 Task: Open a blank sheet, save the file as Poverty.doc and add heading 'Poverty'Poverty ,with the parapraph,with the parapraph Poverty is a global social issue that deprives individuals of basic necessities and opportunities. Poverty alleviation efforts involve providing access to education, healthcare, social support, and economic opportunities. By addressing systemic inequalities and promoting inclusive policies, societies can work towards reducing poverty and building a more equitable future.Apply Font Style Arial Black And font size 12. Apply font style in  Heading Alef and font size 14 Change heading alignment to  Center
Action: Mouse moved to (225, 237)
Screenshot: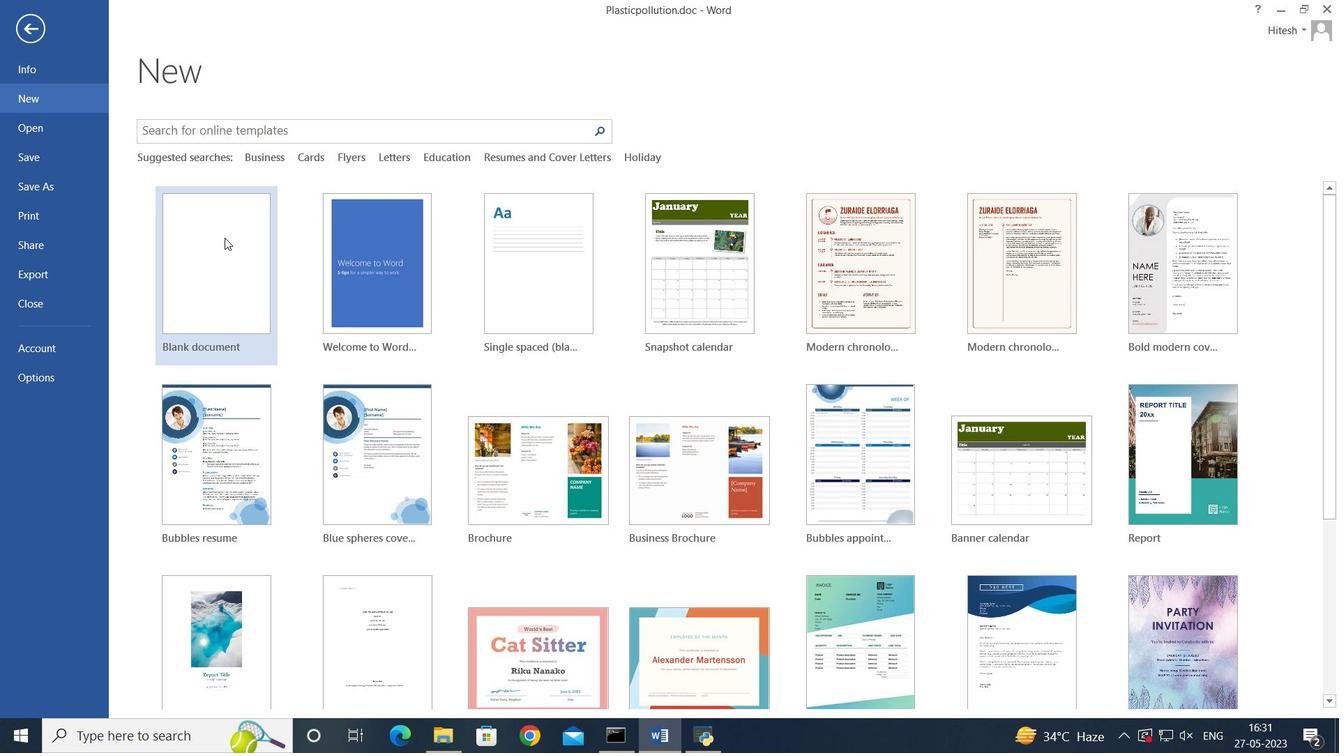 
Action: Mouse pressed left at (225, 237)
Screenshot: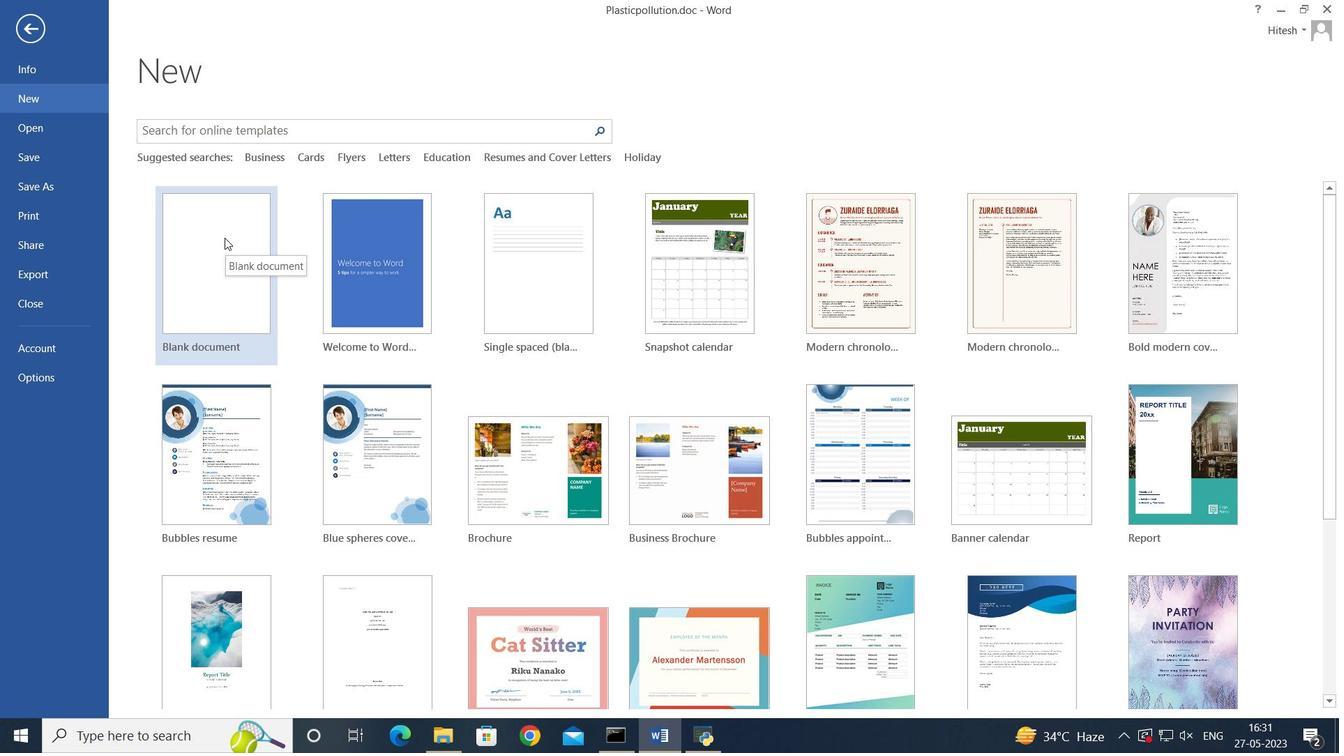 
Action: Mouse moved to (34, 33)
Screenshot: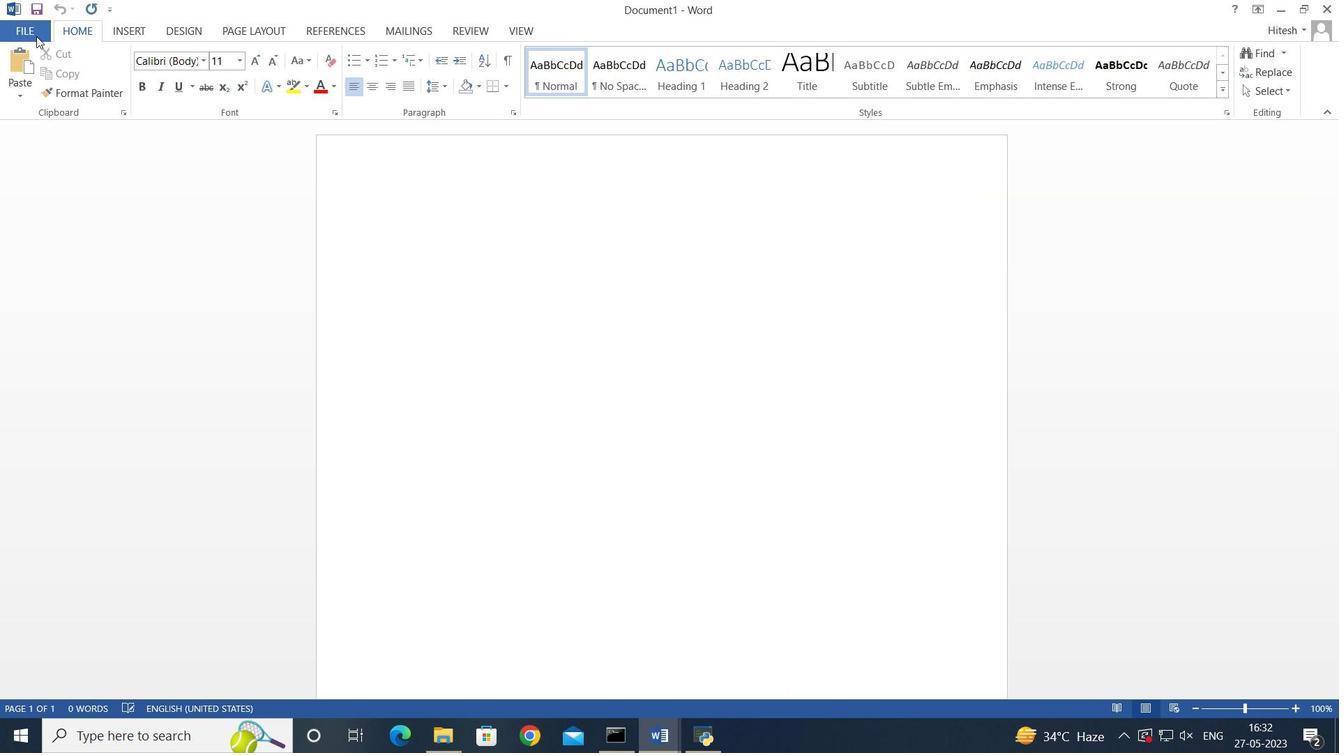 
Action: Mouse pressed left at (34, 33)
Screenshot: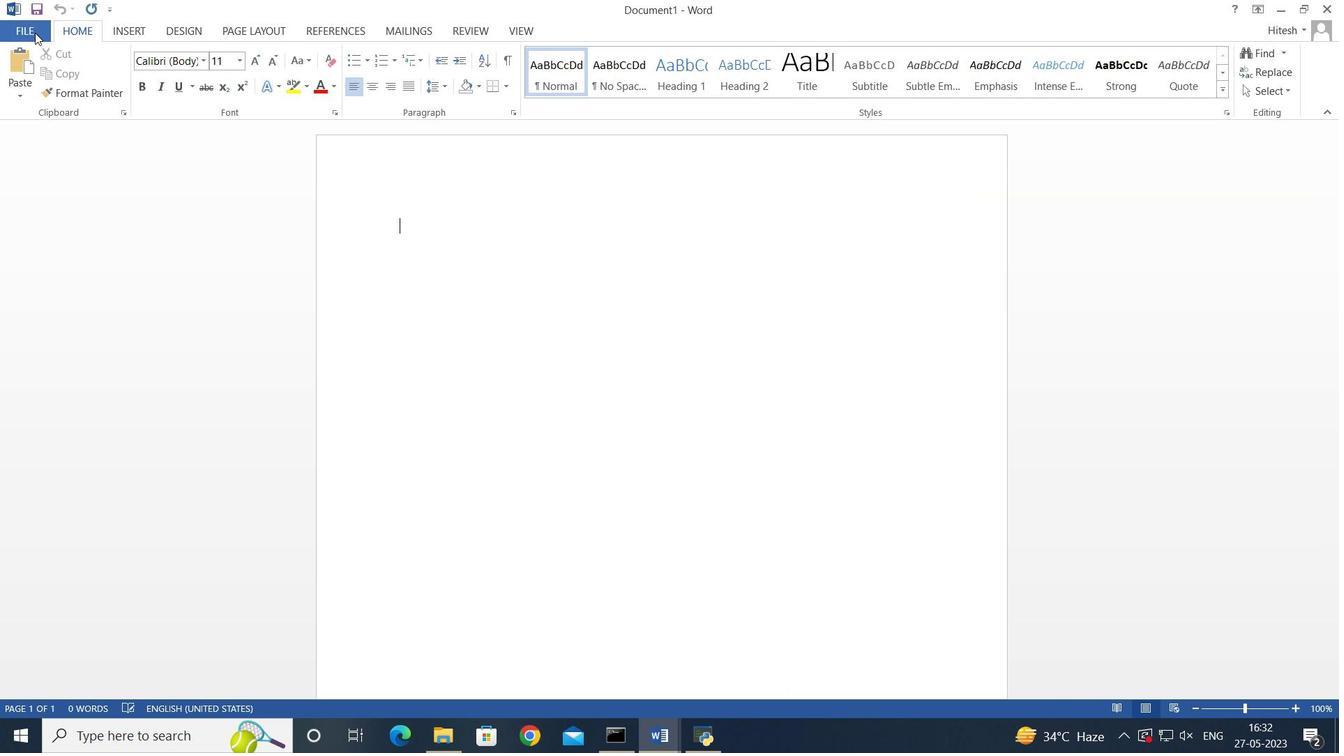 
Action: Mouse moved to (39, 169)
Screenshot: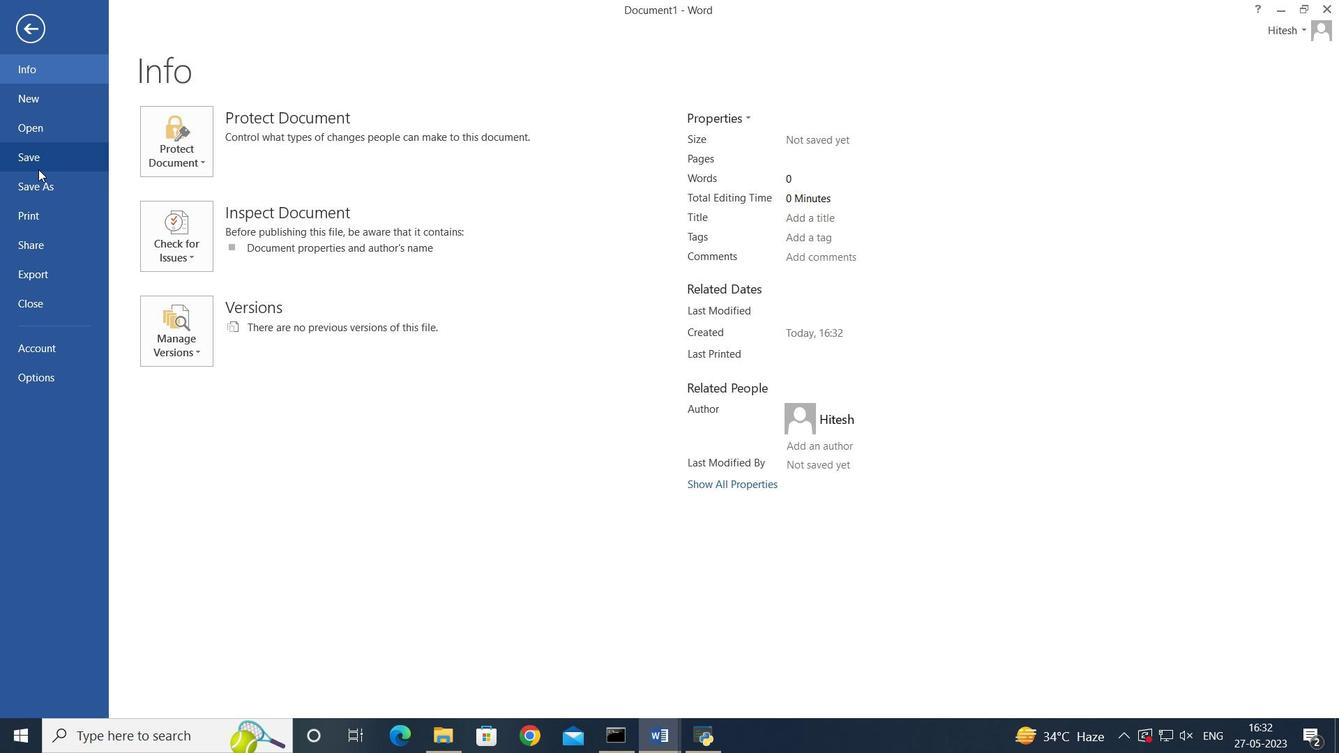 
Action: Mouse pressed left at (39, 169)
Screenshot: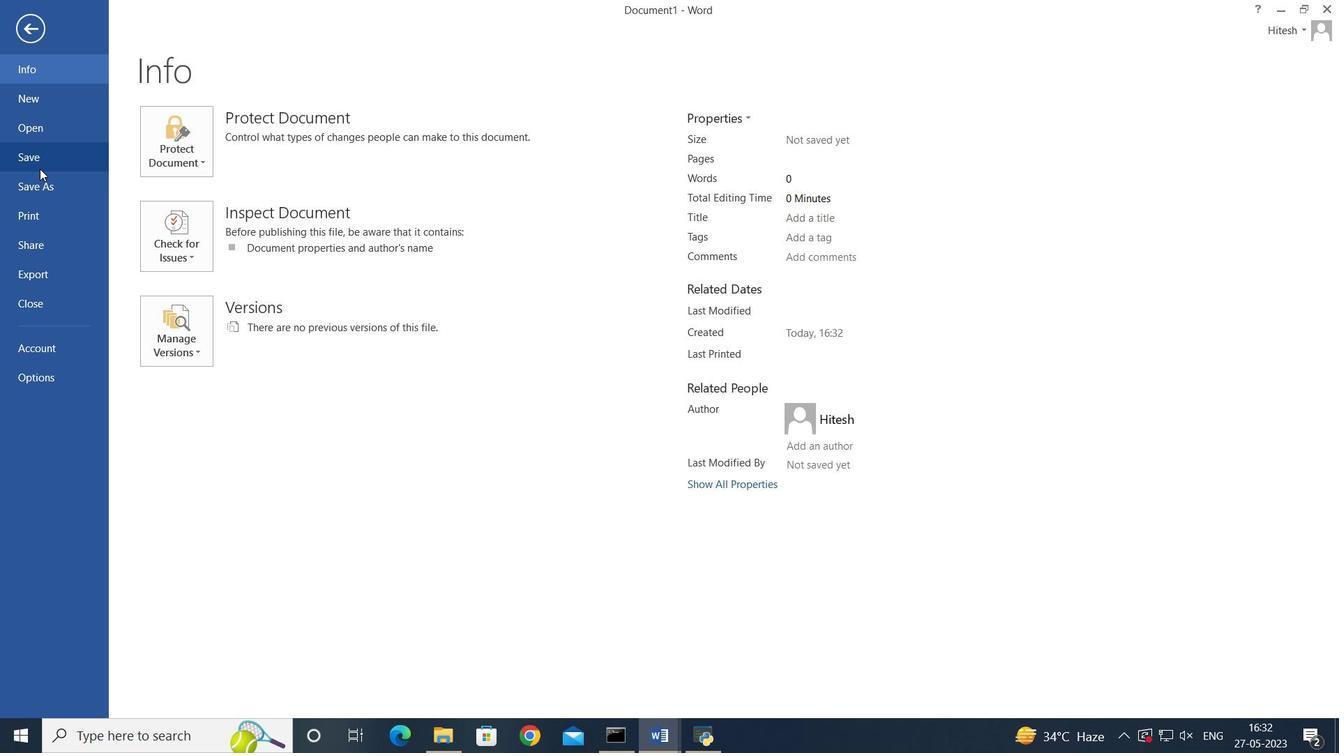 
Action: Mouse moved to (438, 177)
Screenshot: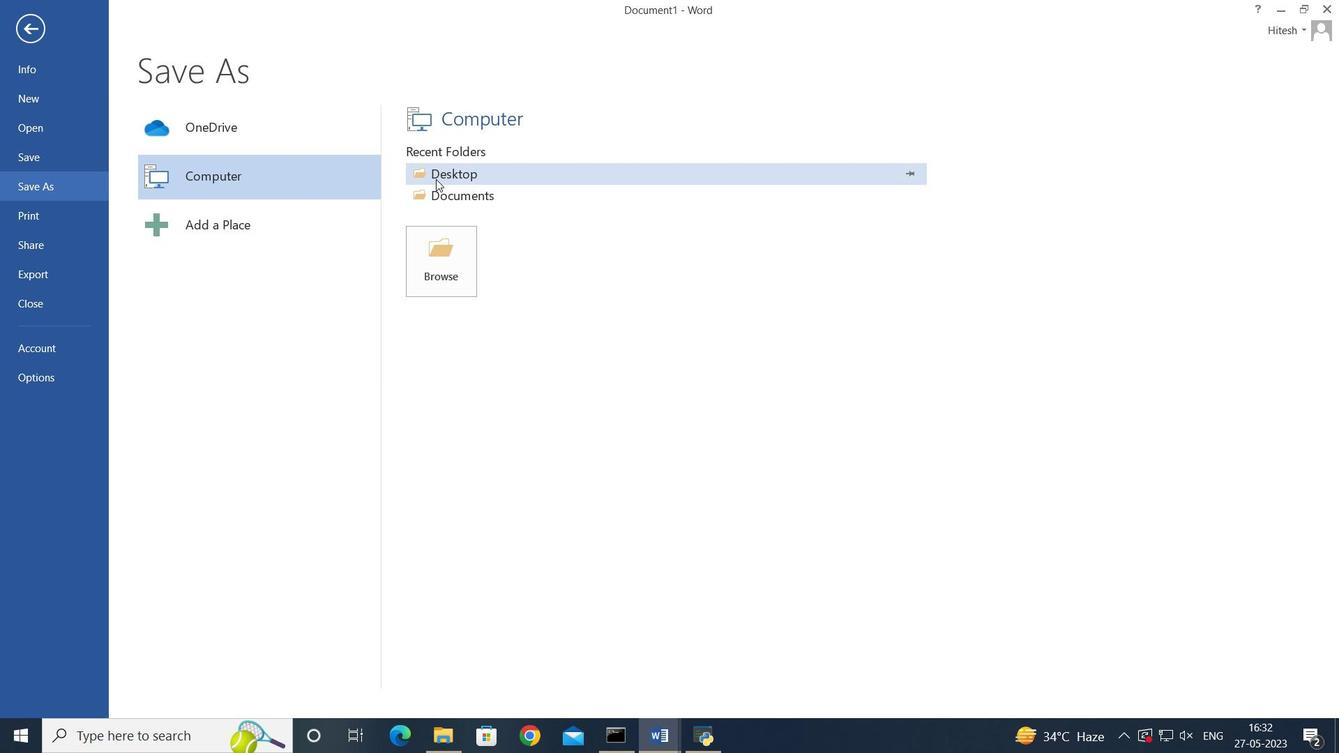 
Action: Mouse pressed left at (438, 177)
Screenshot: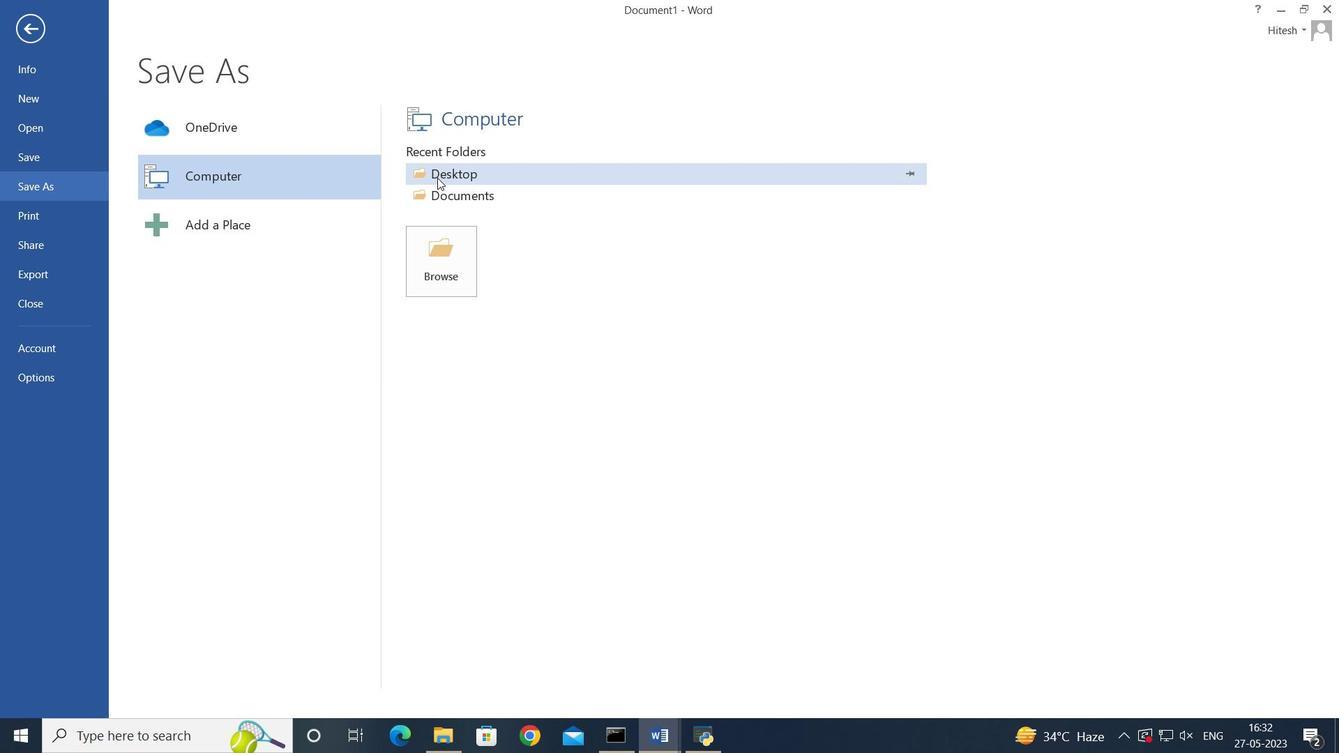 
Action: Mouse moved to (443, 285)
Screenshot: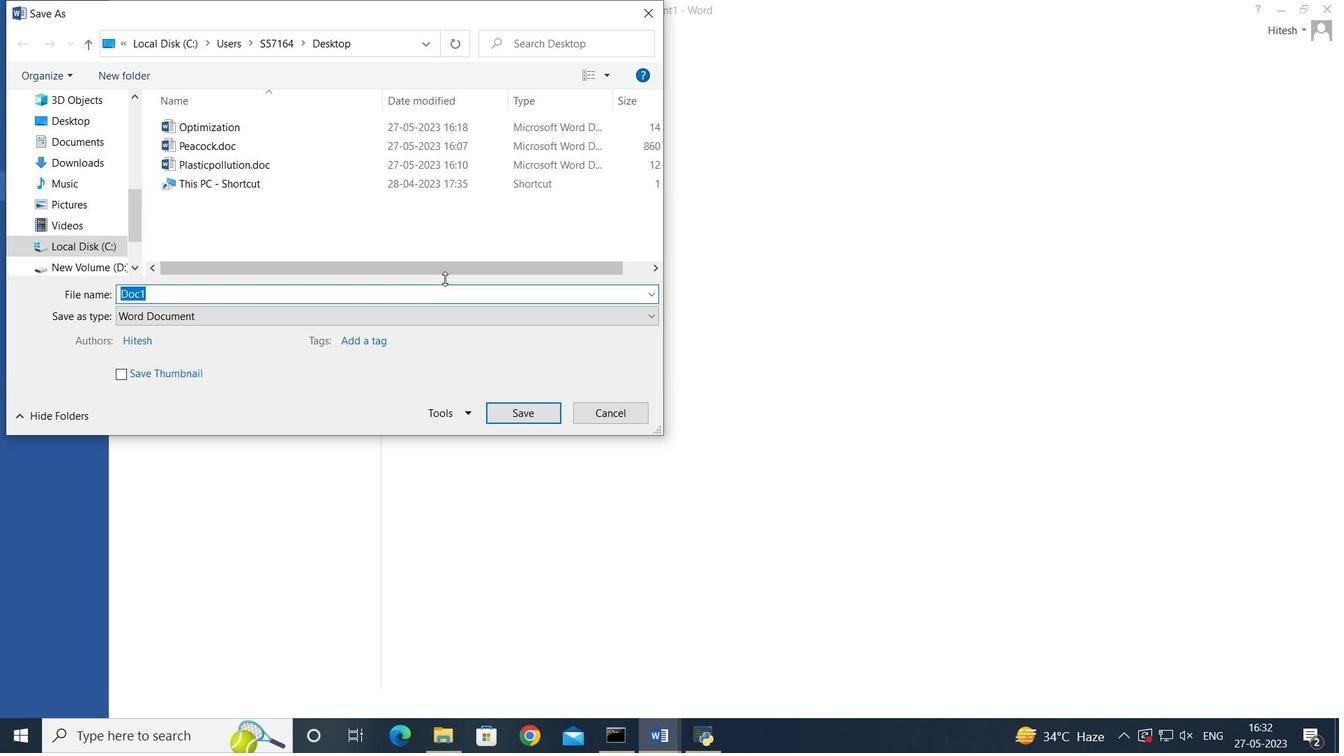 
Action: Key pressed <Key.backspace><Key.shift>Poverty.doc
Screenshot: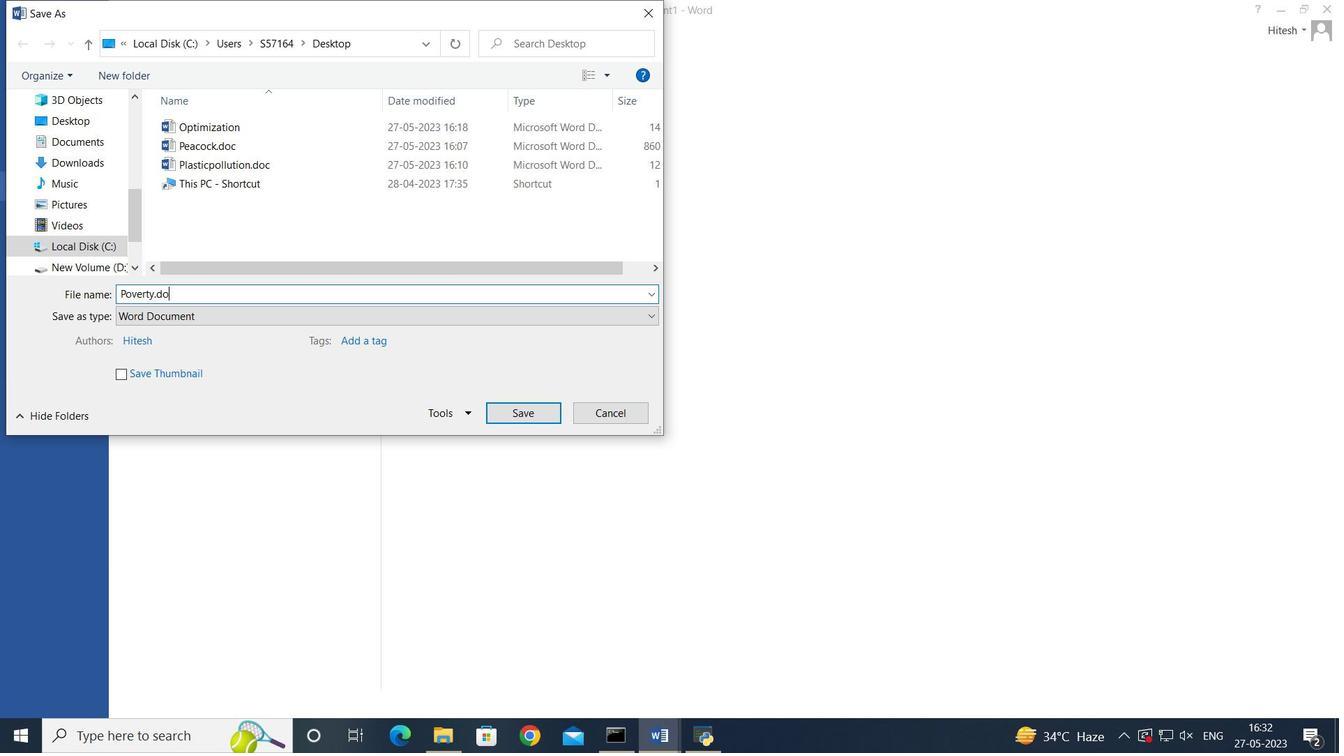 
Action: Mouse moved to (516, 413)
Screenshot: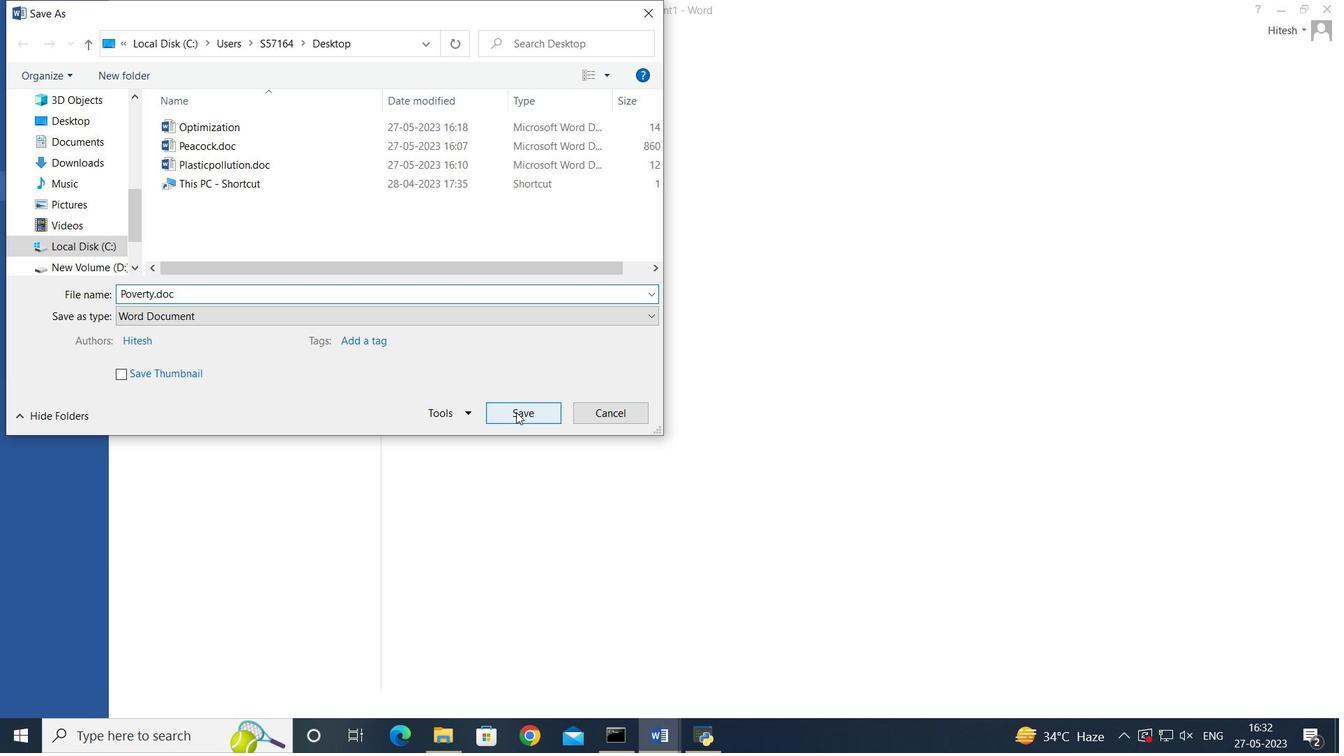 
Action: Mouse pressed left at (516, 413)
Screenshot: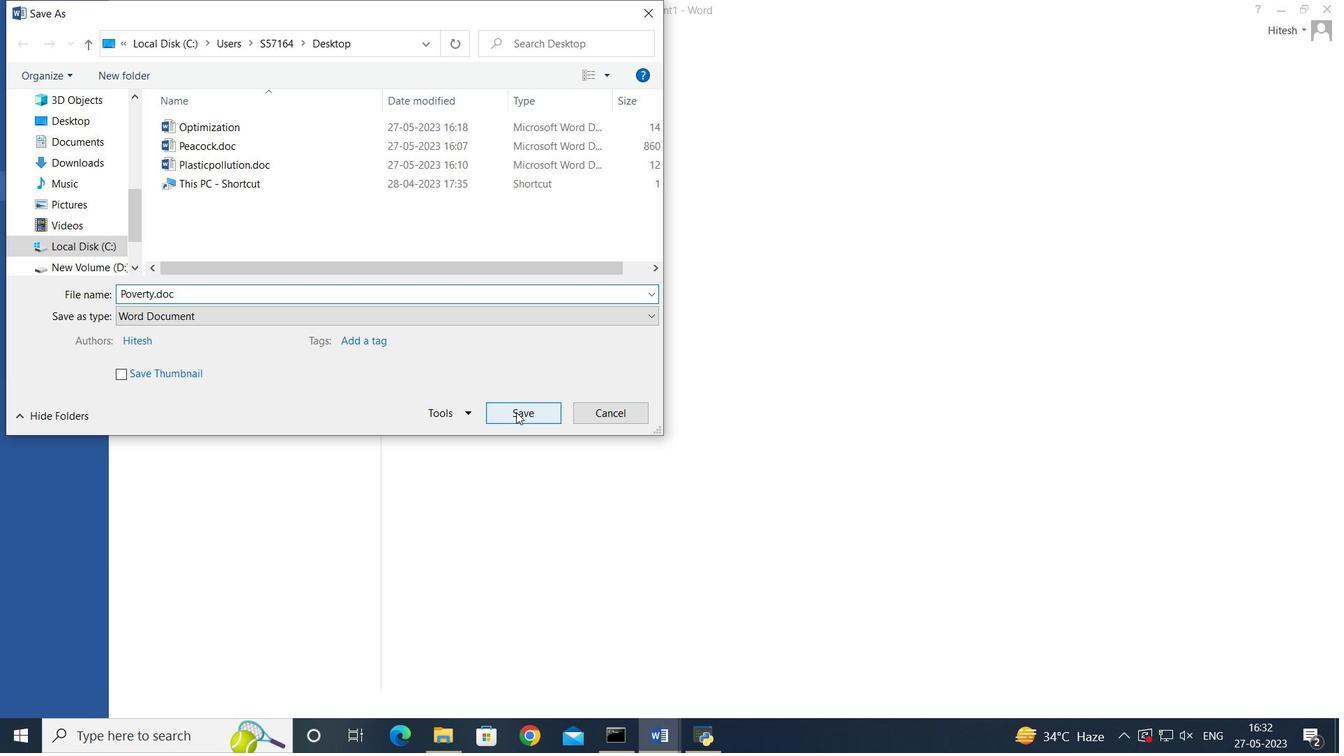 
Action: Mouse moved to (574, 200)
Screenshot: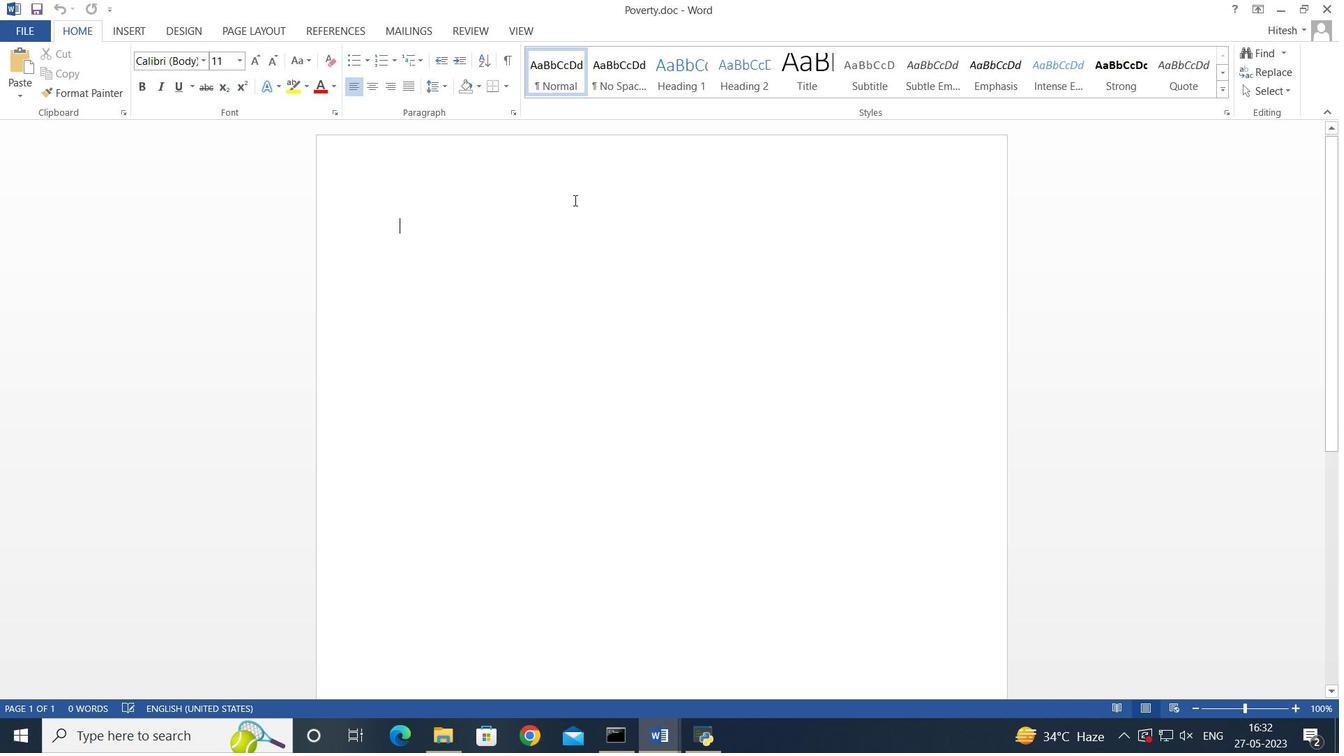 
Action: Key pressed <Key.shift>Poverty<Key.space><Key.enter><Key.shift>Poverty<Key.space>is<Key.space>a<Key.space>global<Key.space>social<Key.space>issue<Key.space>that<Key.space>deprives<Key.space>individuals<Key.space>of<Key.space>basic<Key.space>necessities<Key.space>and<Key.space>opportunities.<Key.space>poverty<Key.space>alleviation<Key.space>efforts<Key.space>involve<Key.space>providing<Key.space>access<Key.space>to<Key.space>education,<Key.space>healthcare,<Key.space>social<Key.space>support,<Key.space>and<Key.space>economic<Key.space>opportunites.<Key.space>
Screenshot: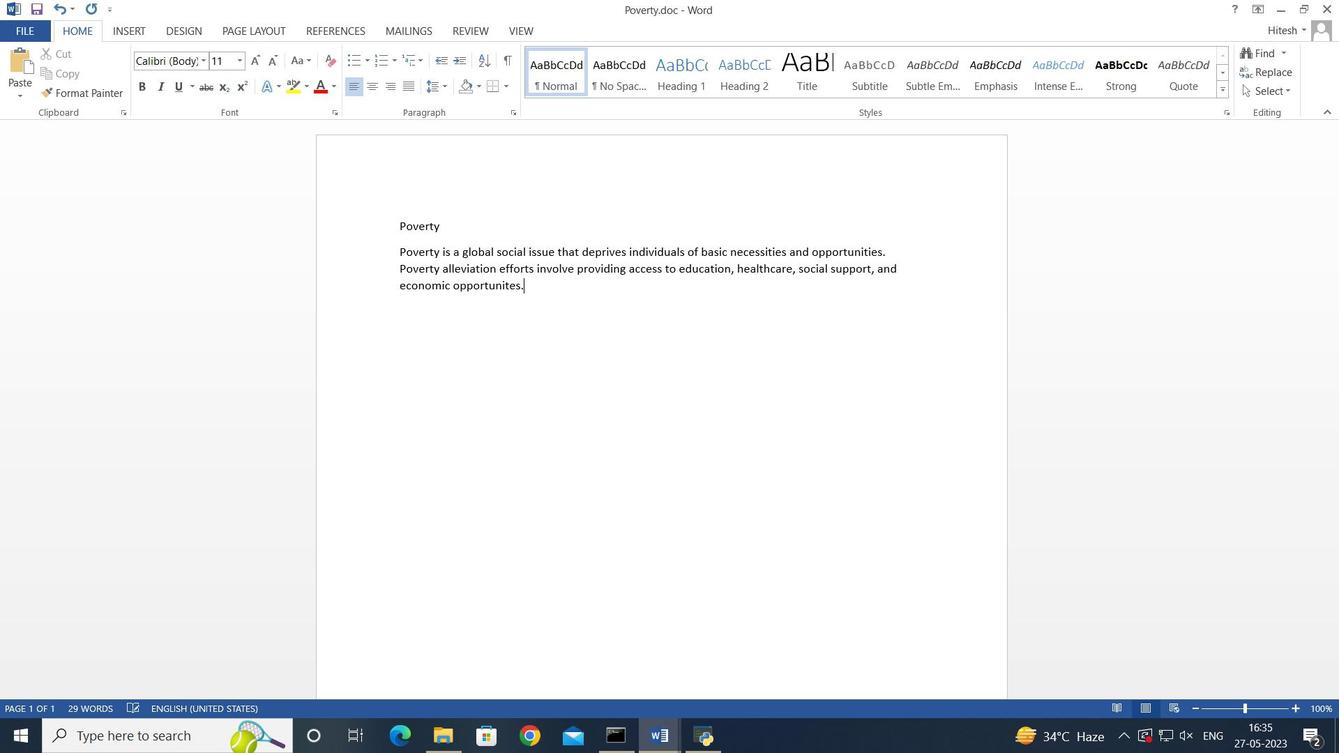 
Action: Mouse moved to (475, 290)
Screenshot: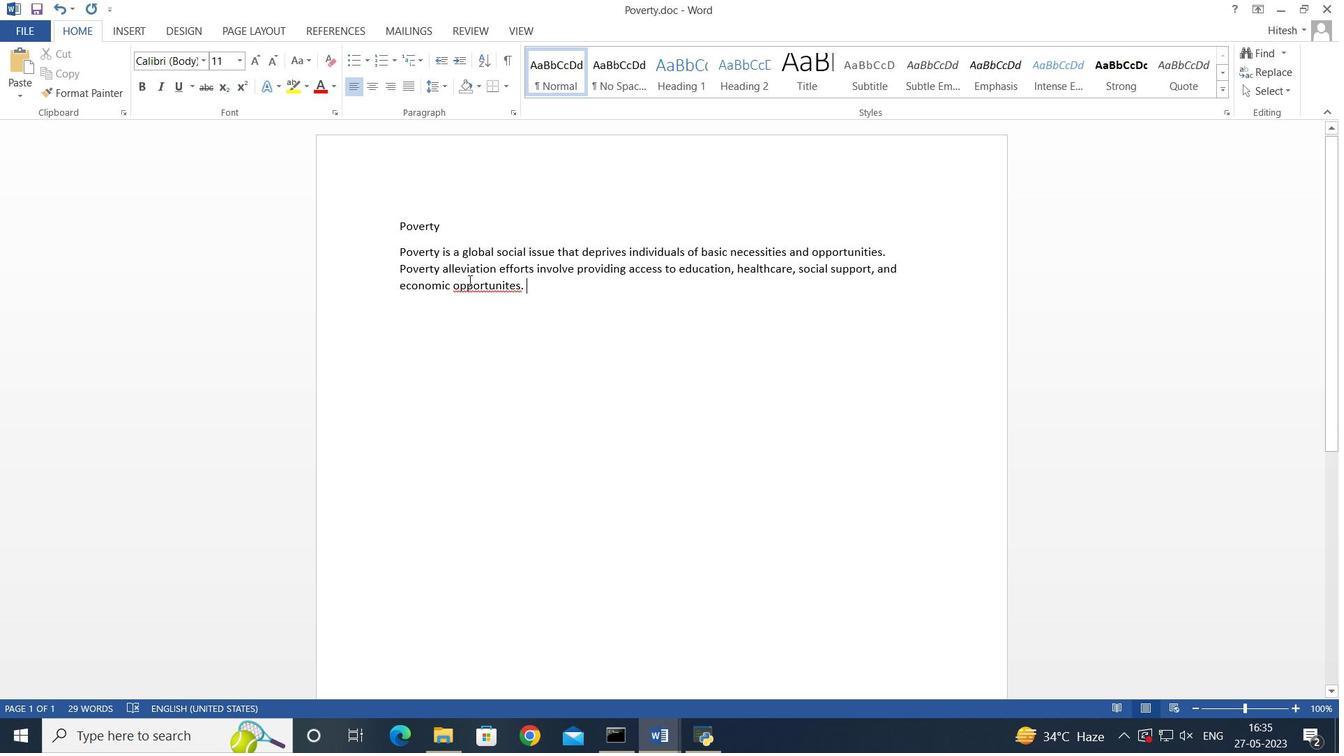 
Action: Mouse pressed left at (475, 290)
Screenshot: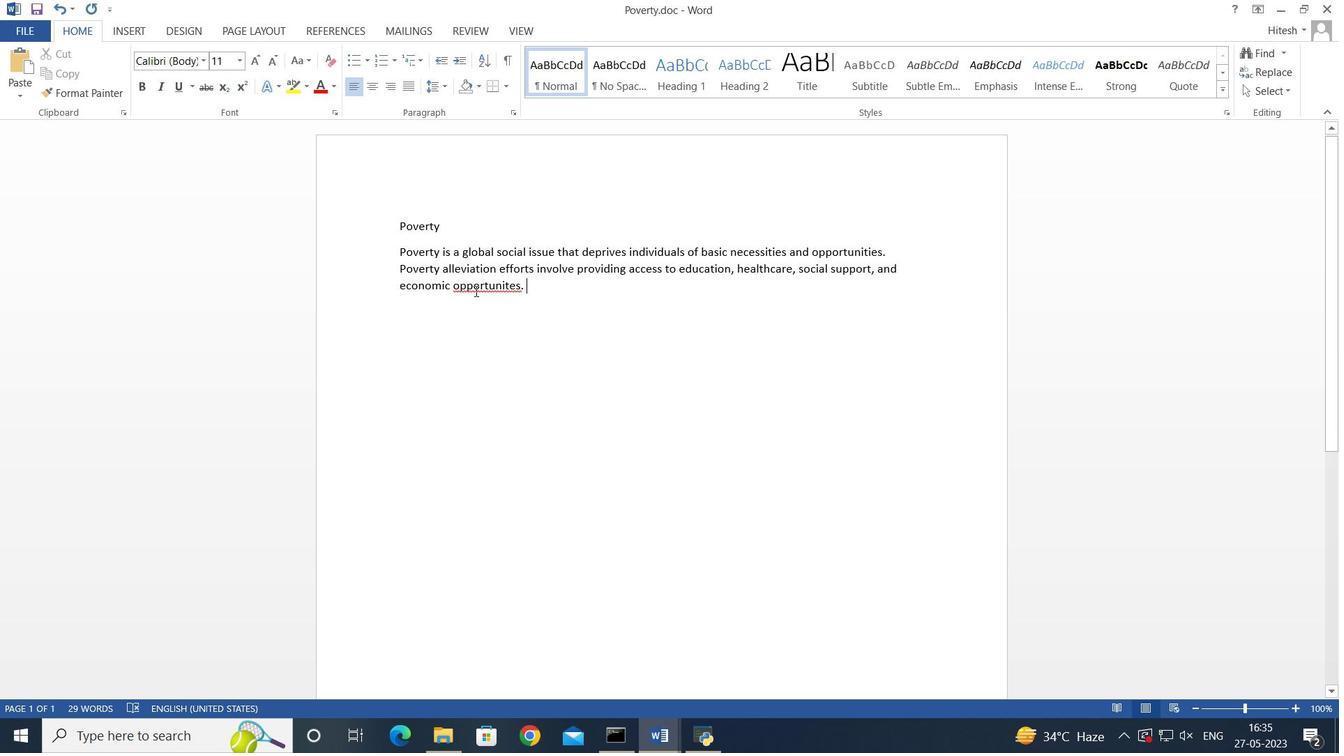 
Action: Mouse moved to (497, 289)
Screenshot: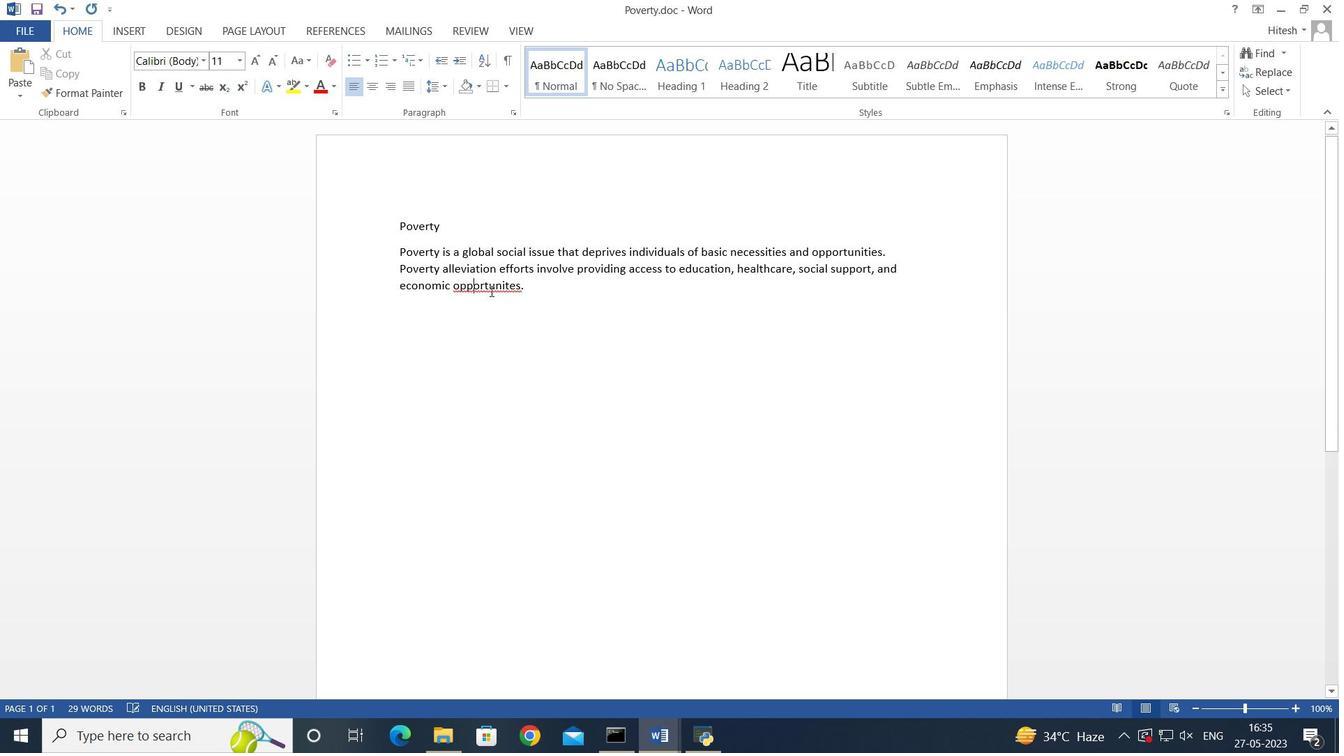
Action: Mouse pressed left at (497, 289)
Screenshot: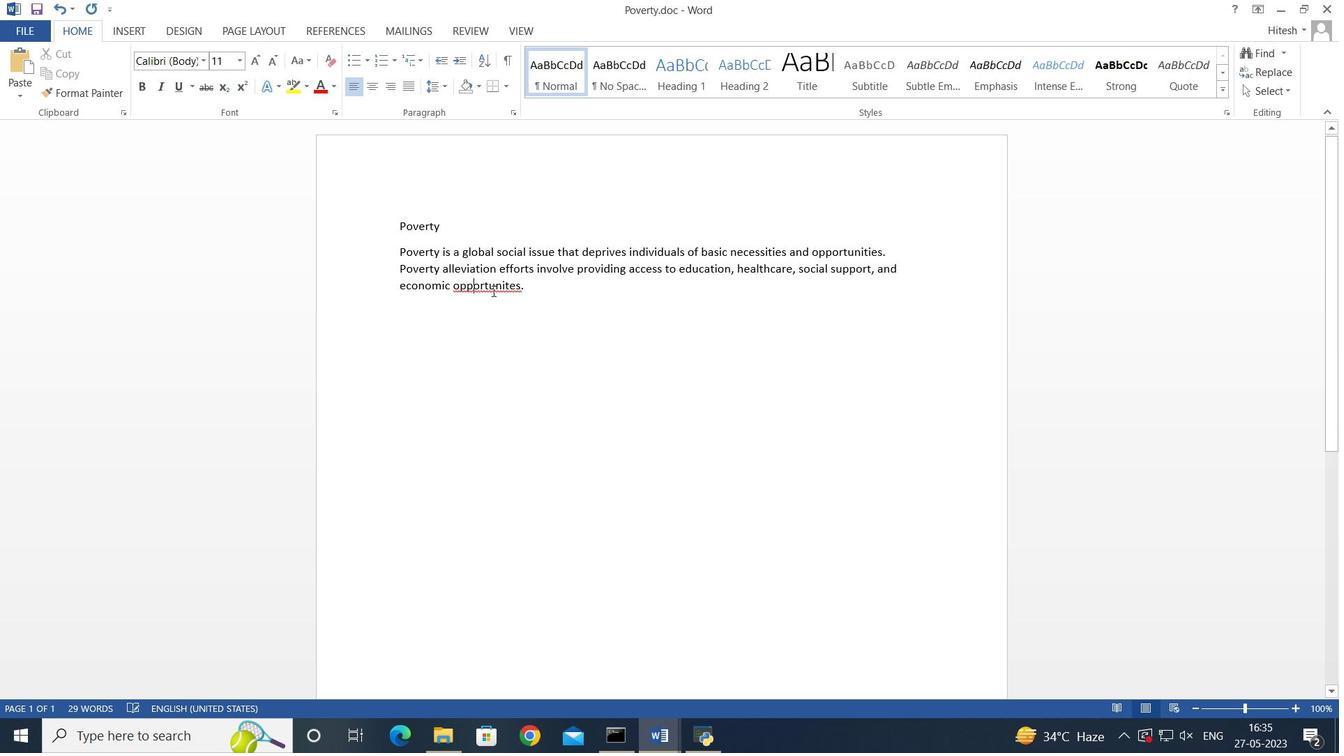 
Action: Mouse moved to (523, 286)
Screenshot: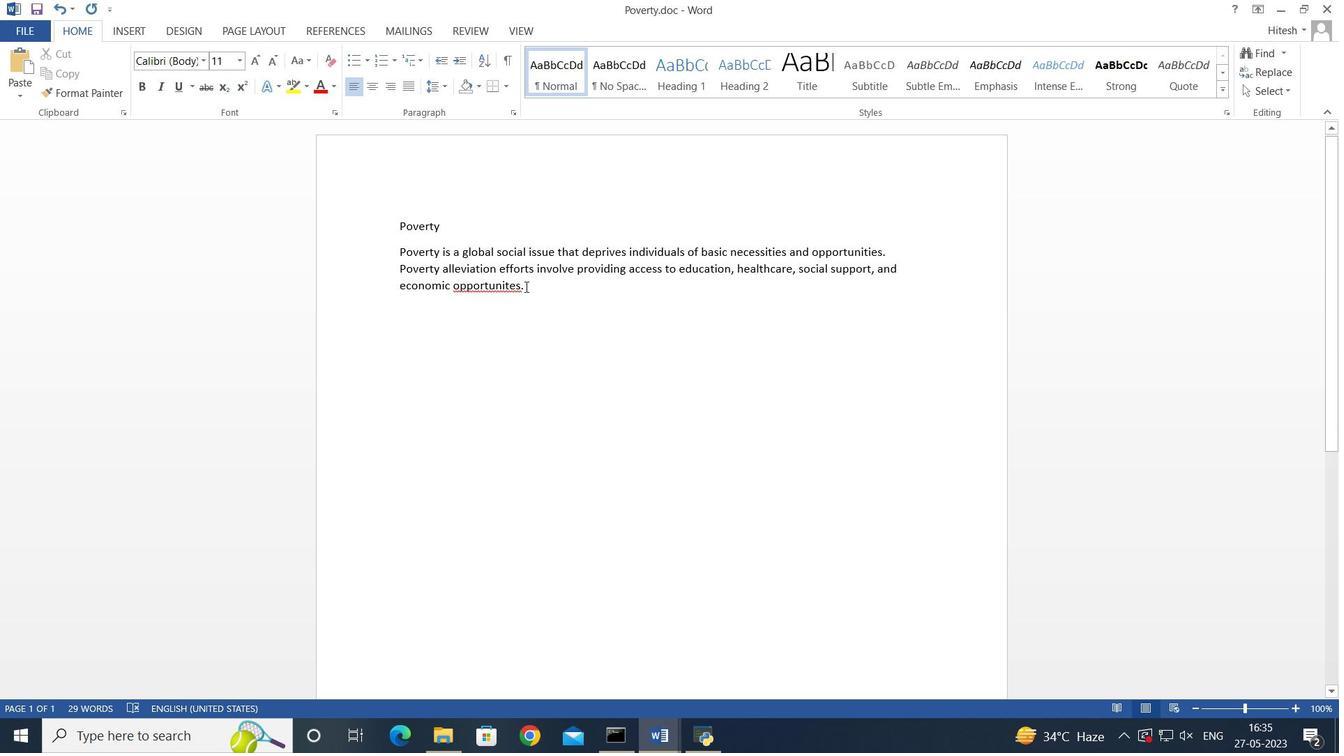 
Action: Mouse pressed left at (523, 286)
Screenshot: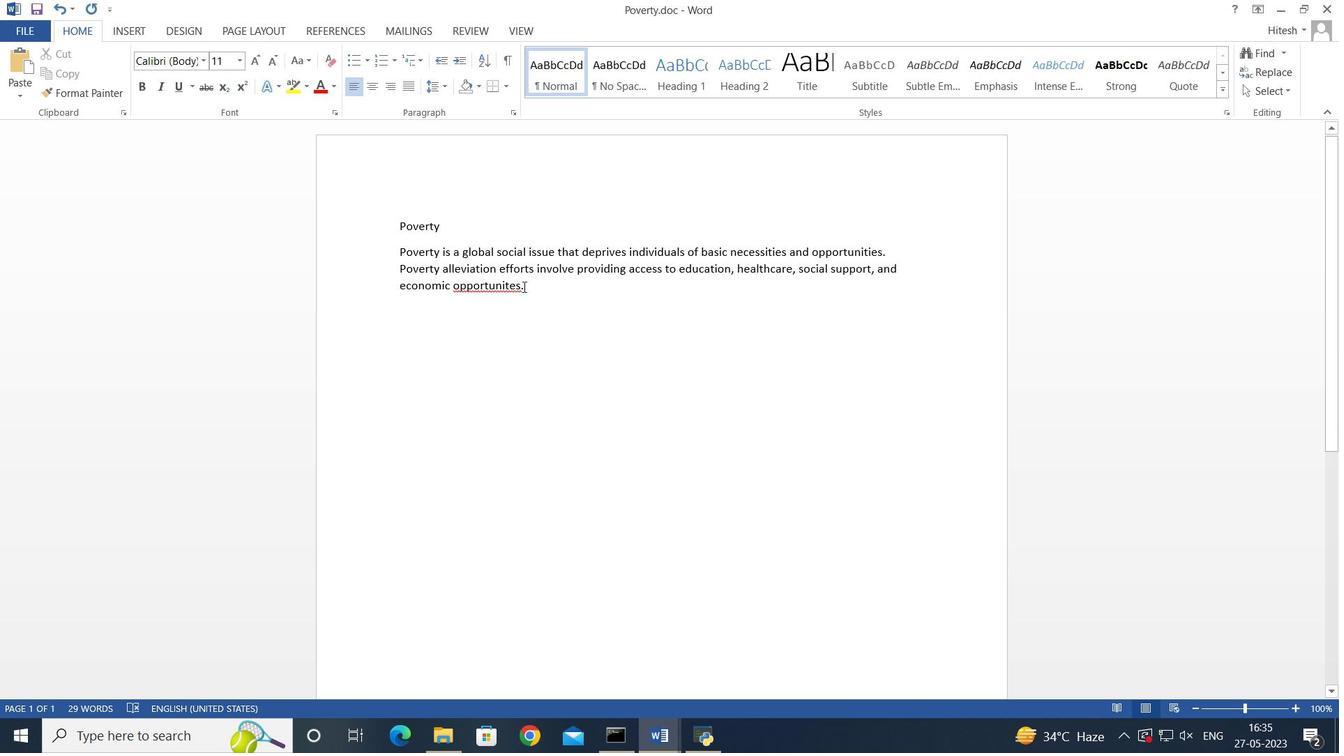 
Action: Key pressed <Key.backspace><Key.backspace><Key.backspace><Key.backspace><Key.backspace><Key.backspace><Key.backspace><Key.backspace><Key.backspace><Key.backspace><Key.backspace><Key.backspace><Key.backspace><Key.backspace><Key.backspace>c<Key.space>opportunities.<Key.space>b<Key.backspace><Key.shift>By<Key.space>addressing<Key.space>systemic<Key.space>inequalities<Key.space>and<Key.space>promoting<Key.space>inclusive<Key.space>policies,<Key.space>societies<Key.space>can<Key.space>work<Key.space>towards<Key.space>reducing<Key.space>poverty<Key.space>and<Key.space>building<Key.space>a<Key.space>more<Key.space>equitable<Key.space>future.<Key.space>
Screenshot: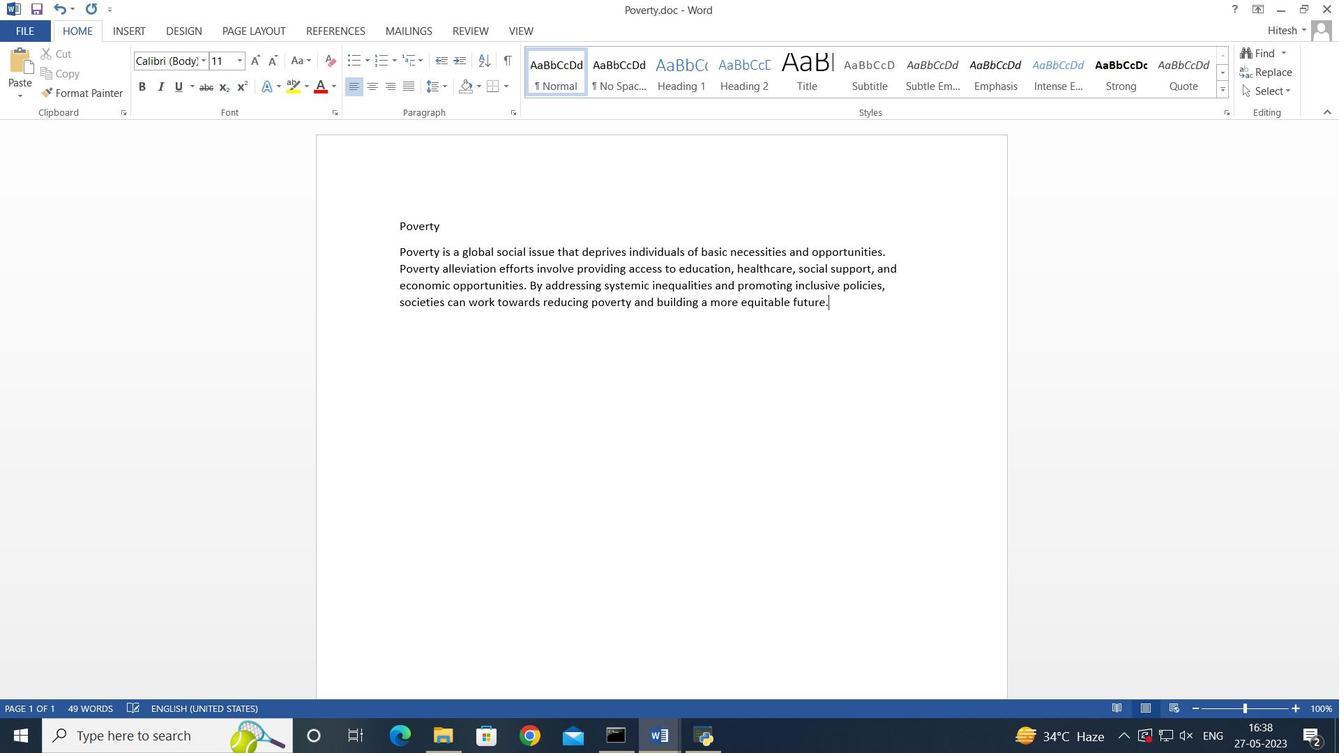 
Action: Mouse moved to (837, 306)
Screenshot: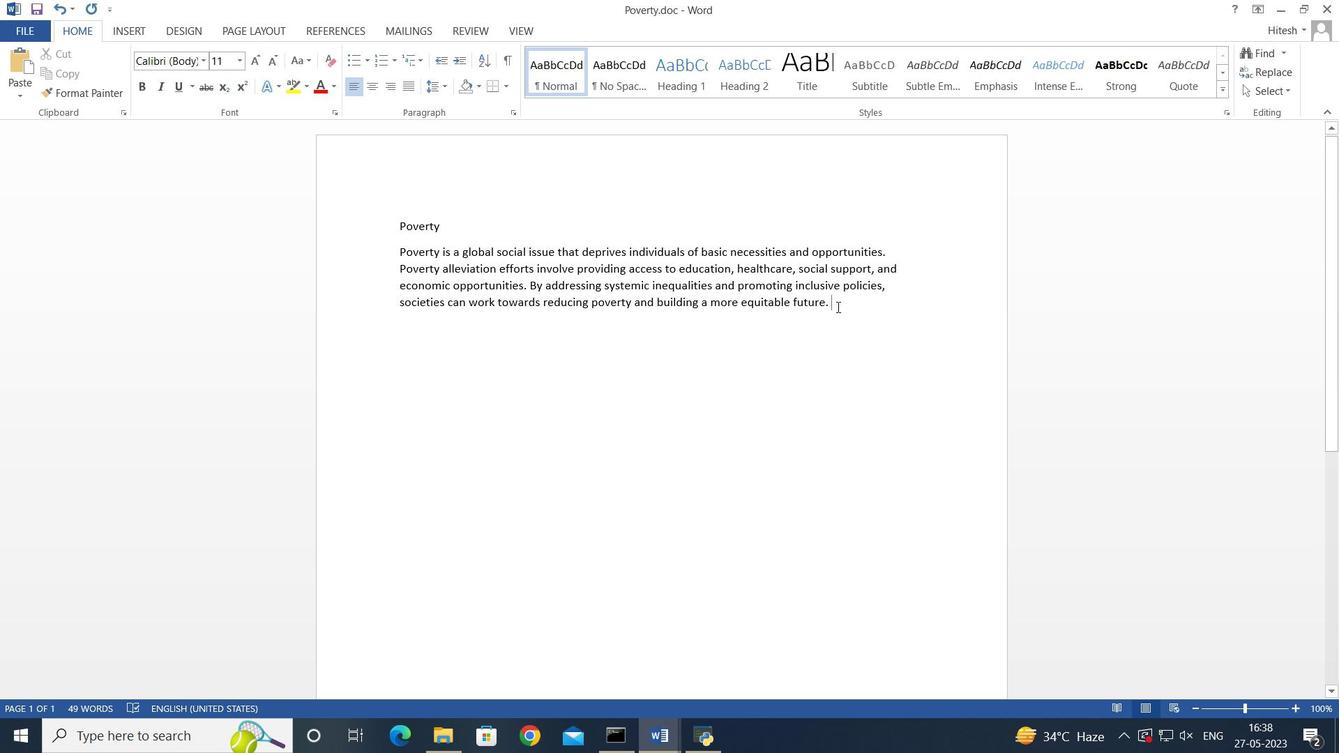 
Action: Mouse pressed left at (837, 306)
Screenshot: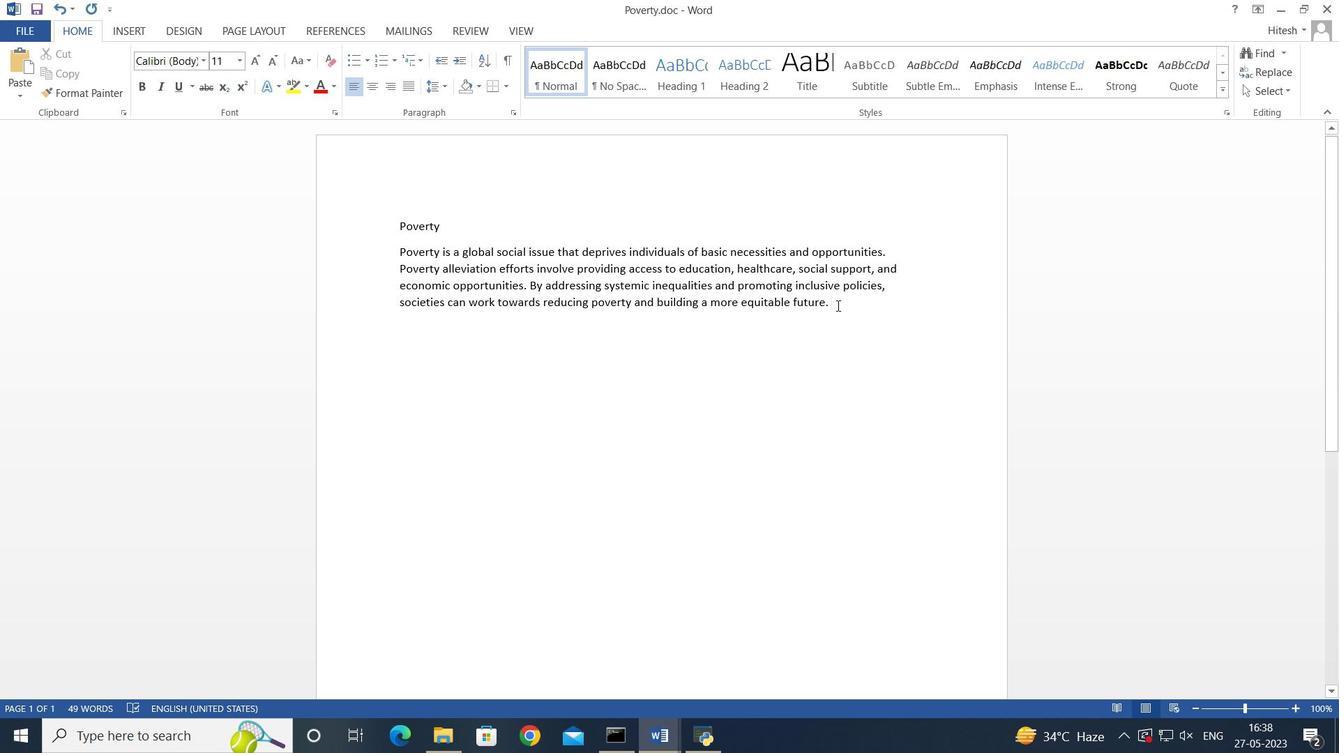 
Action: Mouse moved to (476, 194)
Screenshot: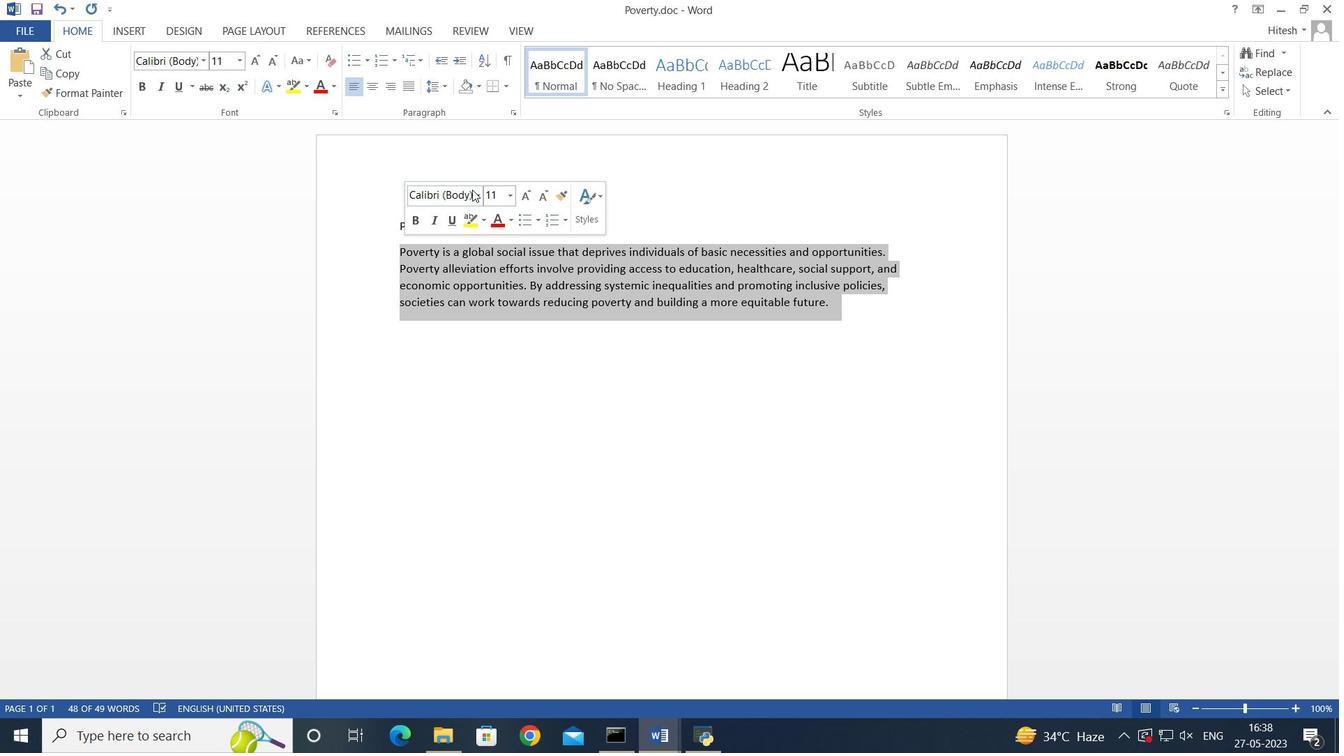 
Action: Mouse pressed left at (476, 194)
Screenshot: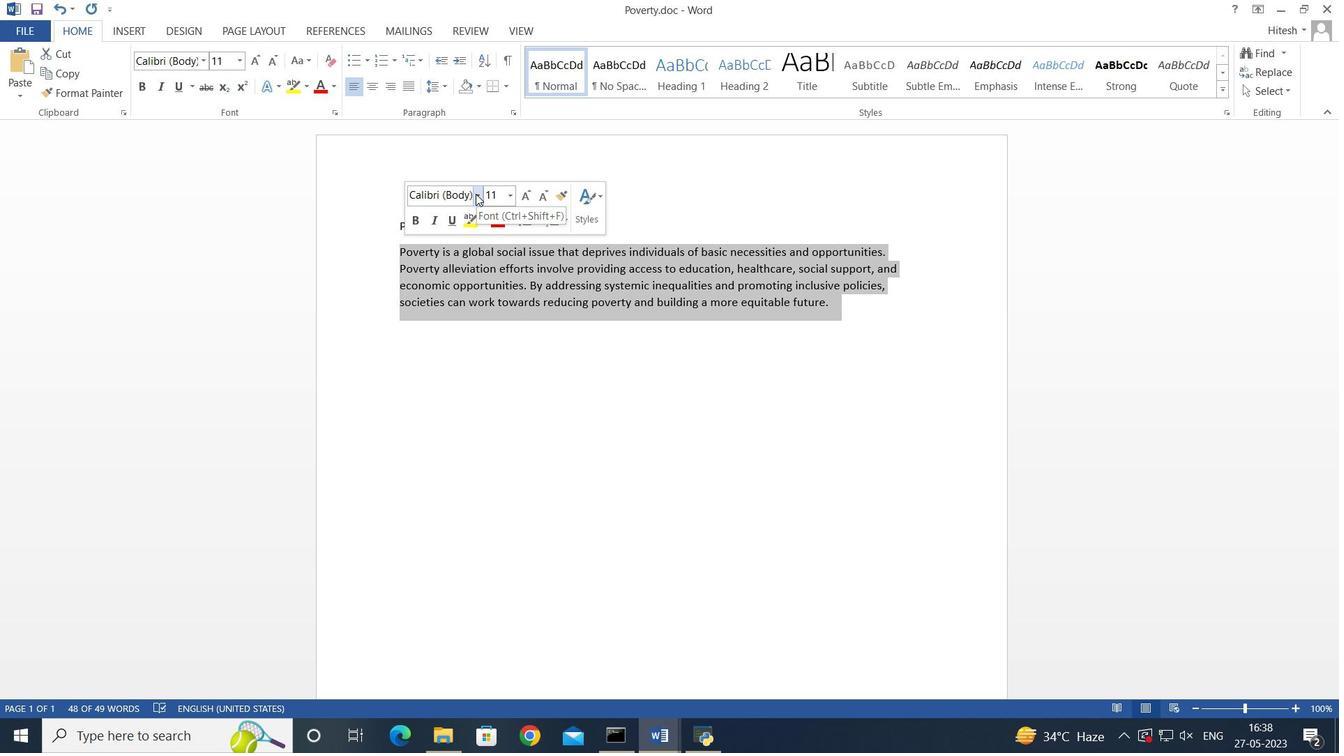
Action: Mouse moved to (480, 437)
Screenshot: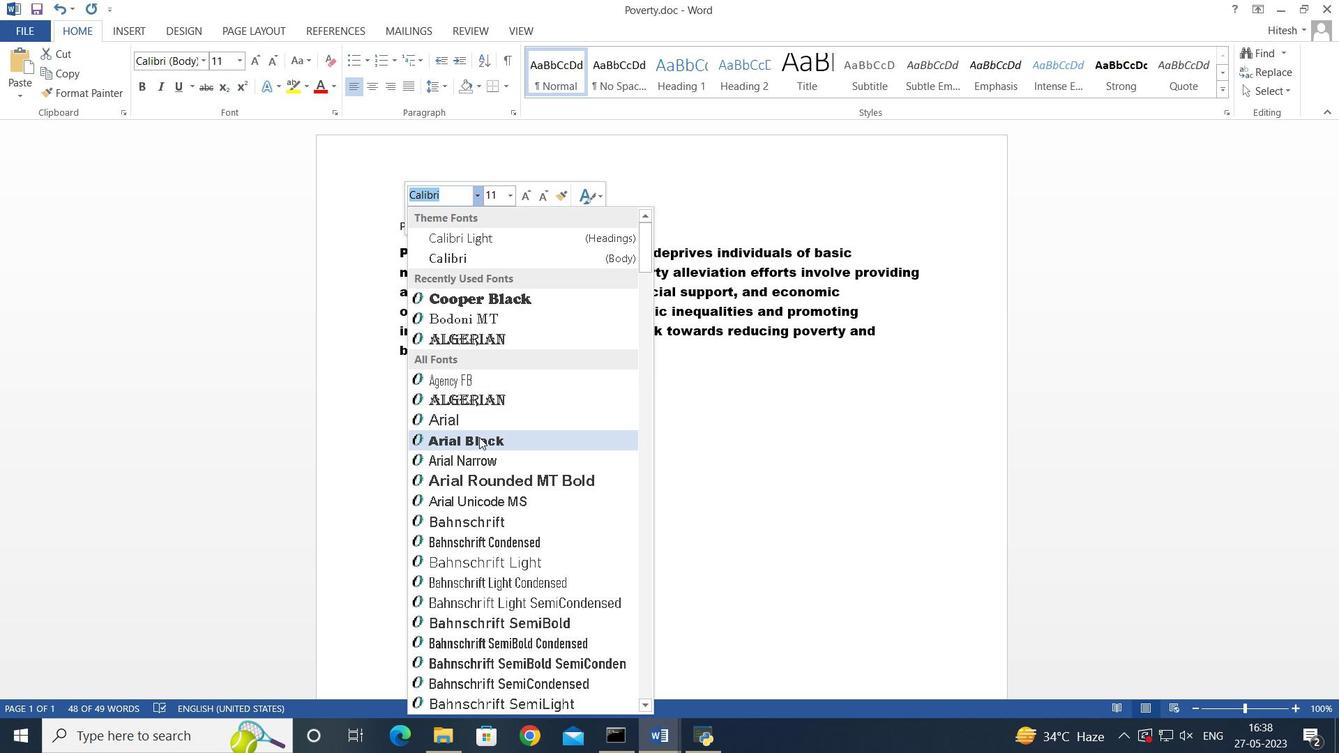 
Action: Mouse pressed left at (480, 437)
Screenshot: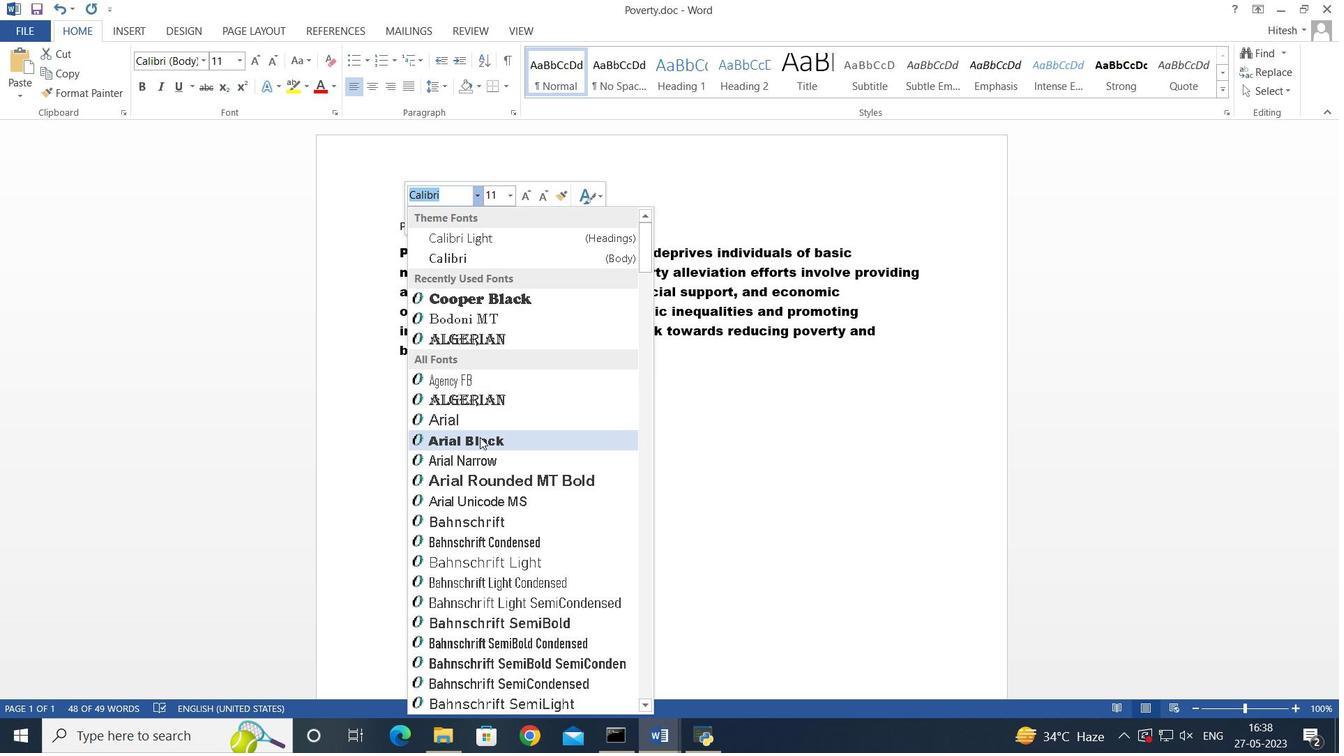 
Action: Mouse moved to (520, 398)
Screenshot: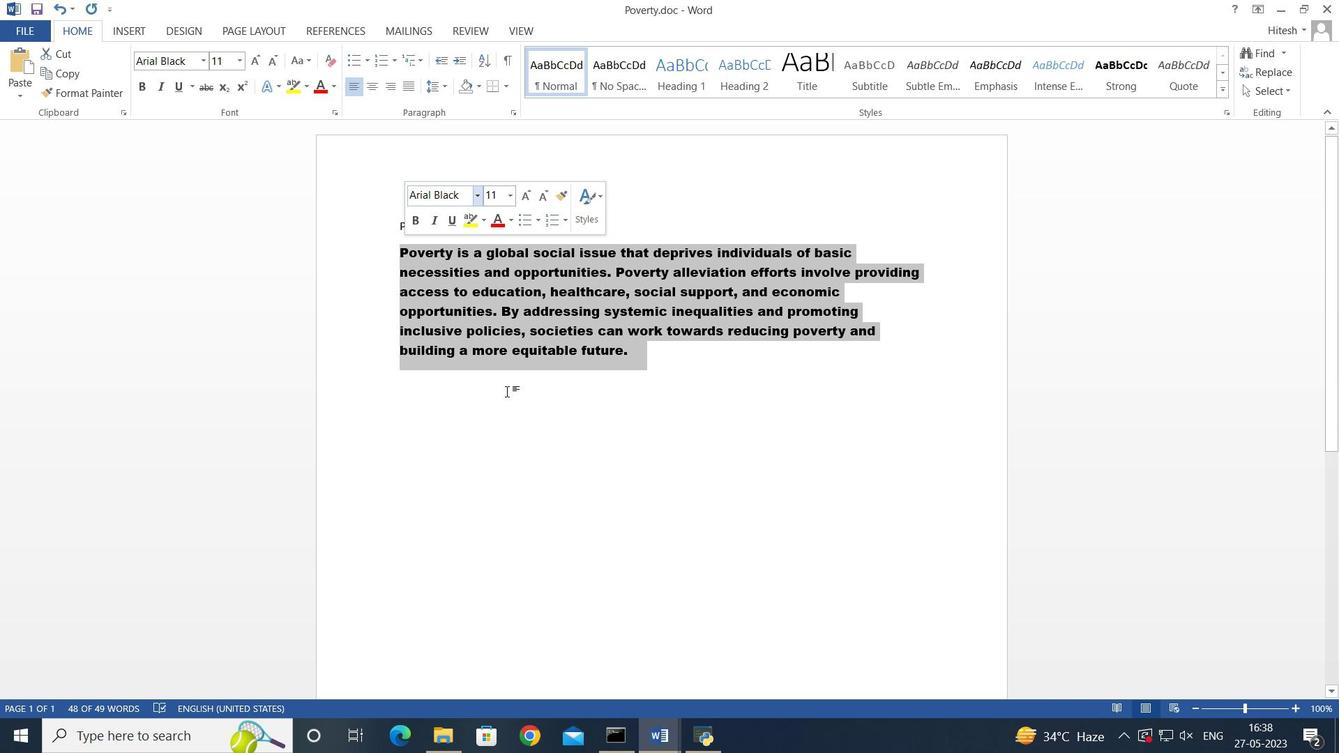 
Action: Mouse pressed left at (520, 398)
Screenshot: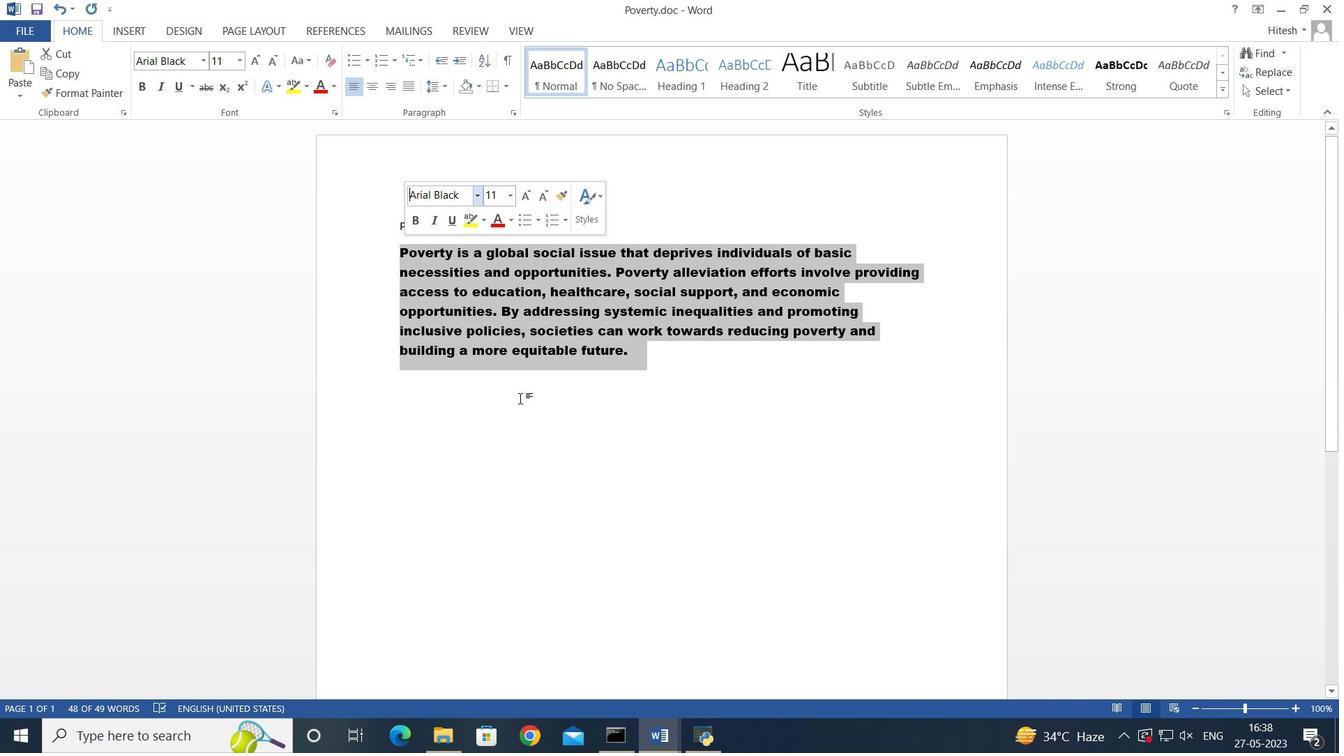 
Action: Mouse moved to (640, 346)
Screenshot: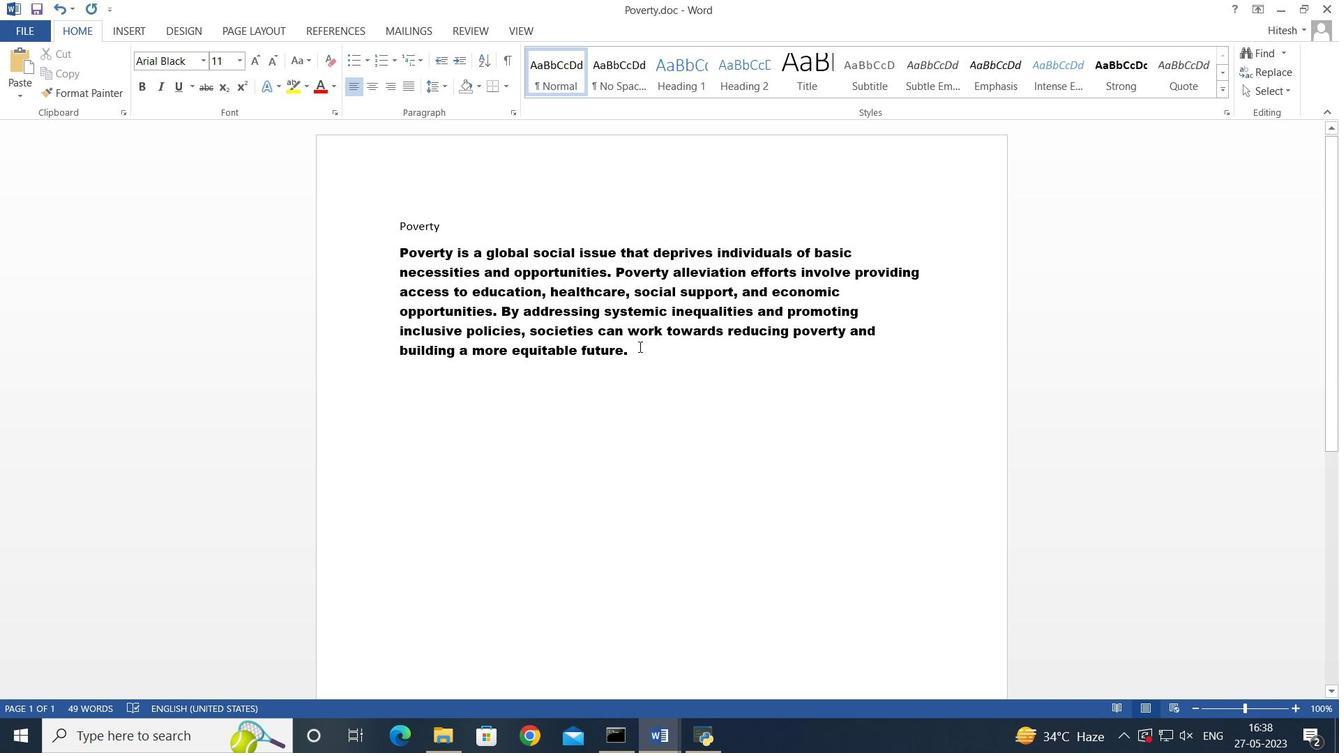 
Action: Mouse pressed left at (640, 346)
Screenshot: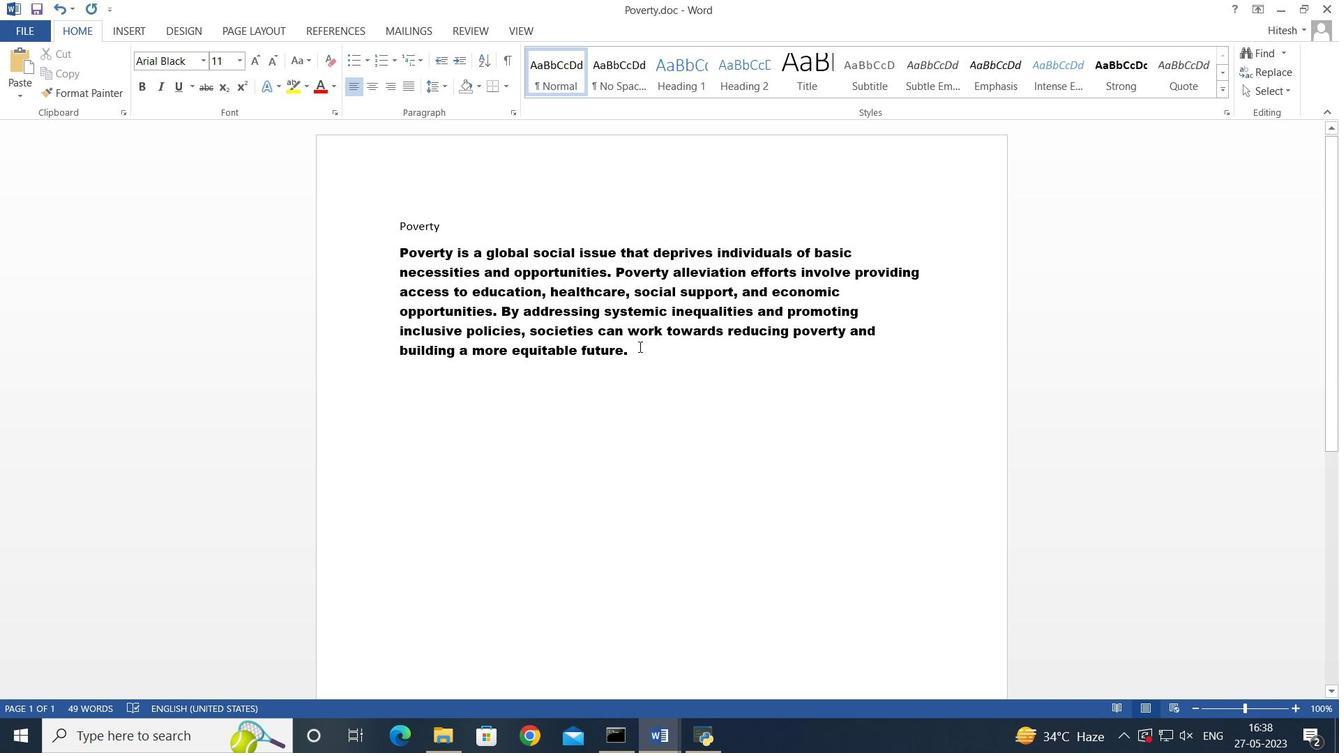 
Action: Mouse moved to (509, 196)
Screenshot: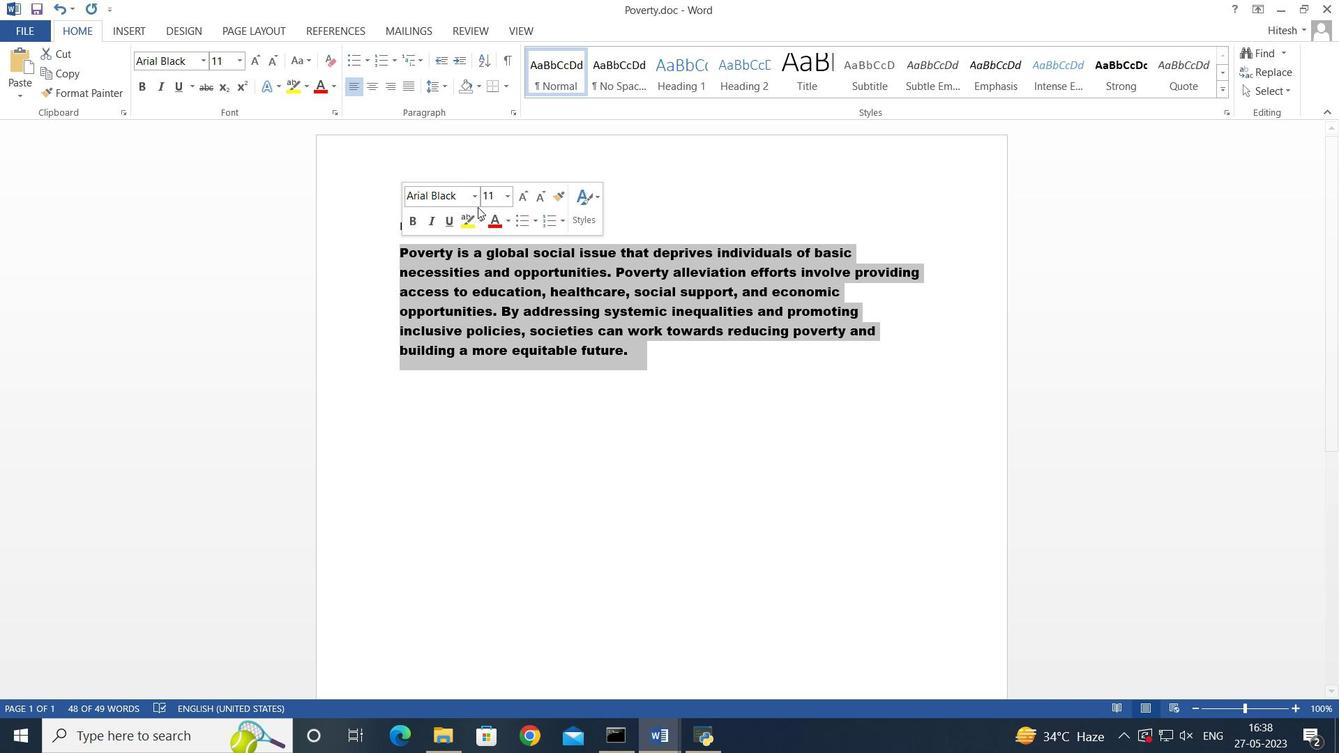 
Action: Mouse pressed left at (509, 196)
Screenshot: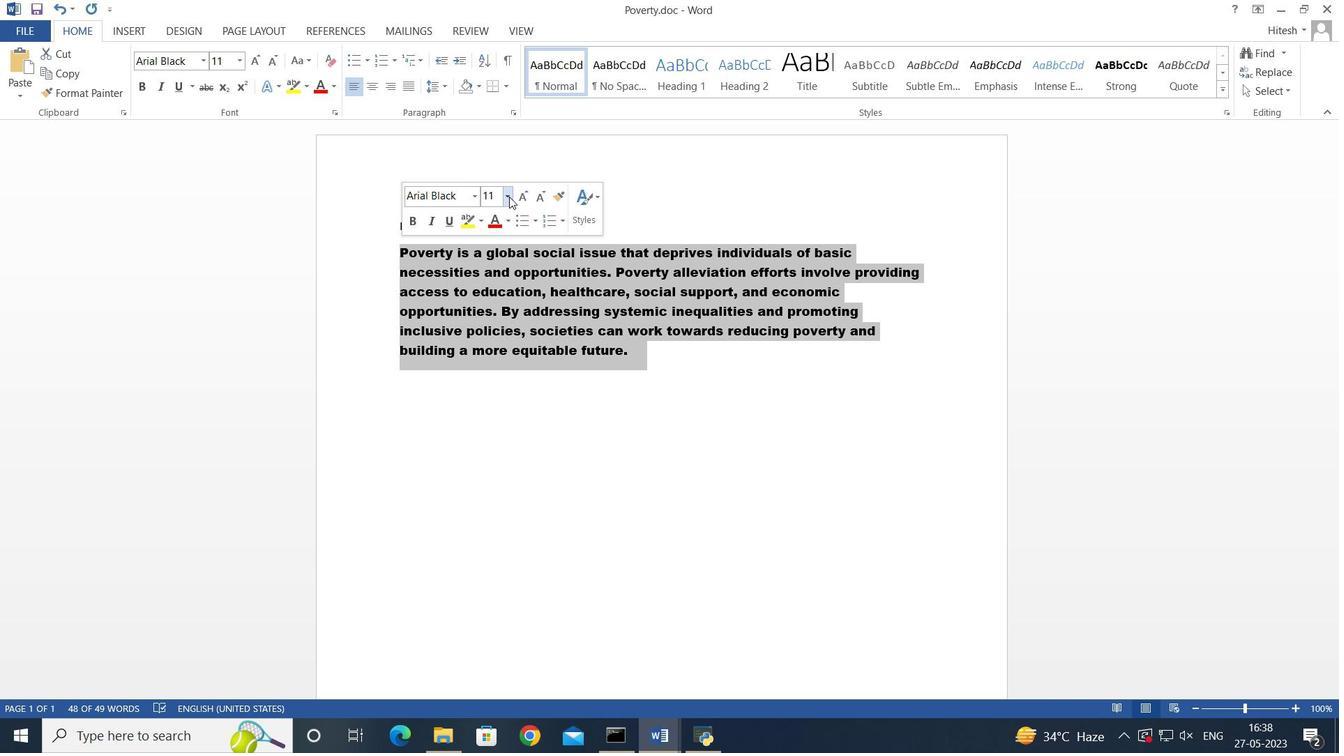 
Action: Mouse moved to (494, 279)
Screenshot: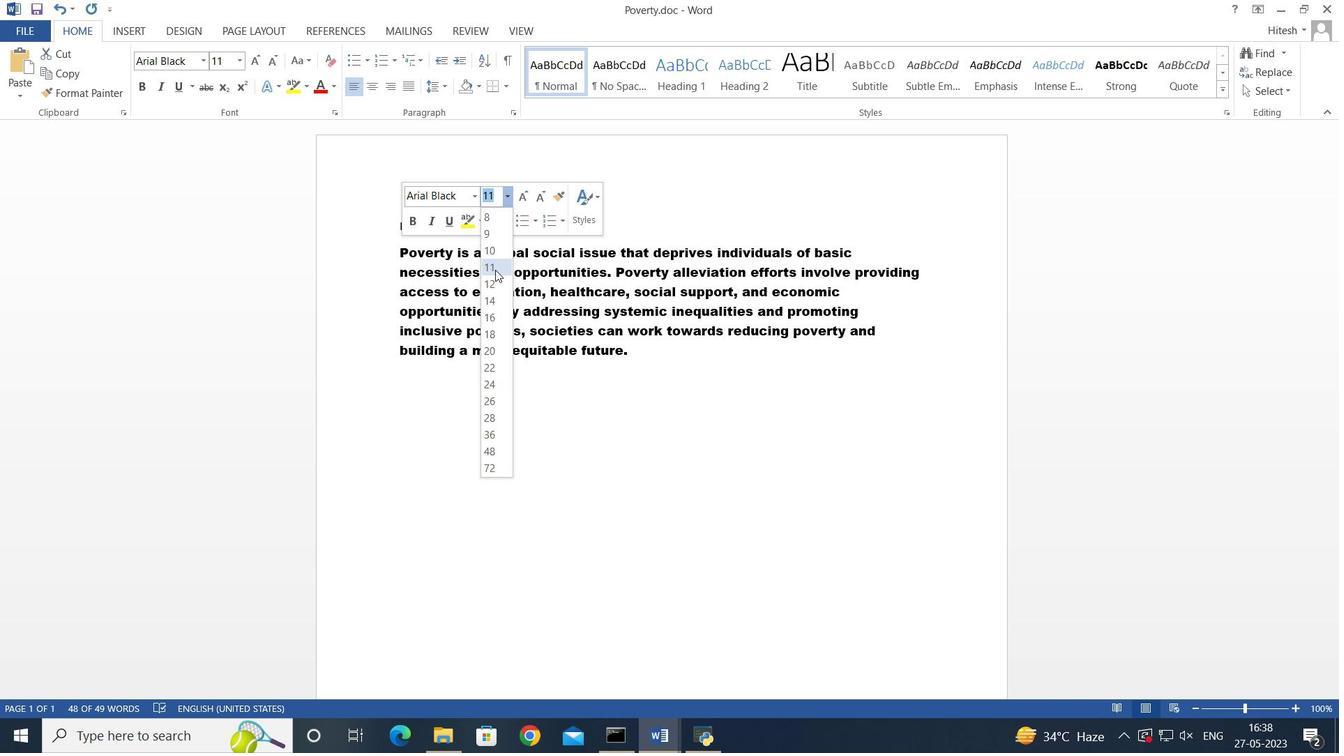 
Action: Mouse pressed left at (494, 279)
Screenshot: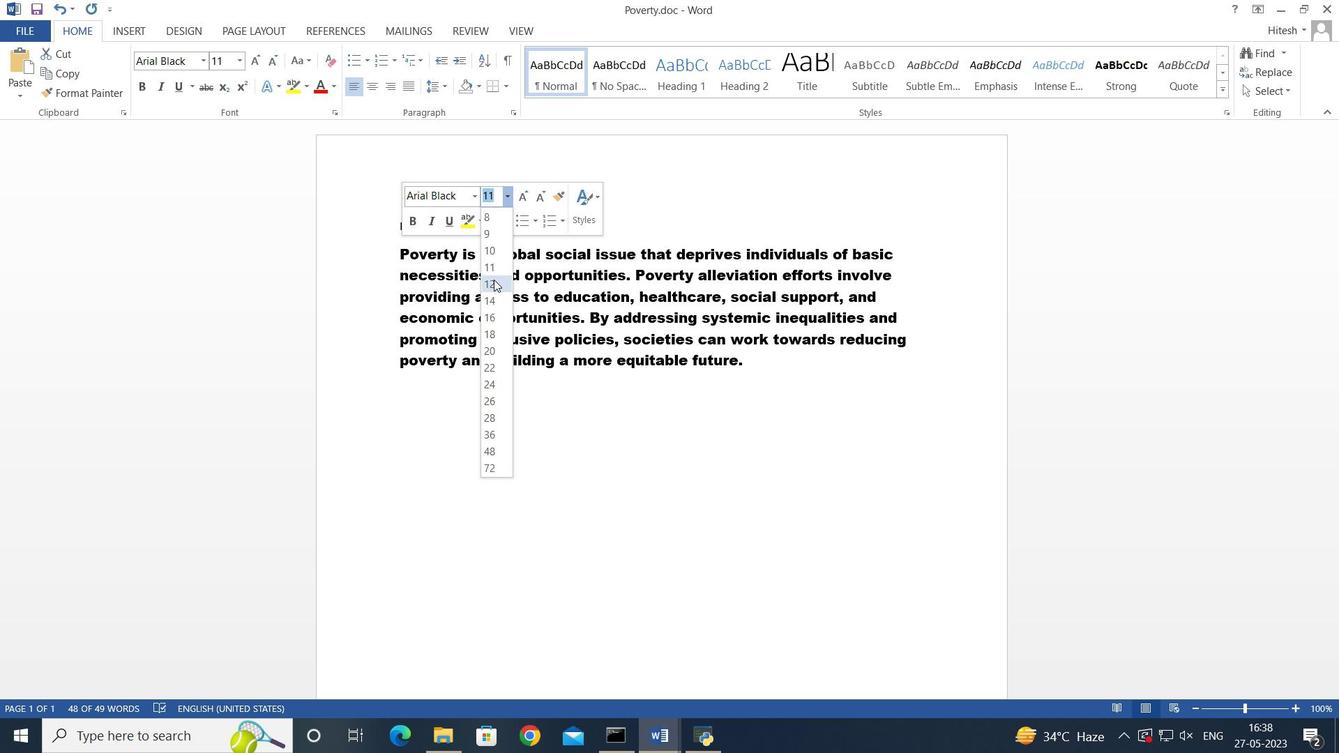 
Action: Mouse moved to (541, 406)
Screenshot: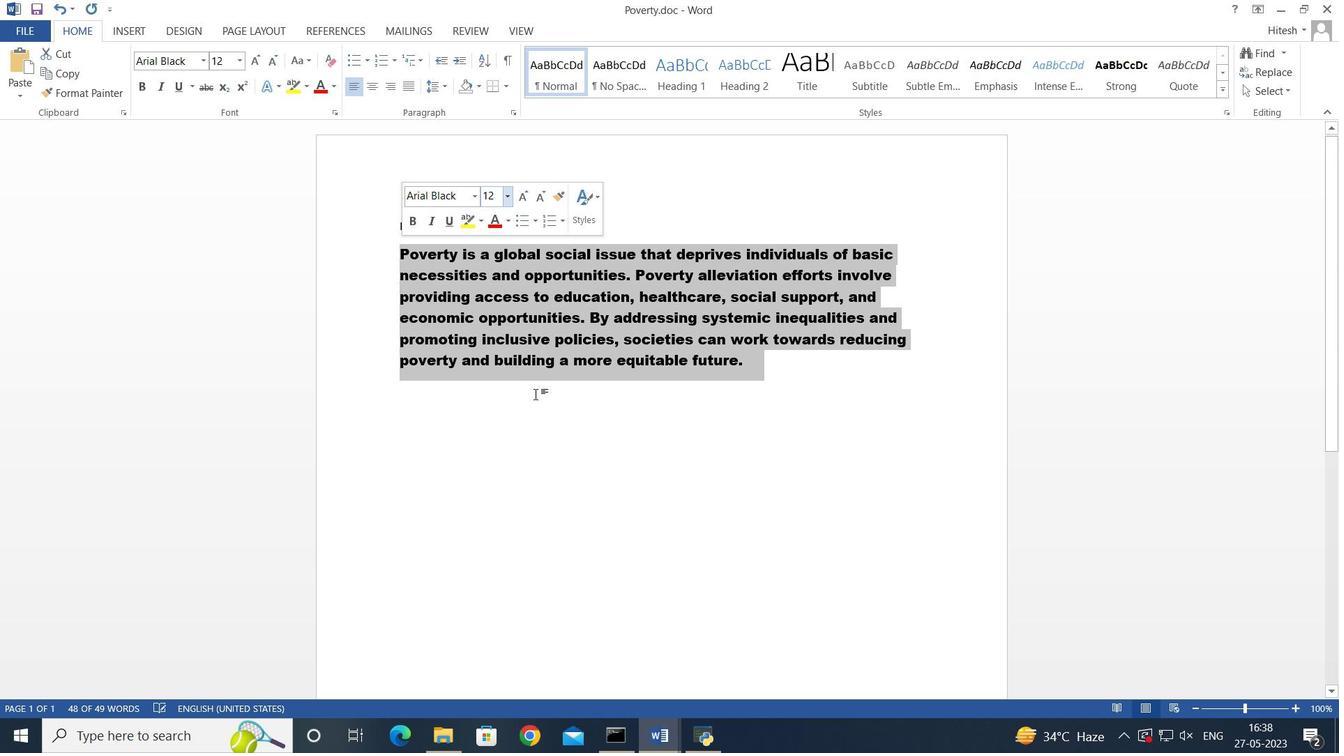 
Action: Mouse pressed left at (541, 406)
Screenshot: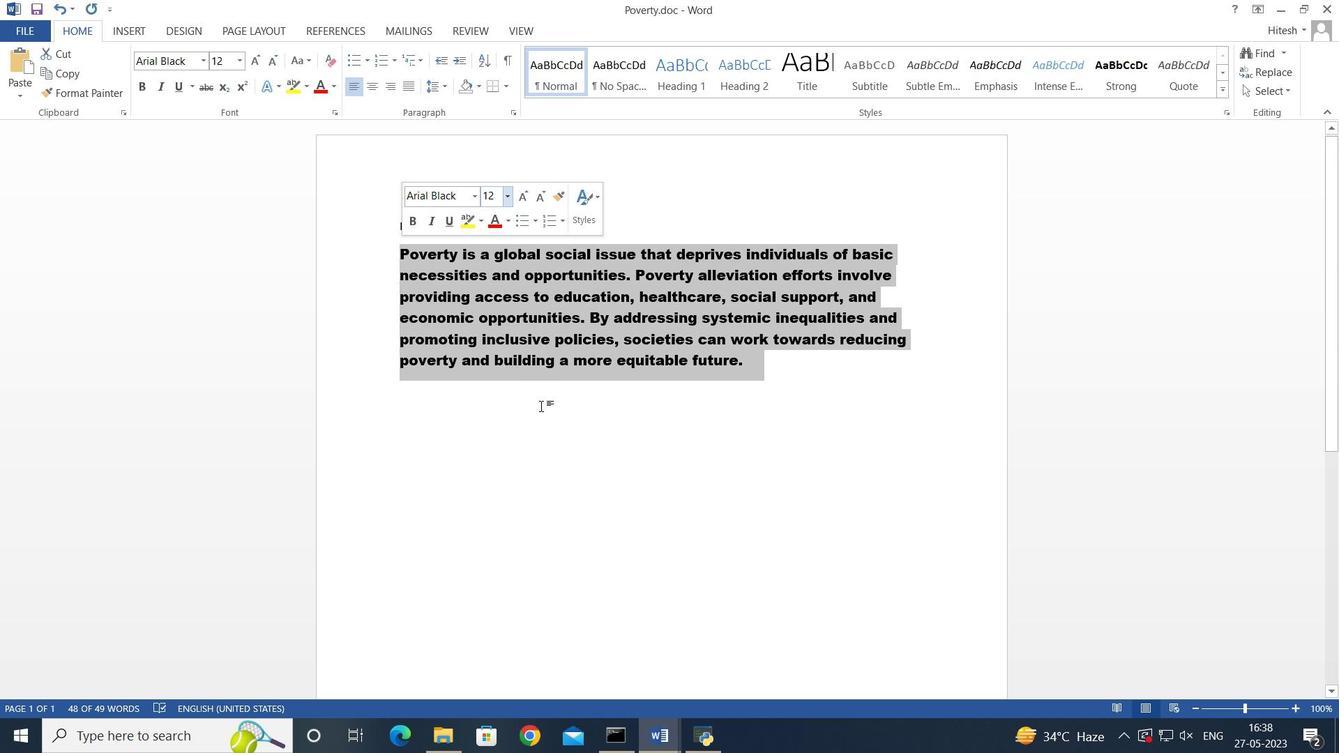 
Action: Mouse moved to (443, 226)
Screenshot: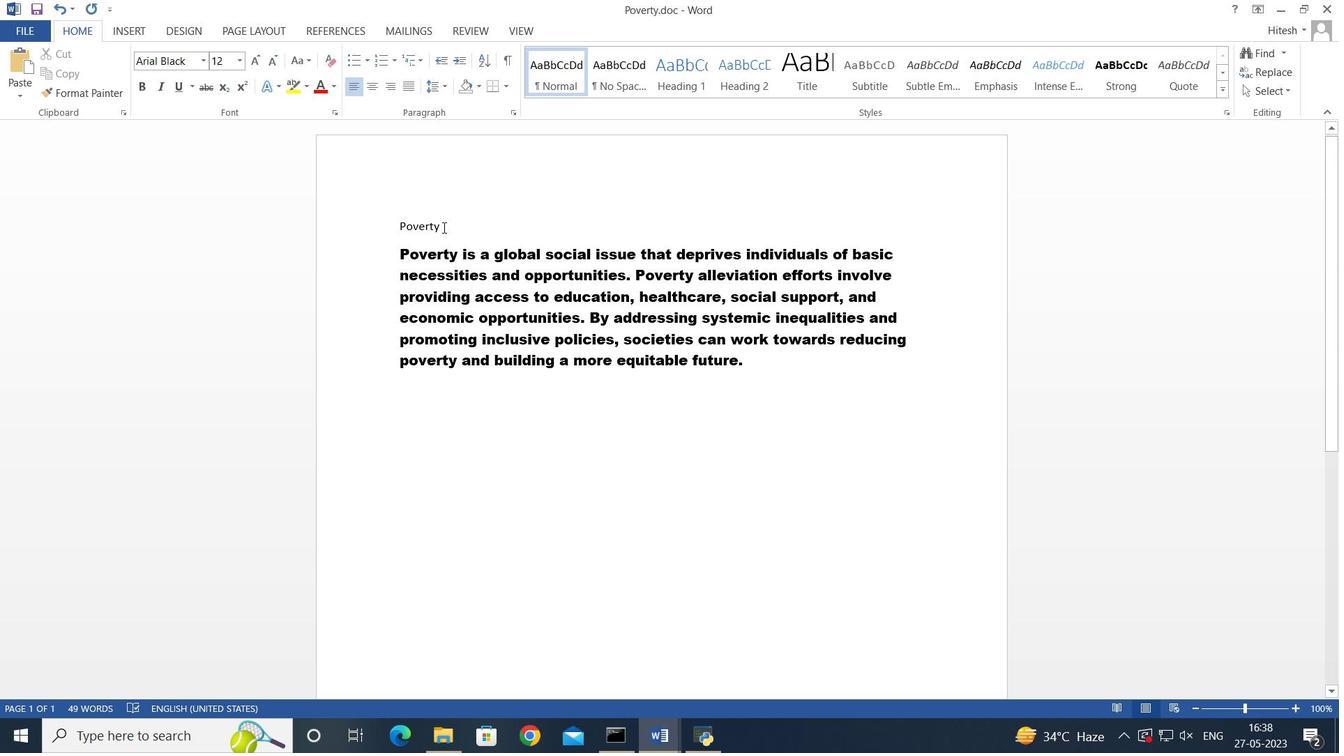 
Action: Mouse pressed left at (443, 226)
Screenshot: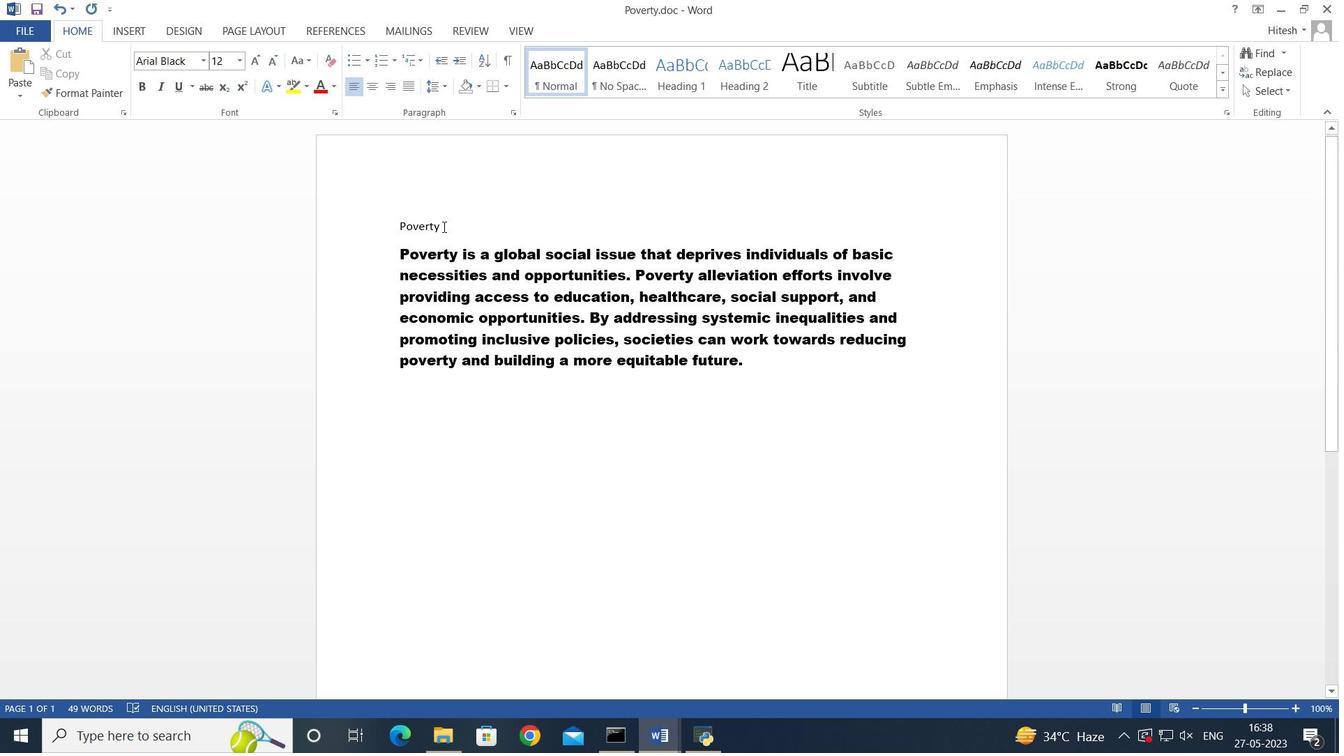 
Action: Mouse moved to (459, 169)
Screenshot: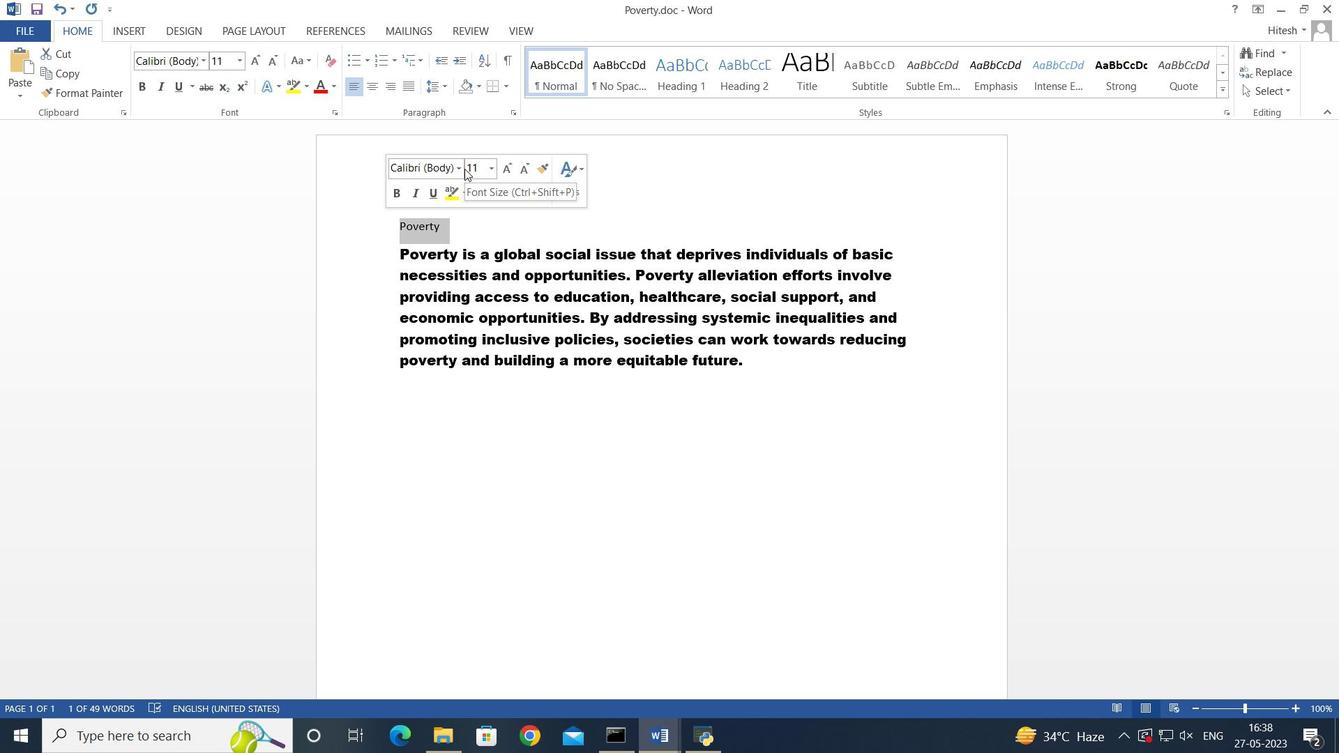 
Action: Mouse pressed left at (459, 169)
Screenshot: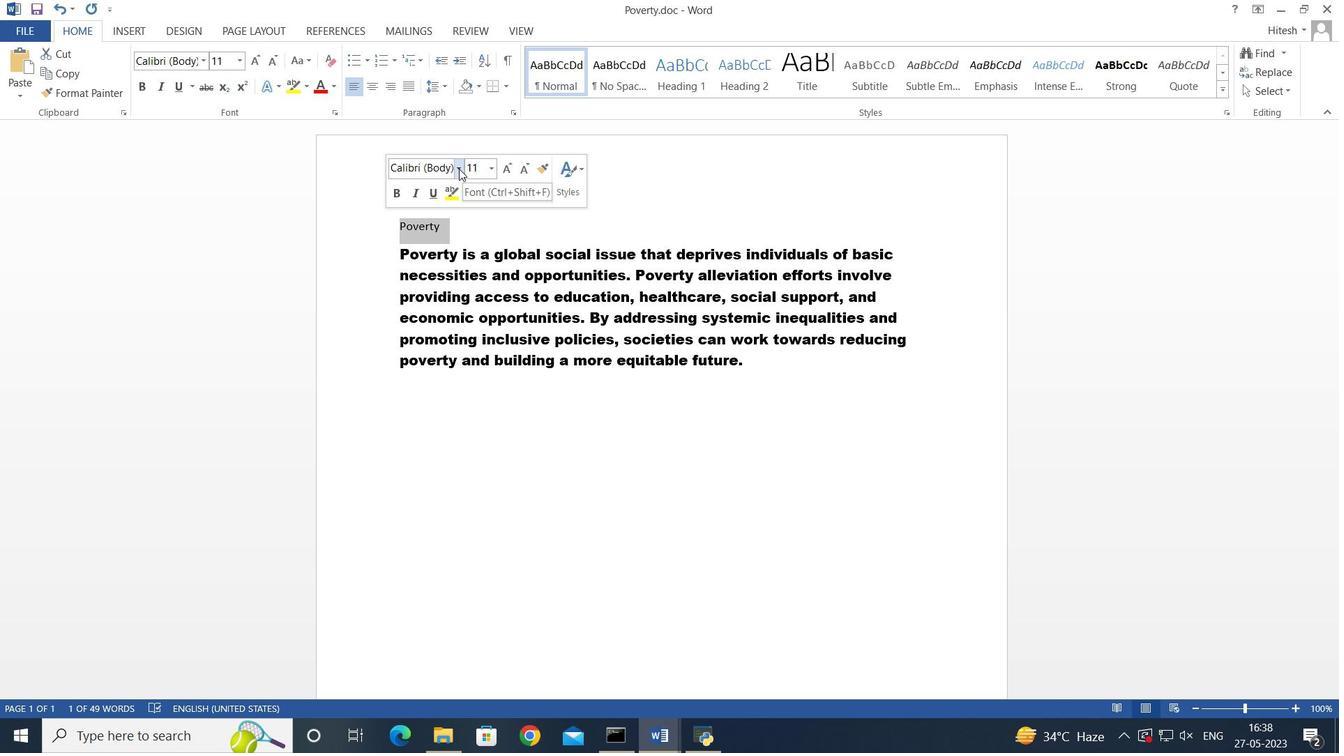 
Action: Mouse moved to (454, 302)
Screenshot: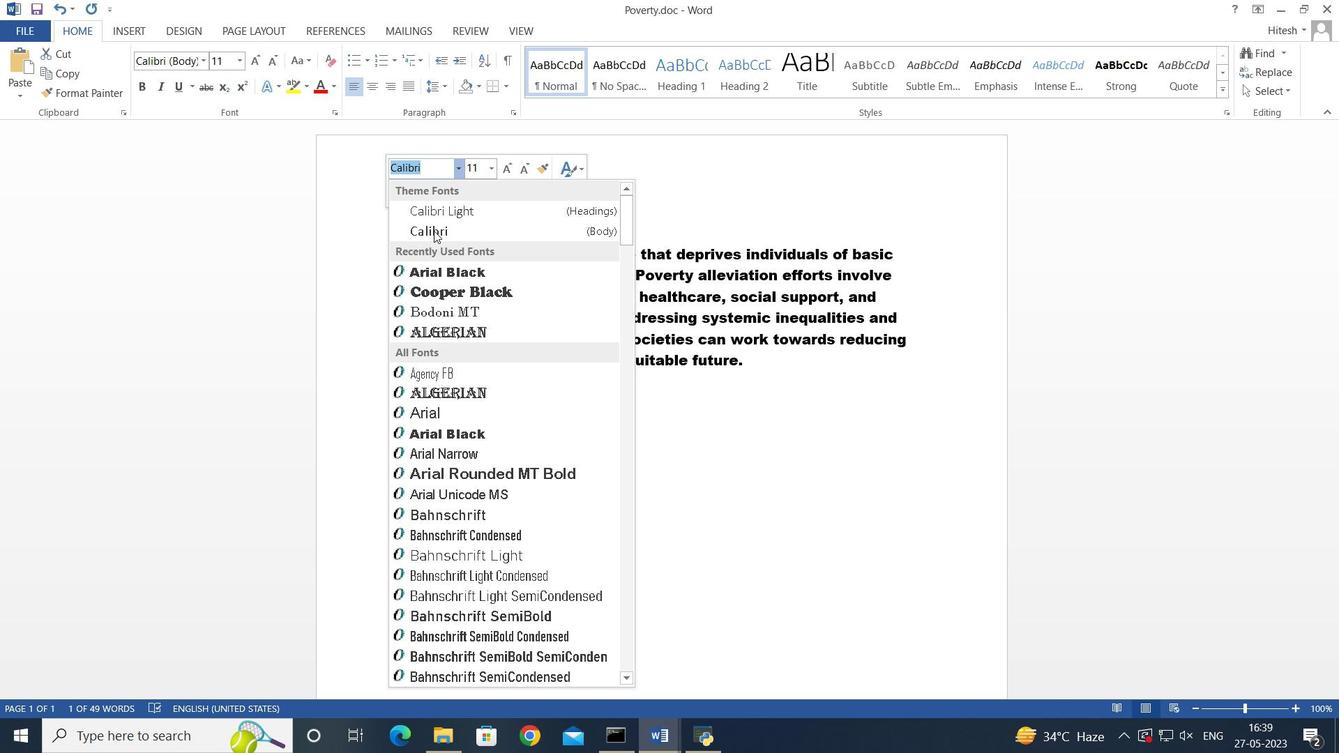 
Action: Mouse scrolled (454, 301) with delta (0, 0)
Screenshot: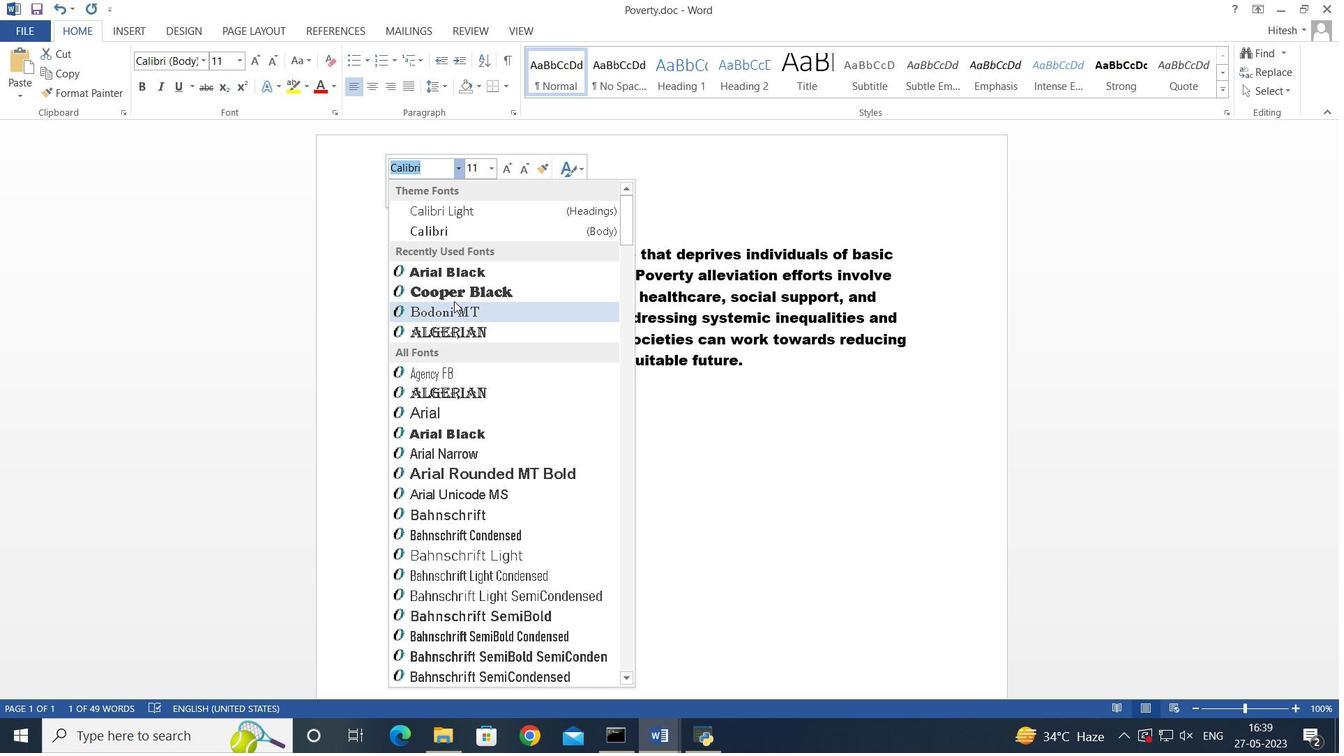 
Action: Mouse scrolled (454, 301) with delta (0, 0)
Screenshot: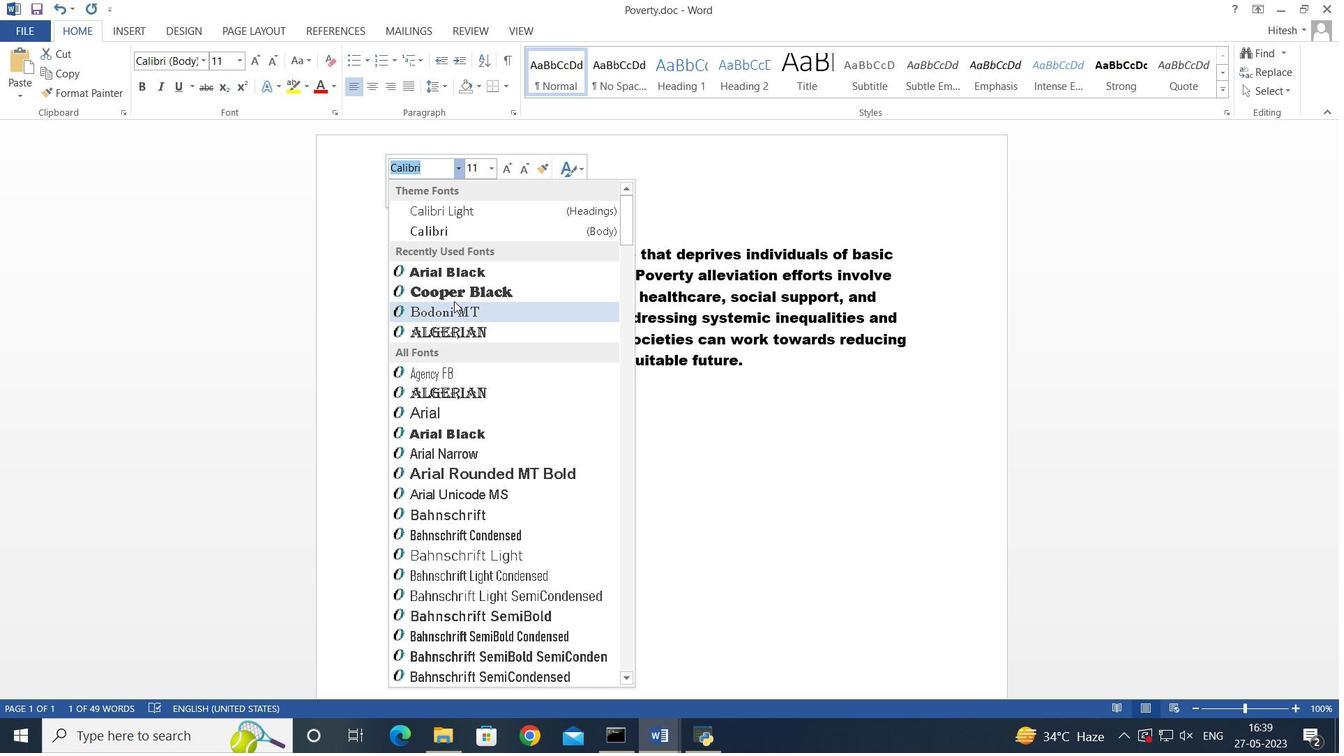 
Action: Mouse scrolled (454, 301) with delta (0, 0)
Screenshot: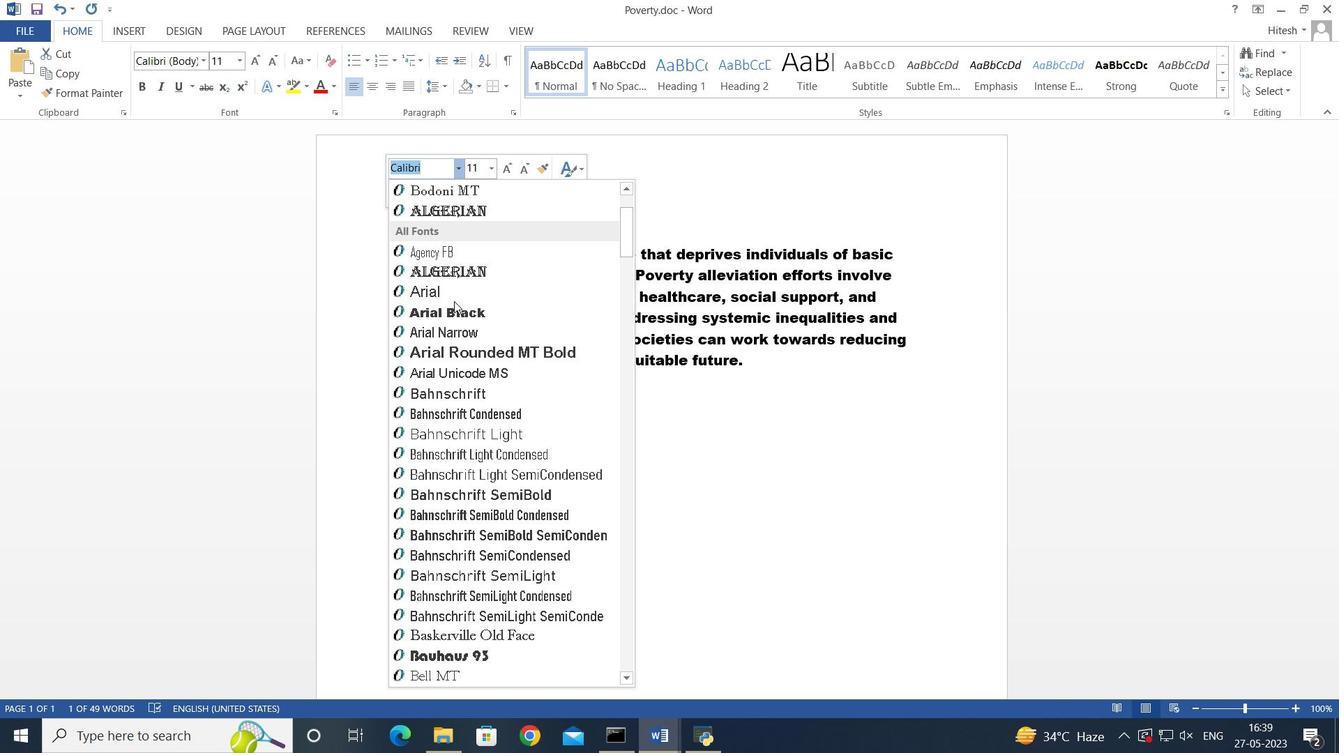 
Action: Mouse scrolled (454, 301) with delta (0, 0)
Screenshot: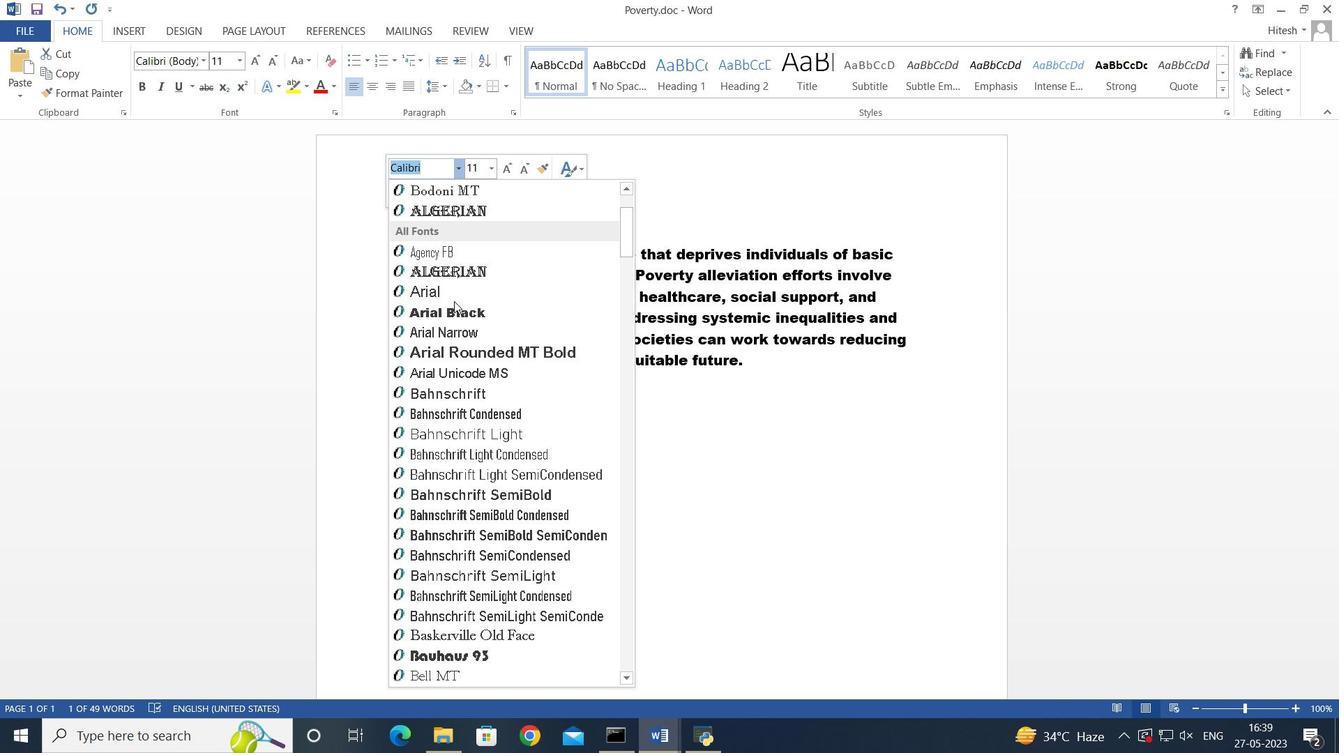 
Action: Mouse scrolled (454, 301) with delta (0, 0)
Screenshot: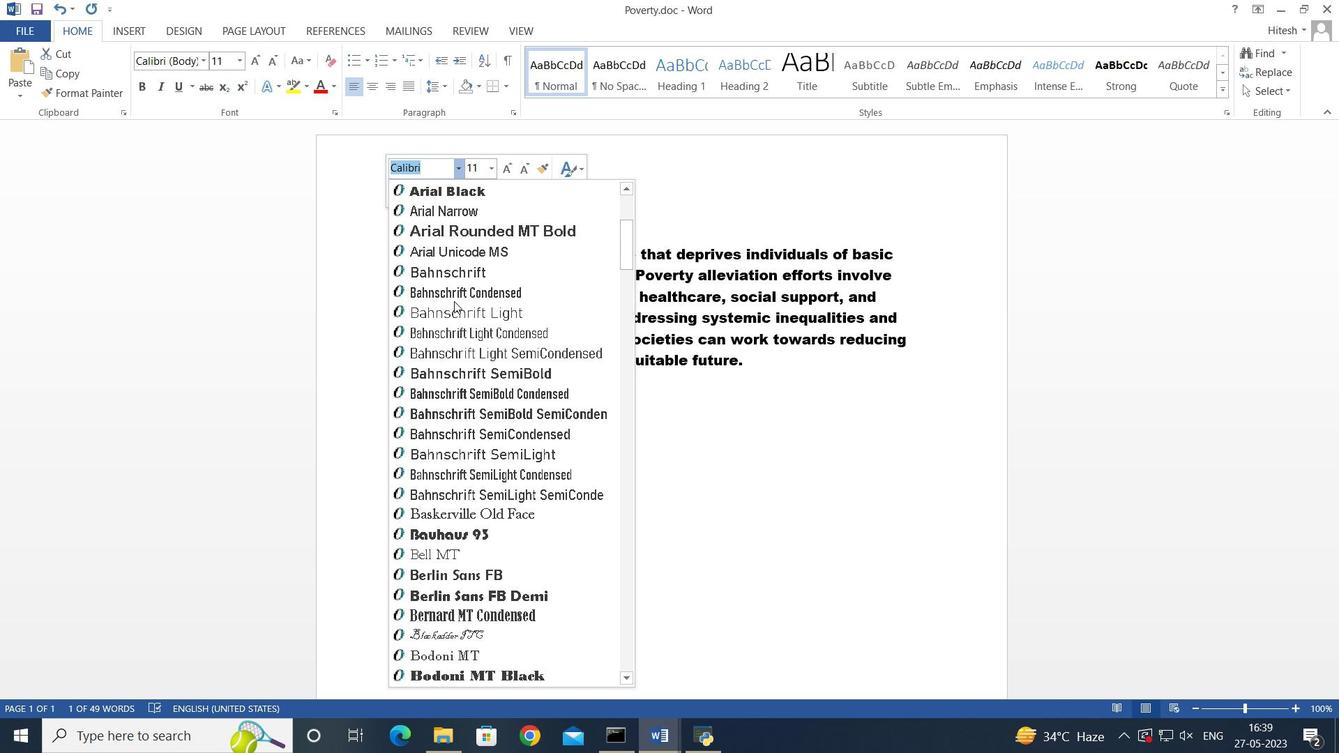 
Action: Mouse scrolled (454, 301) with delta (0, 0)
Screenshot: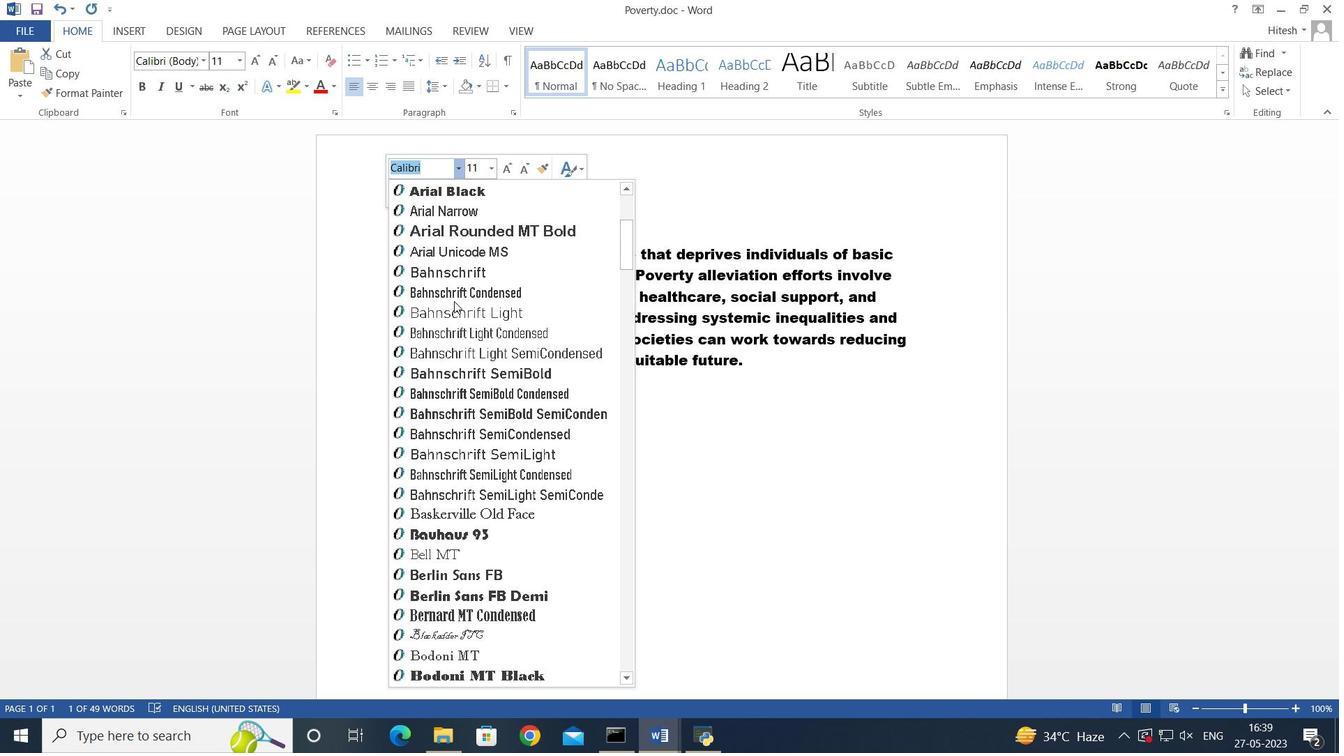
Action: Mouse scrolled (454, 301) with delta (0, 0)
Screenshot: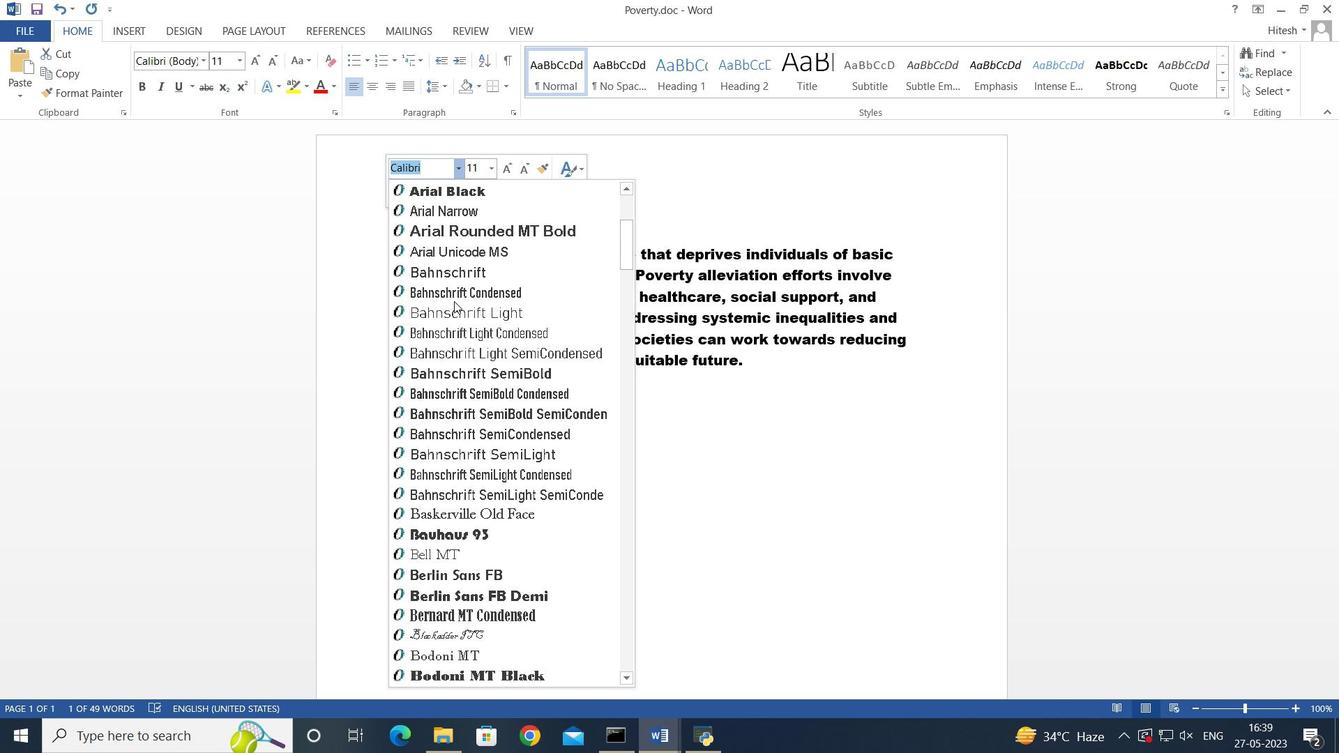 
Action: Mouse scrolled (454, 301) with delta (0, 0)
Screenshot: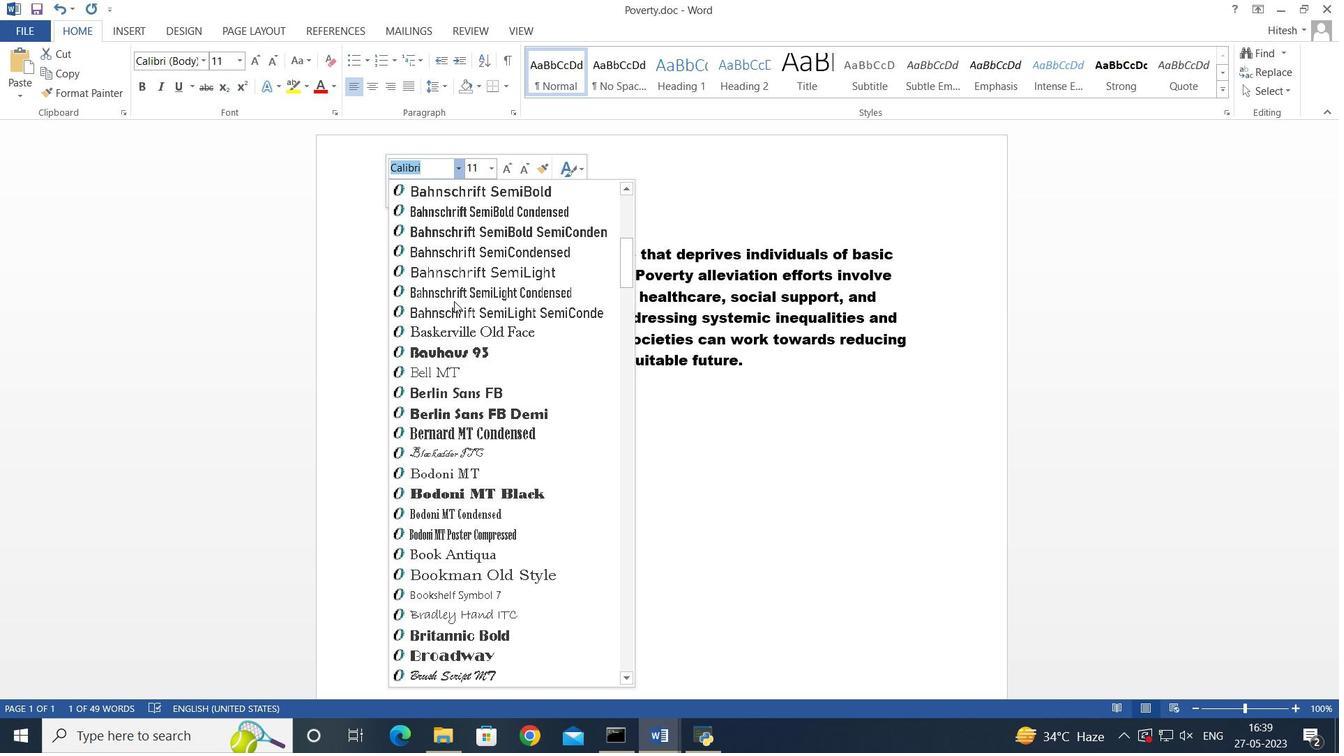 
Action: Mouse scrolled (454, 301) with delta (0, 0)
Screenshot: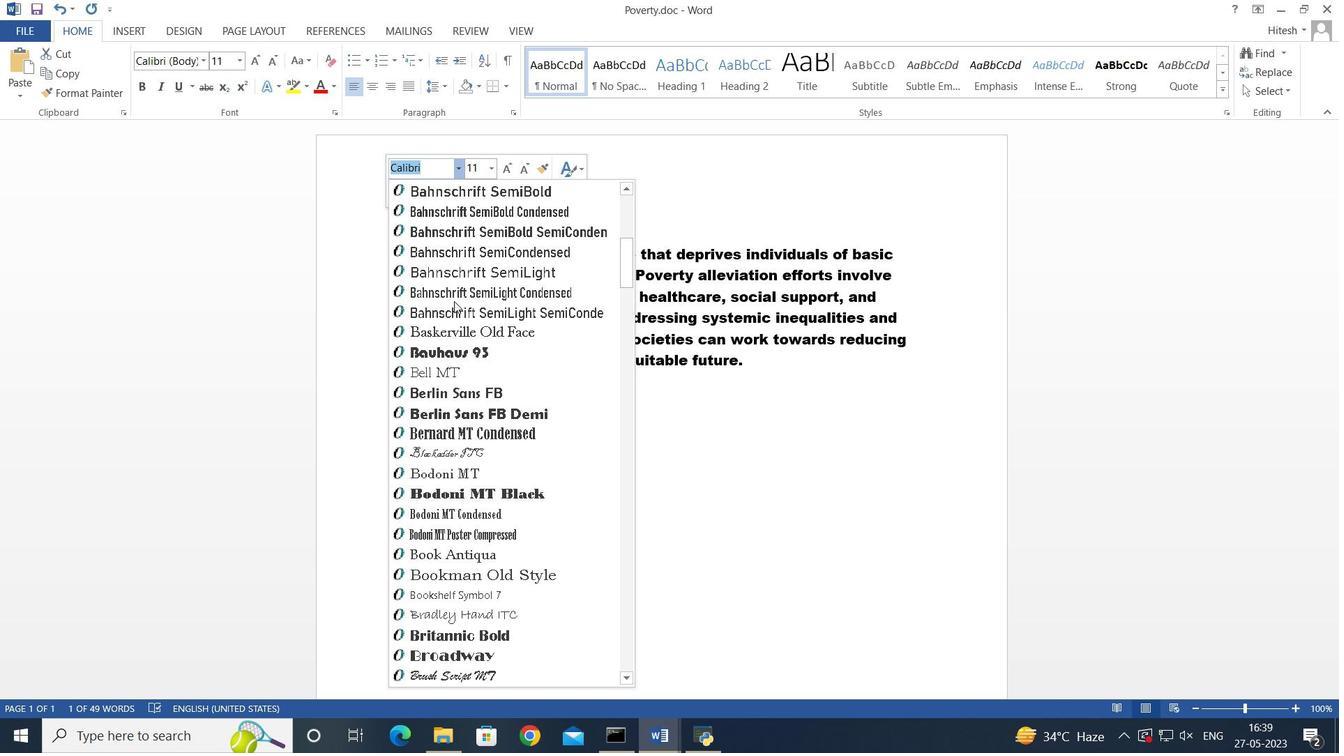 
Action: Mouse moved to (455, 332)
Screenshot: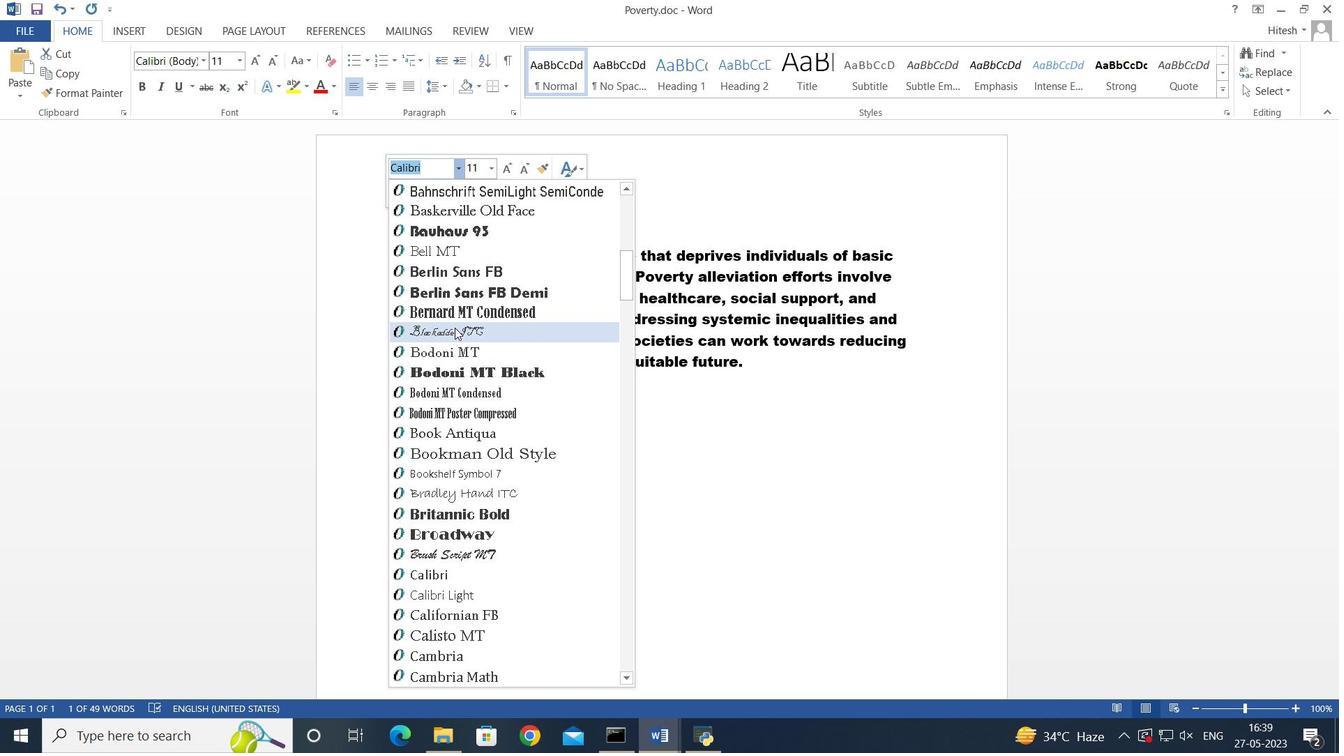 
Action: Mouse scrolled (455, 331) with delta (0, 0)
Screenshot: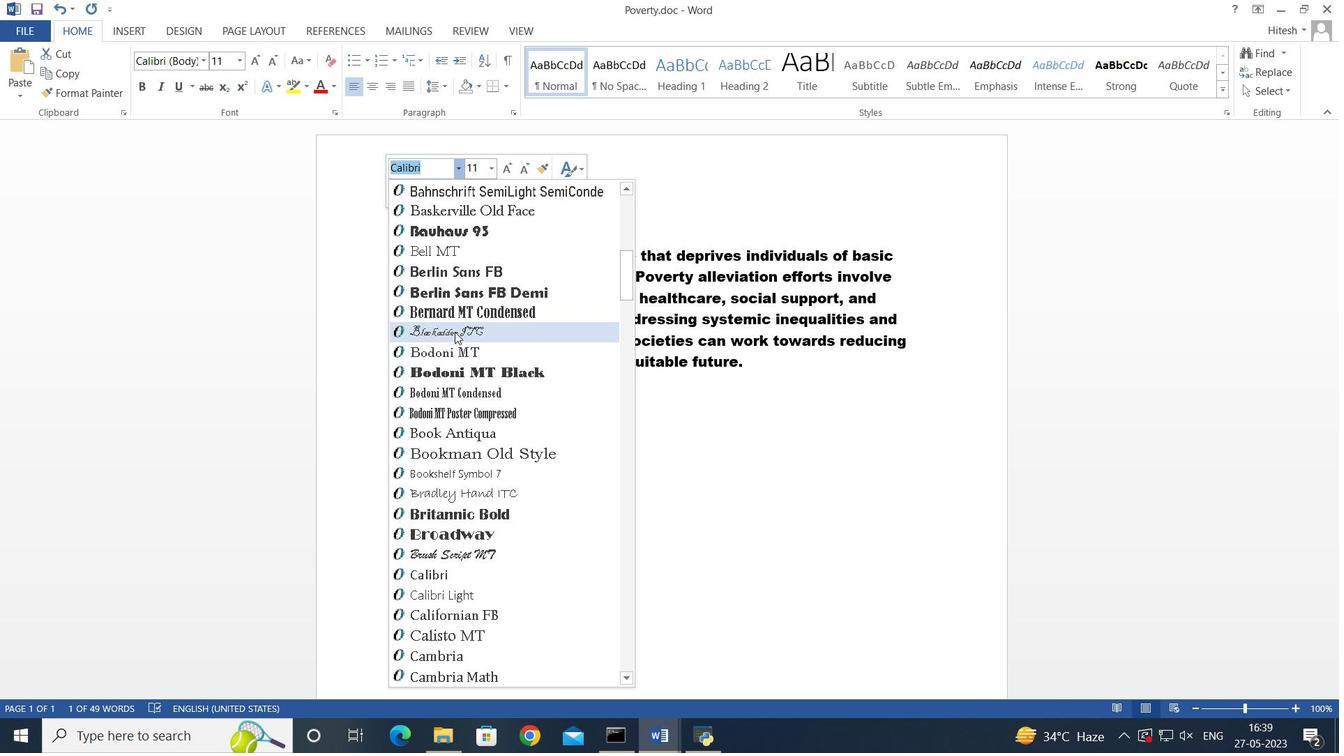 
Action: Mouse scrolled (455, 331) with delta (0, 0)
Screenshot: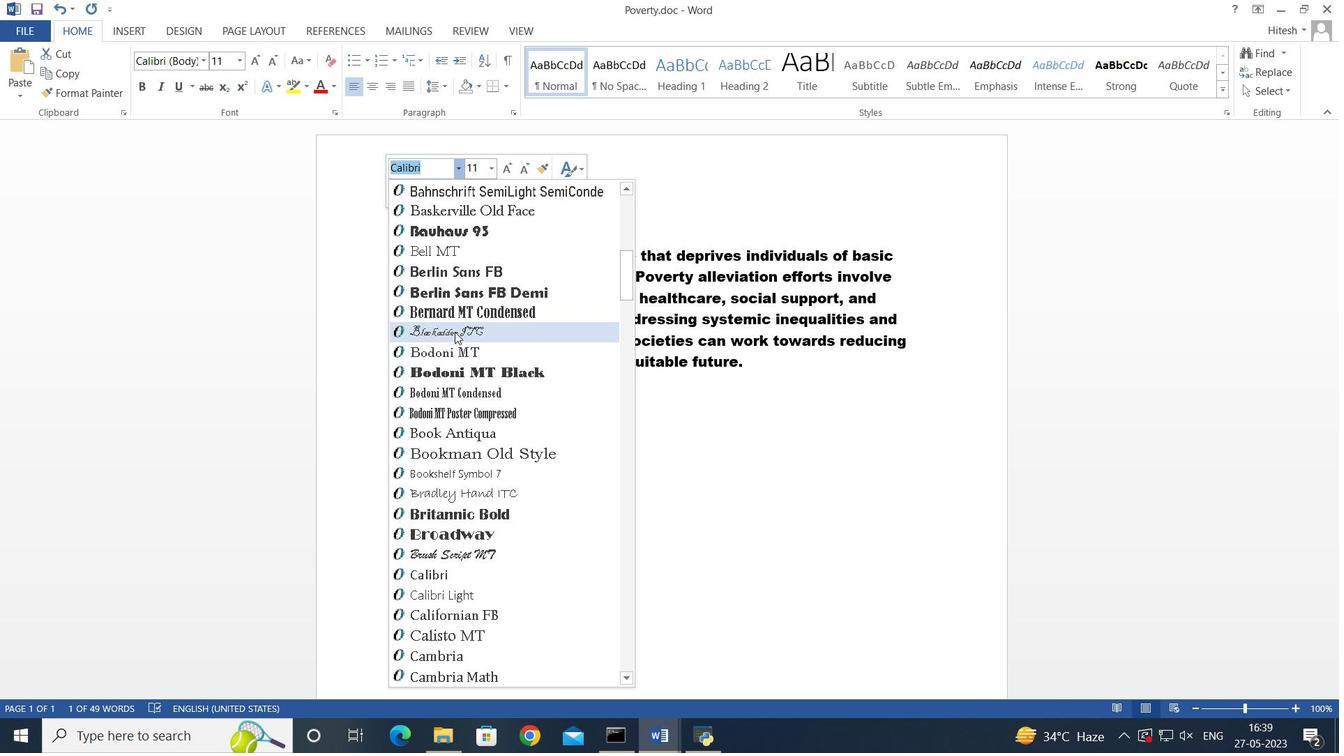 
Action: Mouse scrolled (455, 331) with delta (0, 0)
Screenshot: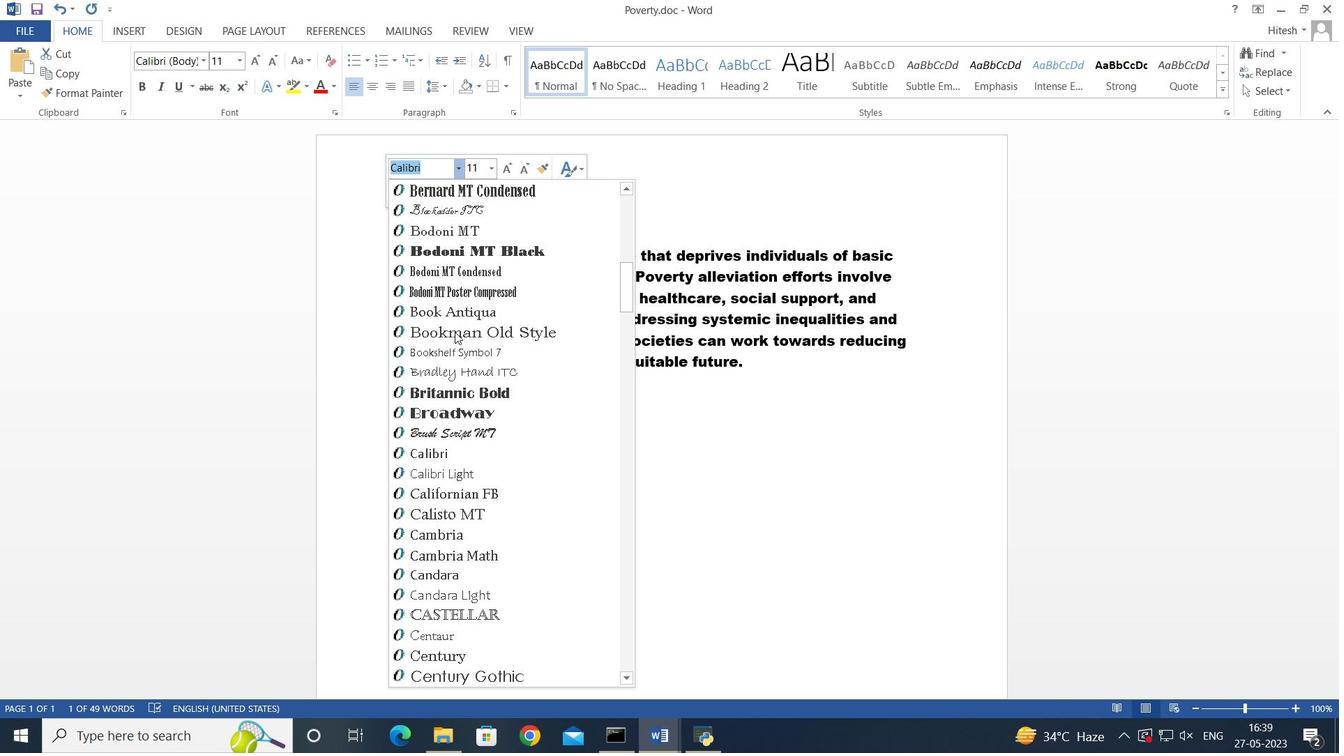 
Action: Mouse scrolled (455, 331) with delta (0, 0)
Screenshot: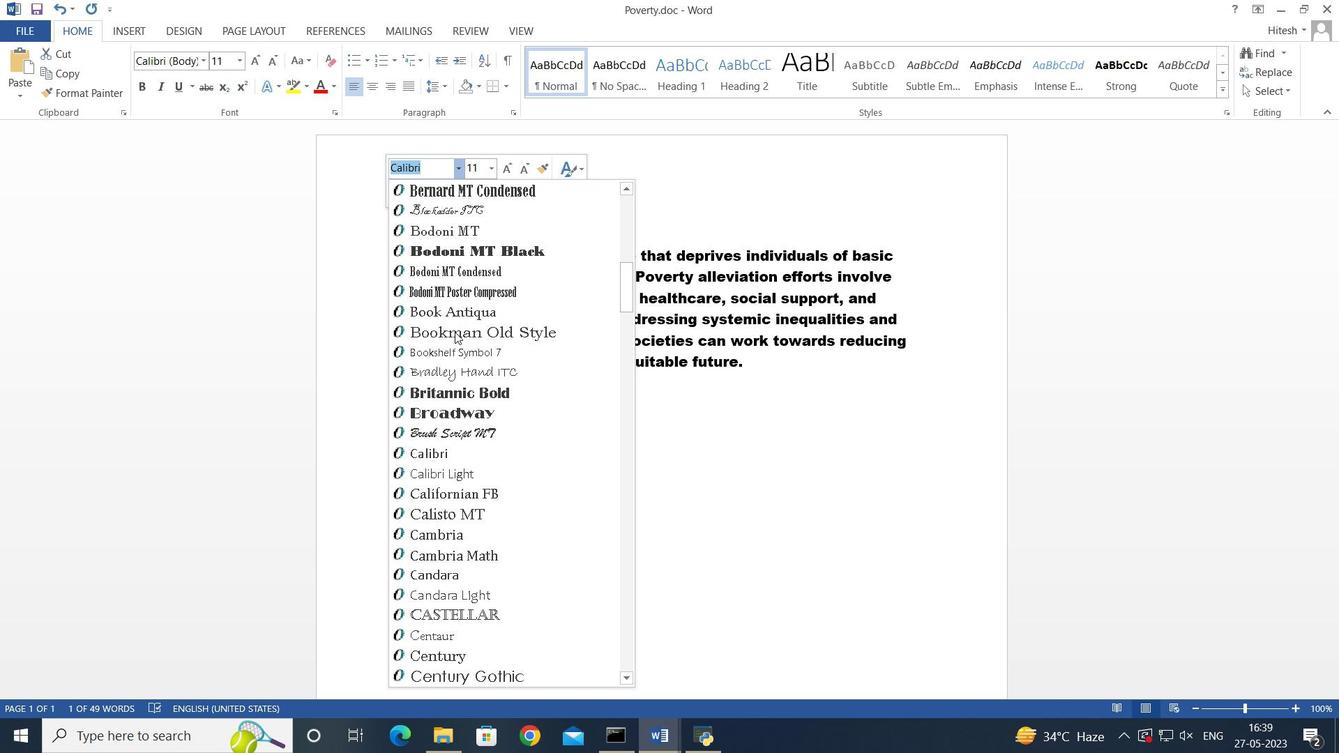 
Action: Mouse moved to (455, 332)
Screenshot: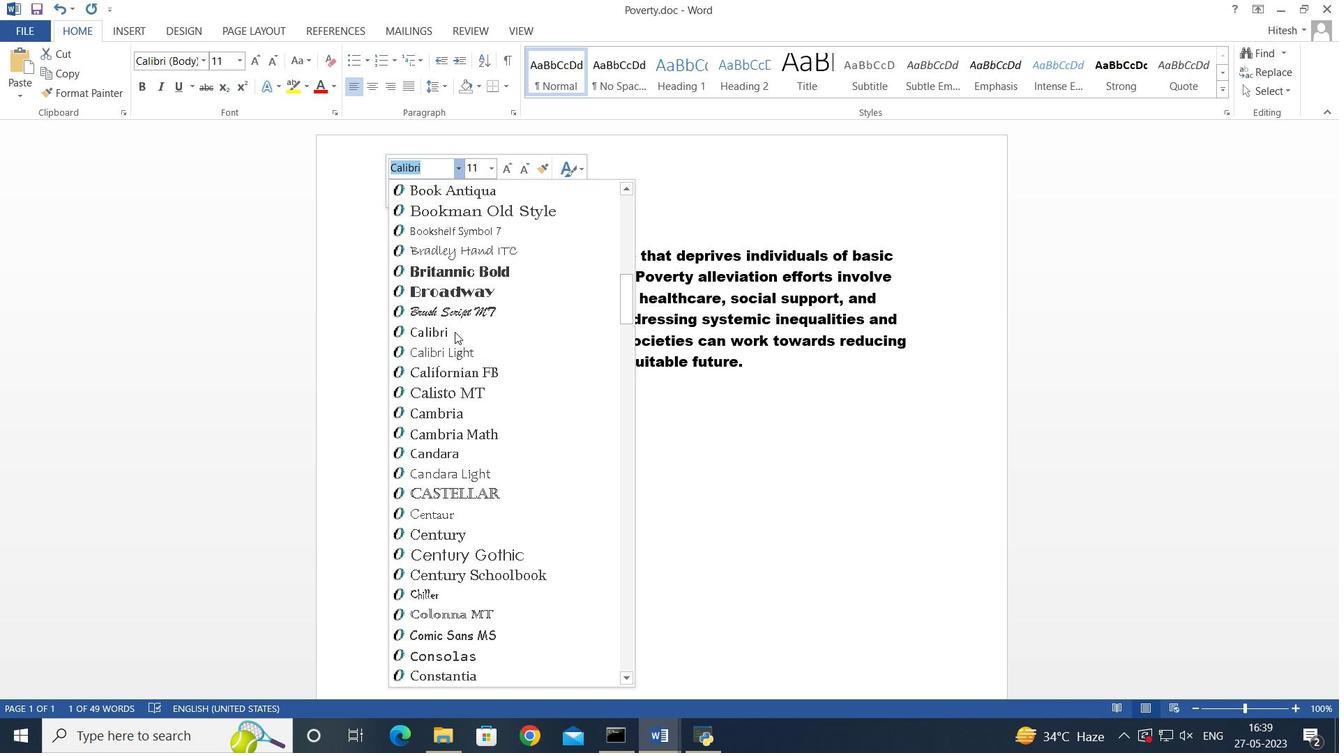 
Action: Mouse scrolled (455, 331) with delta (0, 0)
Screenshot: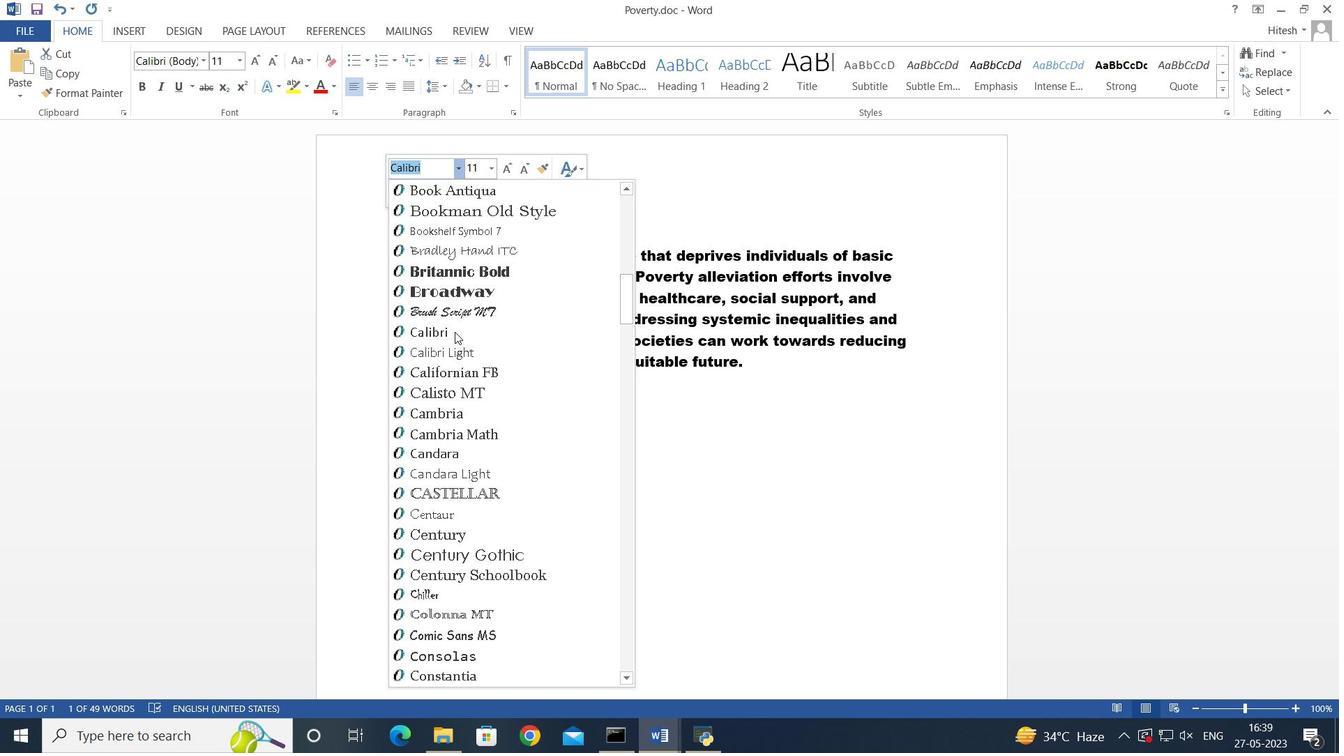 
Action: Mouse moved to (459, 332)
Screenshot: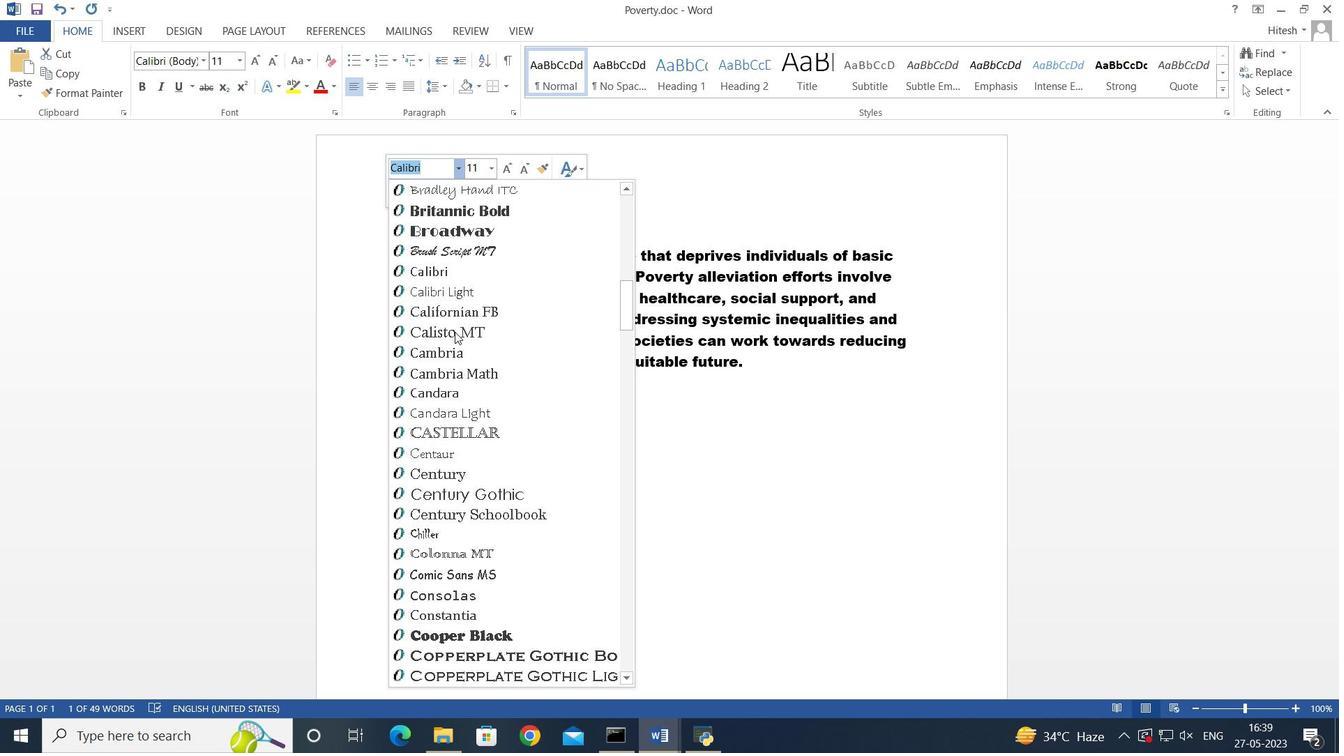 
Action: Mouse scrolled (459, 331) with delta (0, 0)
Screenshot: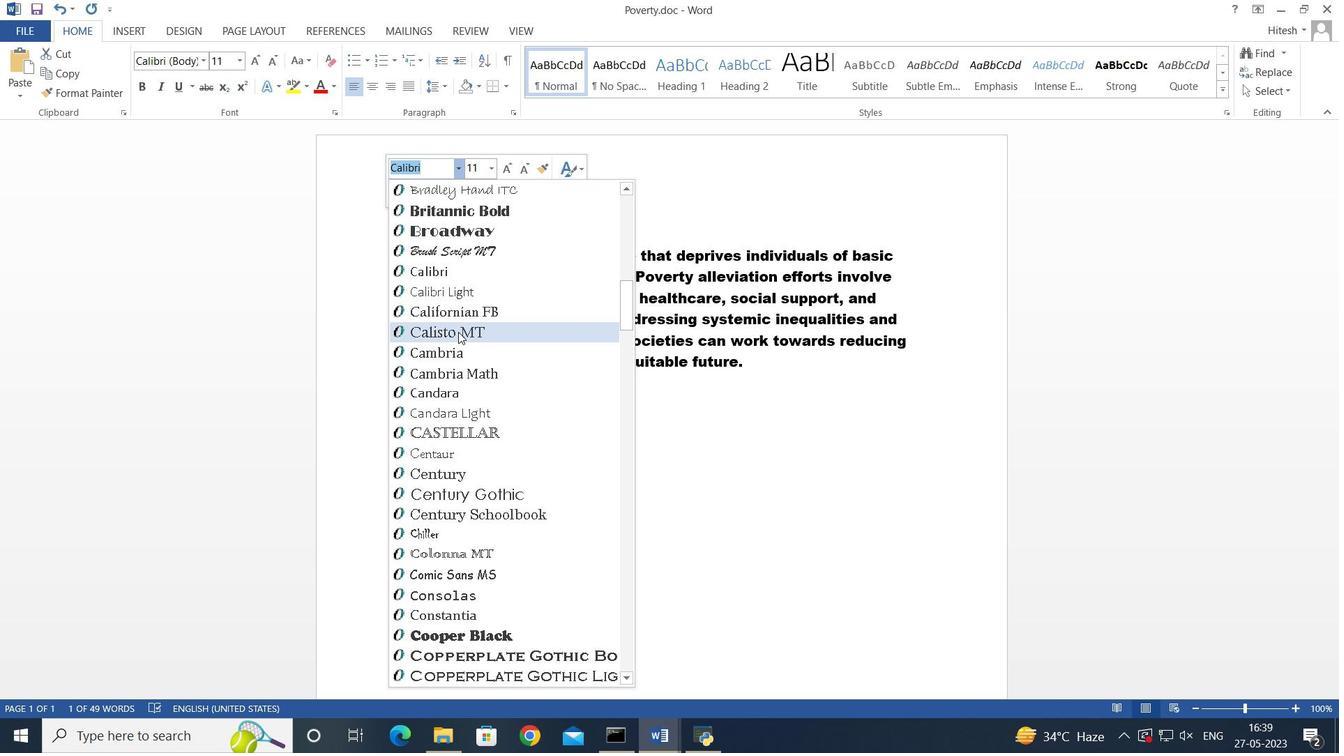 
Action: Mouse scrolled (459, 331) with delta (0, 0)
Screenshot: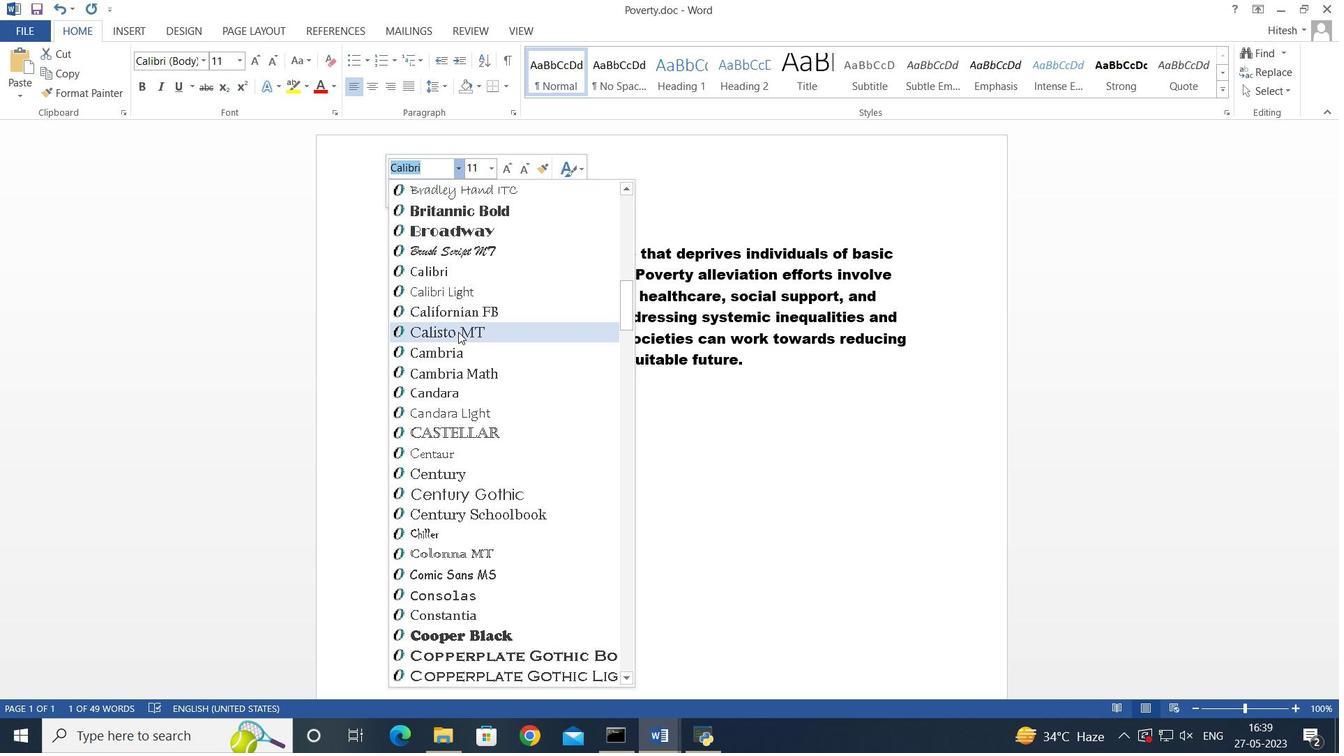 
Action: Mouse scrolled (459, 331) with delta (0, 0)
Screenshot: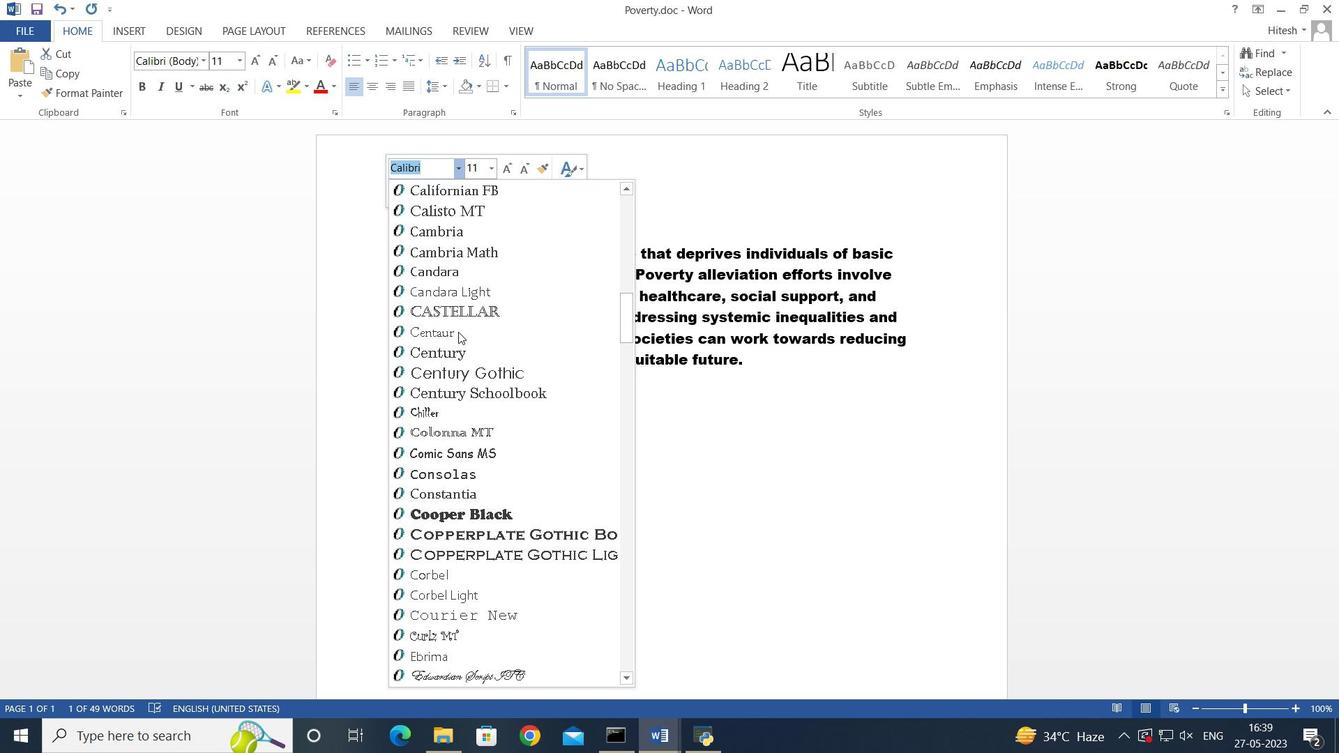 
Action: Mouse scrolled (459, 331) with delta (0, 0)
Screenshot: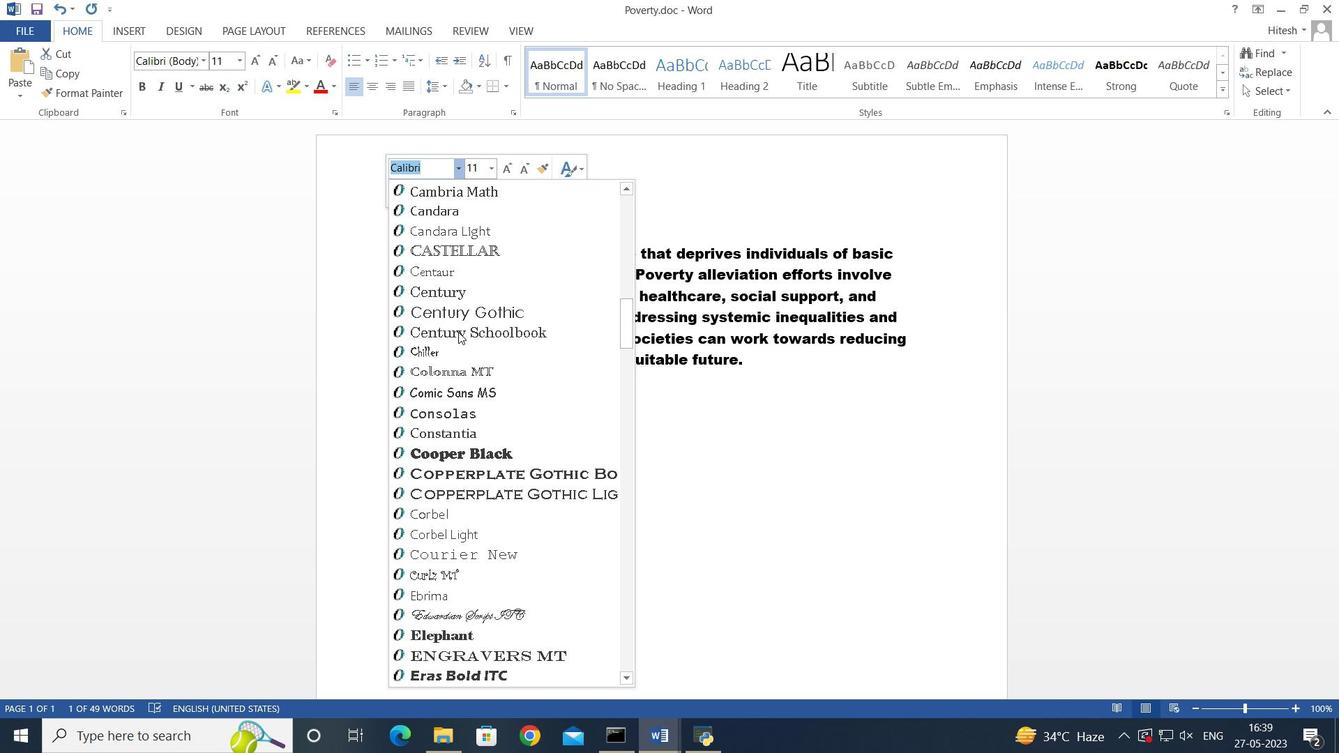 
Action: Mouse scrolled (459, 331) with delta (0, 0)
Screenshot: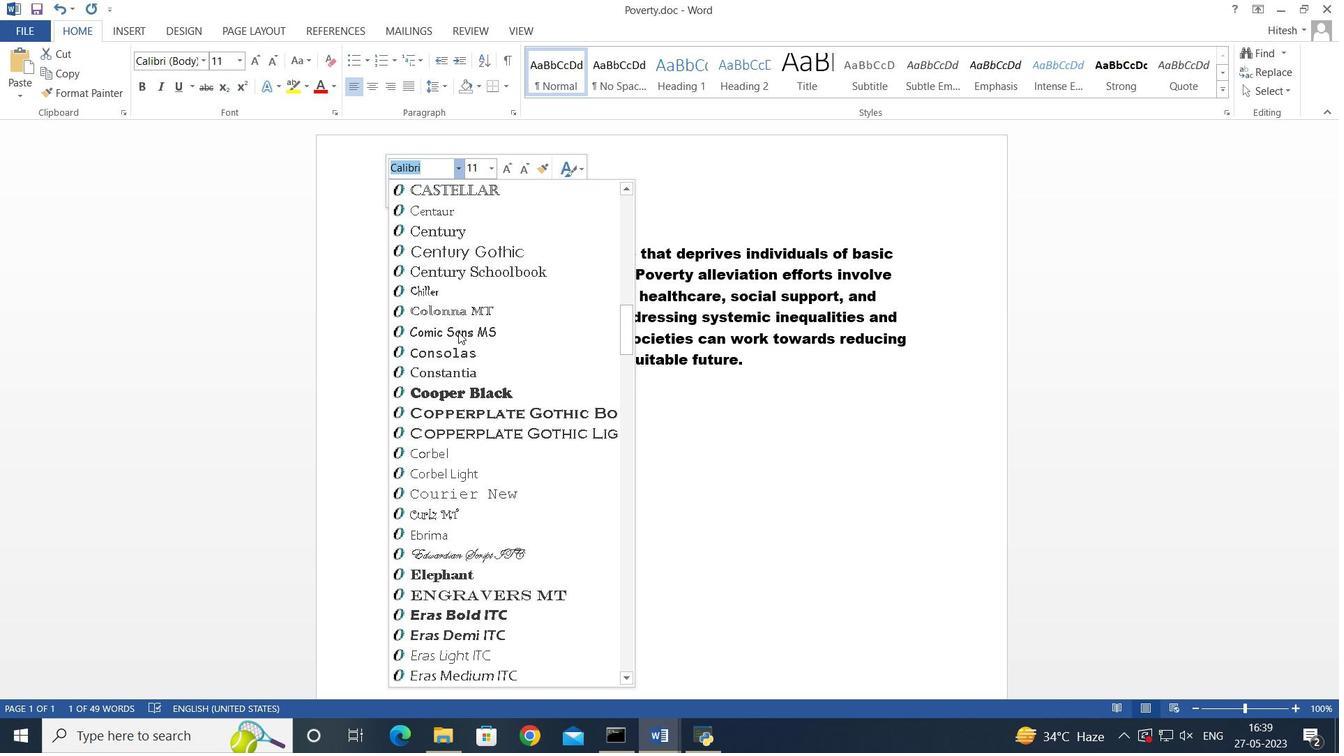 
Action: Mouse scrolled (459, 331) with delta (0, 0)
Screenshot: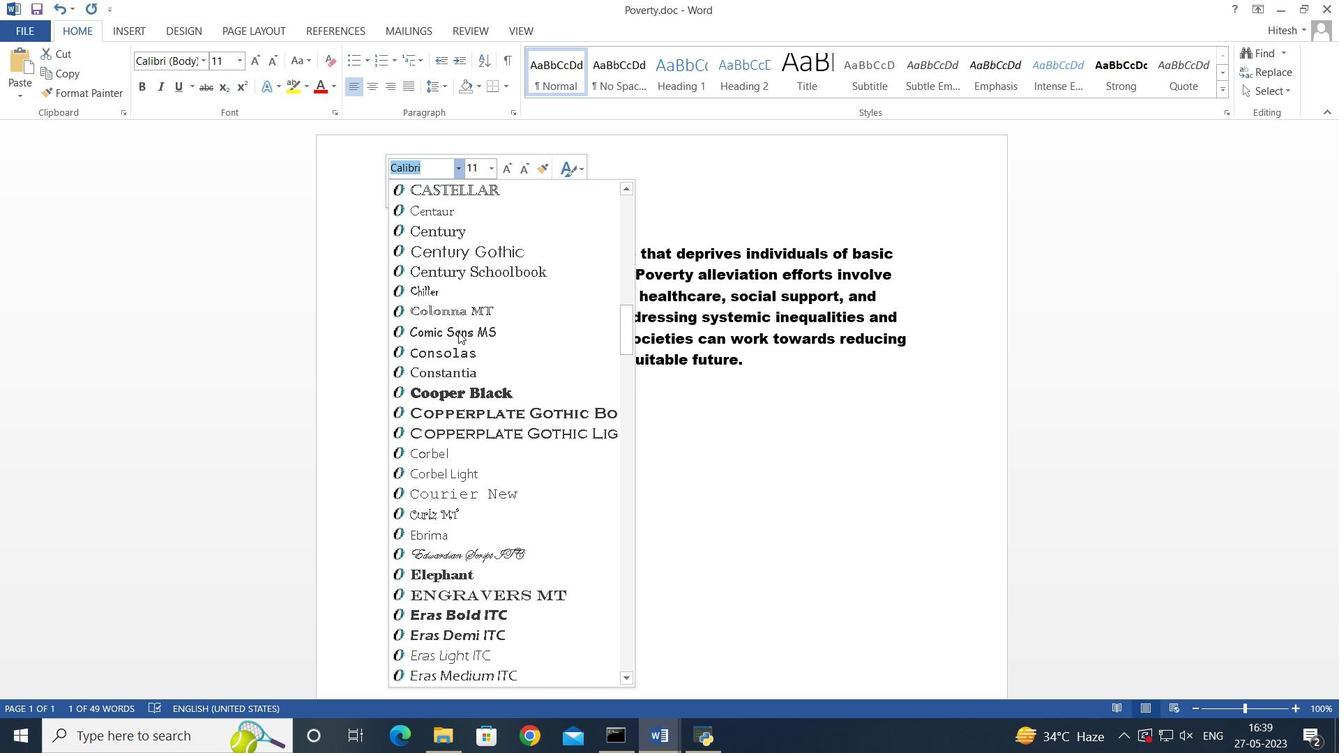 
Action: Mouse scrolled (459, 331) with delta (0, 0)
Screenshot: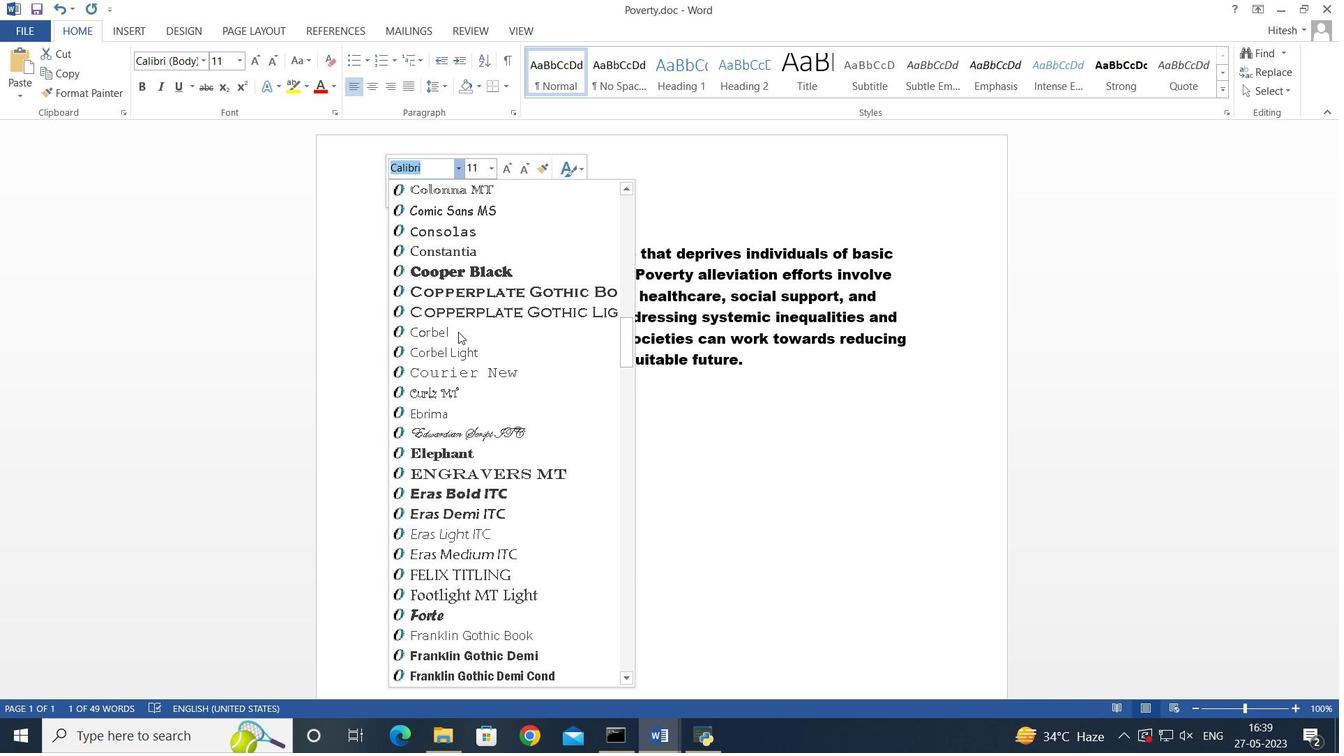 
Action: Mouse scrolled (459, 331) with delta (0, 0)
Screenshot: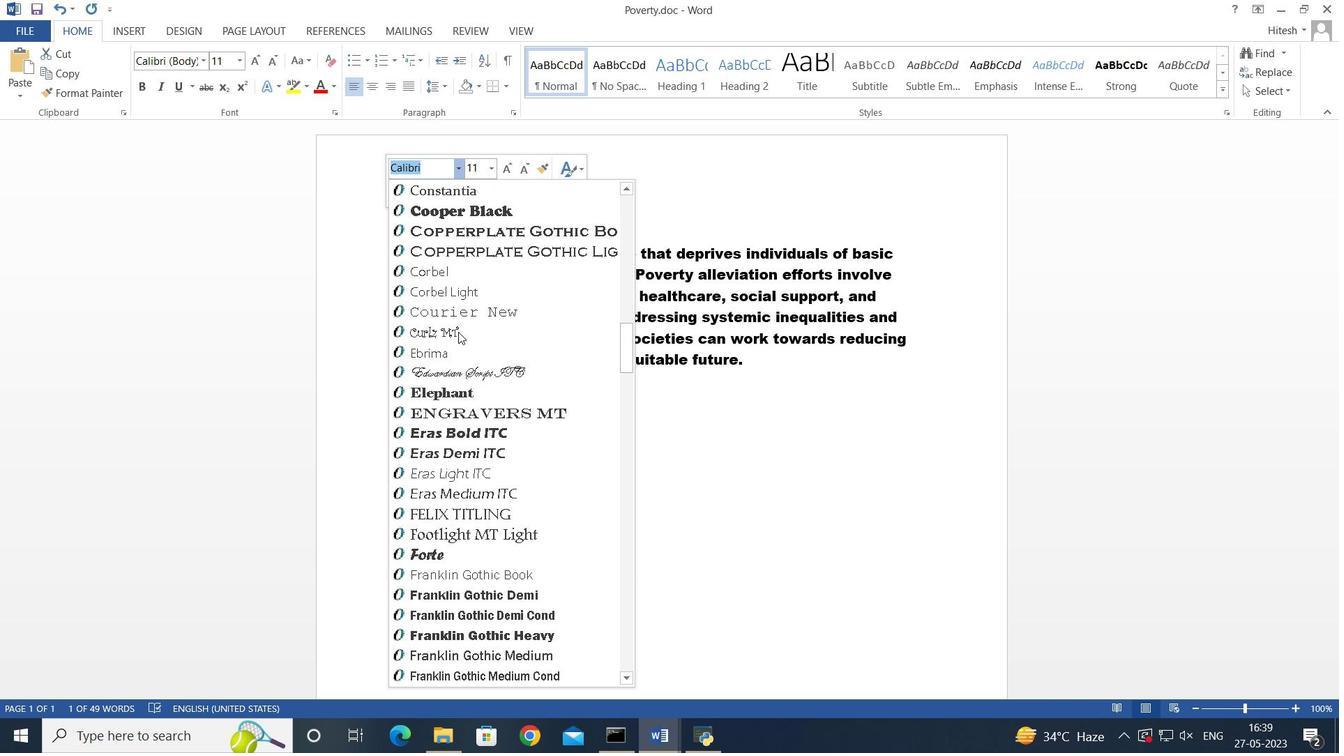 
Action: Mouse scrolled (459, 331) with delta (0, 0)
Screenshot: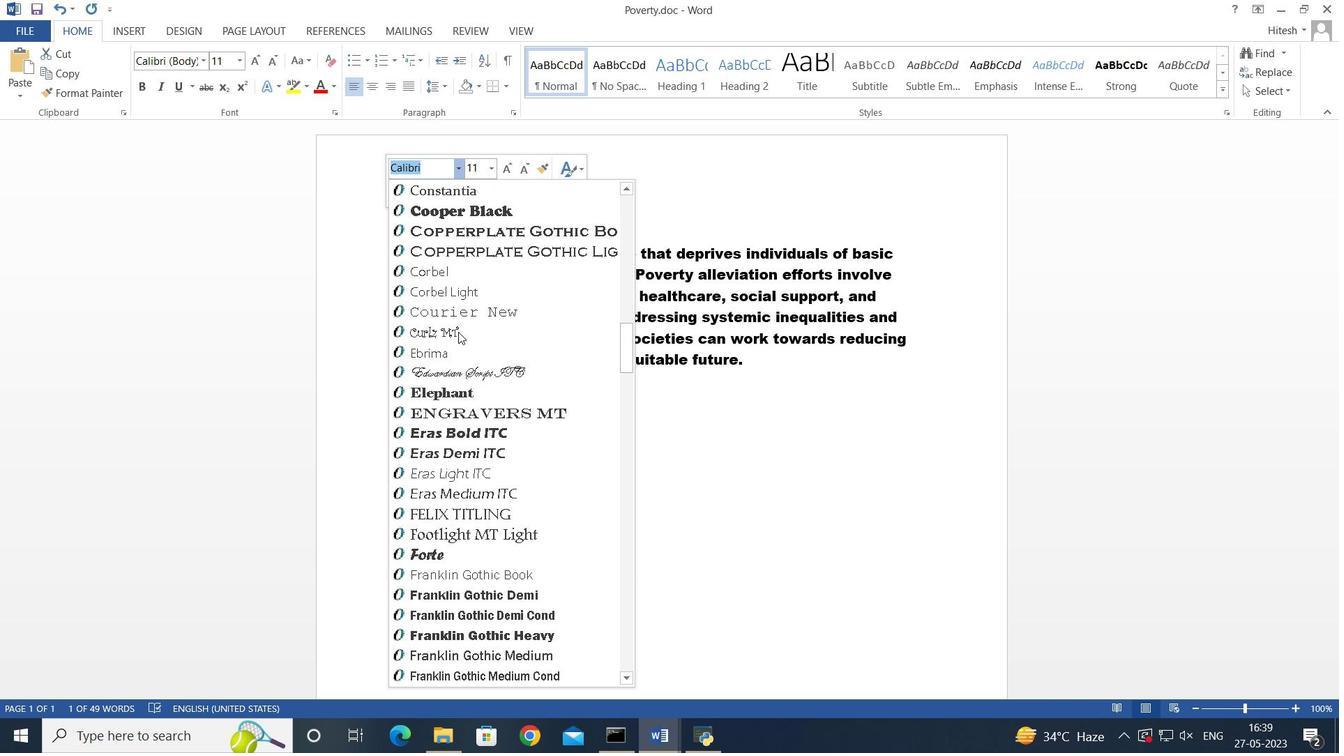 
Action: Mouse scrolled (459, 331) with delta (0, 0)
Screenshot: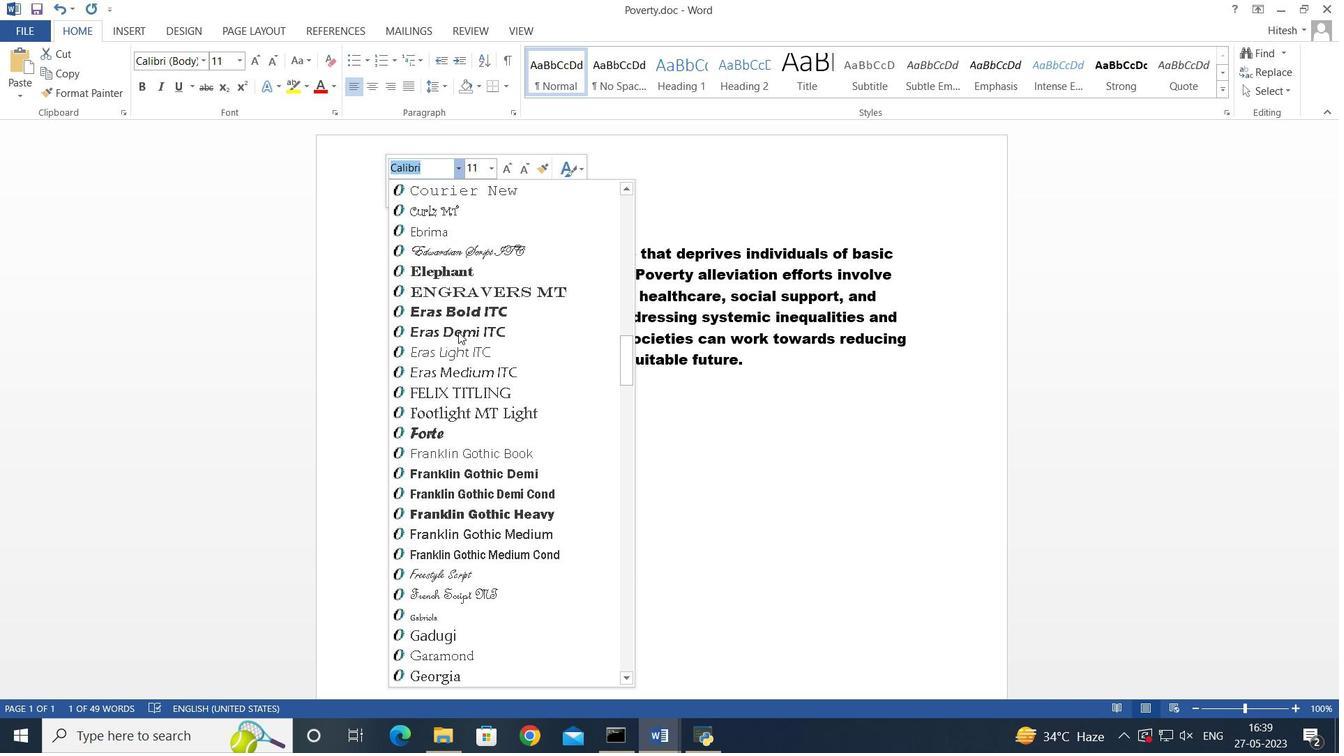 
Action: Mouse scrolled (459, 331) with delta (0, 0)
Screenshot: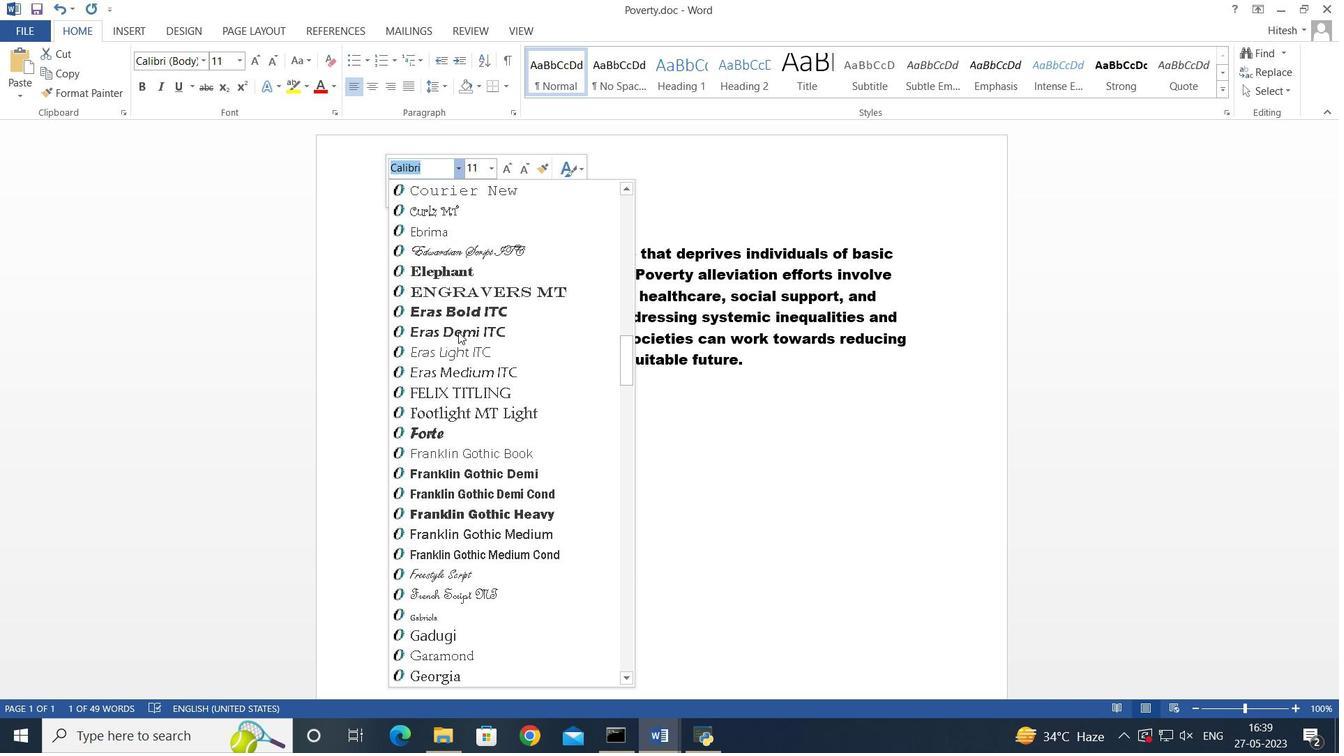 
Action: Mouse scrolled (459, 331) with delta (0, 0)
Screenshot: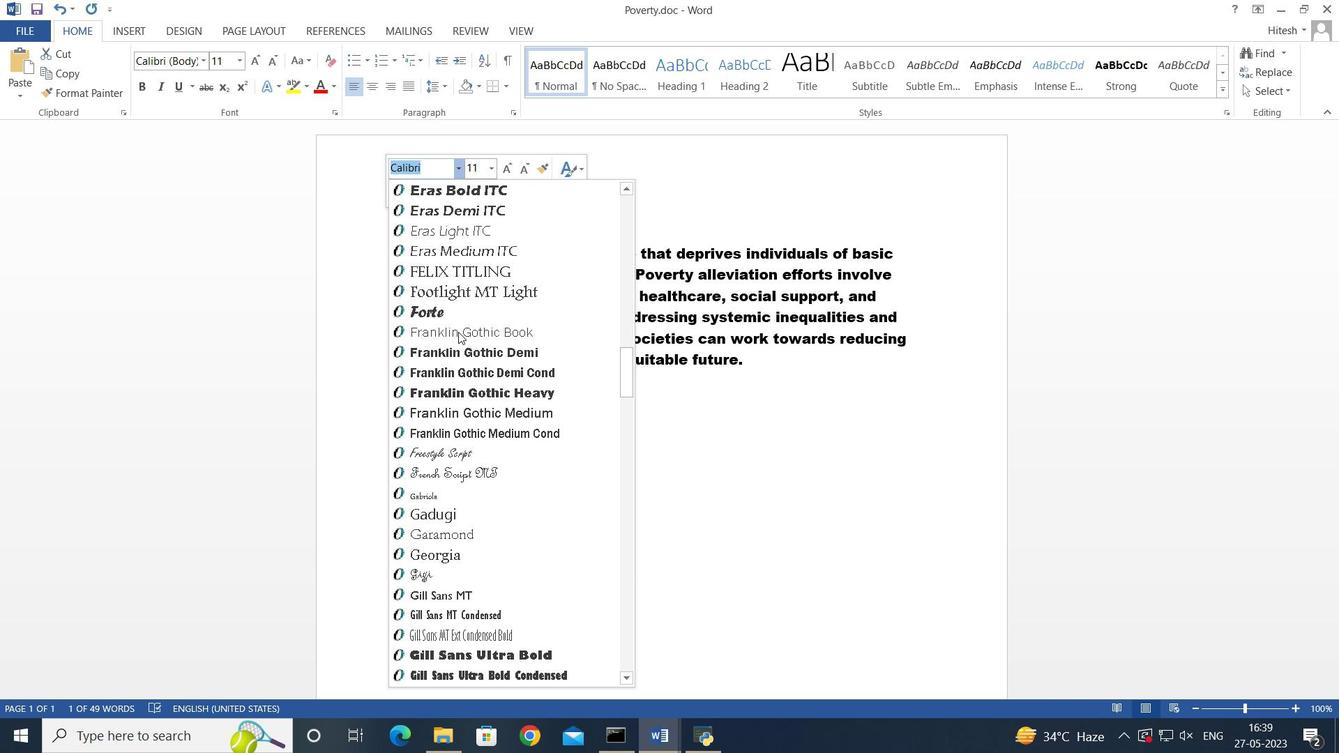 
Action: Mouse scrolled (459, 331) with delta (0, 0)
Screenshot: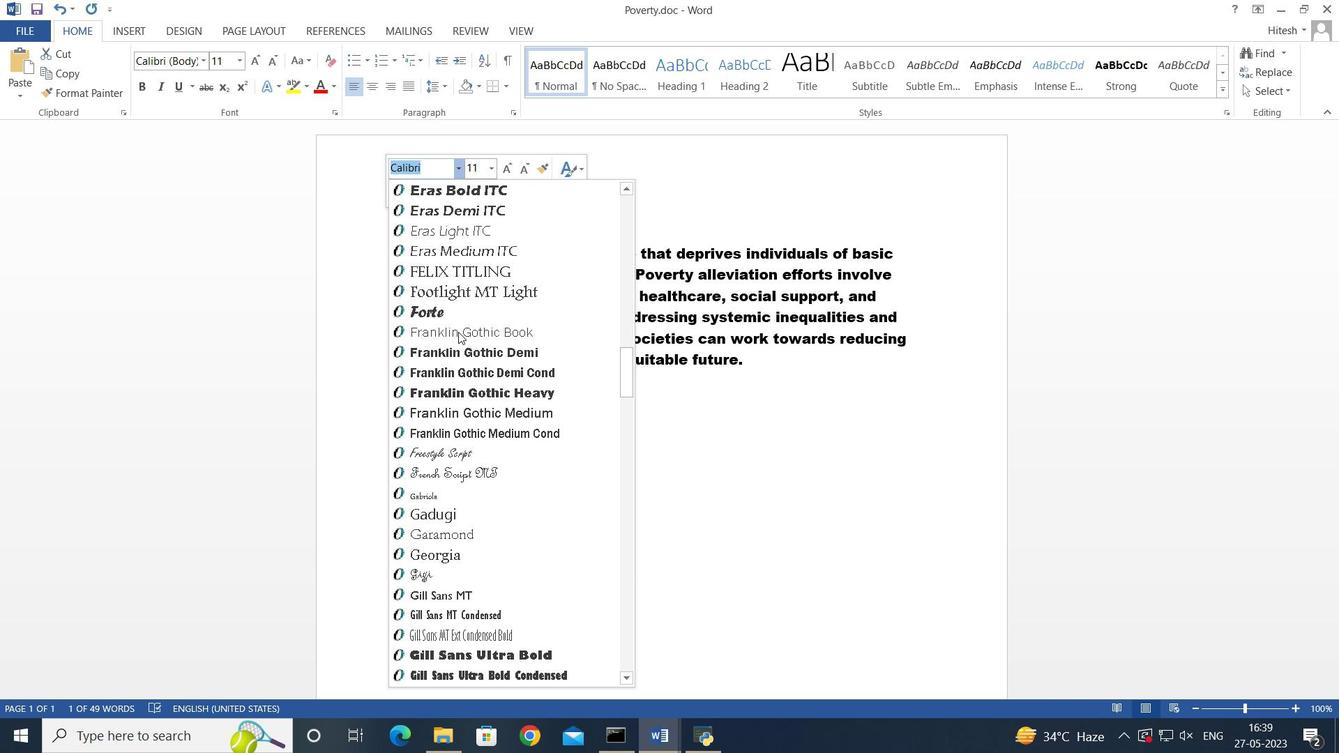 
Action: Mouse scrolled (459, 331) with delta (0, 0)
Screenshot: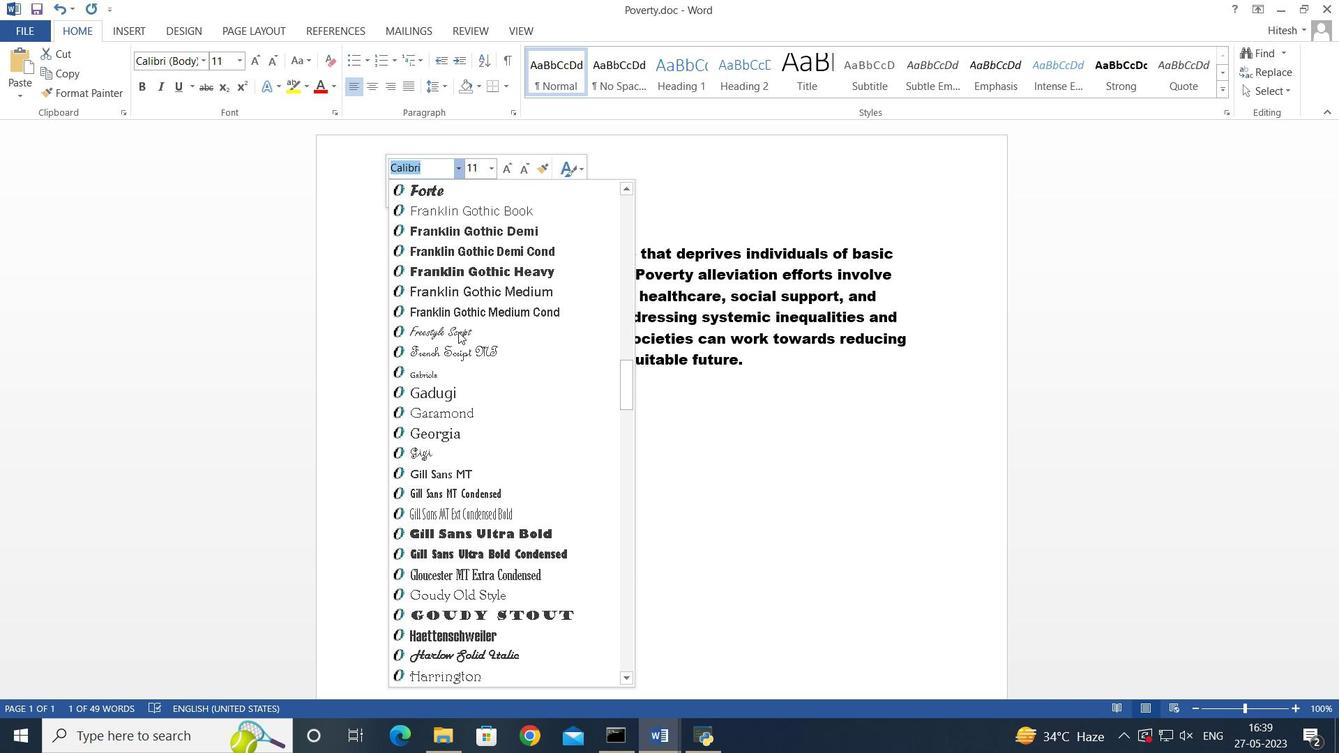 
Action: Mouse scrolled (459, 331) with delta (0, 0)
Screenshot: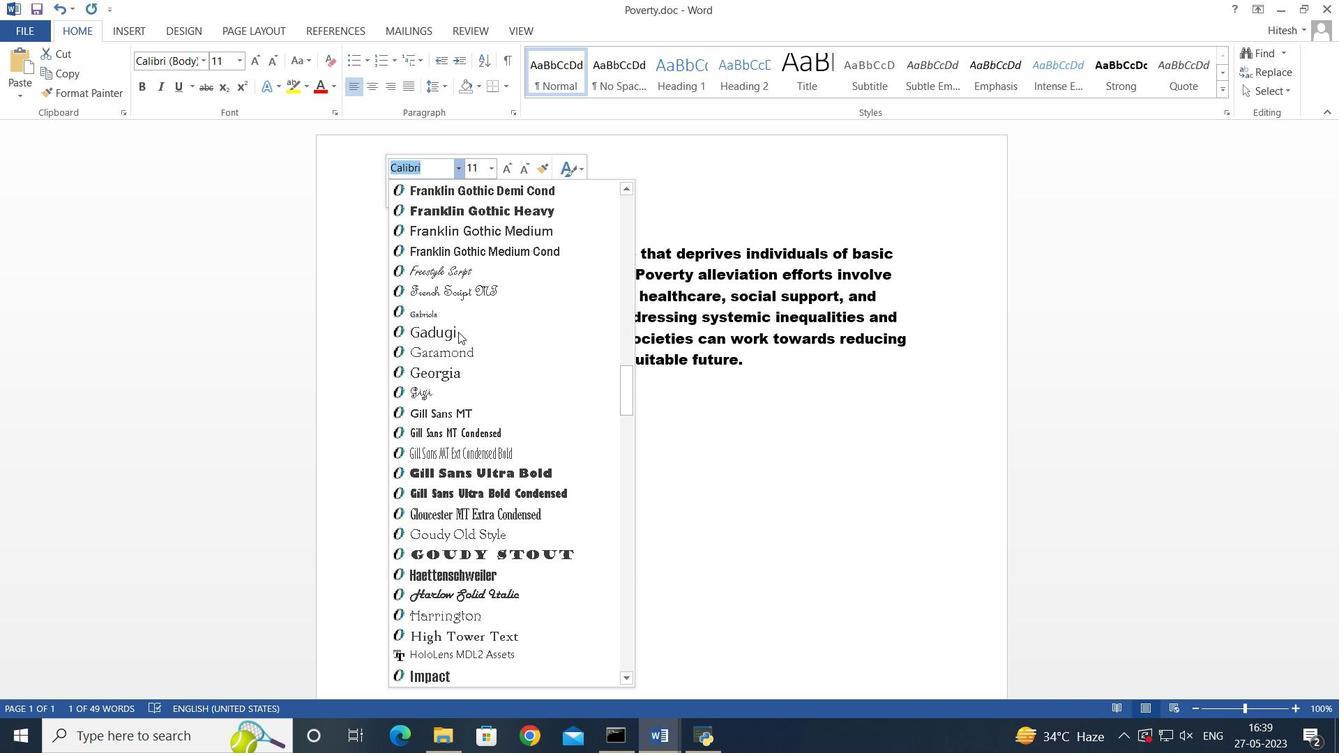 
Action: Mouse scrolled (459, 331) with delta (0, 0)
Screenshot: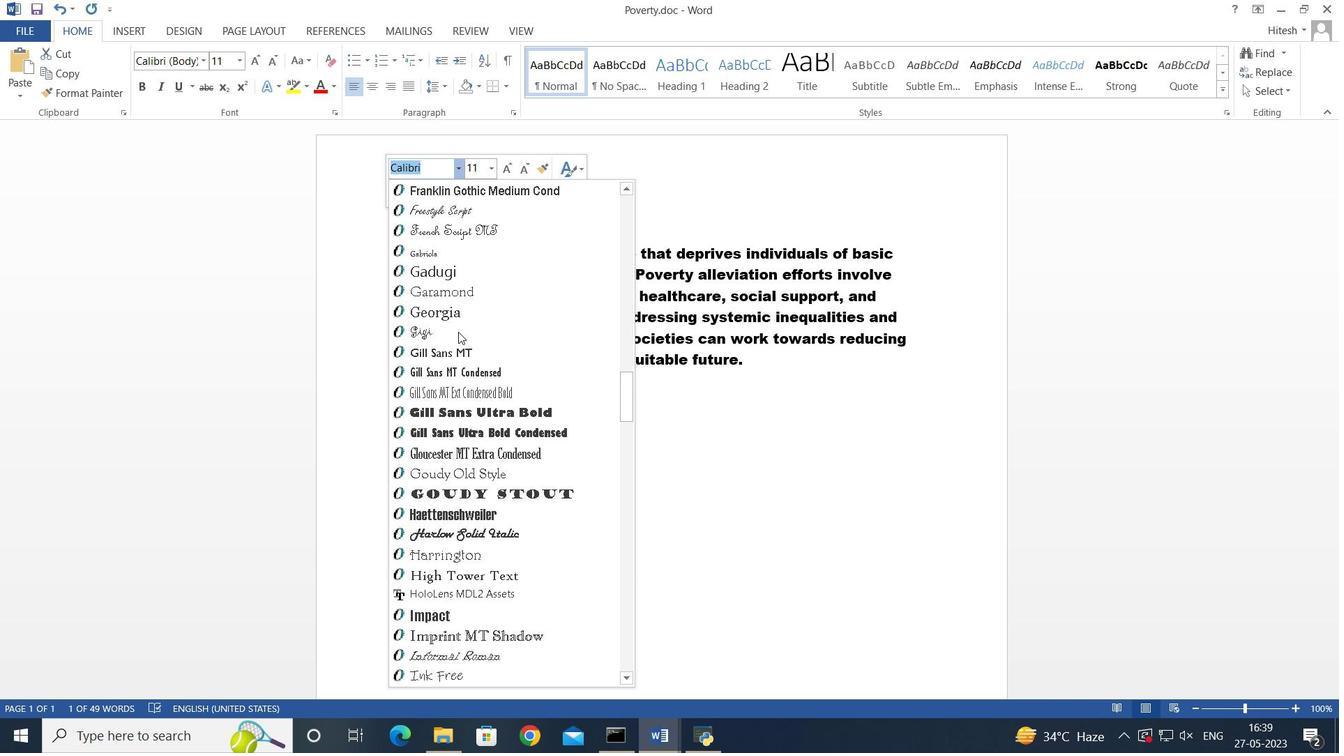 
Action: Mouse moved to (477, 420)
Screenshot: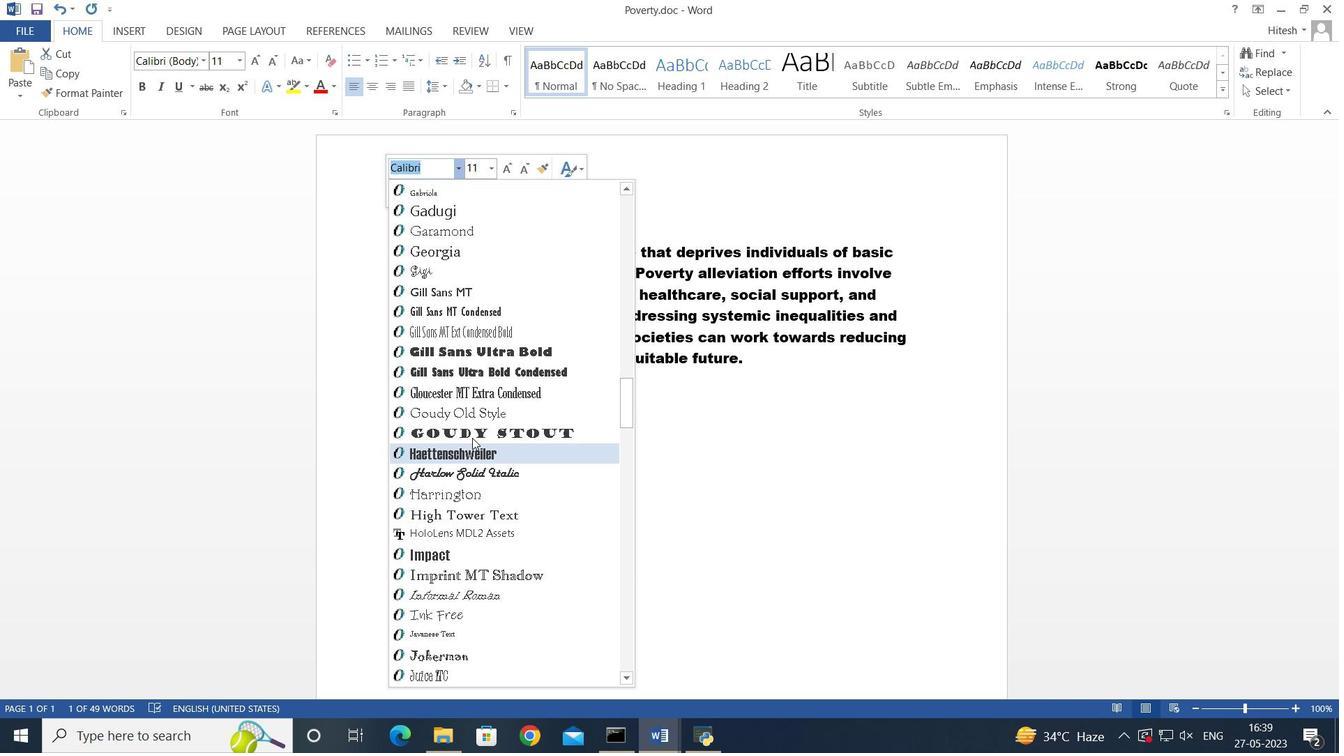 
Action: Key pressed alef<Key.backspace><Key.backspace><Key.backspace><Key.backspace><Key.backspace>head<Key.backspace><Key.backspace><Key.backspace><Key.backspace>
Screenshot: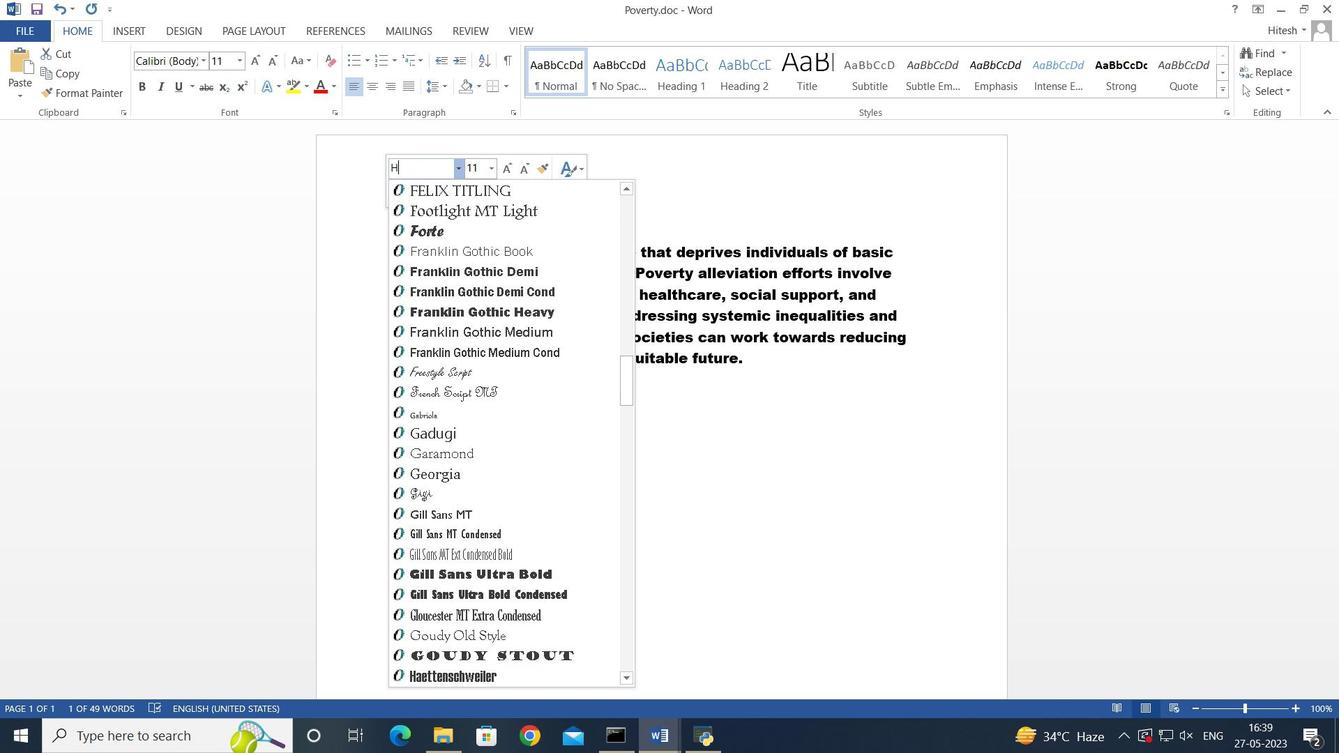 
Action: Mouse moved to (667, 415)
Screenshot: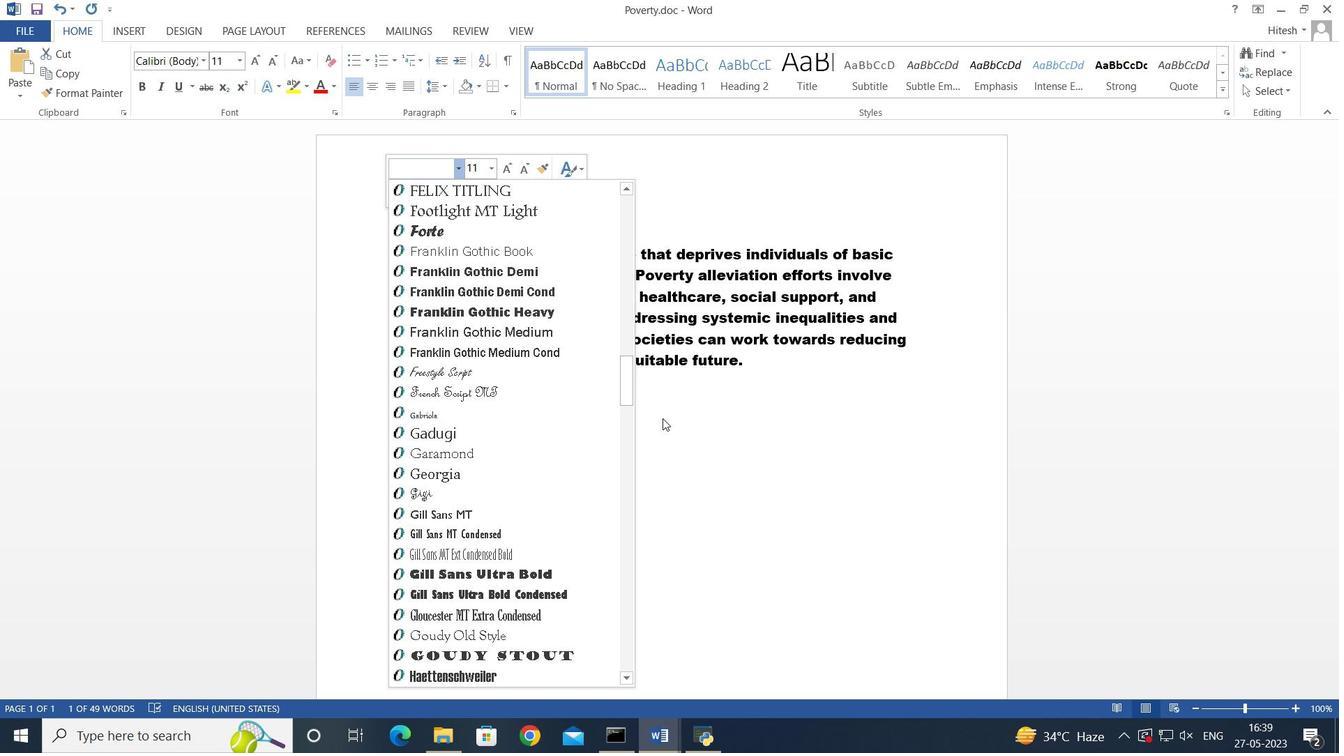 
Action: Mouse pressed left at (667, 415)
Screenshot: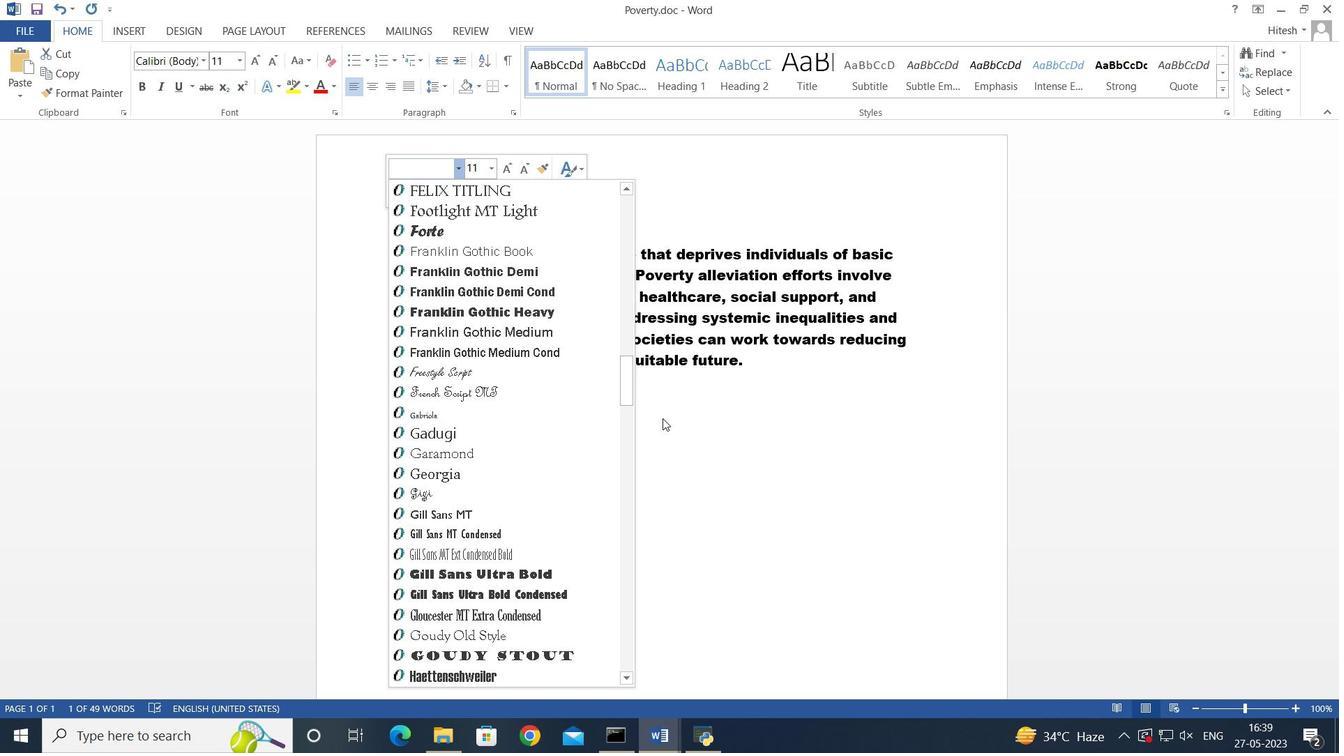 
Action: Mouse moved to (456, 197)
Screenshot: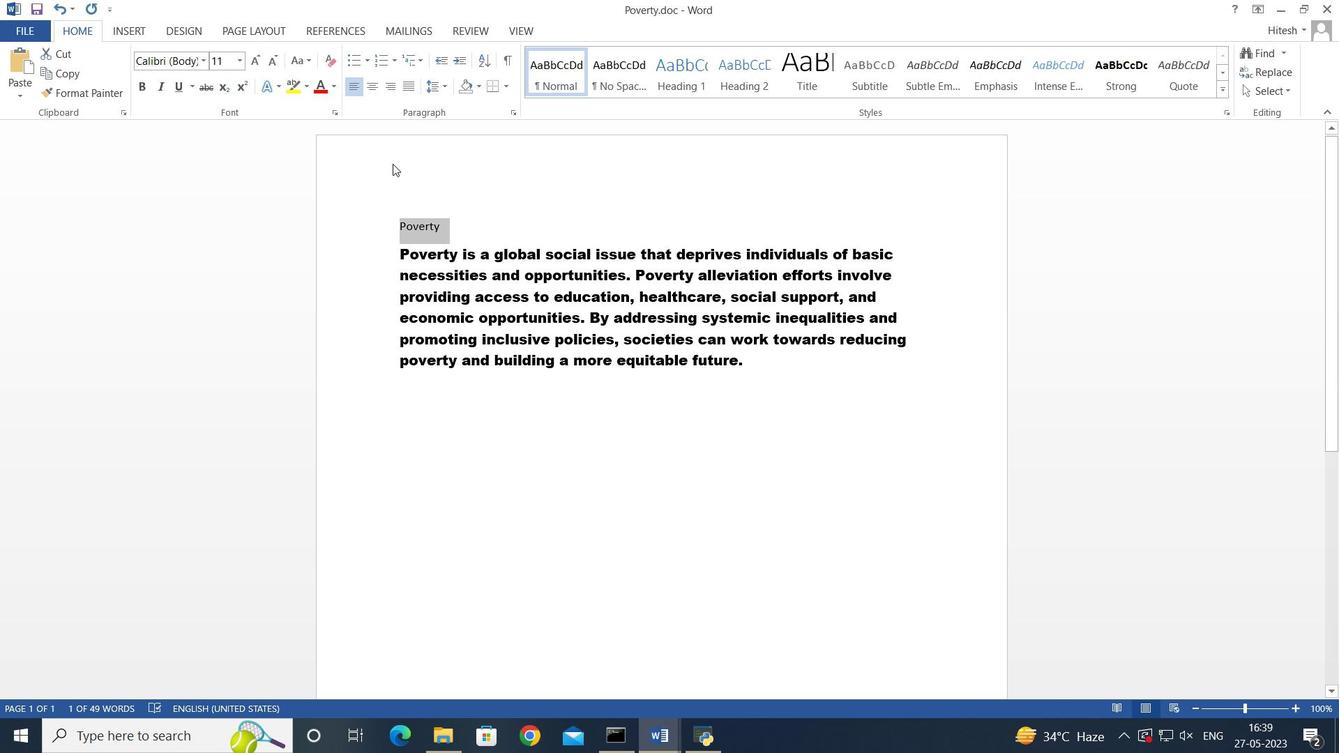 
Action: Mouse pressed left at (456, 197)
Screenshot: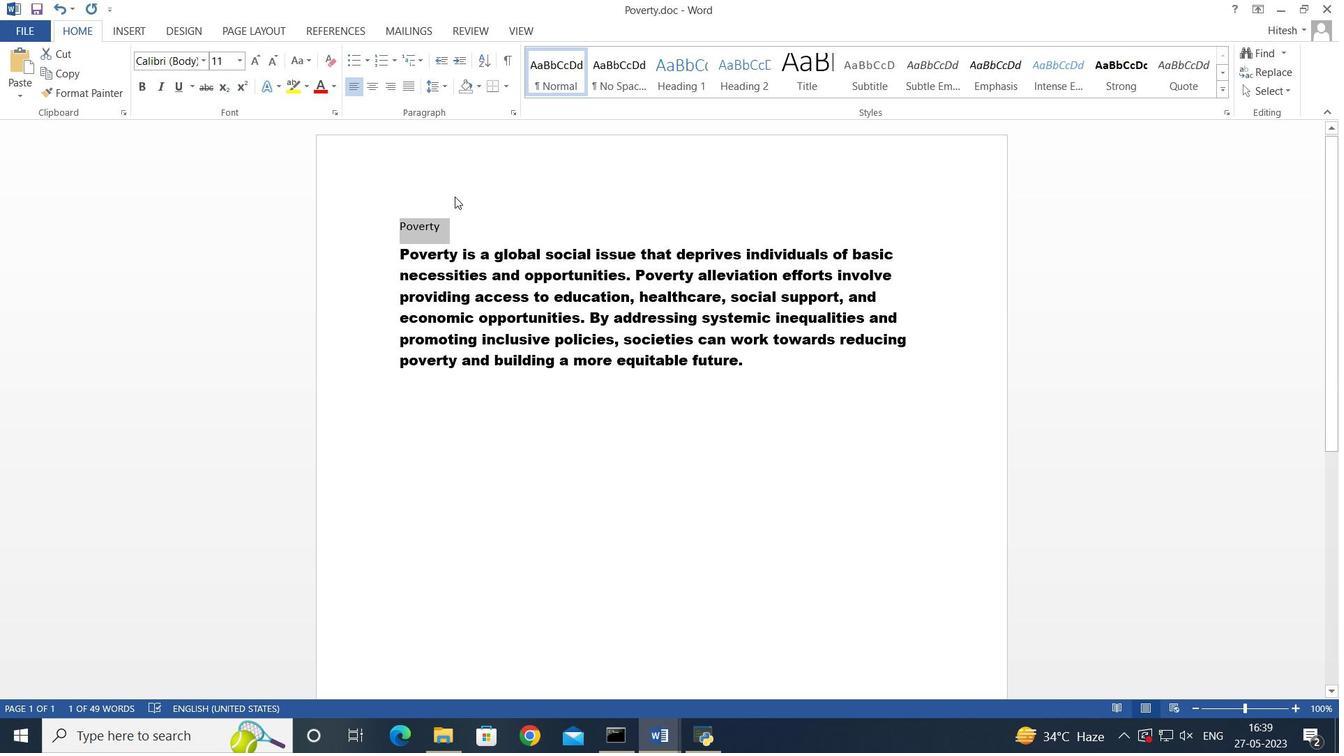 
Action: Mouse moved to (456, 233)
Screenshot: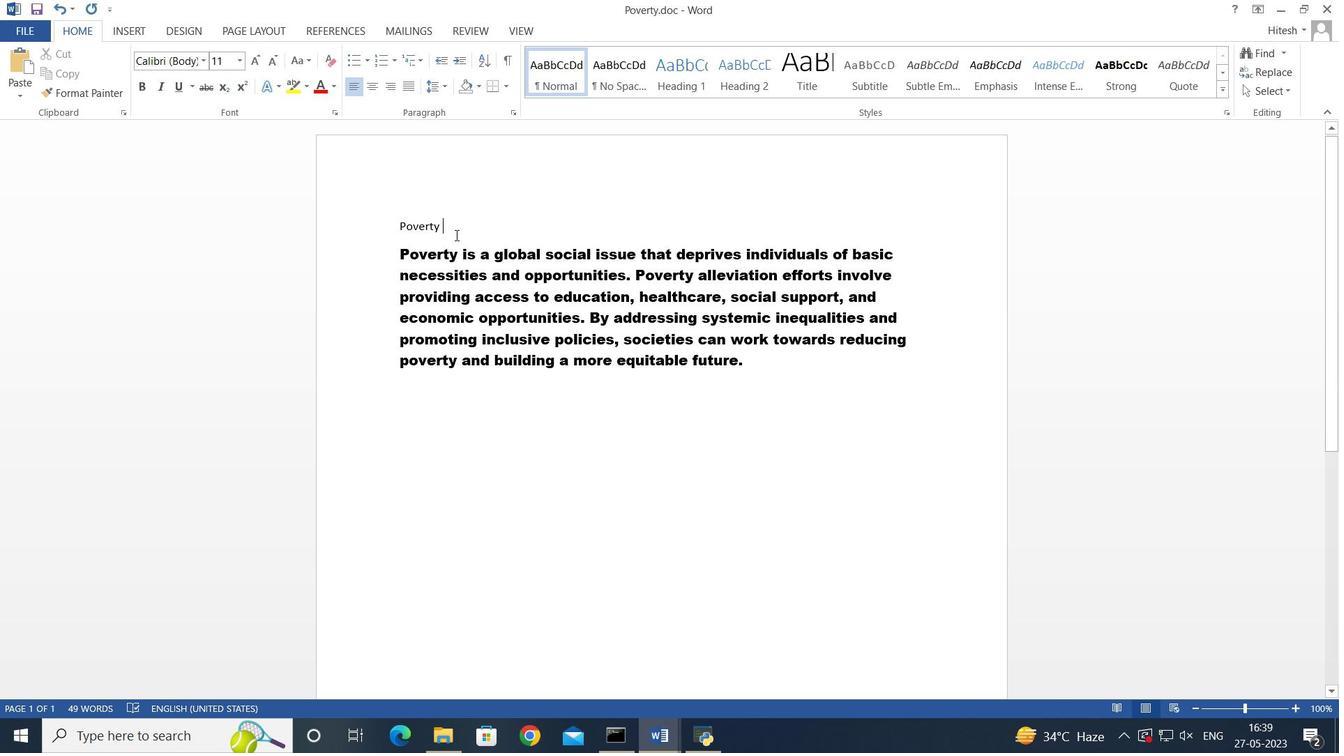 
Action: Mouse pressed left at (456, 233)
Screenshot: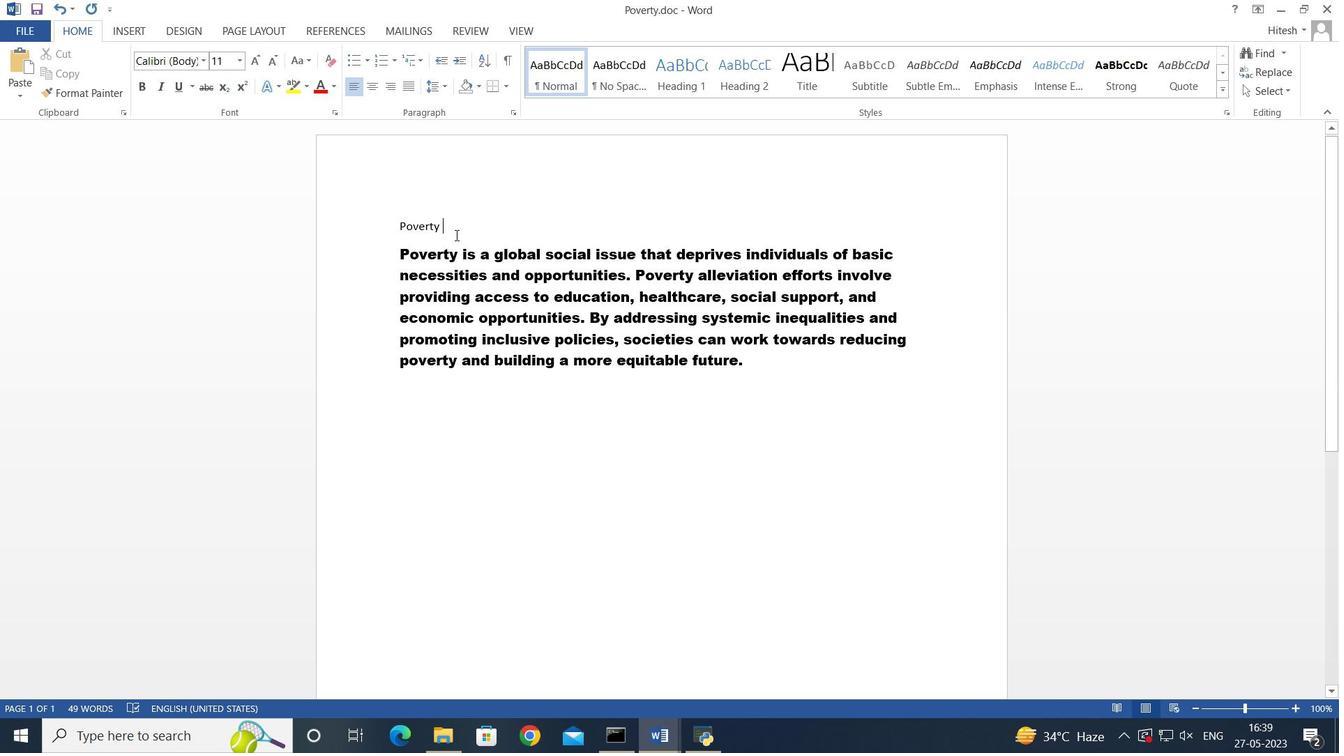 
Action: Mouse moved to (448, 171)
Screenshot: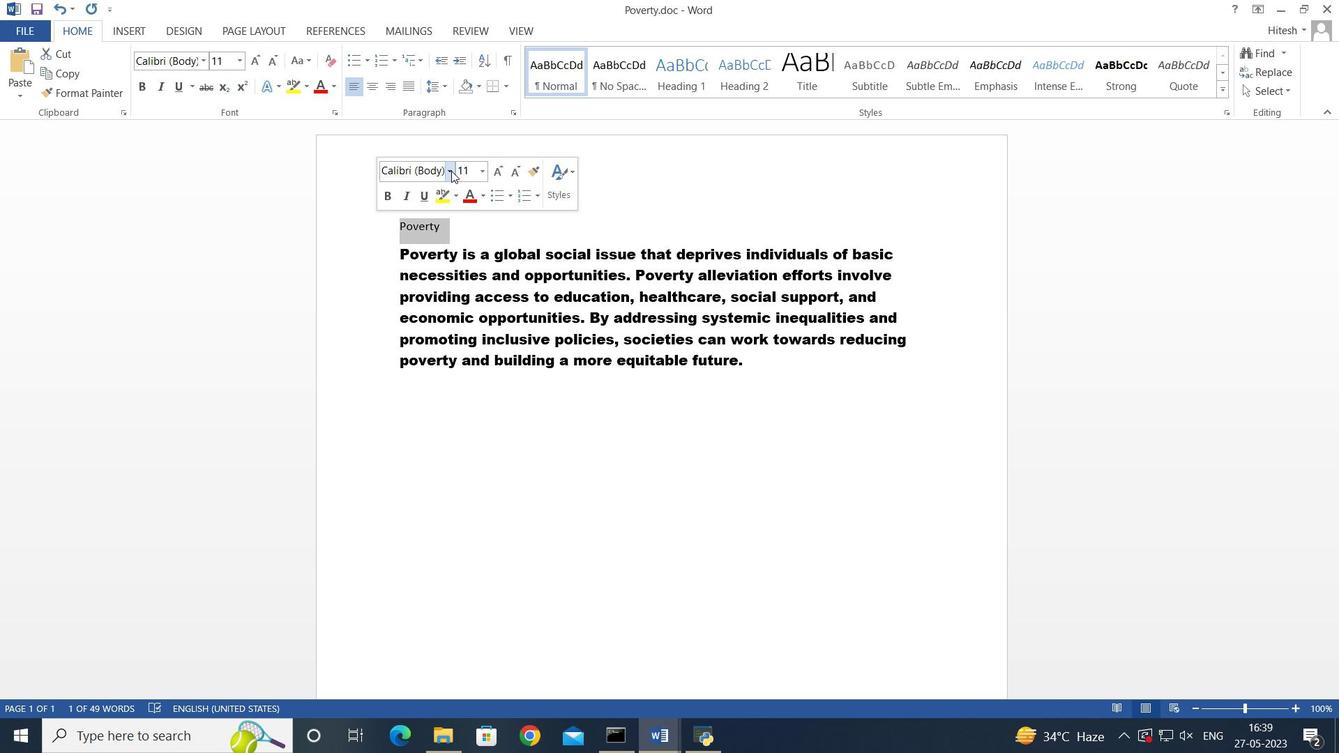 
Action: Mouse pressed left at (448, 171)
Screenshot: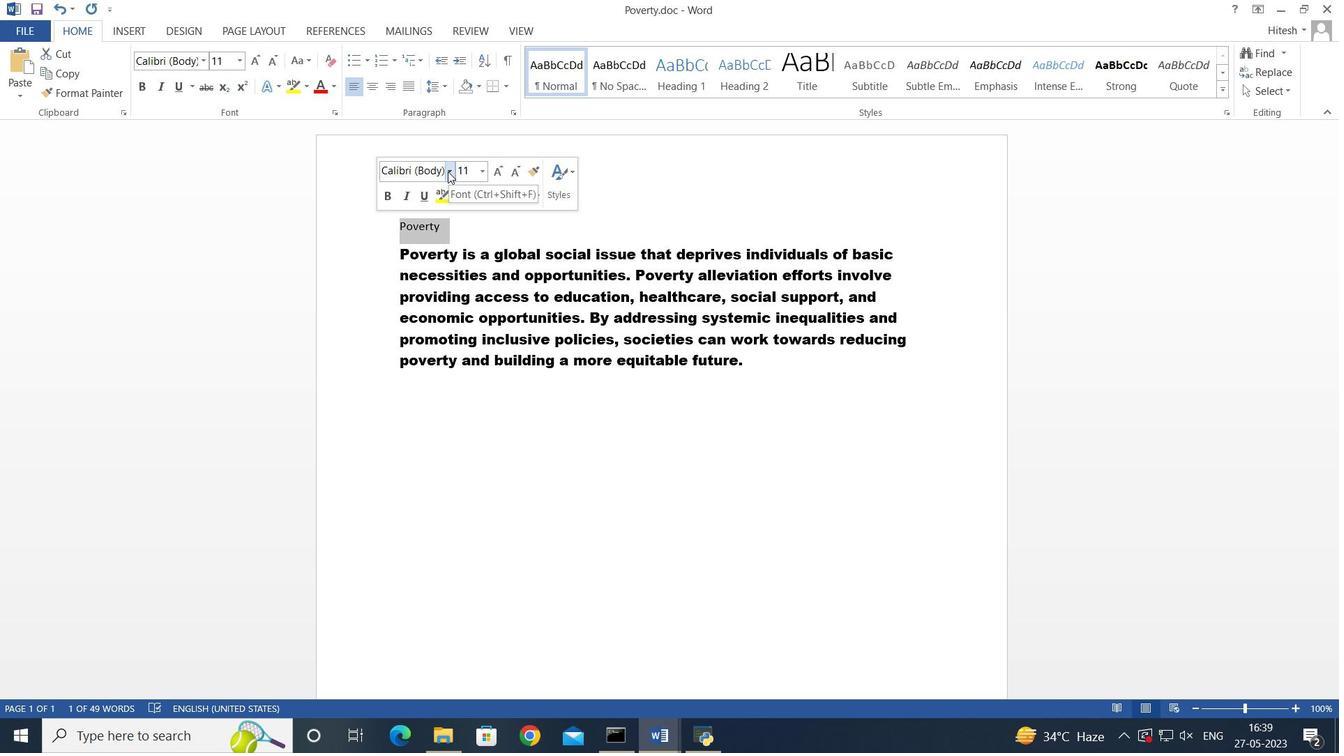 
Action: Mouse moved to (445, 253)
Screenshot: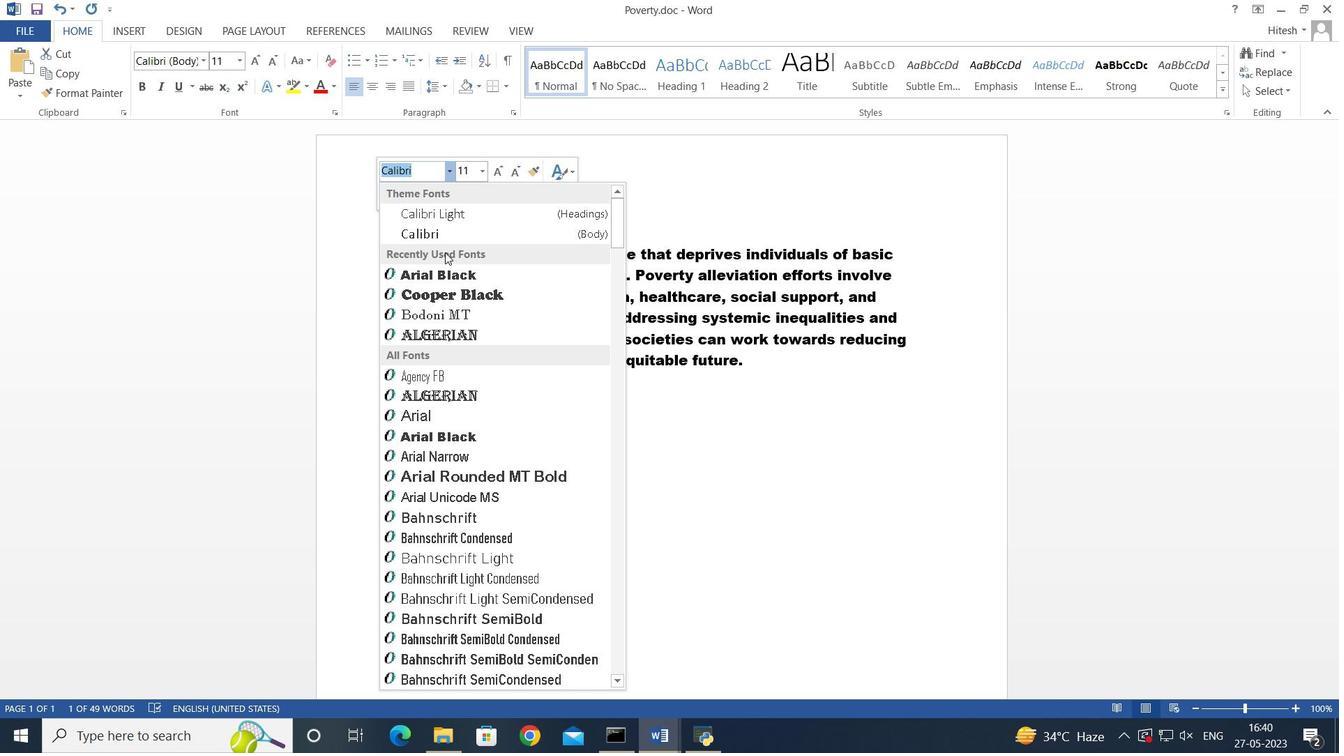 
Action: Key pressed ale
Screenshot: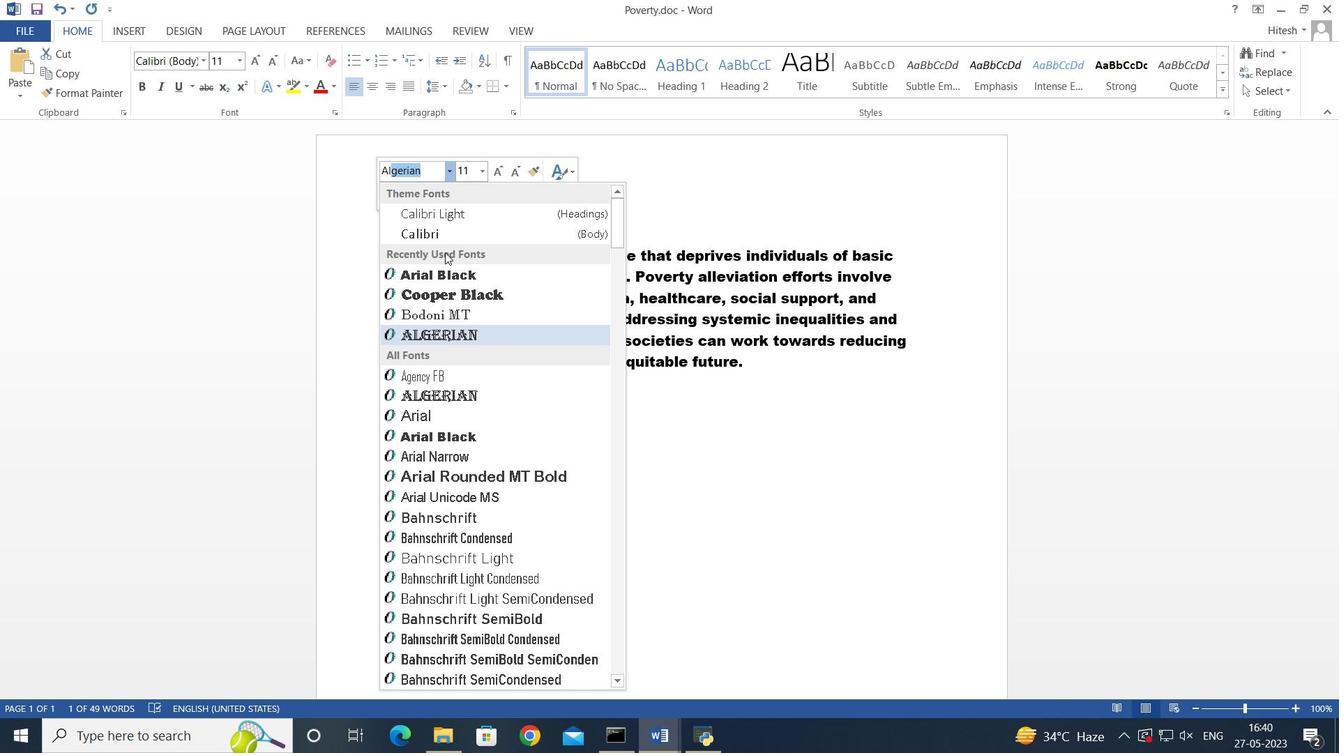 
Action: Mouse moved to (461, 291)
Screenshot: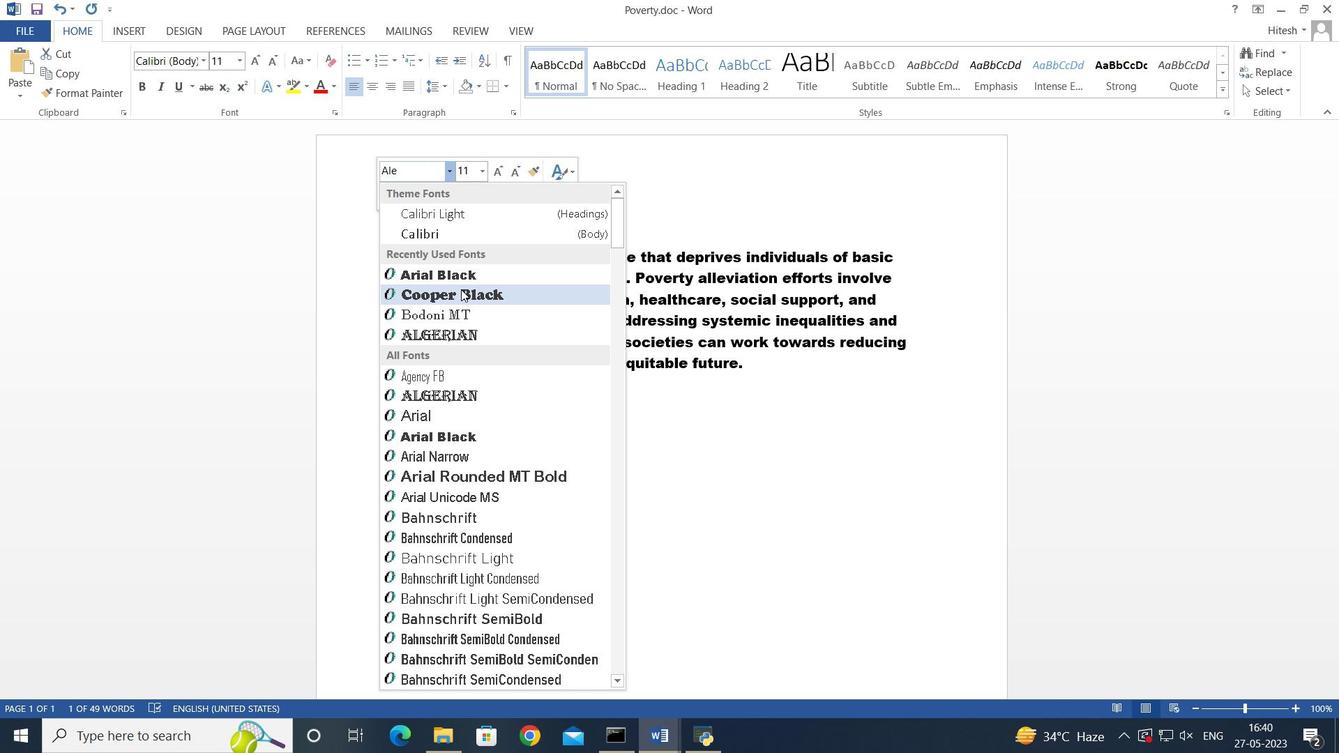 
Action: Key pressed <Key.backspace><Key.backspace><Key.backspace><Key.backspace>hea<Key.backspace><Key.backspace><Key.backspace>
Screenshot: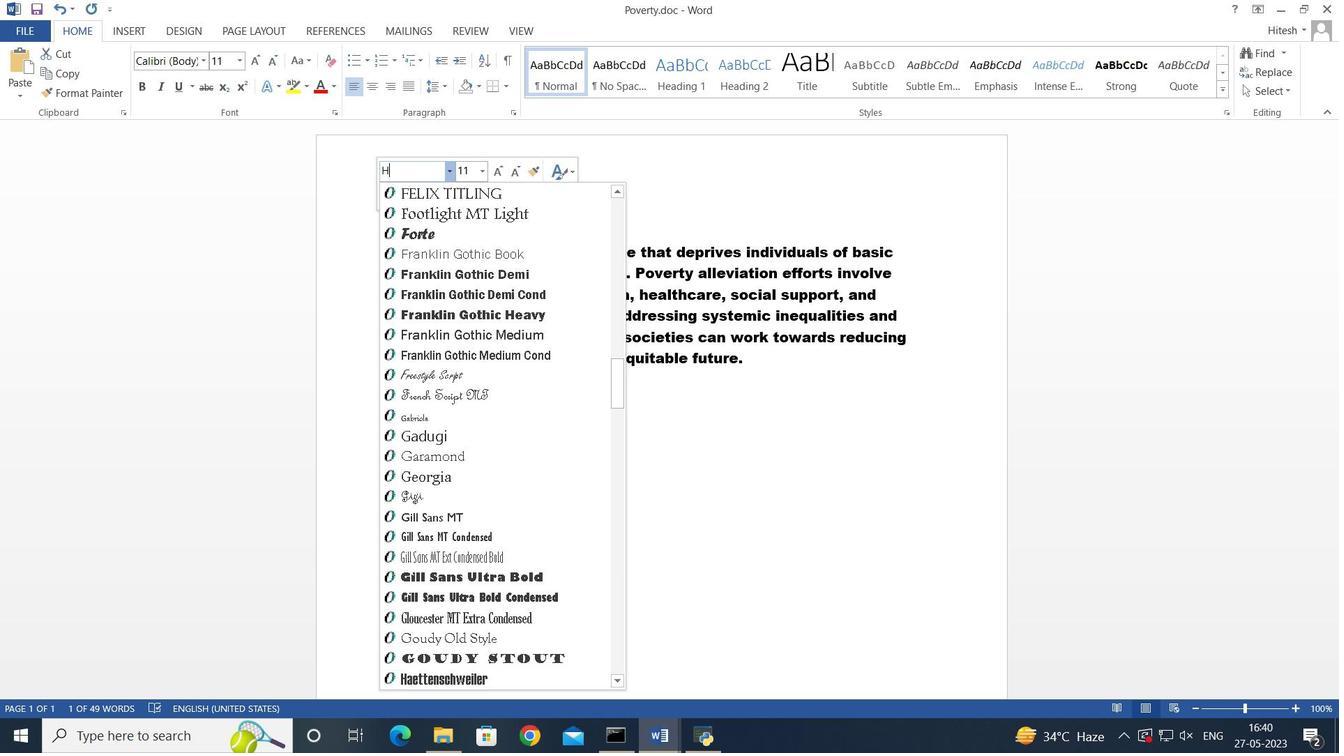 
Action: Mouse moved to (517, 487)
Screenshot: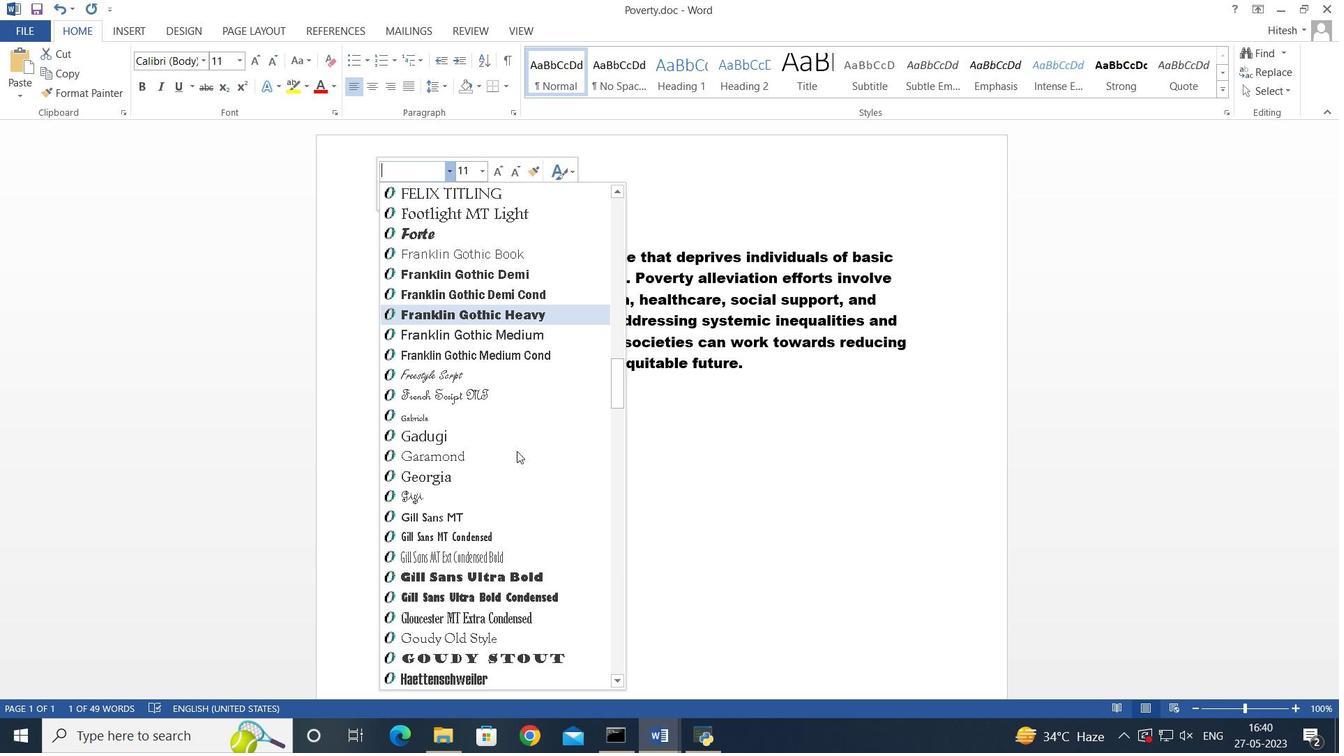 
Action: Mouse scrolled (517, 487) with delta (0, 0)
Screenshot: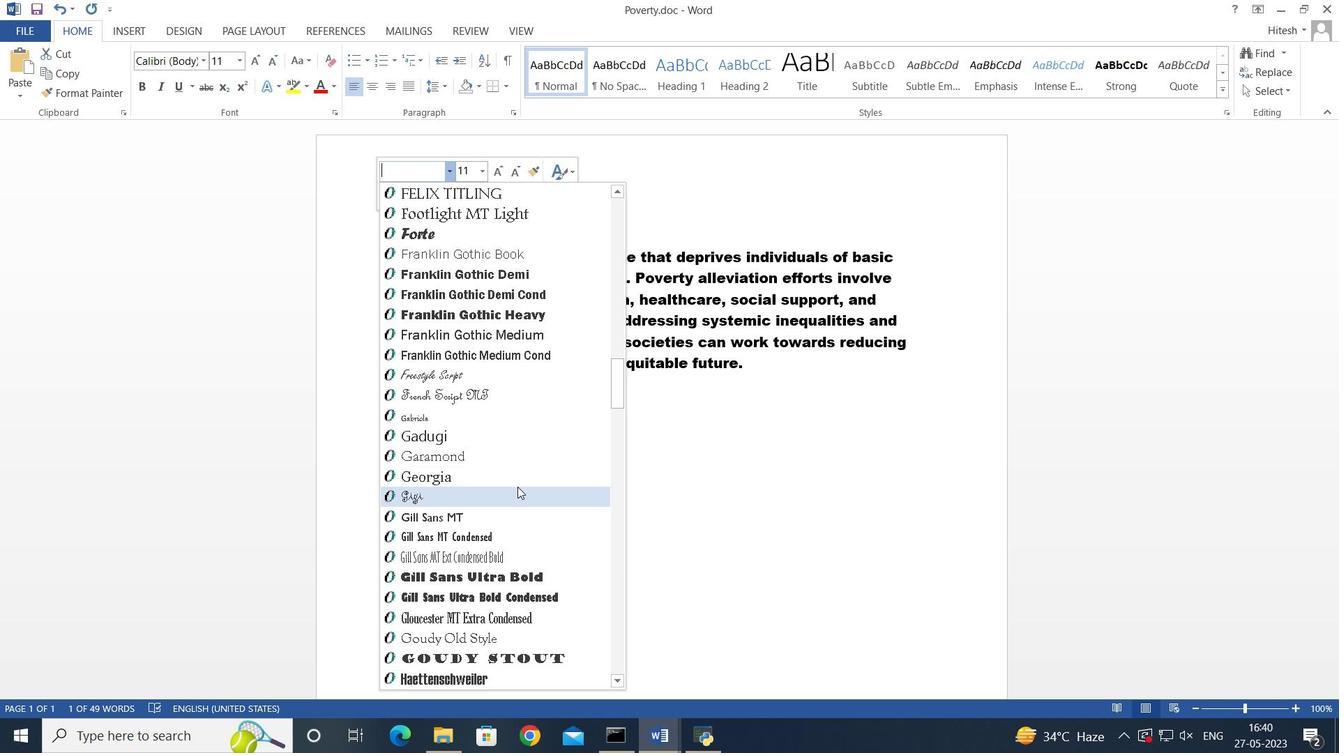 
Action: Mouse scrolled (517, 487) with delta (0, 0)
Screenshot: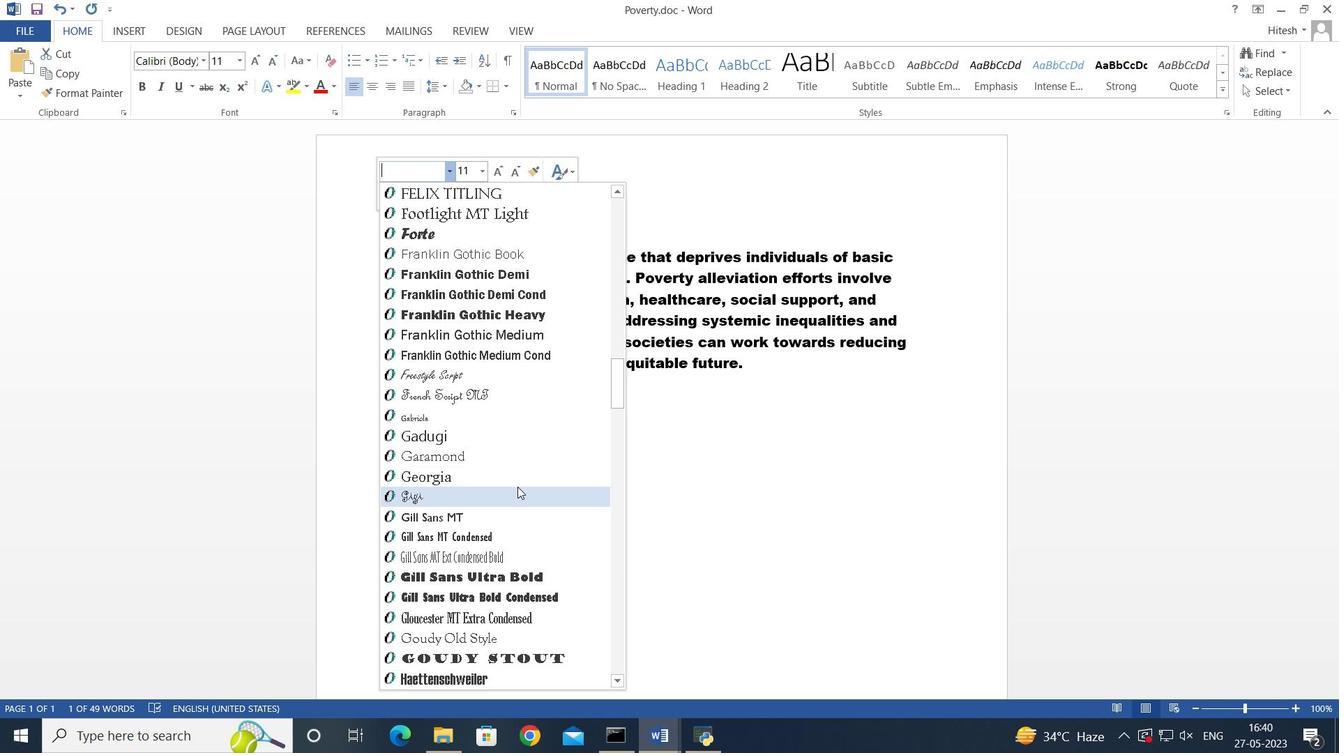 
Action: Mouse moved to (471, 590)
Screenshot: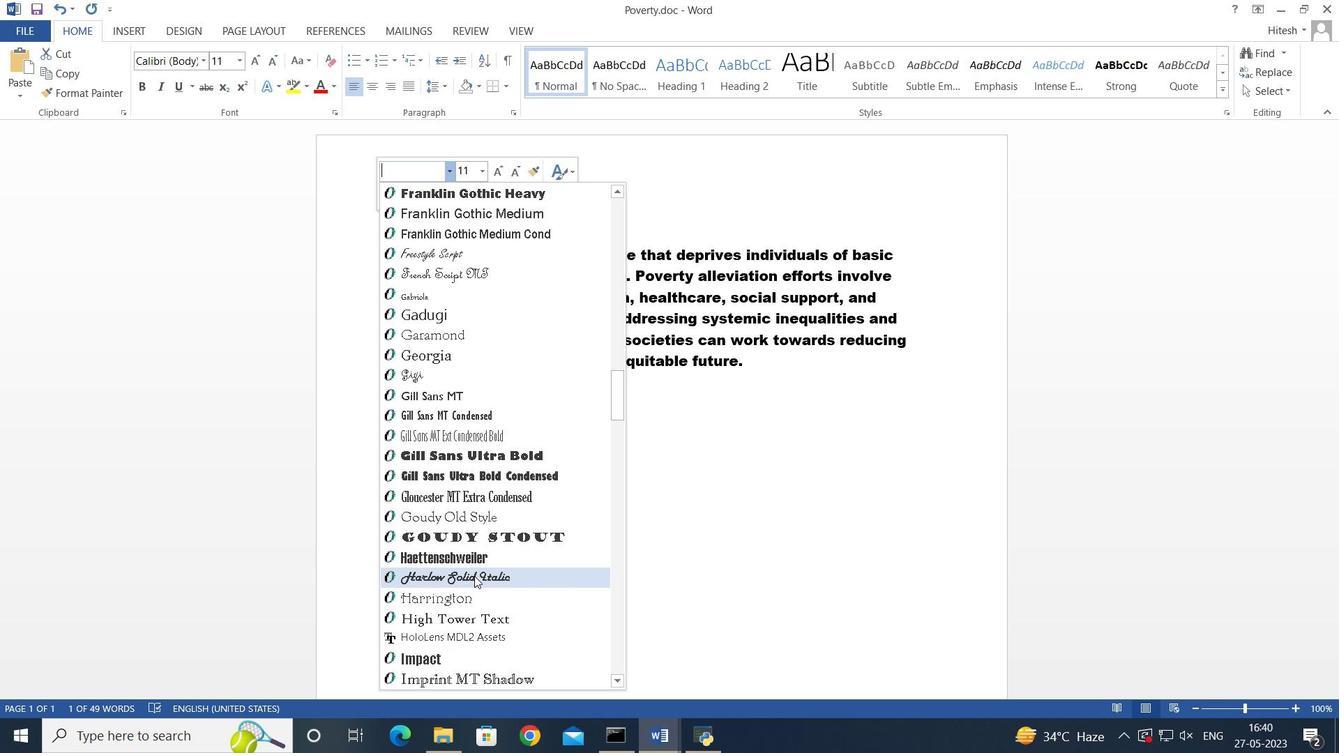 
Action: Mouse scrolled (471, 590) with delta (0, 0)
Screenshot: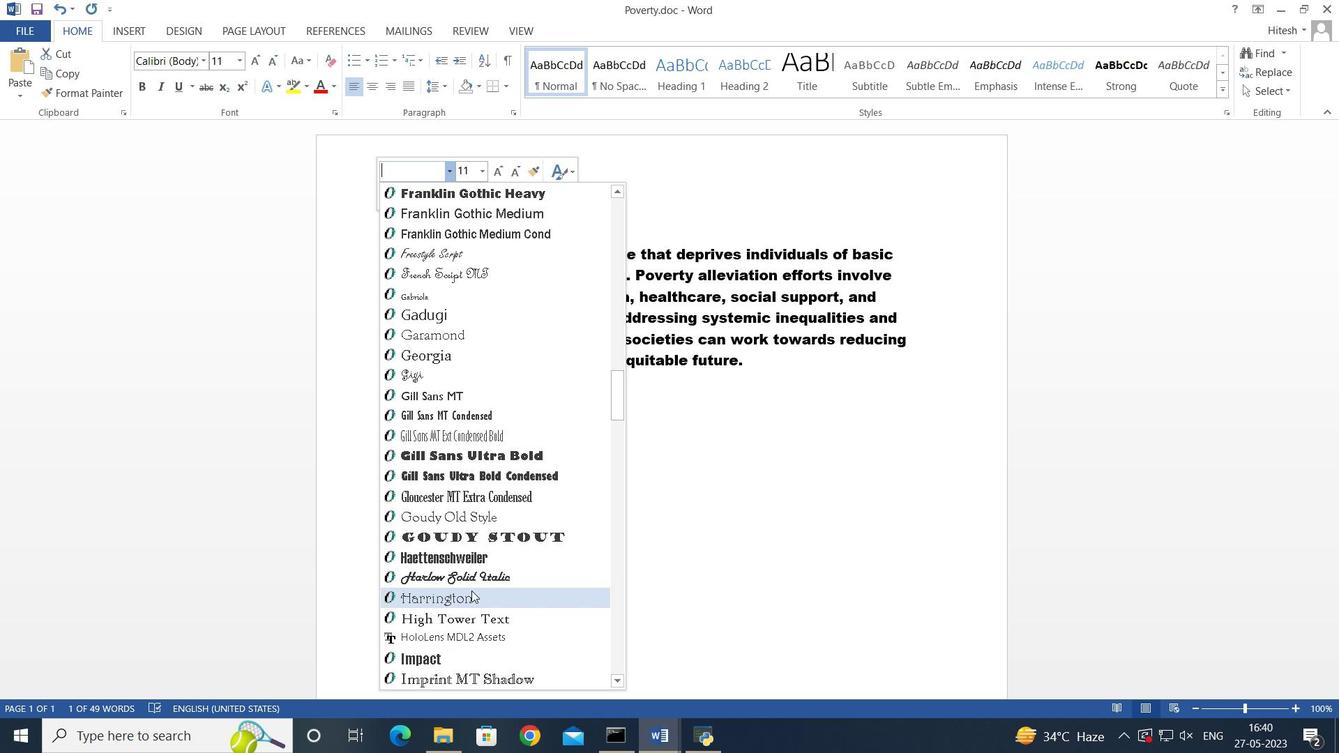 
Action: Mouse scrolled (471, 590) with delta (0, 0)
Screenshot: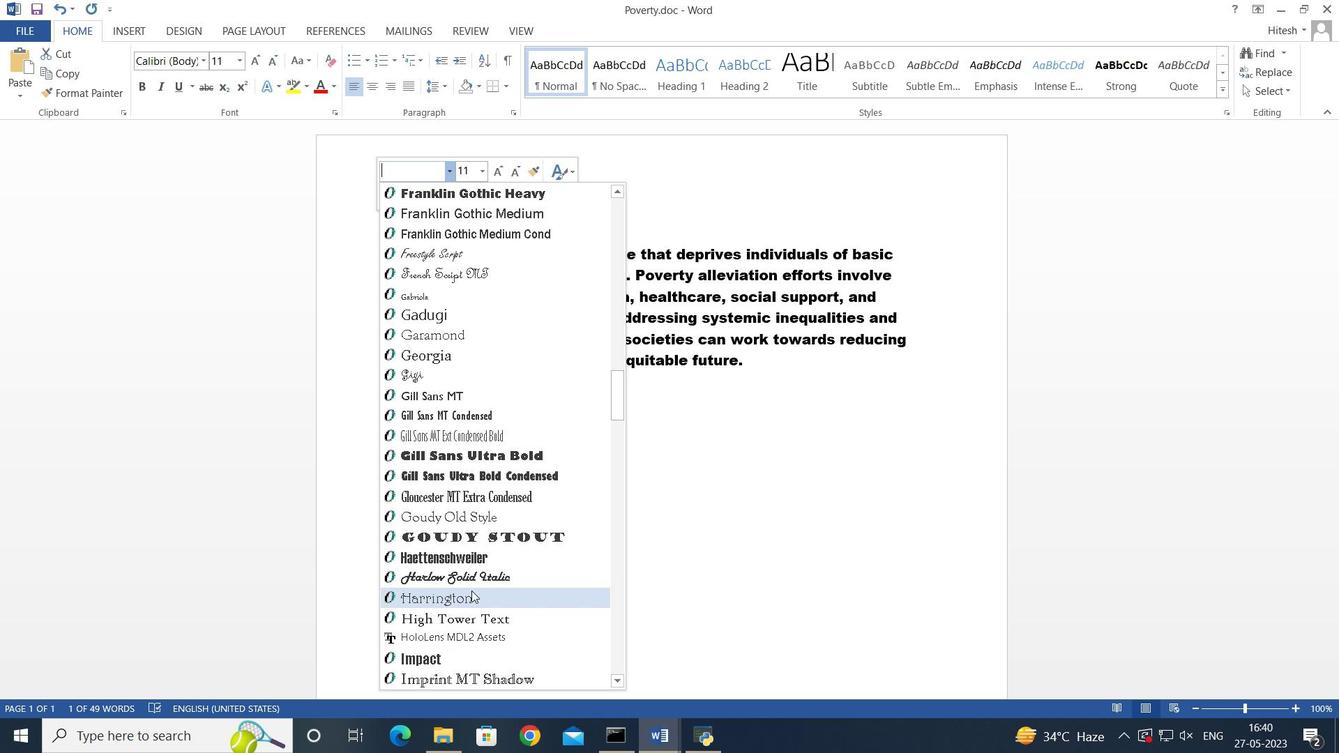 
Action: Mouse scrolled (471, 590) with delta (0, 0)
Screenshot: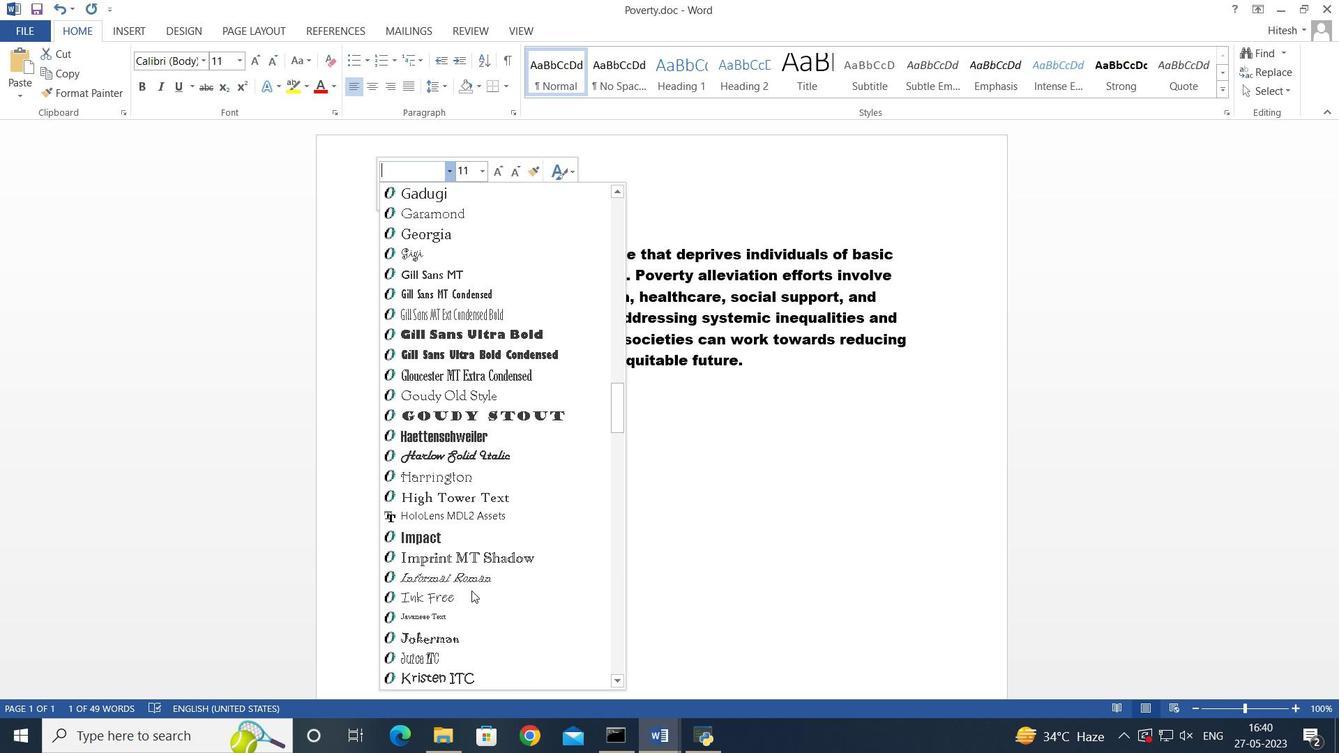 
Action: Mouse moved to (473, 583)
Screenshot: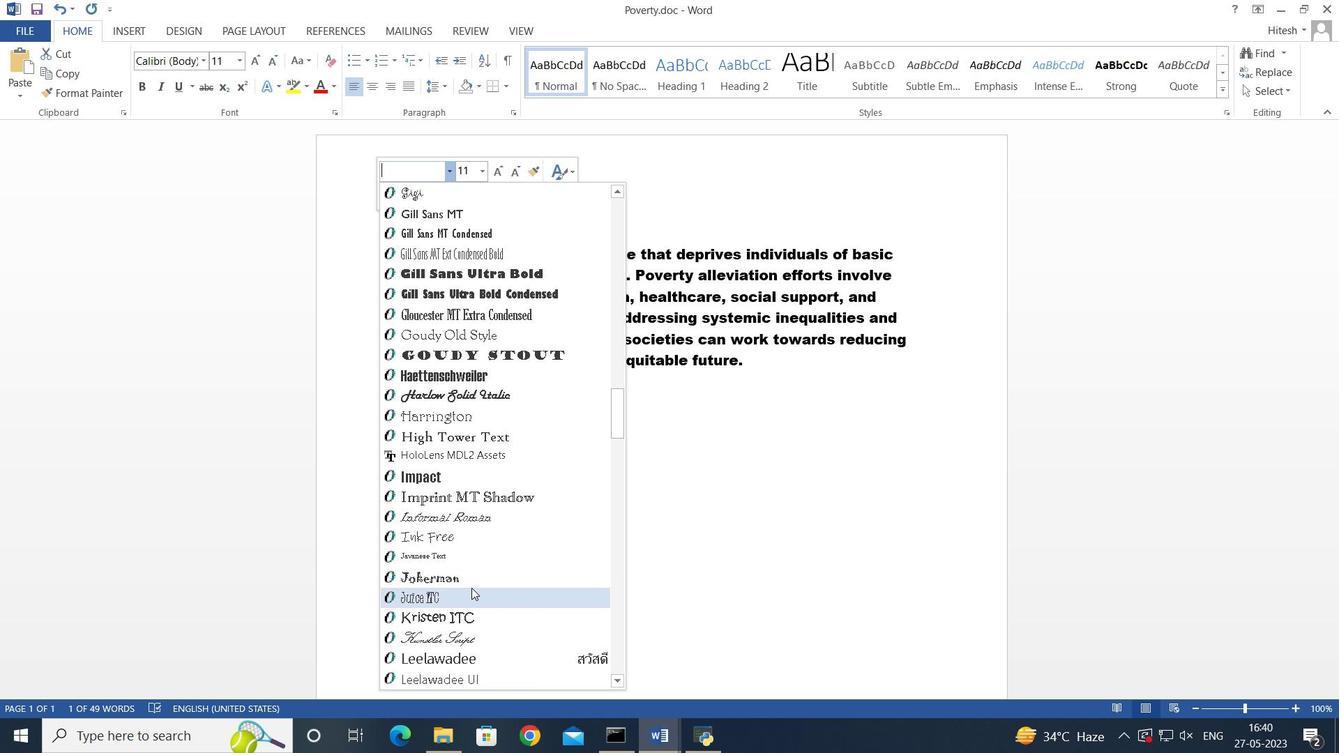 
Action: Mouse scrolled (473, 583) with delta (0, 0)
Screenshot: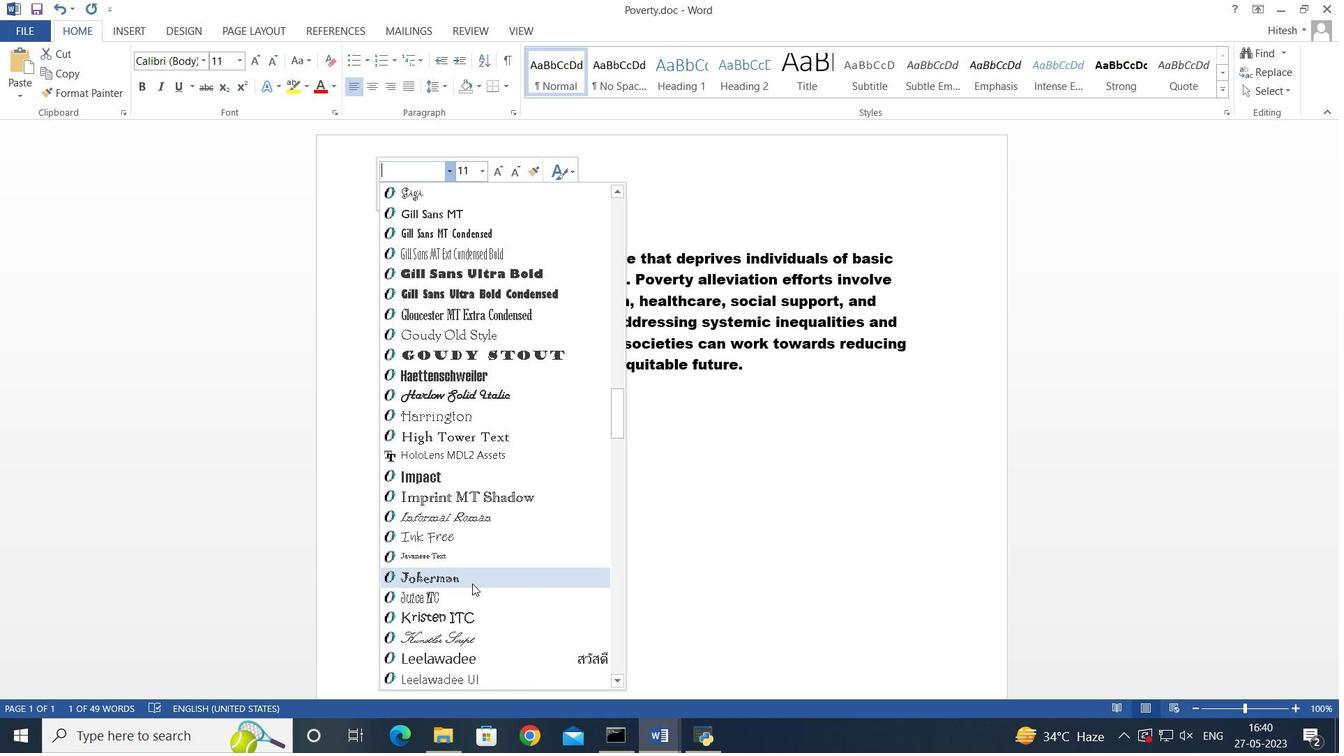 
Action: Mouse scrolled (473, 583) with delta (0, 0)
Screenshot: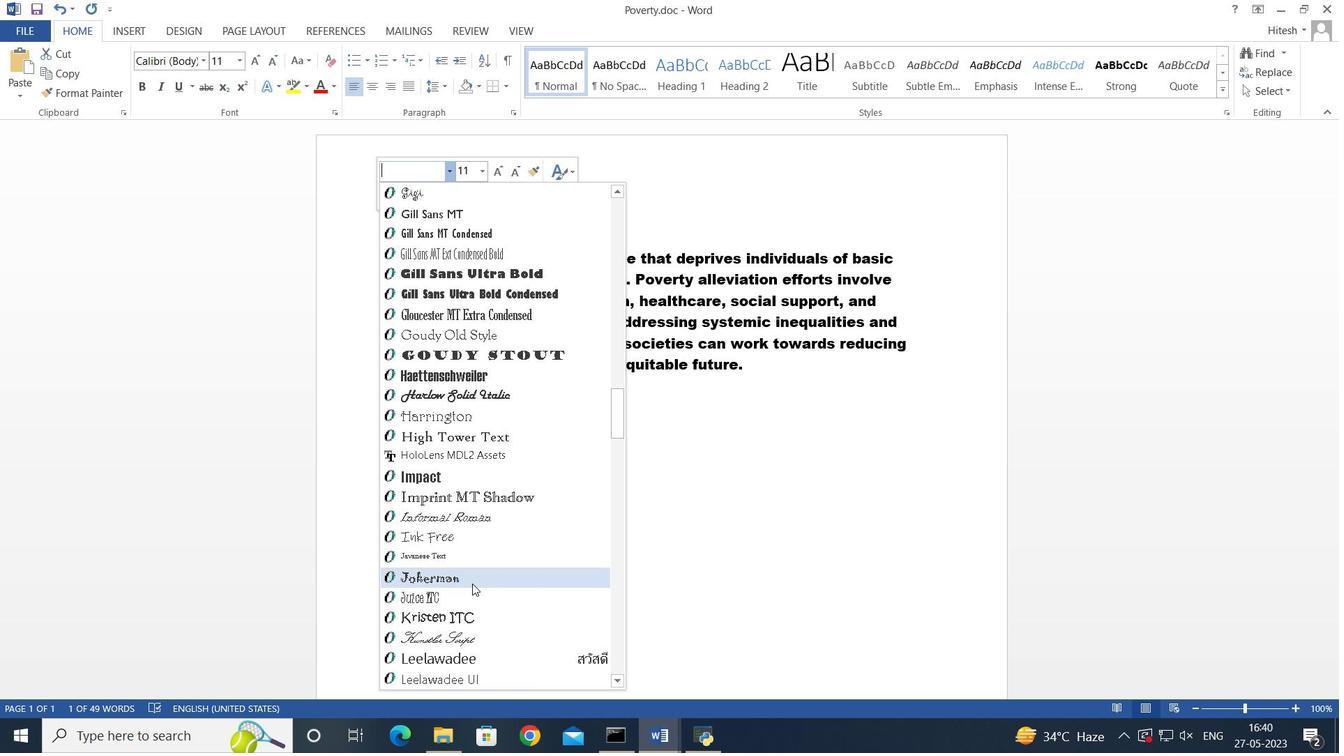 
Action: Mouse moved to (485, 562)
Screenshot: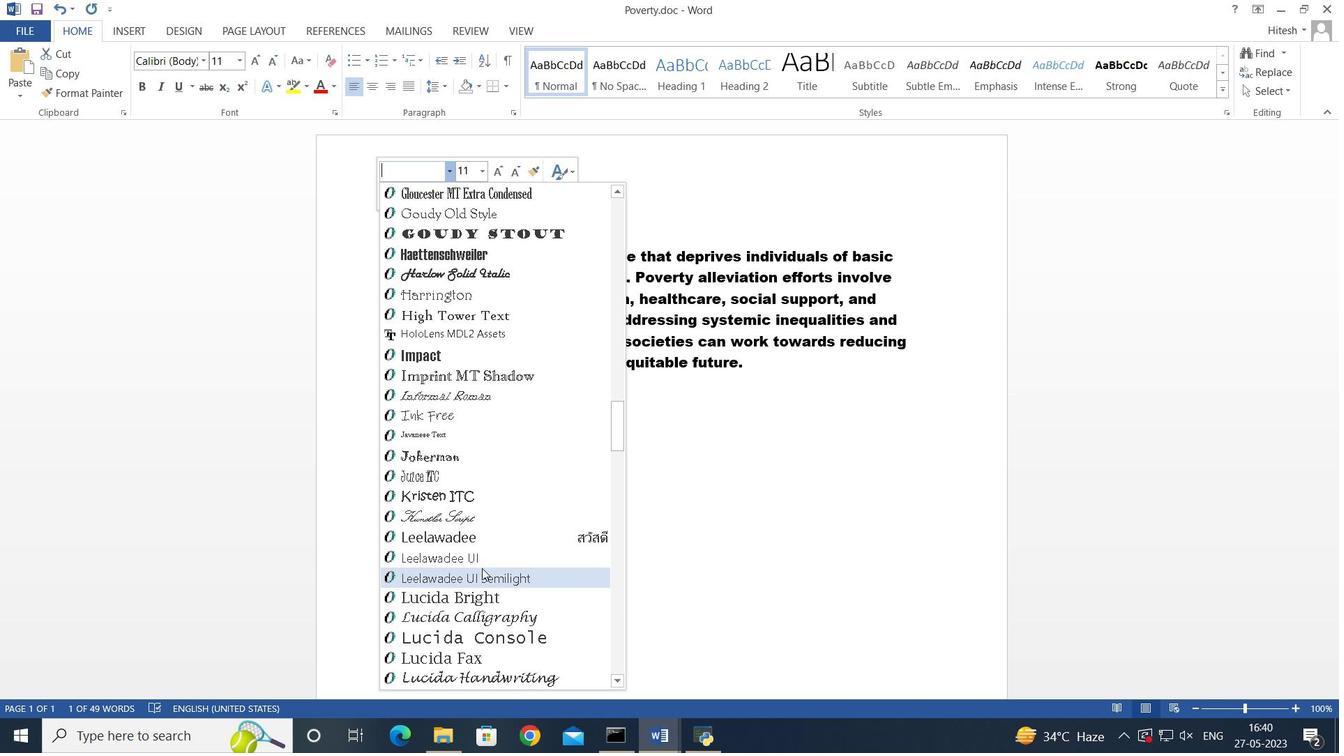 
Action: Mouse scrolled (485, 561) with delta (0, 0)
Screenshot: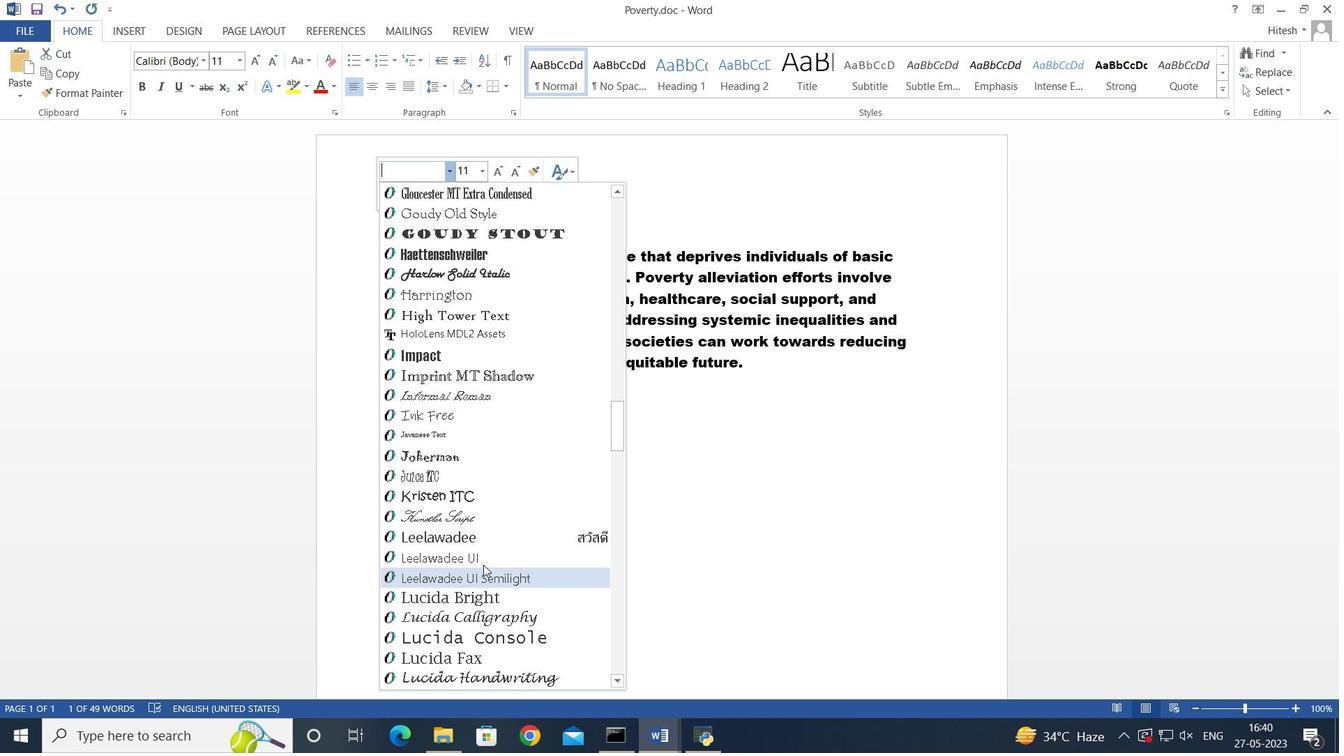 
Action: Mouse scrolled (485, 561) with delta (0, 0)
Screenshot: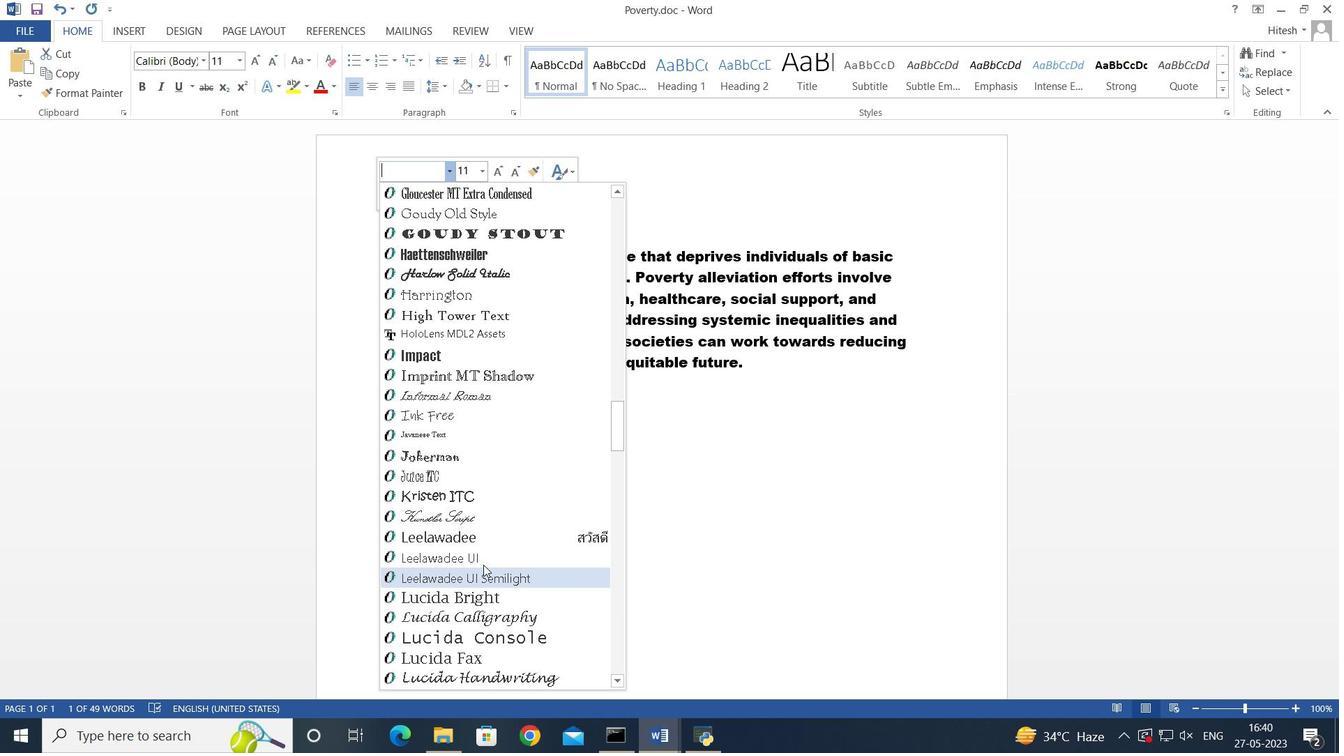 
Action: Mouse scrolled (485, 561) with delta (0, 0)
Screenshot: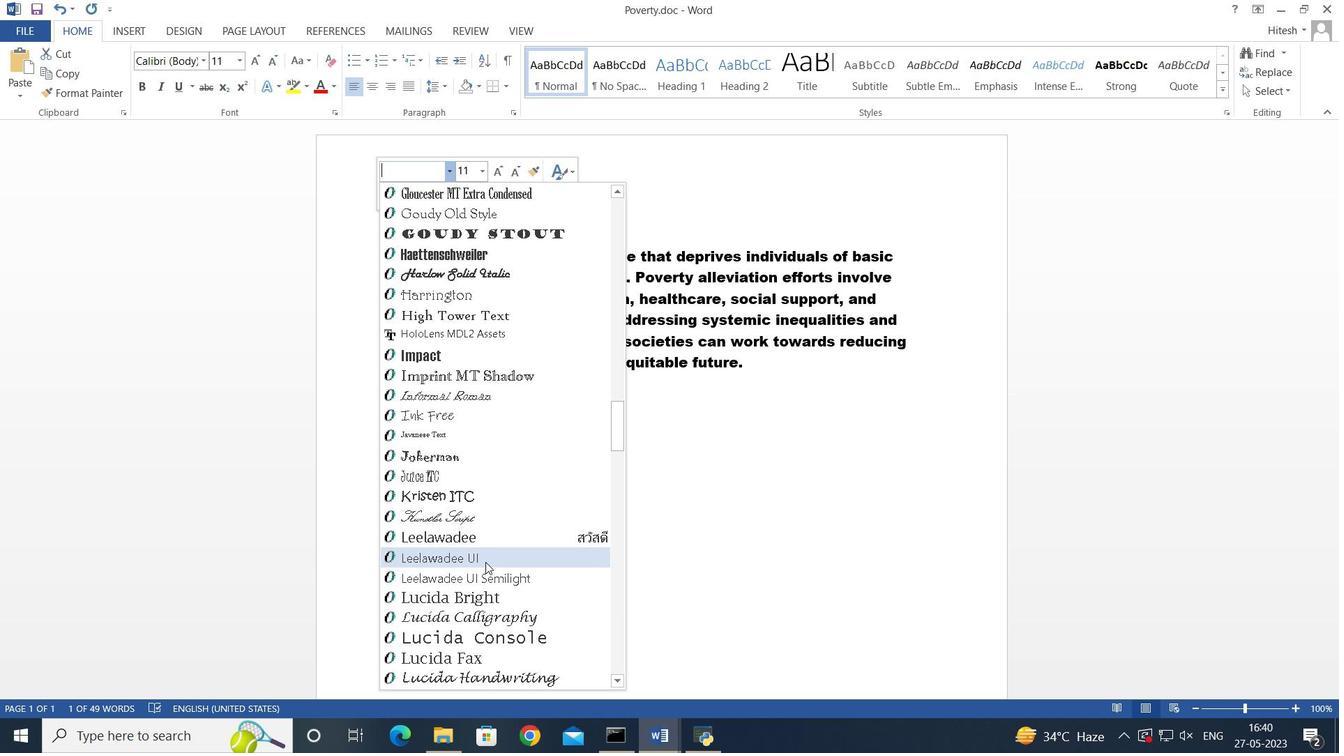 
Action: Mouse moved to (487, 558)
Screenshot: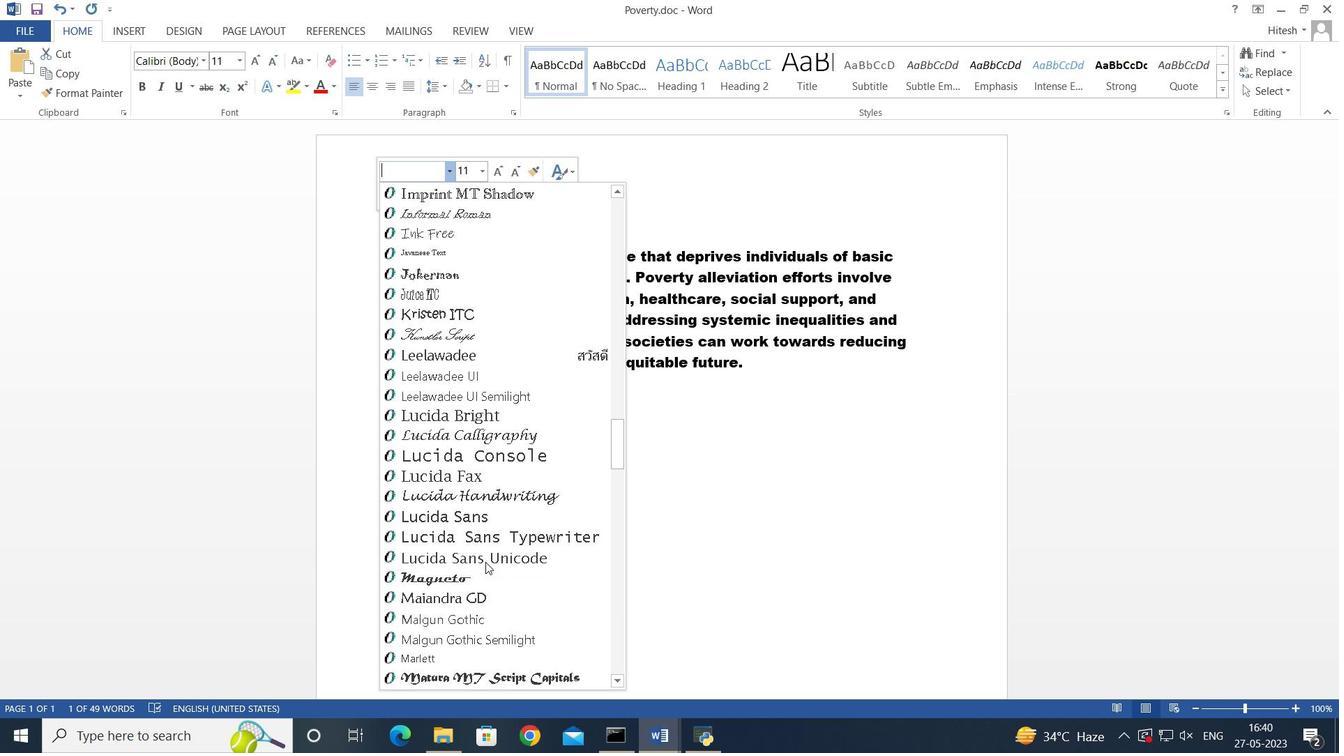 
Action: Mouse scrolled (487, 558) with delta (0, 0)
Screenshot: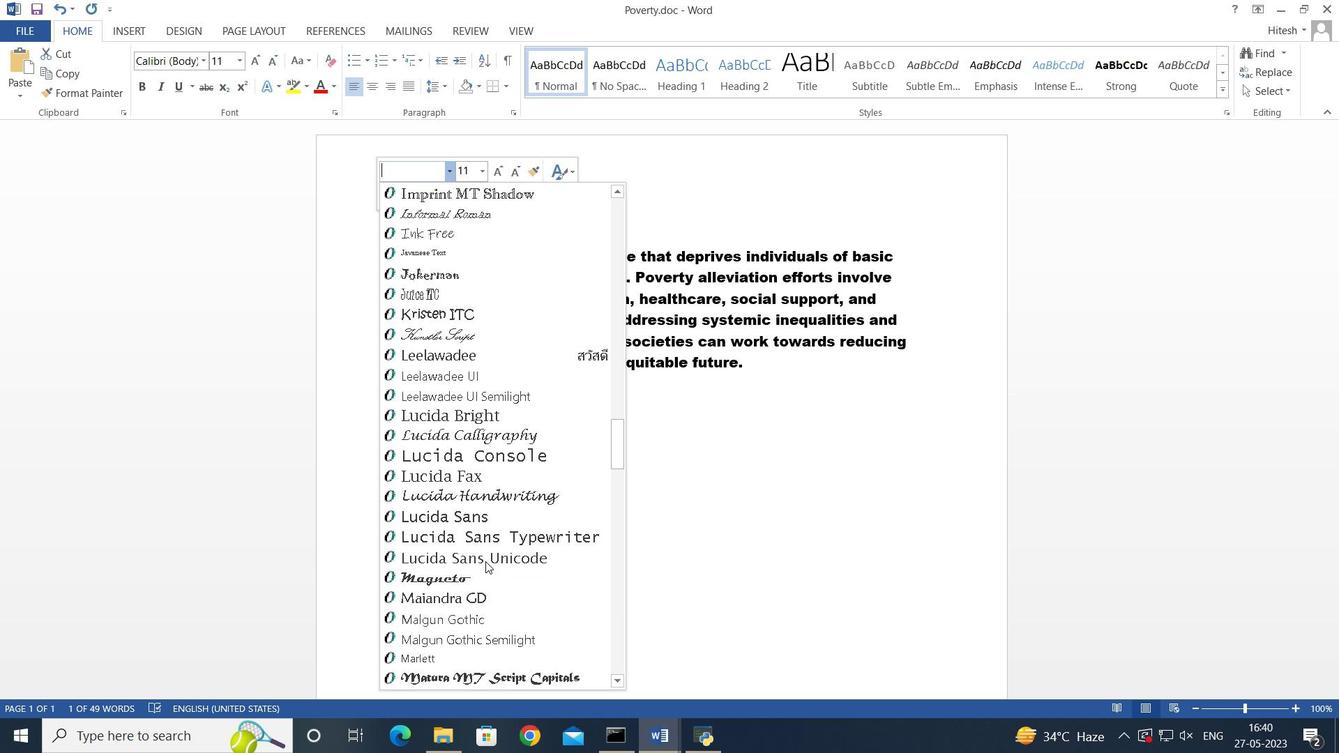 
Action: Mouse scrolled (487, 558) with delta (0, 0)
Screenshot: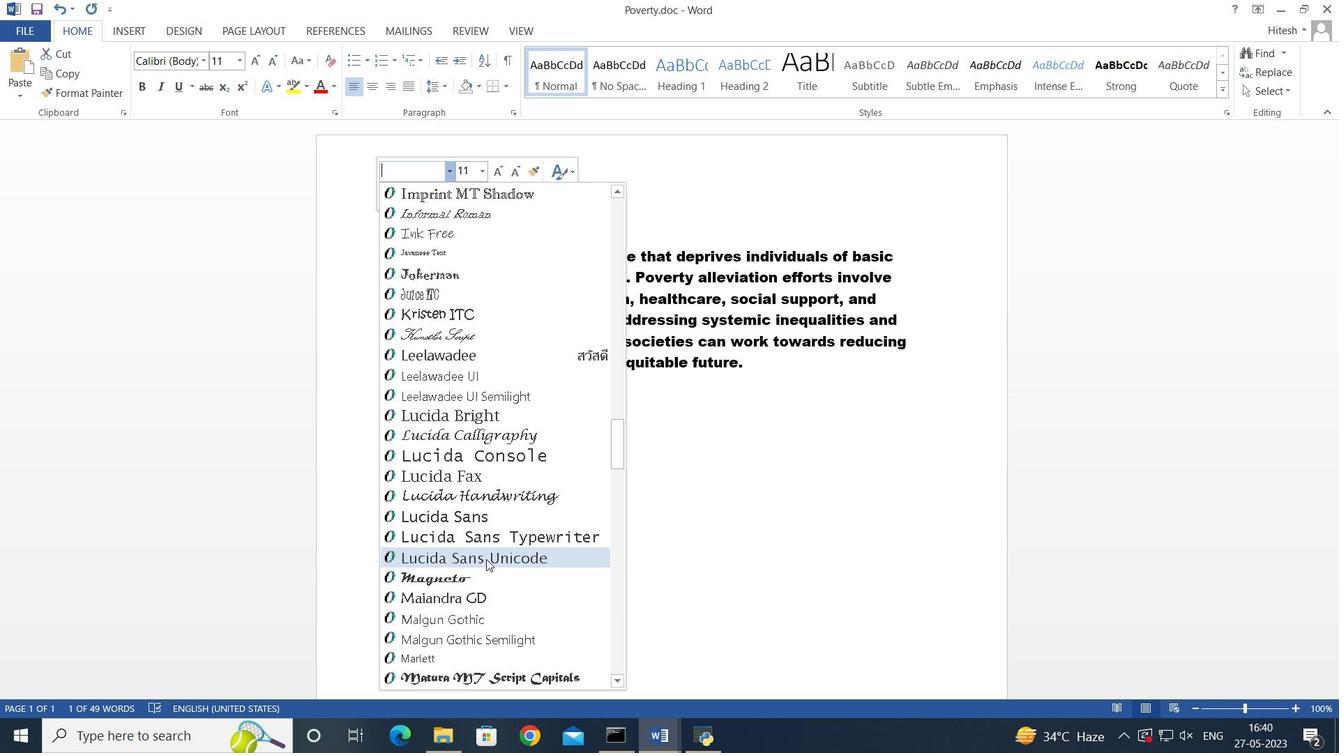 
Action: Mouse scrolled (487, 558) with delta (0, 0)
Screenshot: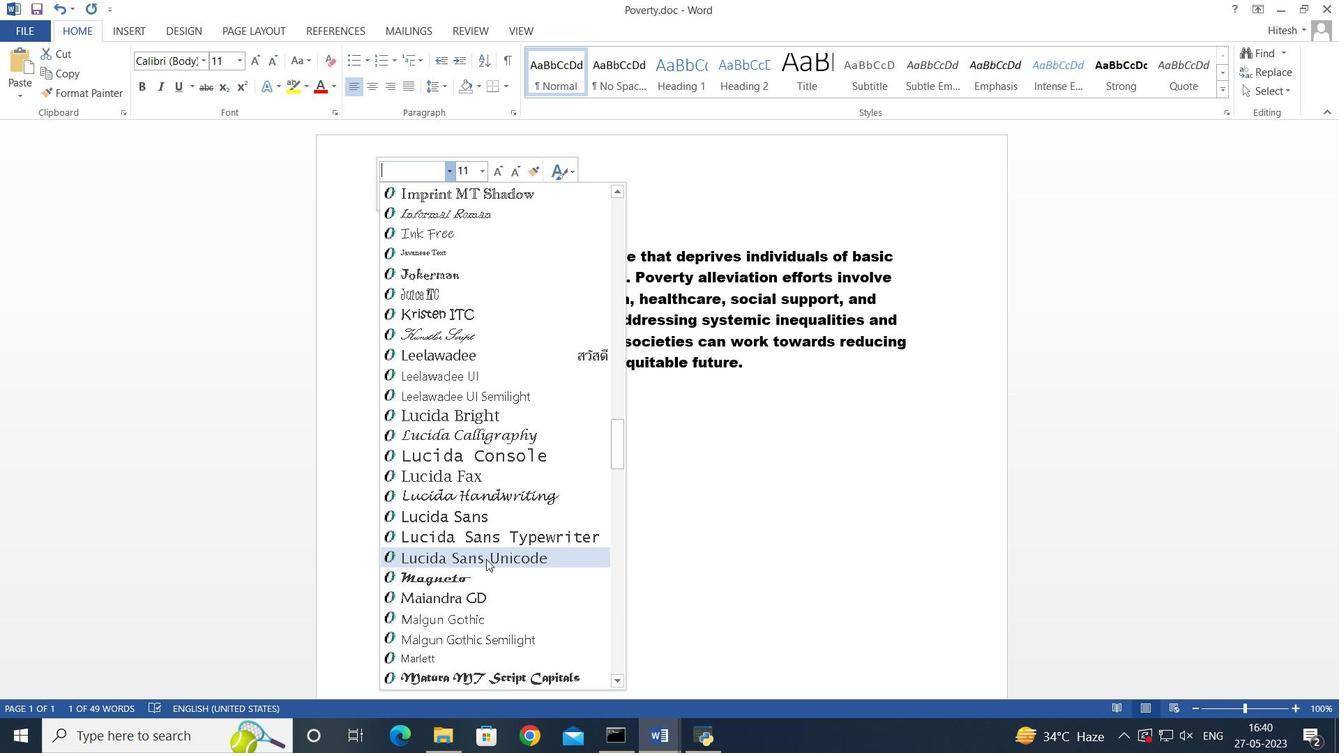 
Action: Mouse moved to (488, 553)
Screenshot: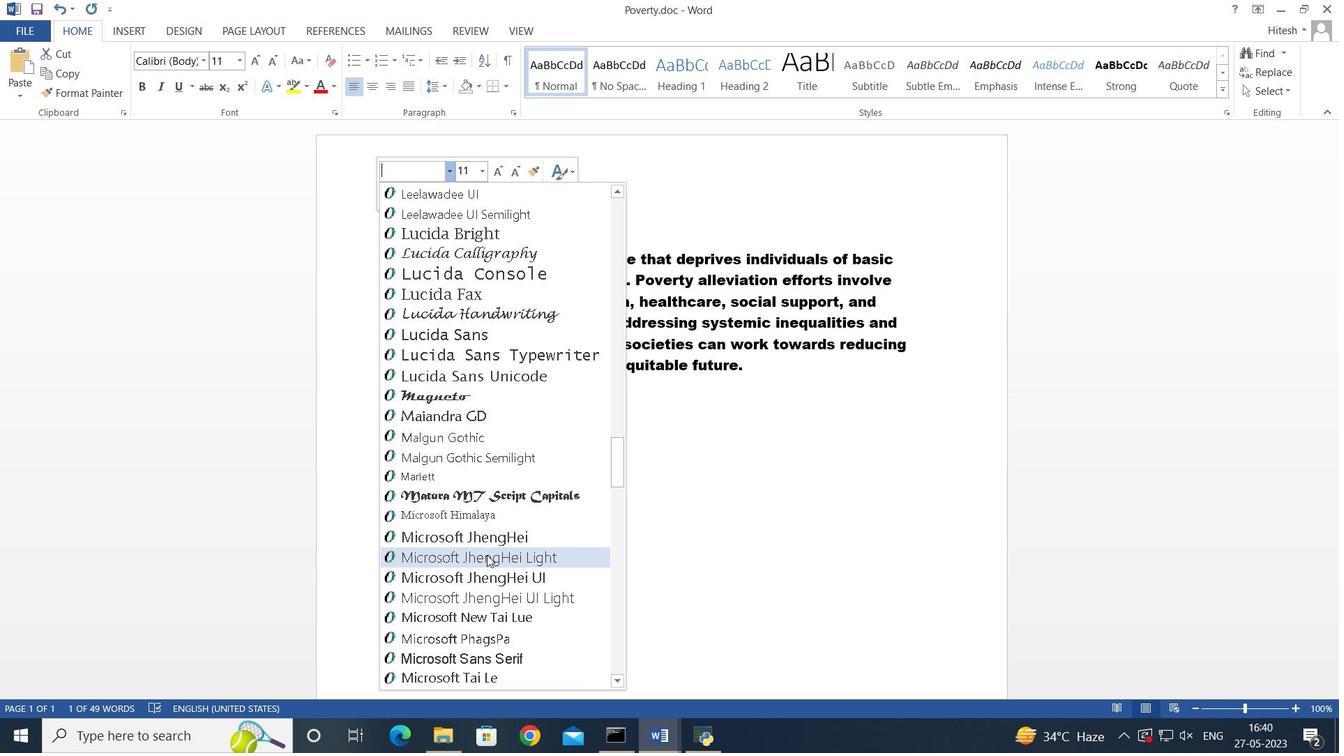 
Action: Mouse scrolled (488, 552) with delta (0, 0)
Screenshot: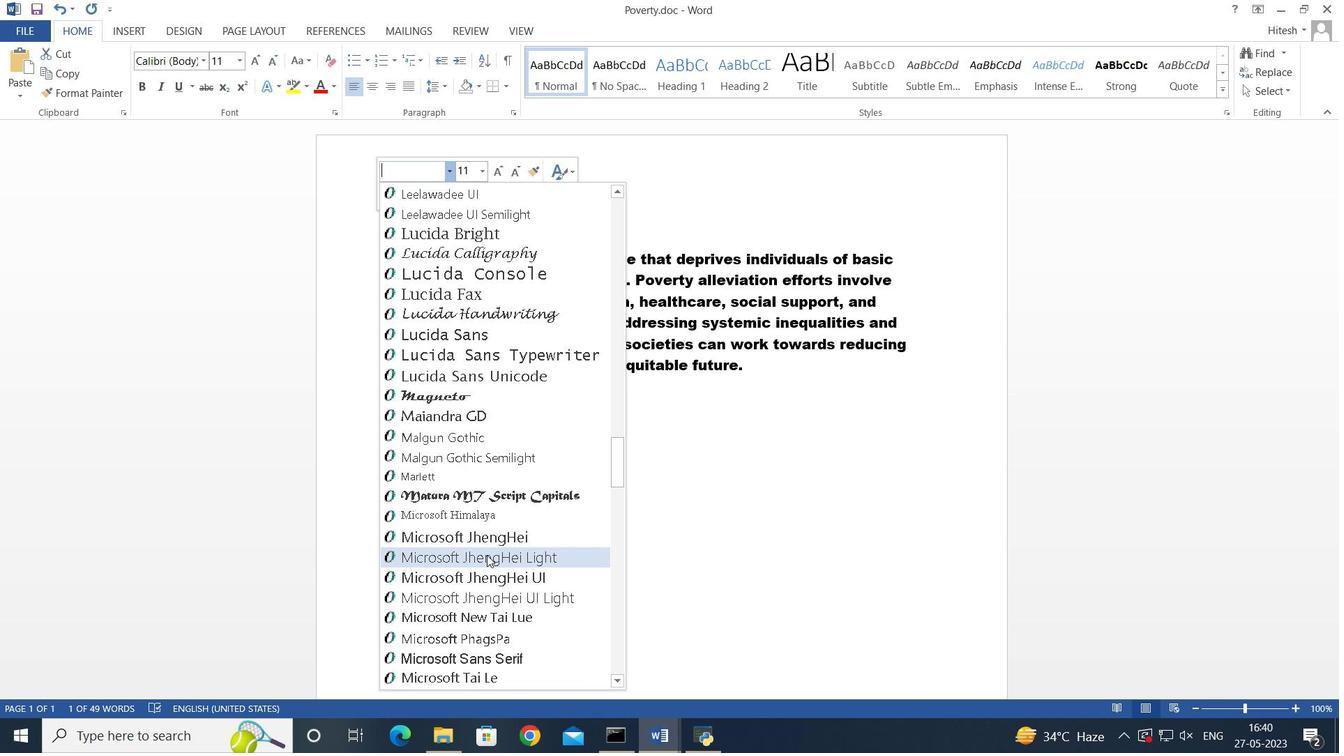 
Action: Mouse scrolled (488, 552) with delta (0, 0)
Screenshot: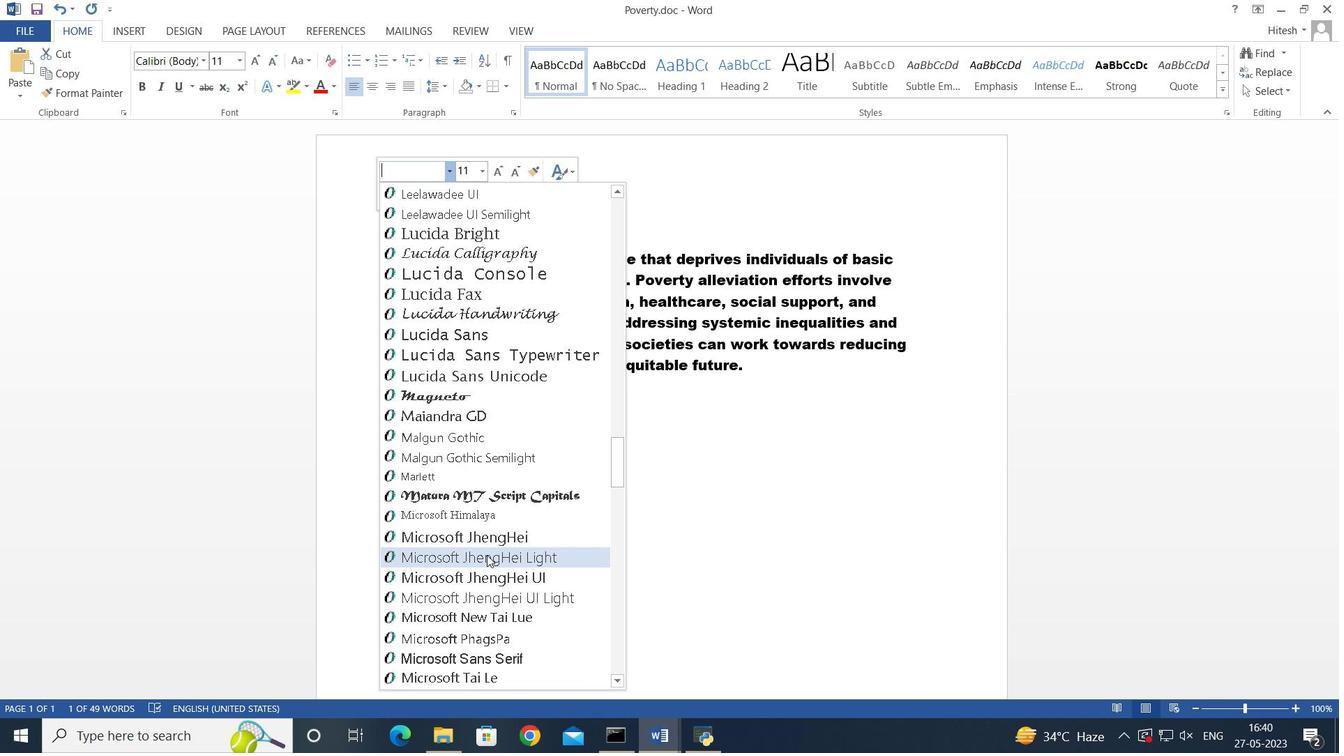 
Action: Mouse scrolled (488, 552) with delta (0, 0)
Screenshot: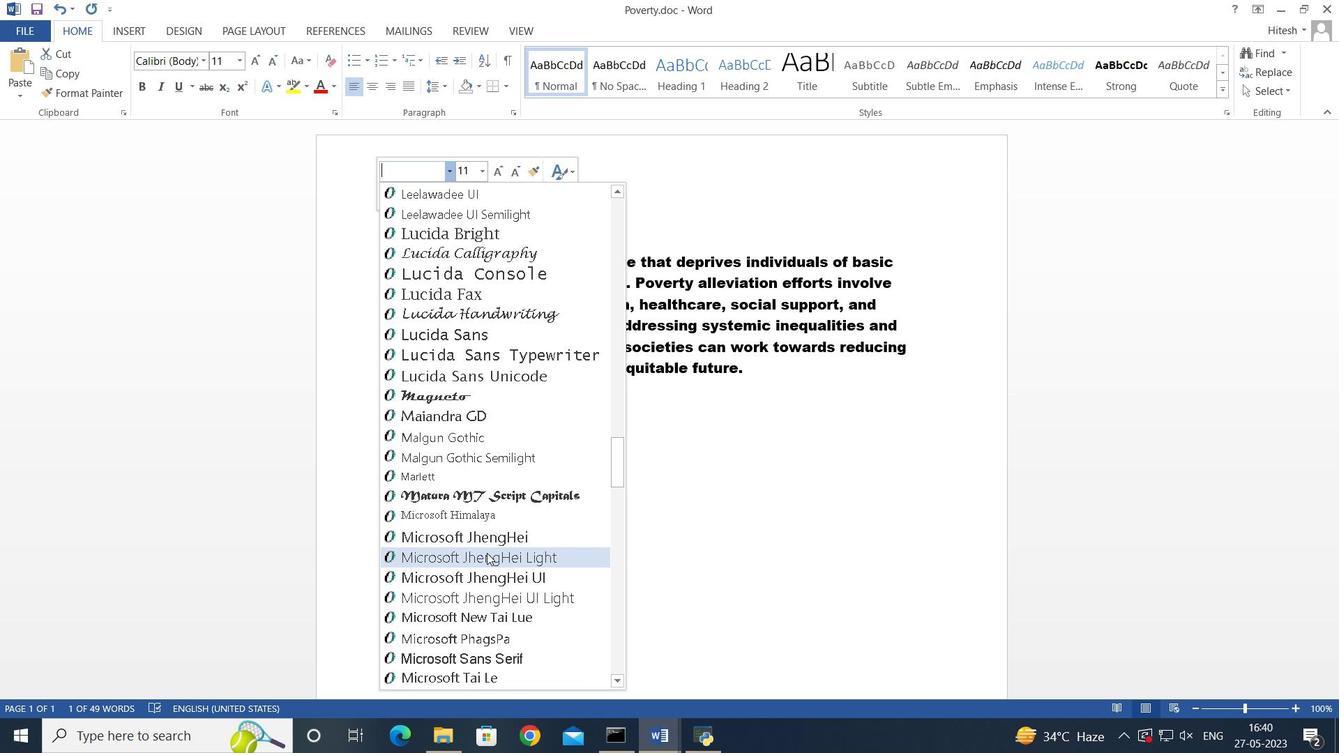 
Action: Mouse scrolled (488, 552) with delta (0, 0)
Screenshot: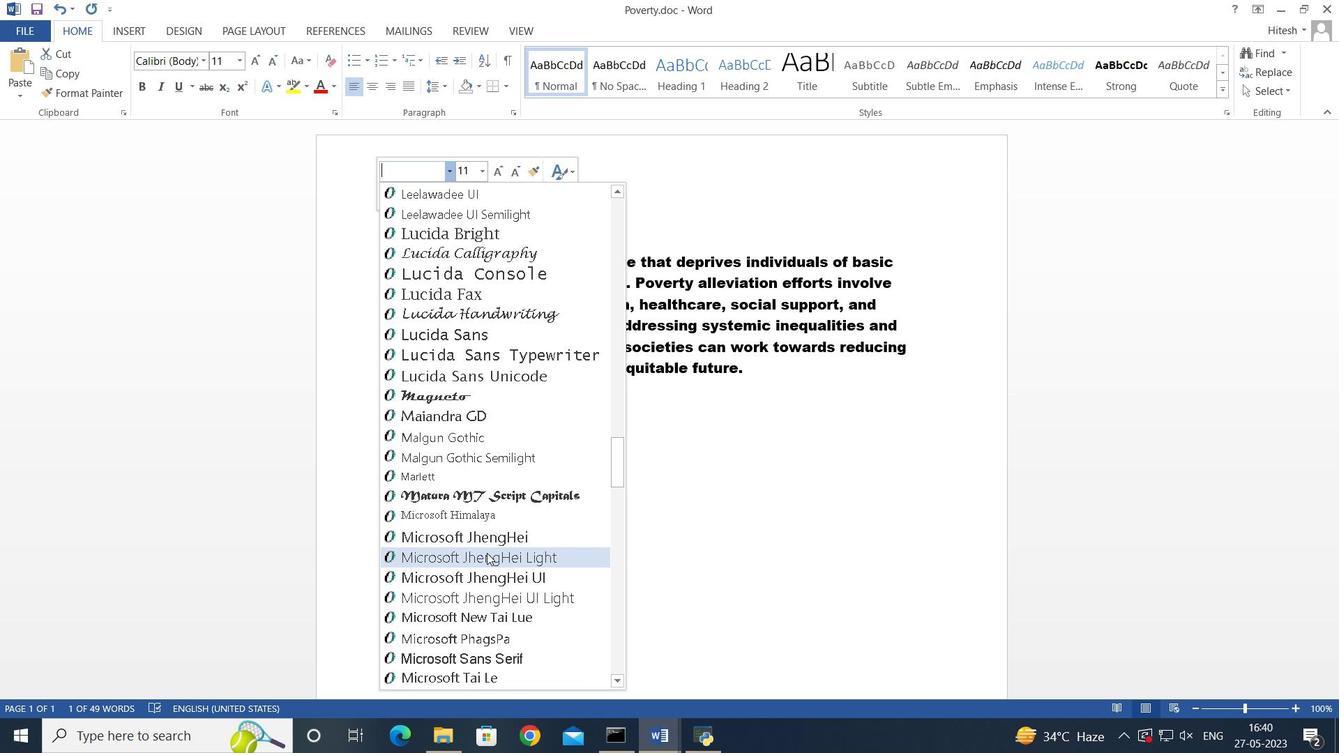 
Action: Mouse scrolled (488, 553) with delta (0, 0)
Screenshot: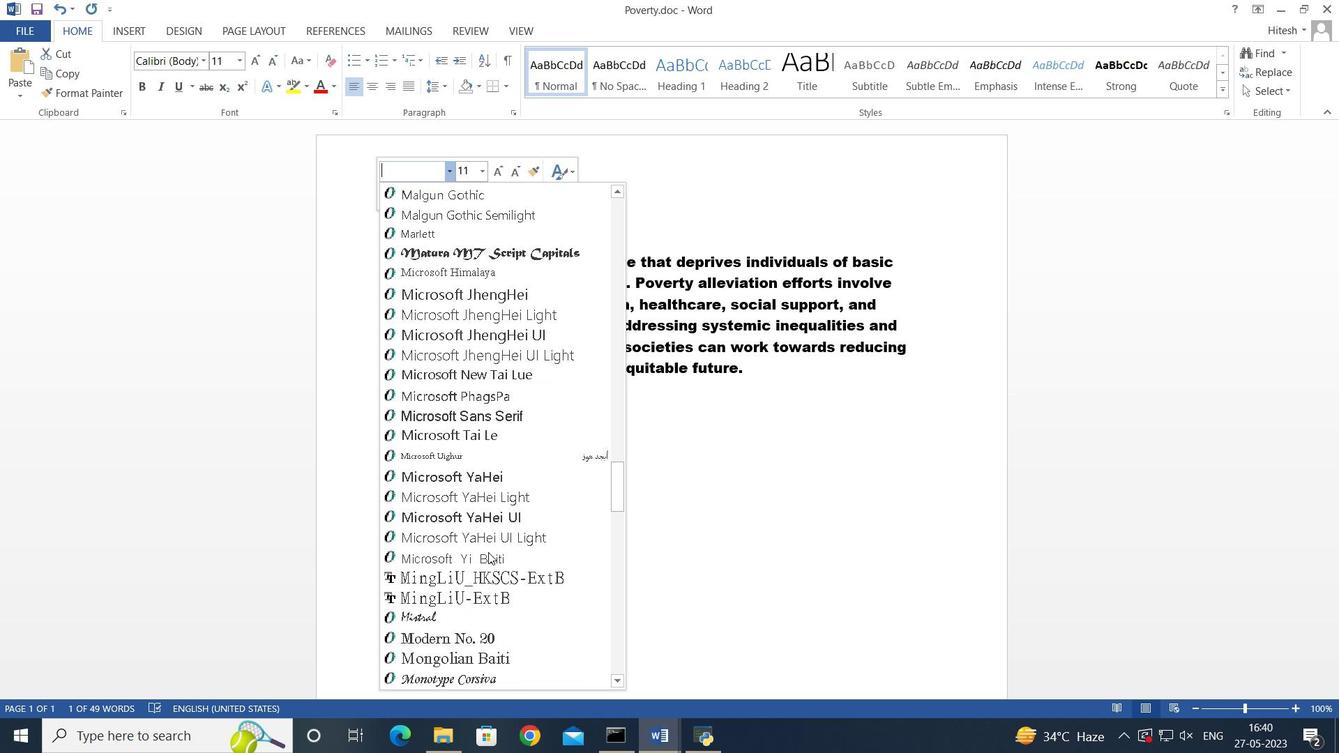 
Action: Mouse scrolled (488, 553) with delta (0, 0)
Screenshot: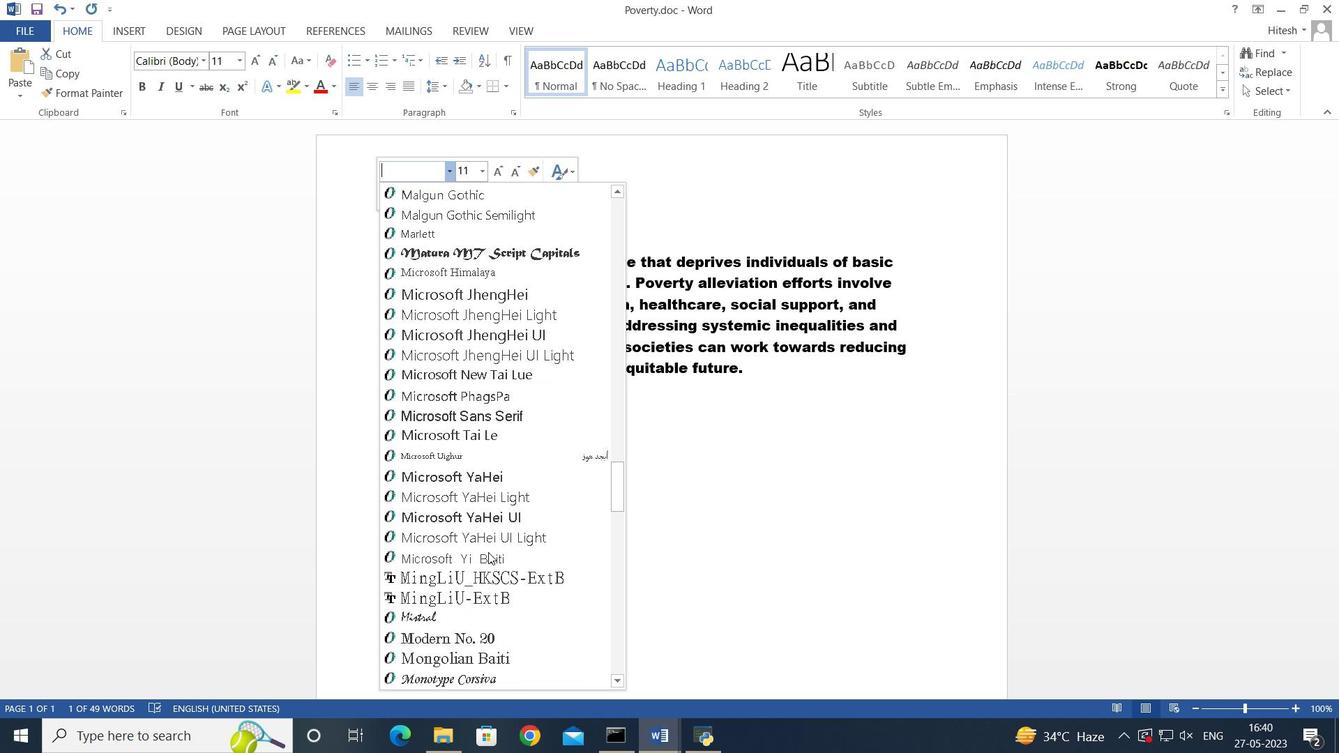 
Action: Mouse scrolled (488, 553) with delta (0, 0)
Screenshot: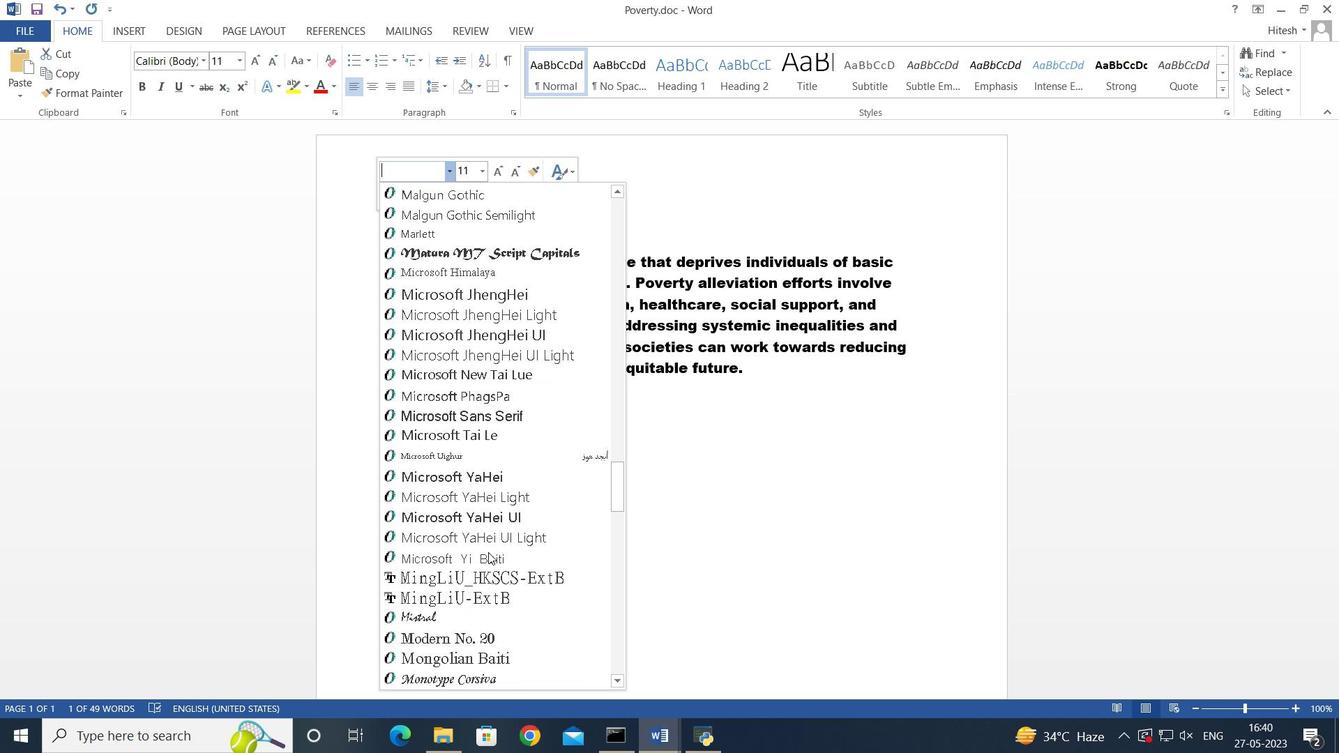 
Action: Mouse scrolled (488, 553) with delta (0, 0)
Screenshot: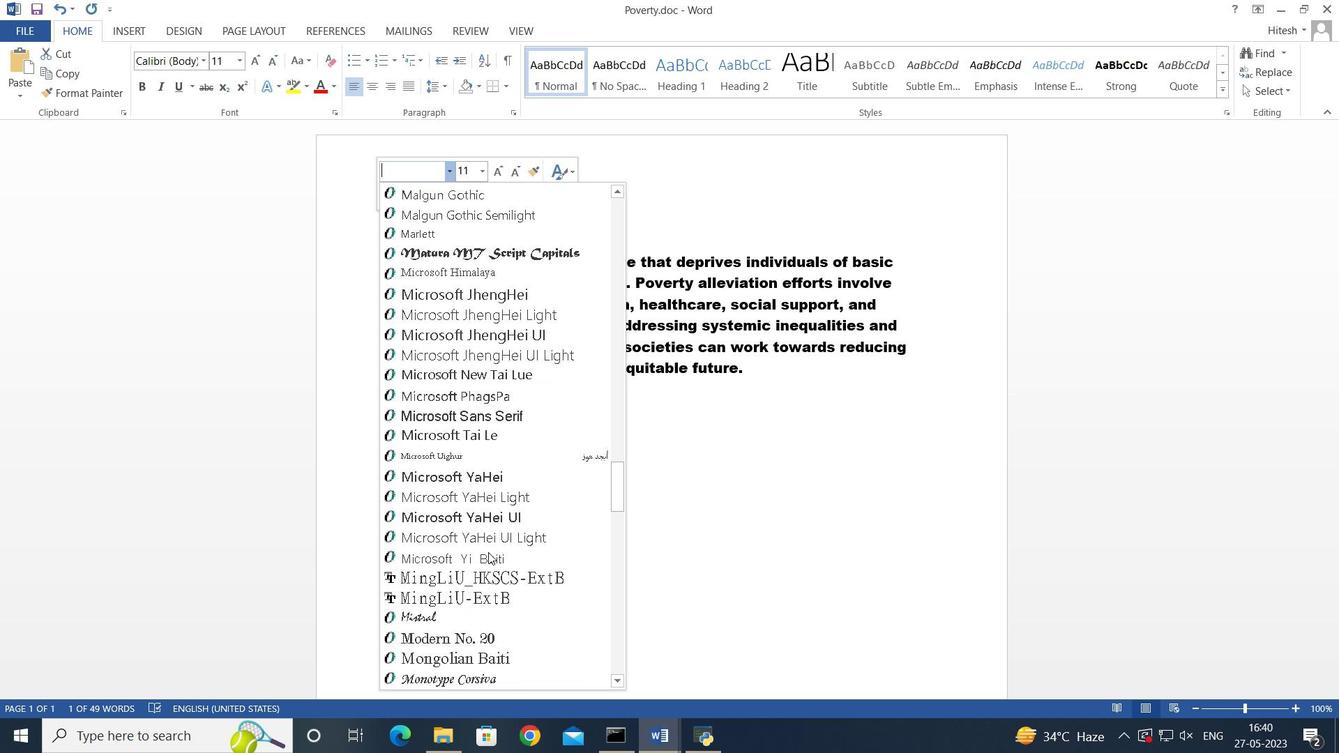 
Action: Mouse scrolled (488, 553) with delta (0, 0)
Screenshot: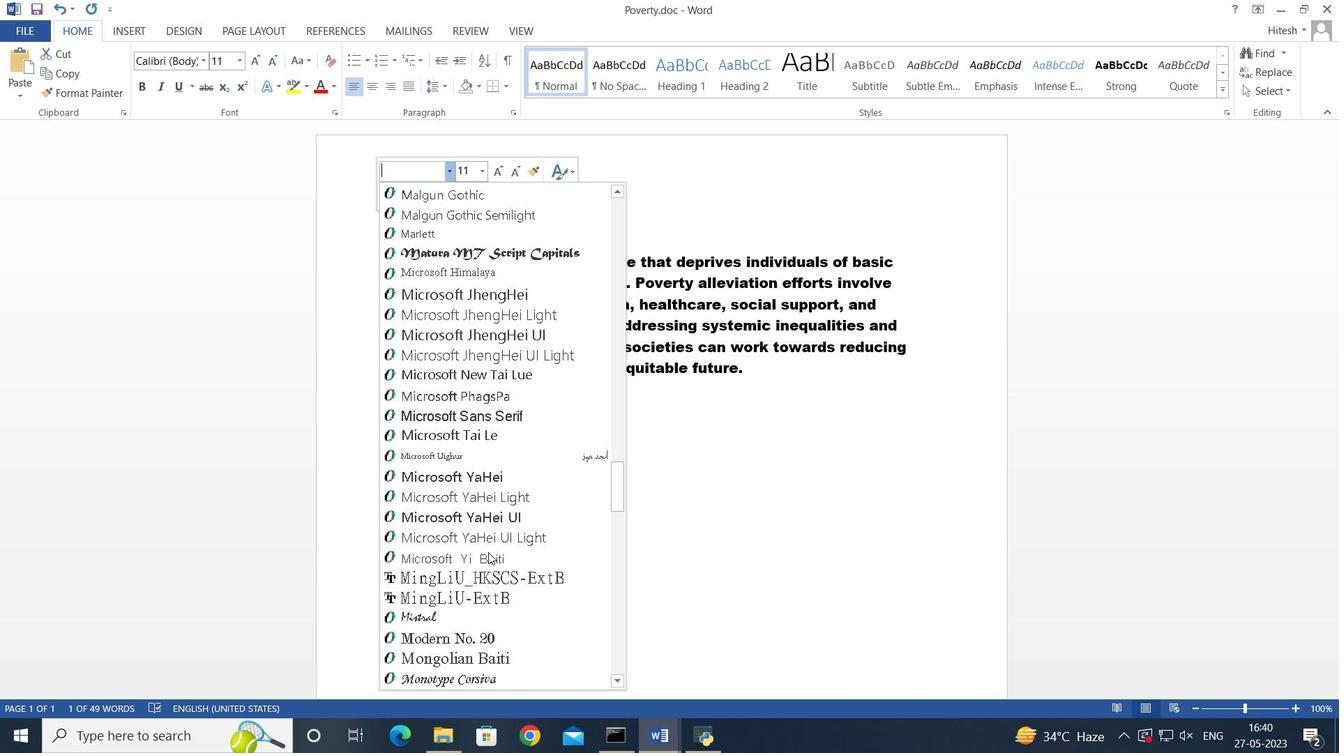 
Action: Mouse scrolled (488, 553) with delta (0, 0)
Screenshot: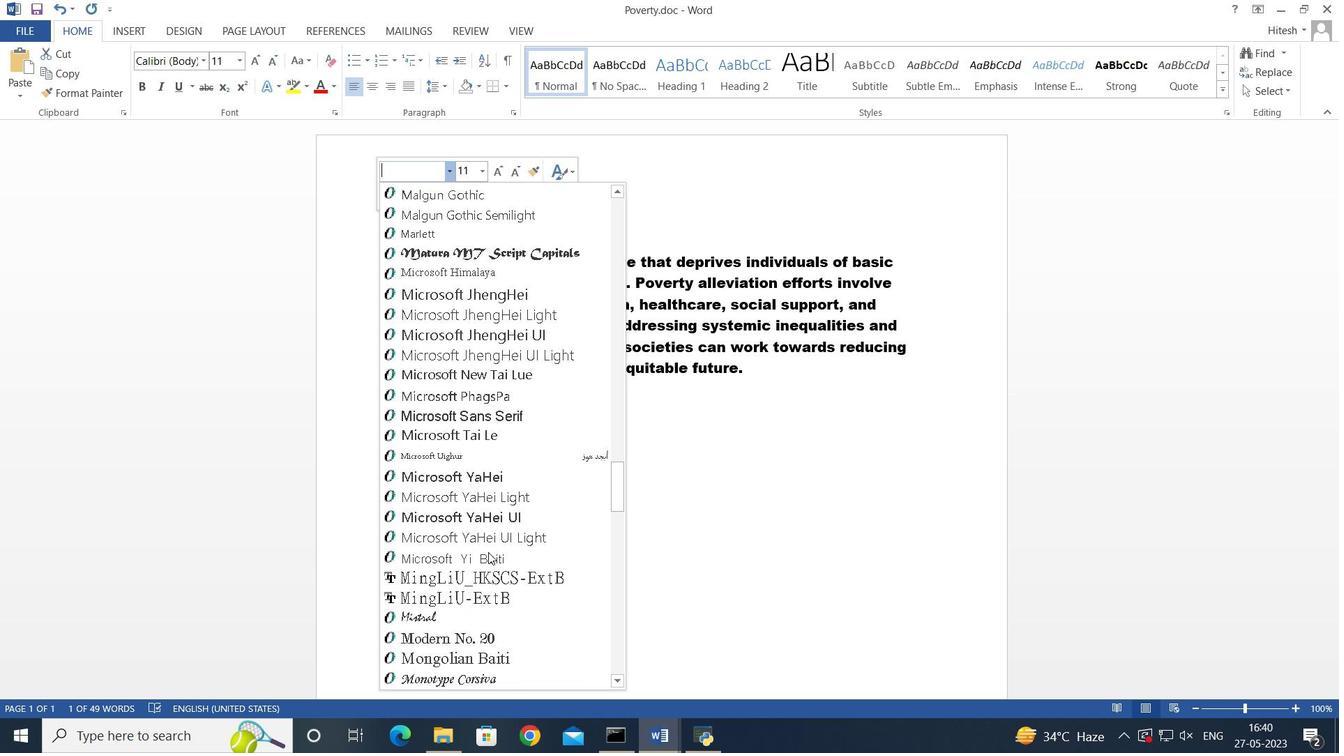 
Action: Mouse scrolled (488, 553) with delta (0, 0)
Screenshot: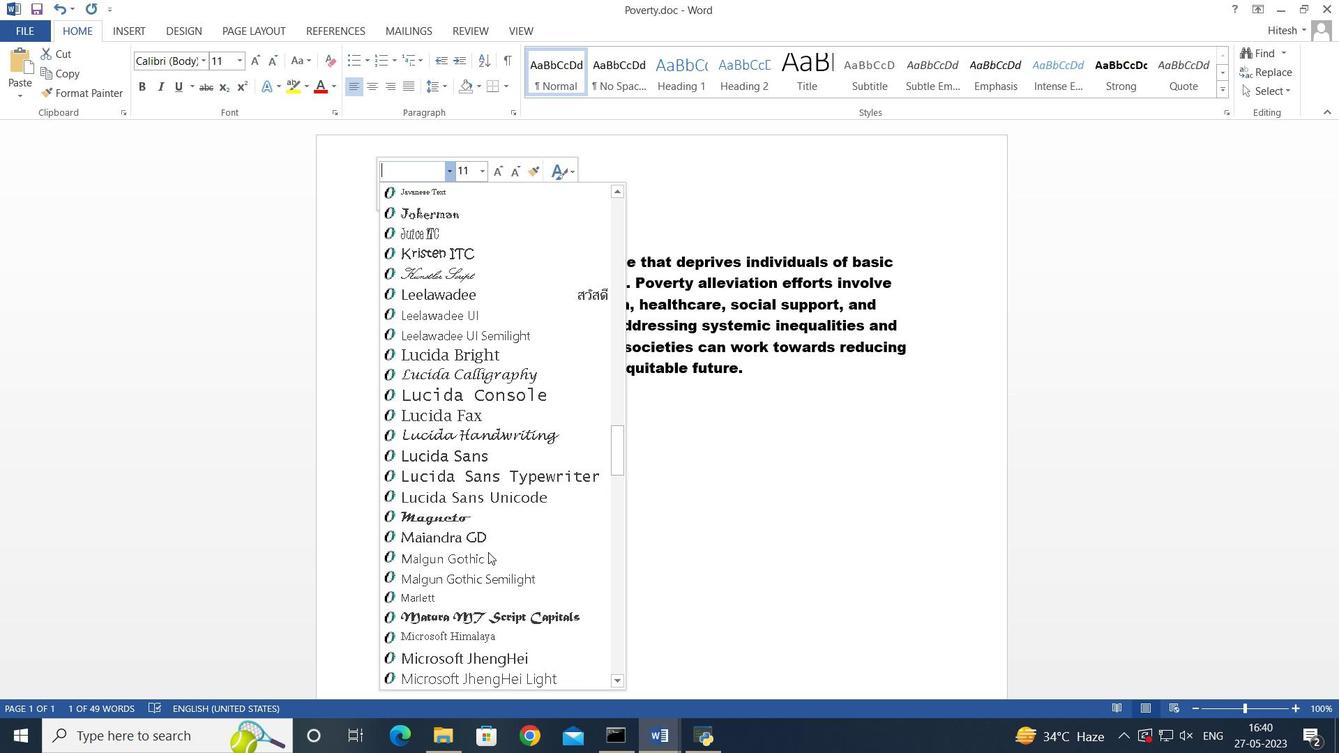 
Action: Mouse scrolled (488, 553) with delta (0, 0)
Screenshot: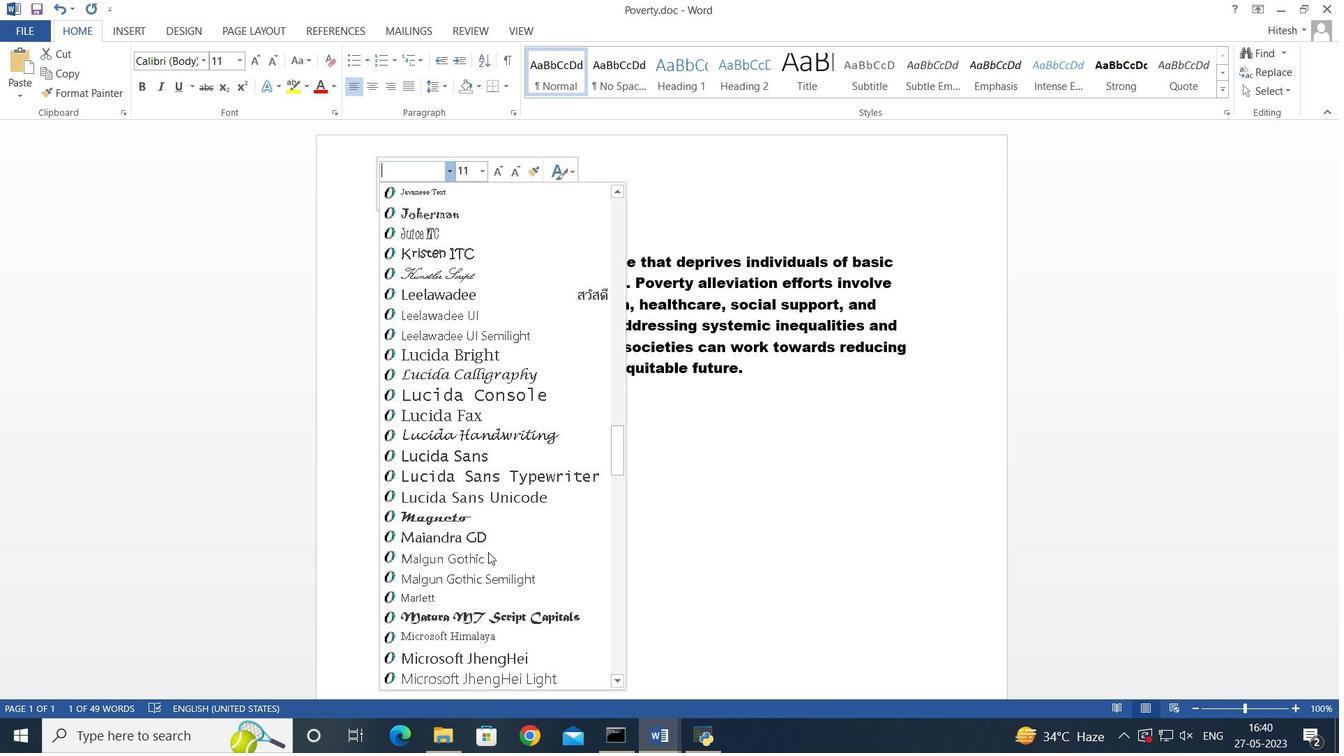 
Action: Mouse scrolled (488, 553) with delta (0, 0)
Screenshot: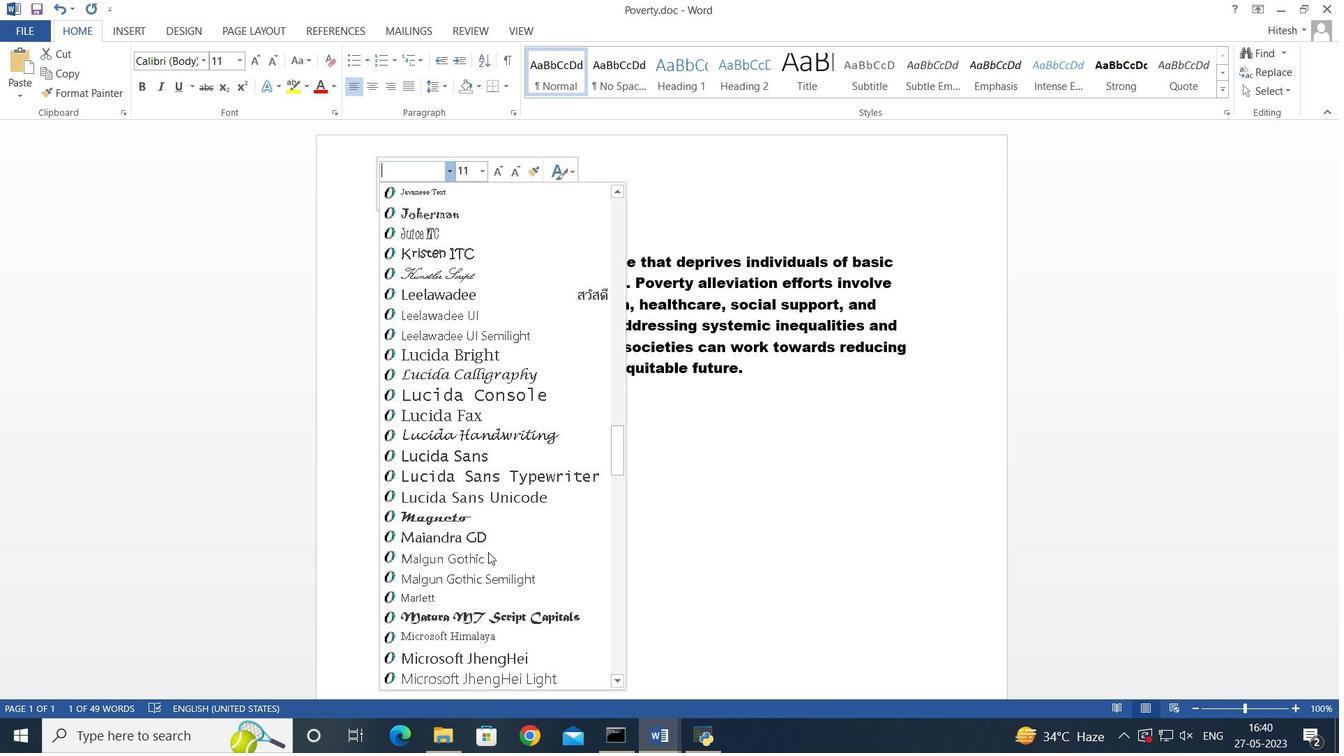 
Action: Mouse scrolled (488, 553) with delta (0, 0)
Screenshot: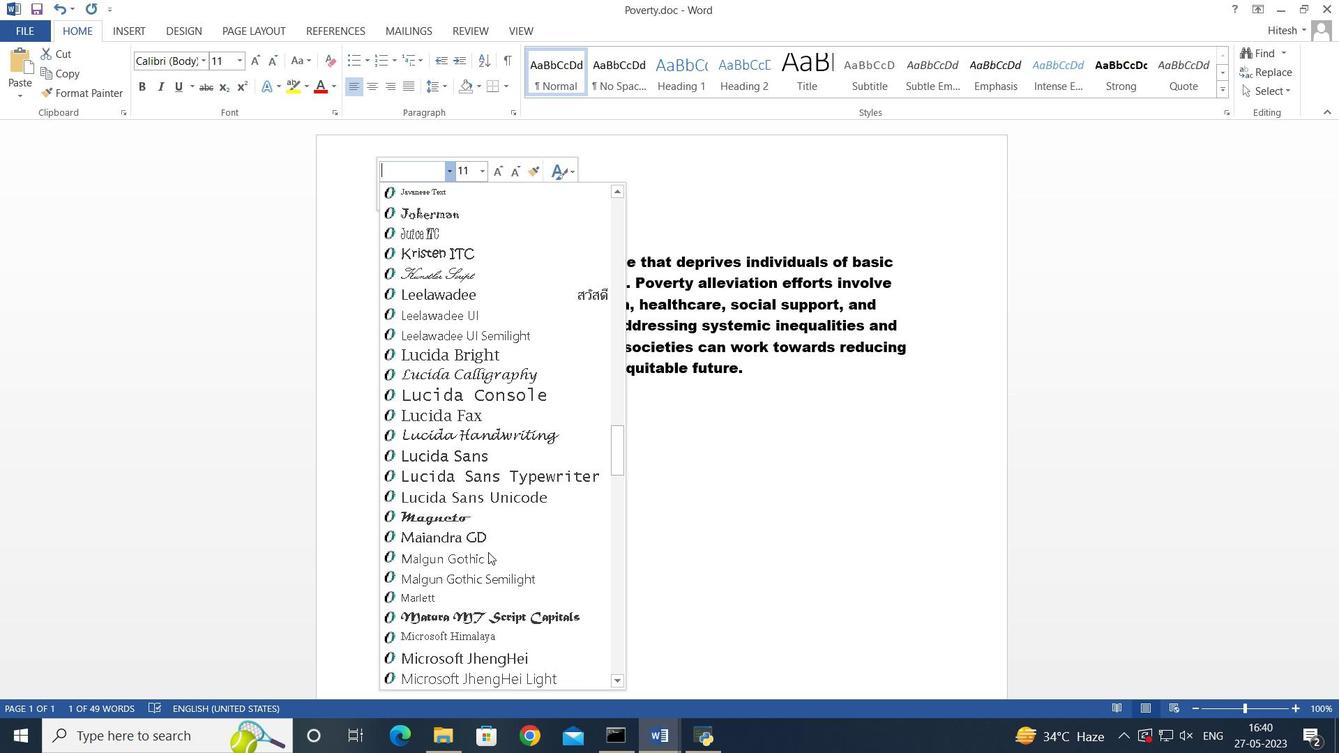 
Action: Mouse scrolled (488, 553) with delta (0, 0)
Screenshot: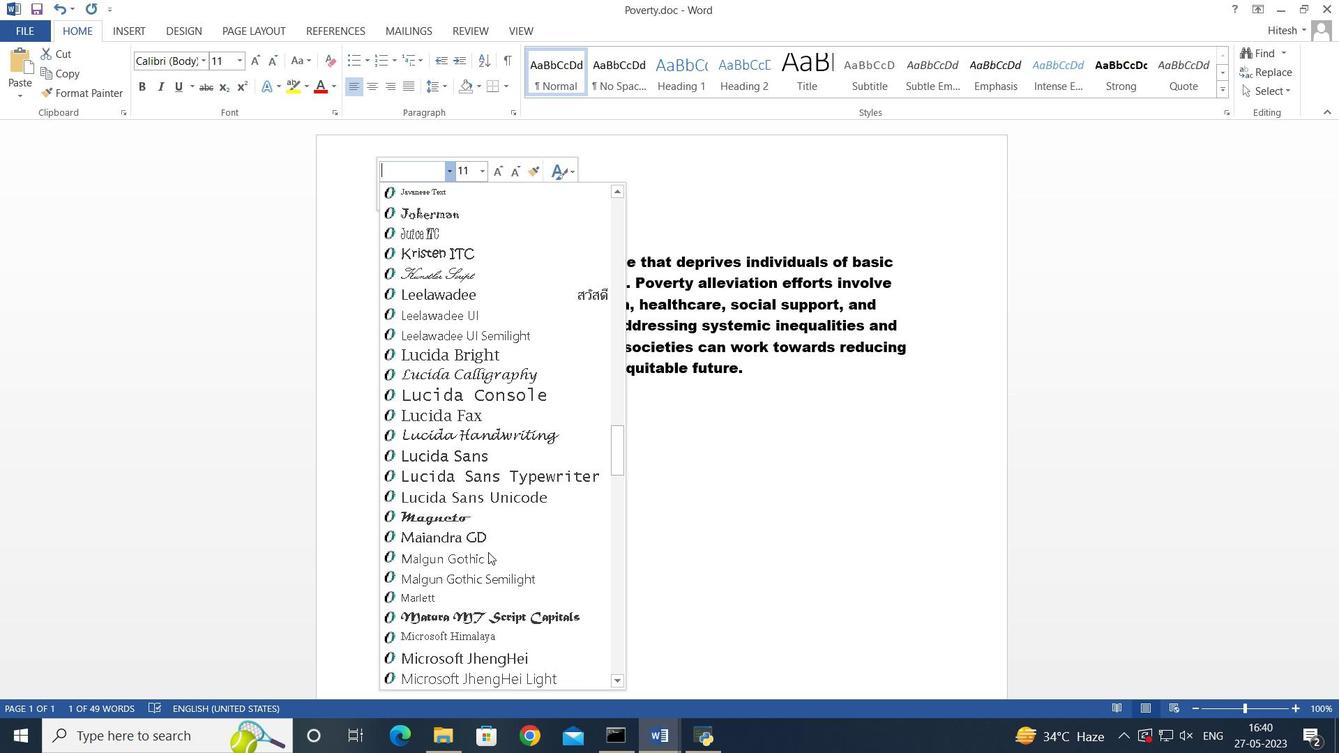 
Action: Mouse scrolled (488, 553) with delta (0, 0)
Screenshot: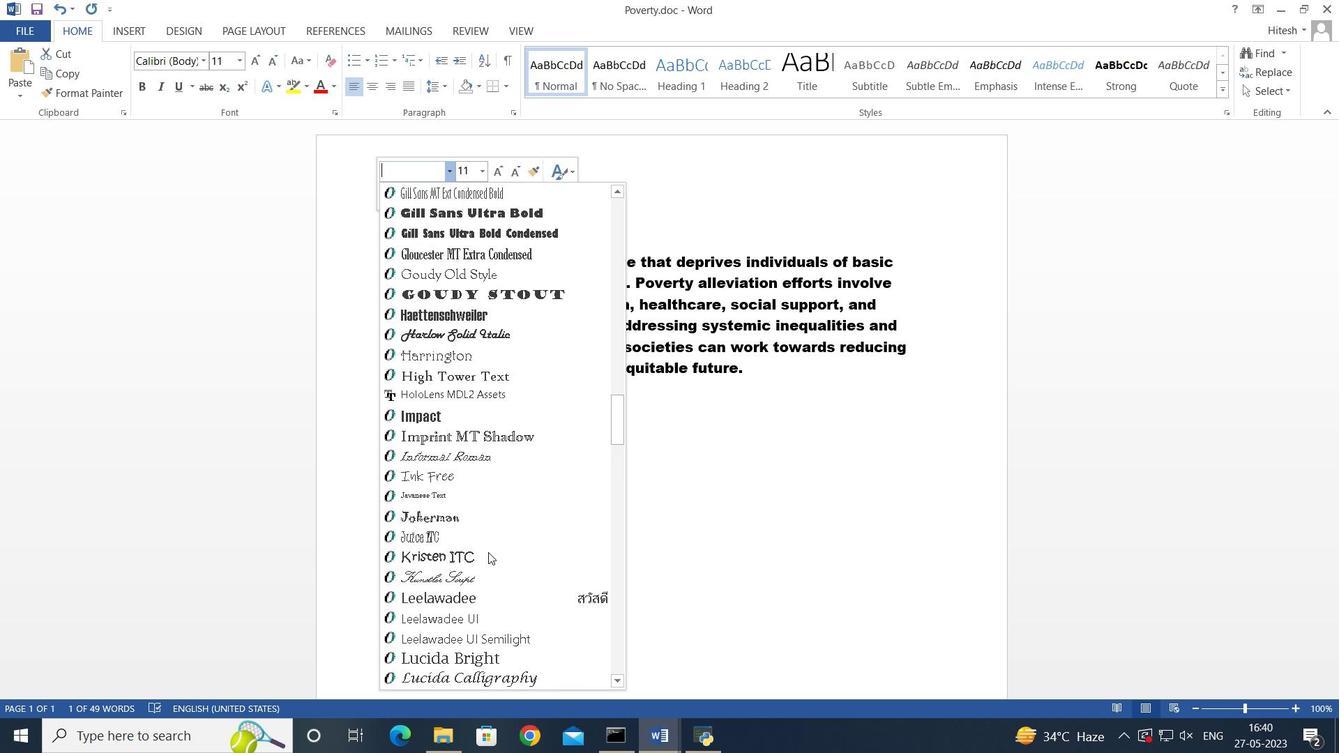 
Action: Mouse scrolled (488, 553) with delta (0, 0)
Screenshot: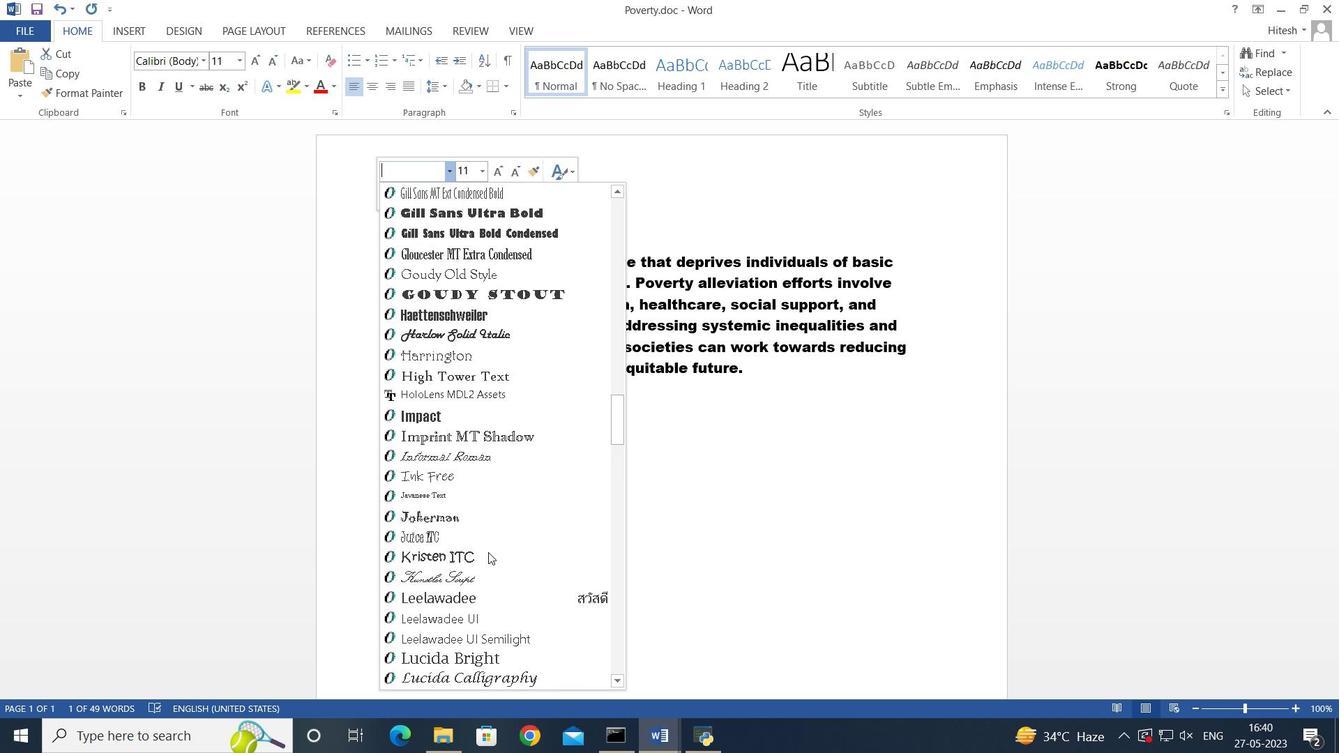 
Action: Mouse scrolled (488, 553) with delta (0, 0)
Screenshot: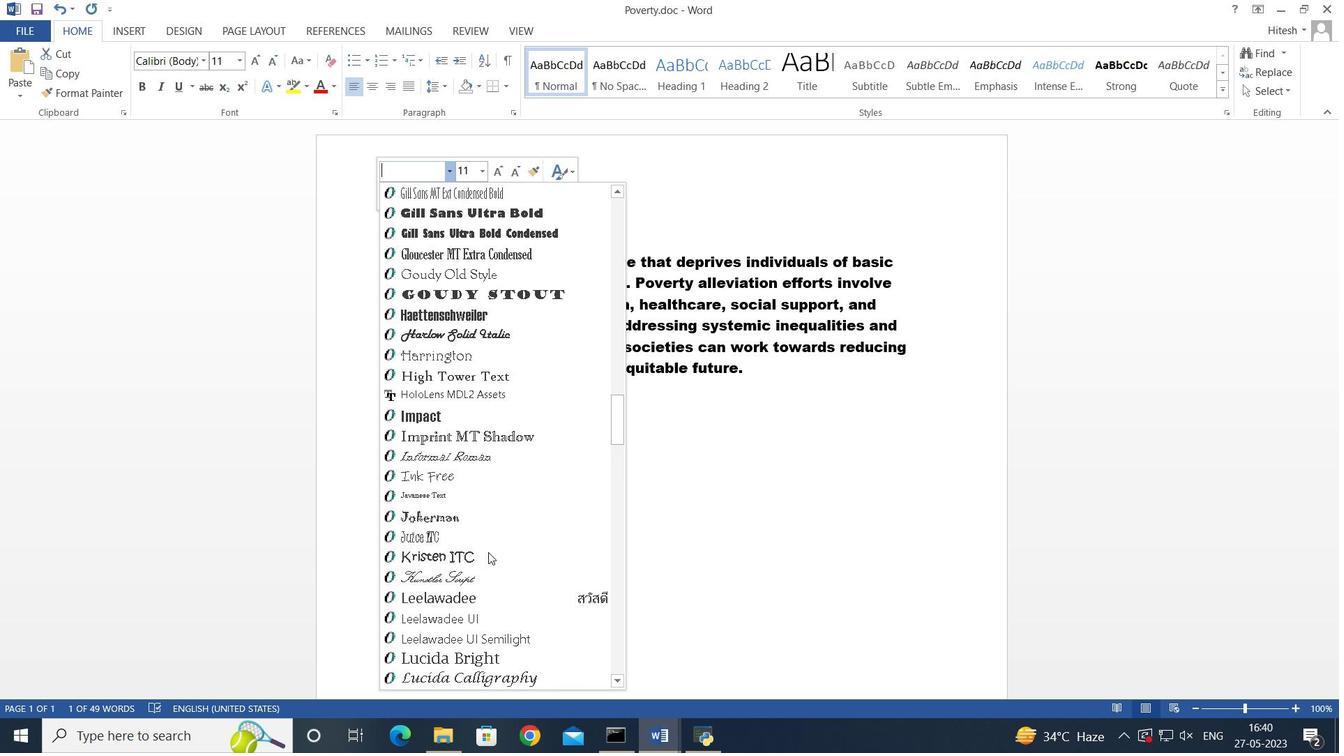 
Action: Mouse scrolled (488, 553) with delta (0, 0)
Screenshot: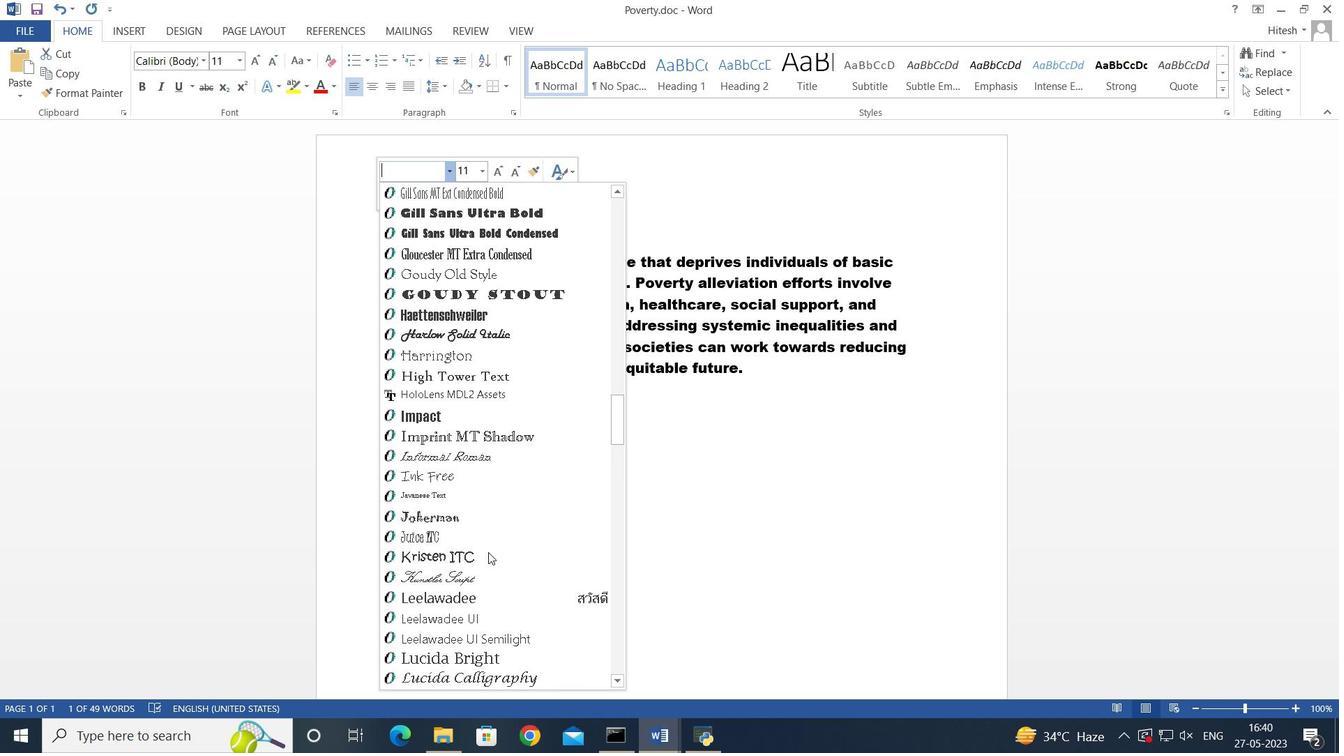 
Action: Mouse scrolled (488, 553) with delta (0, 0)
Screenshot: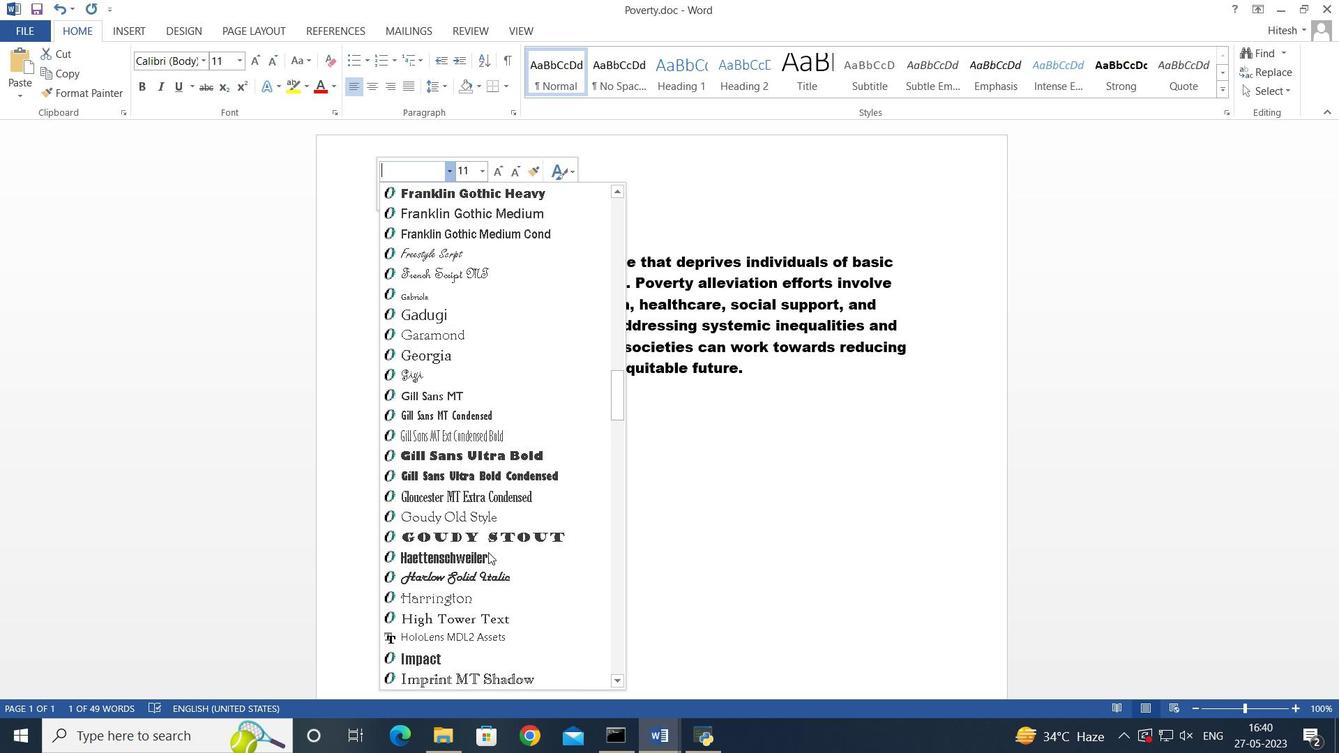 
Action: Mouse scrolled (488, 553) with delta (0, 0)
Screenshot: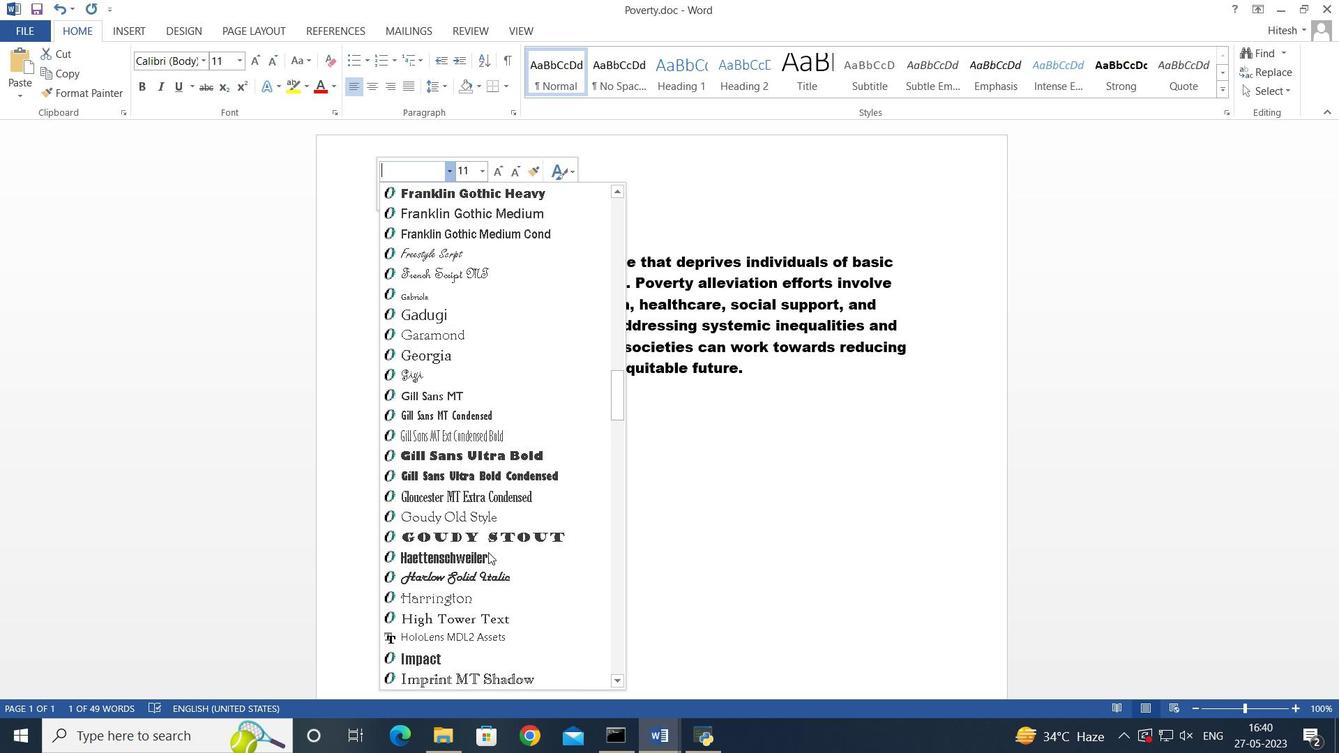 
Action: Mouse scrolled (488, 553) with delta (0, 0)
Screenshot: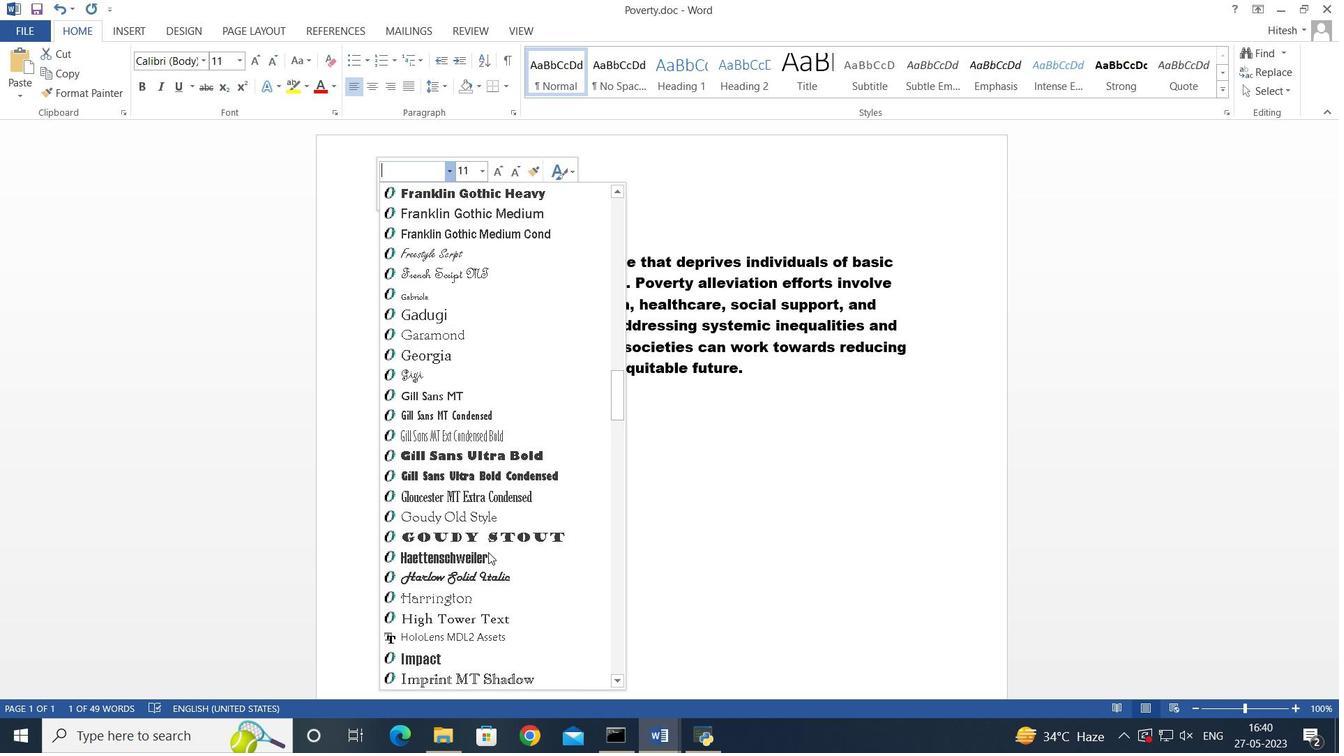 
Action: Mouse scrolled (488, 553) with delta (0, 0)
Screenshot: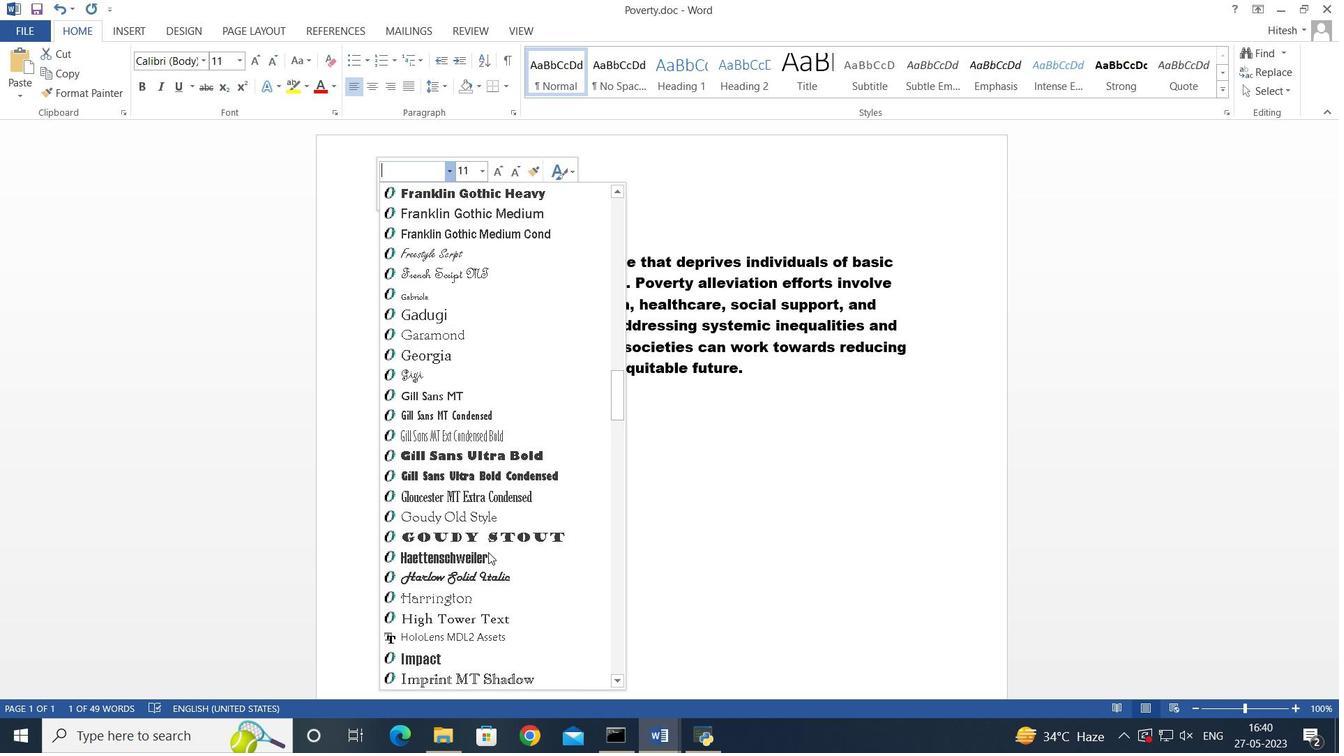 
Action: Mouse scrolled (488, 553) with delta (0, 0)
Screenshot: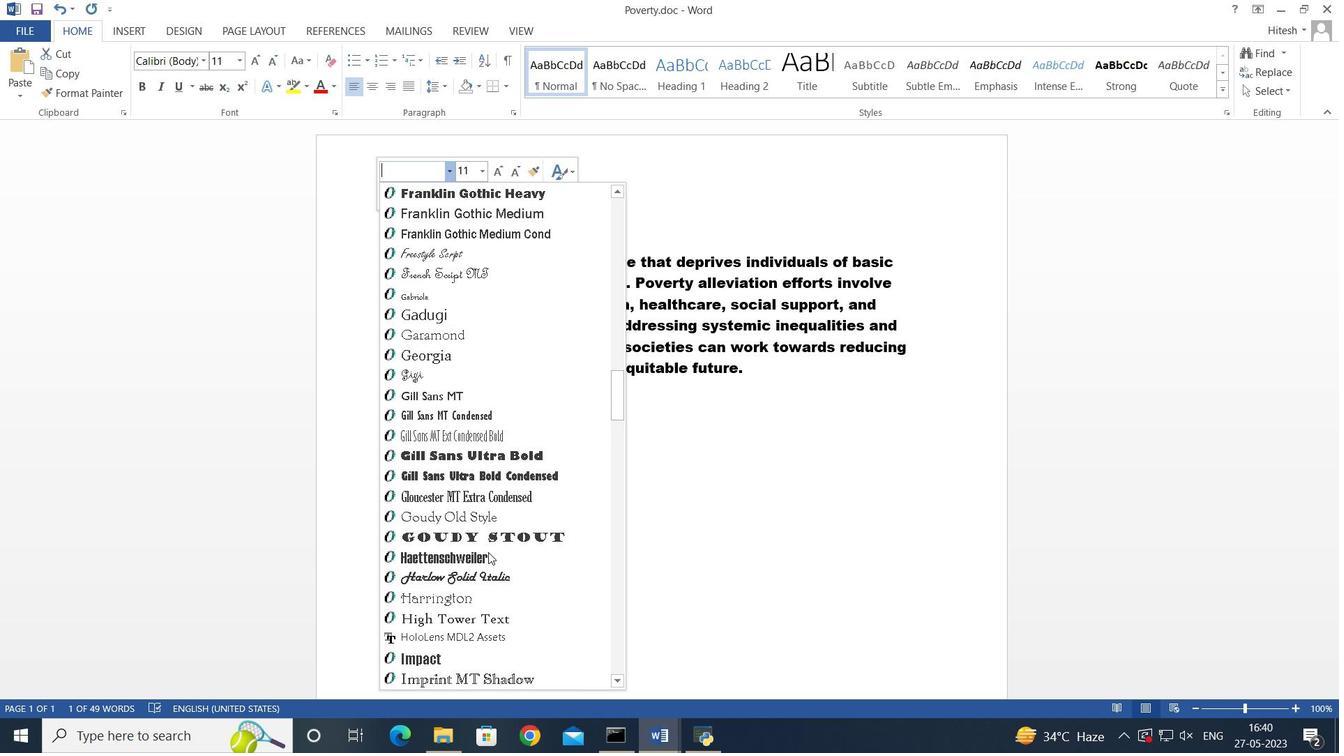 
Action: Mouse scrolled (488, 553) with delta (0, 0)
Screenshot: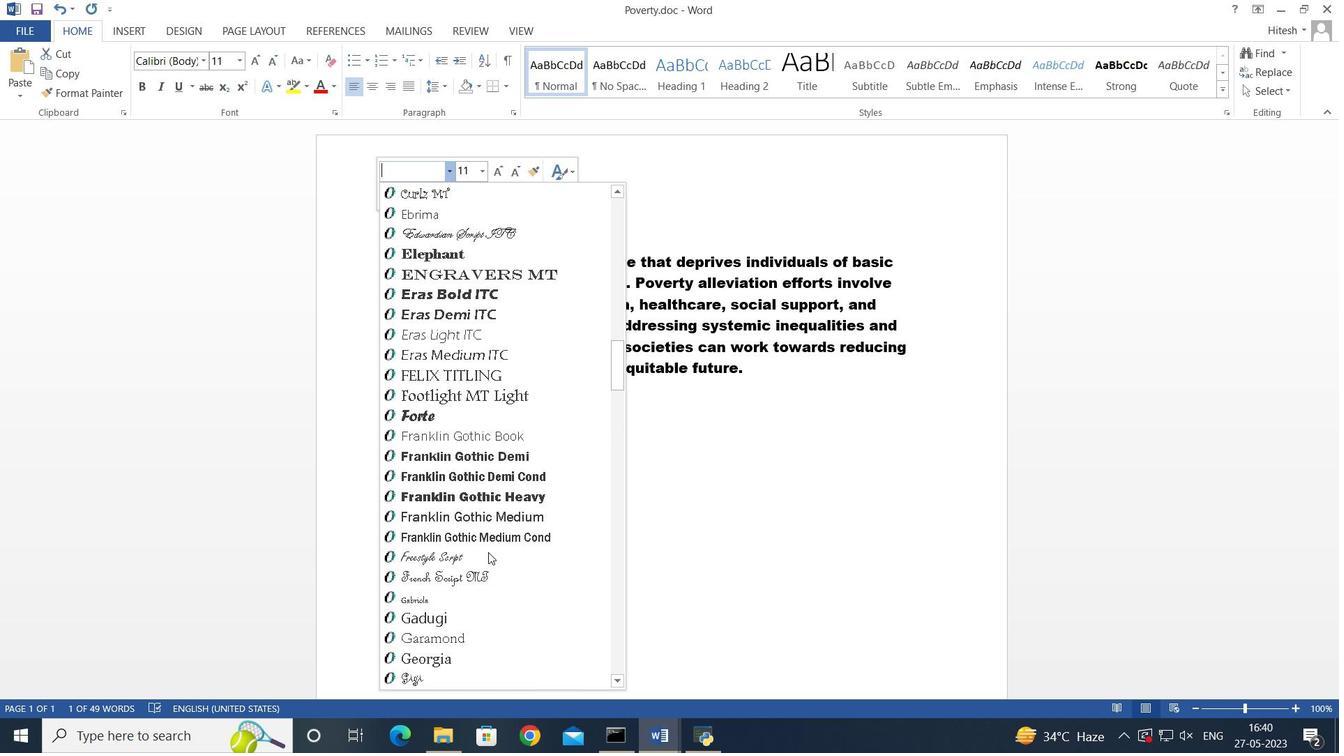 
Action: Mouse scrolled (488, 553) with delta (0, 0)
Screenshot: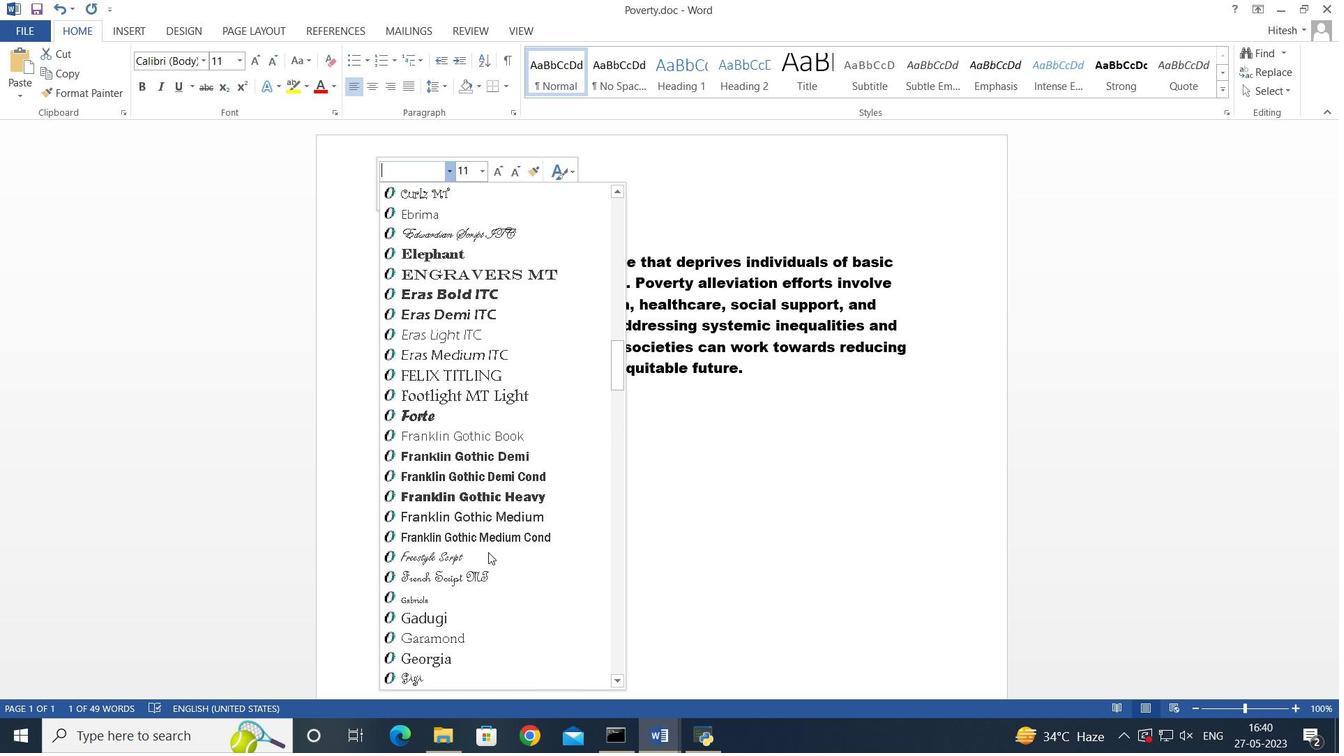 
Action: Mouse scrolled (488, 553) with delta (0, 0)
Screenshot: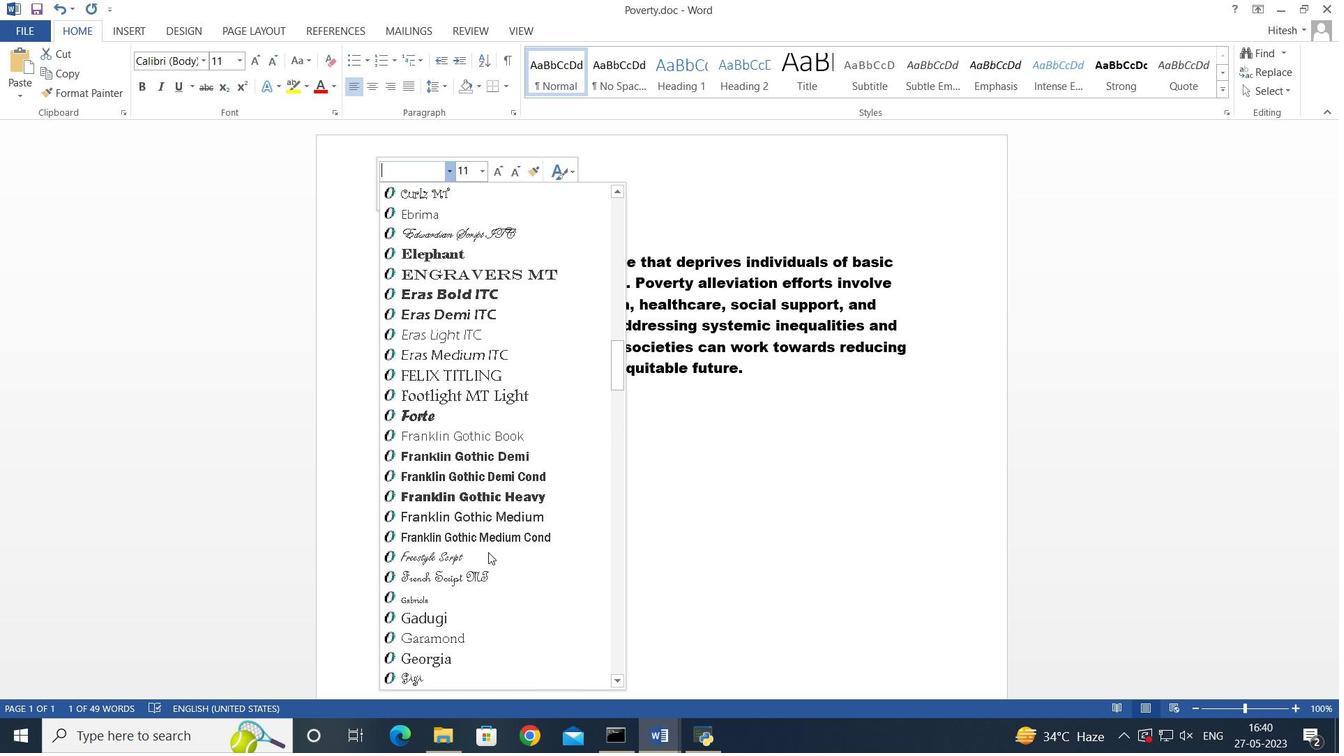 
Action: Mouse scrolled (488, 553) with delta (0, 0)
Screenshot: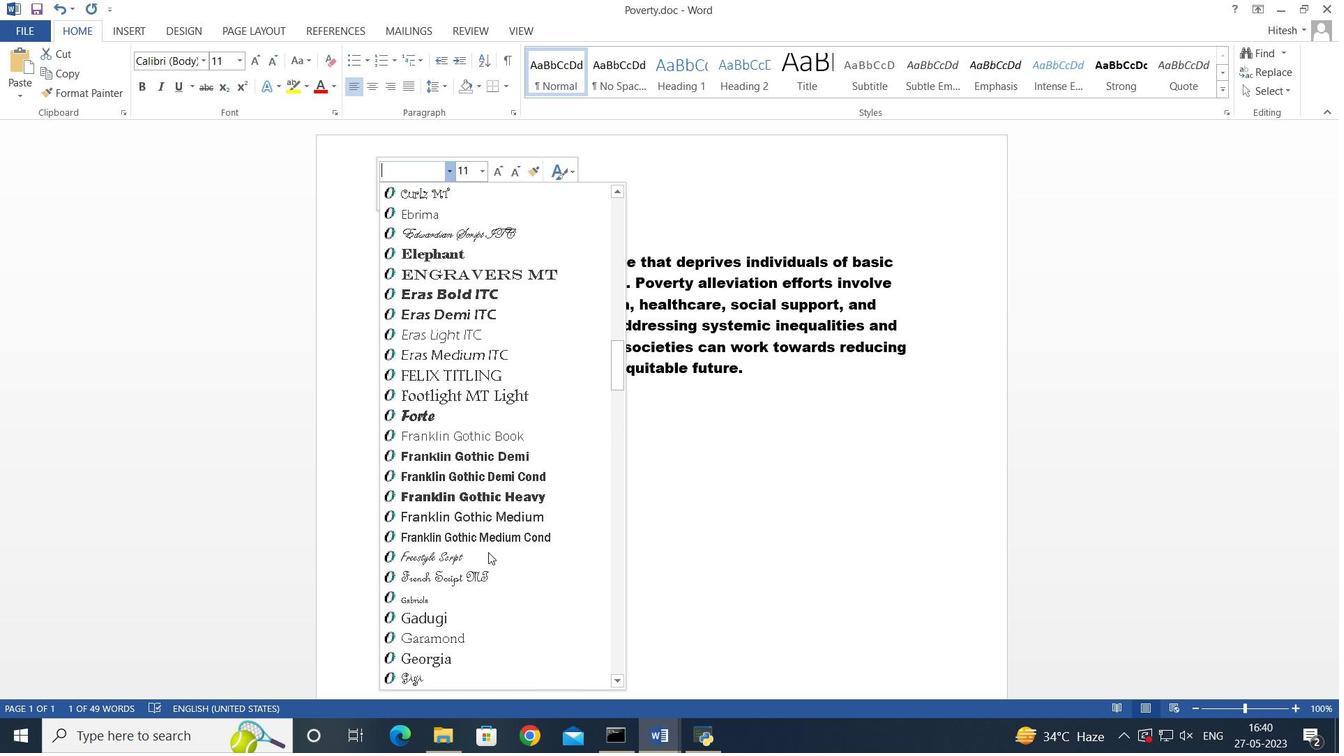 
Action: Mouse scrolled (488, 553) with delta (0, 0)
Screenshot: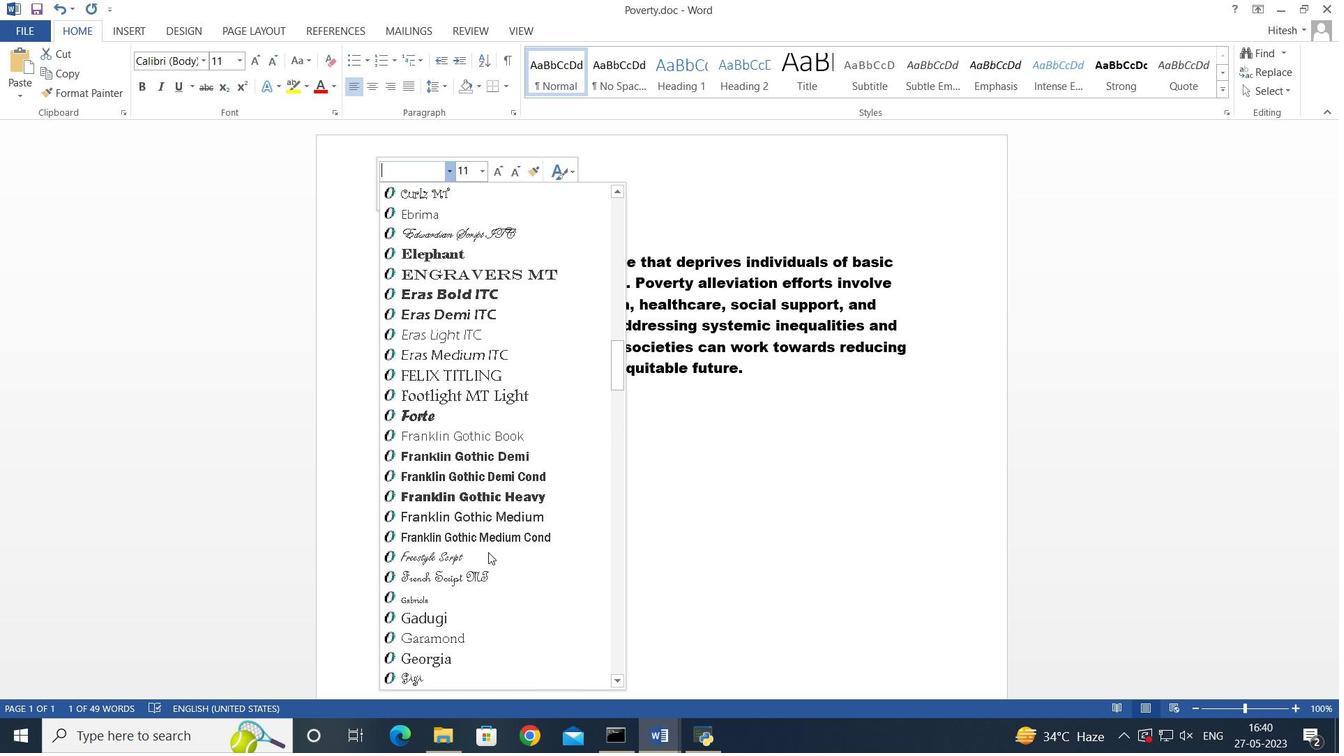 
Action: Mouse scrolled (488, 553) with delta (0, 0)
Screenshot: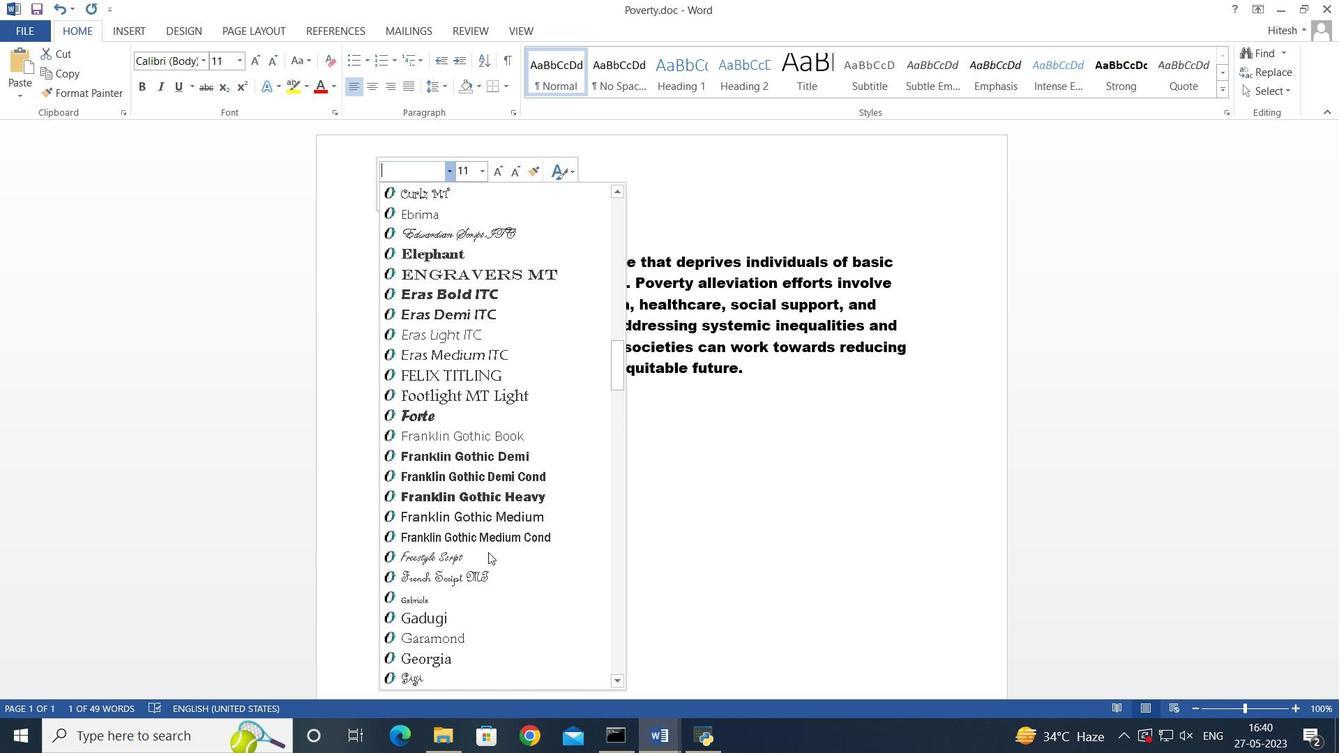 
Action: Mouse scrolled (488, 553) with delta (0, 0)
Screenshot: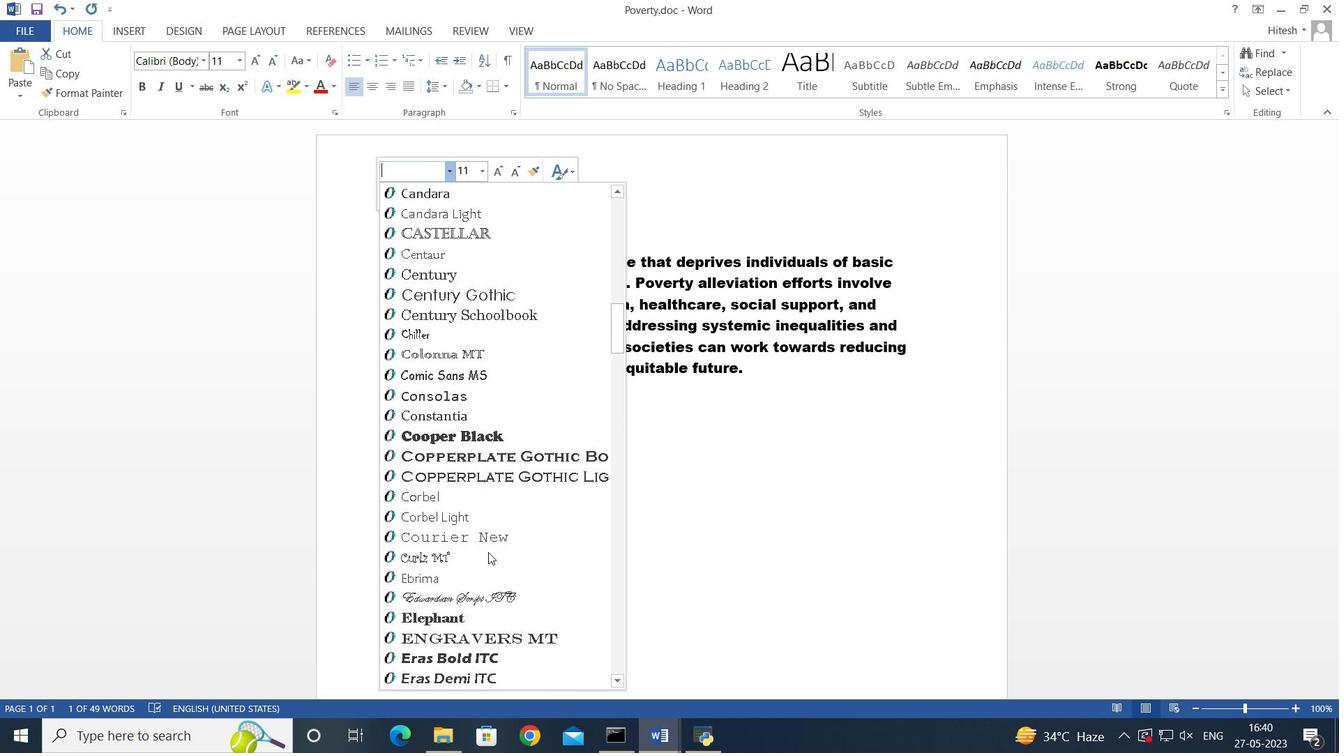 
Action: Mouse scrolled (488, 553) with delta (0, 0)
Screenshot: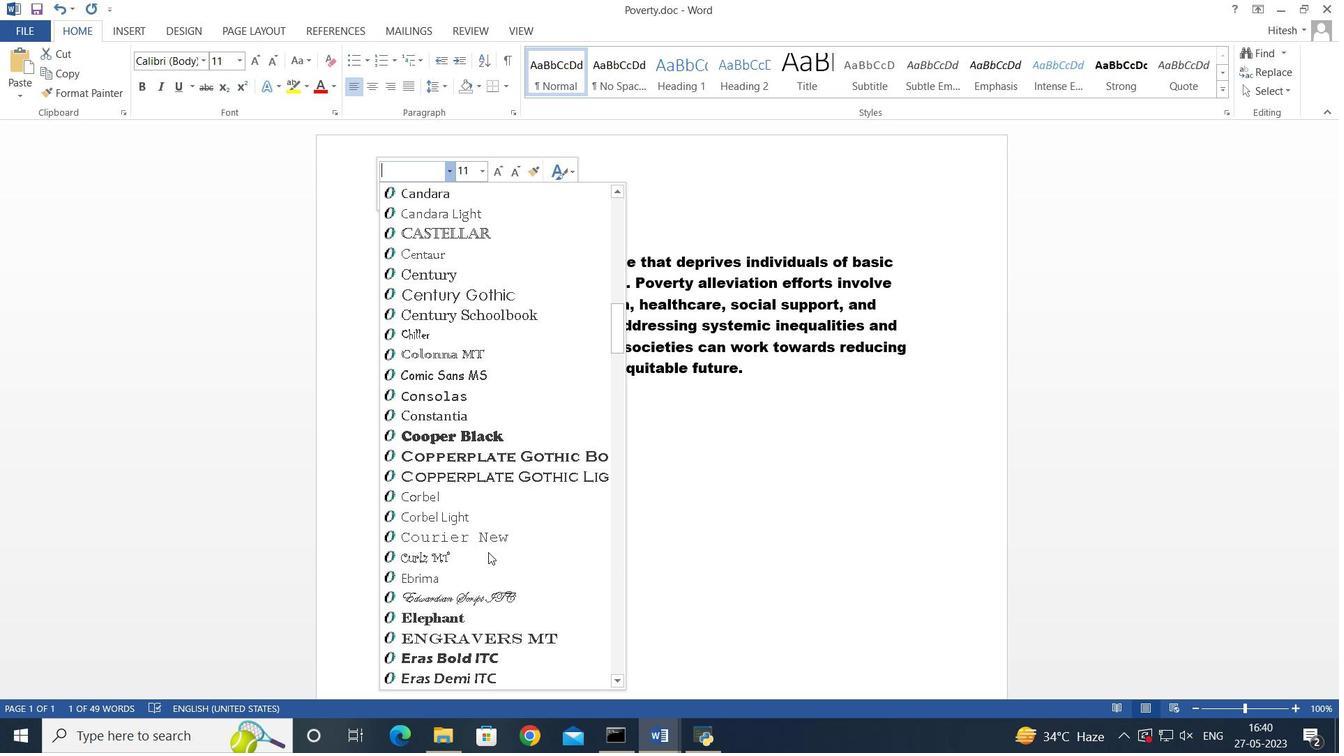 
Action: Mouse scrolled (488, 553) with delta (0, 0)
Screenshot: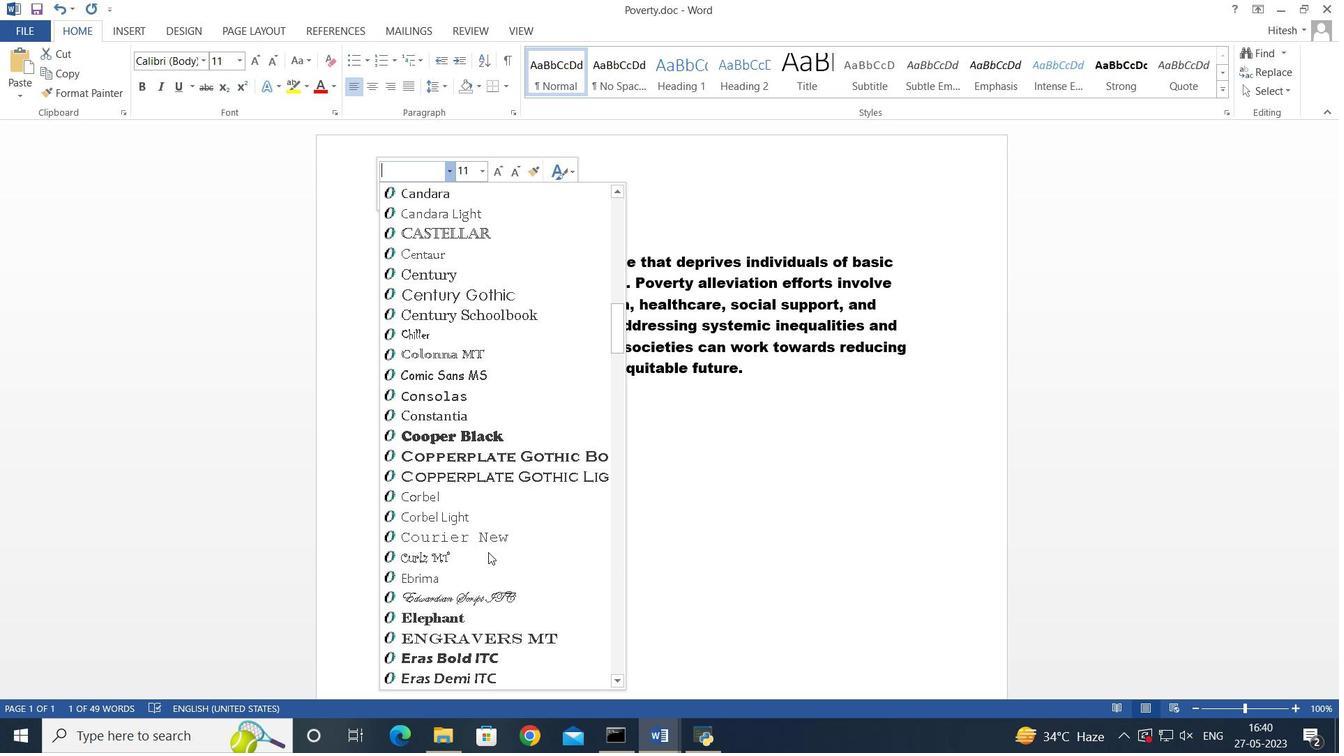 
Action: Mouse scrolled (488, 553) with delta (0, 0)
Screenshot: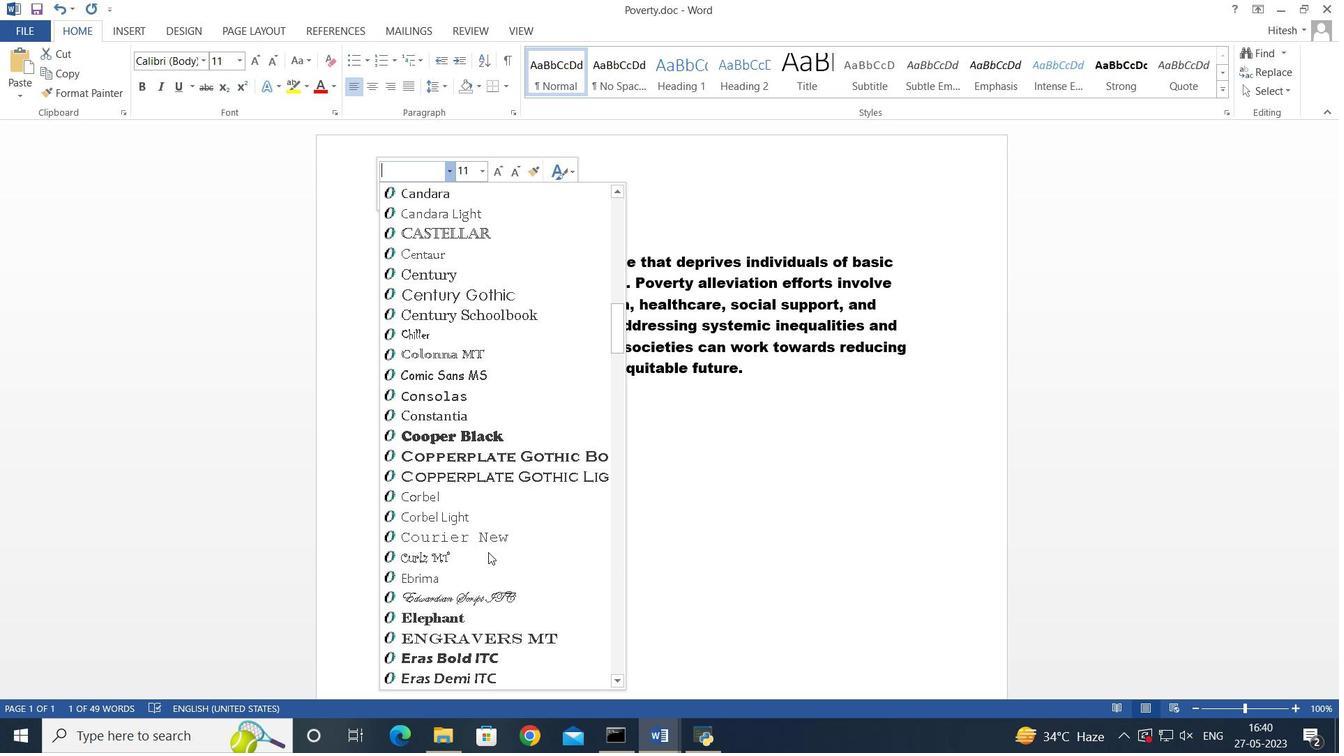 
Action: Mouse scrolled (488, 553) with delta (0, 0)
Screenshot: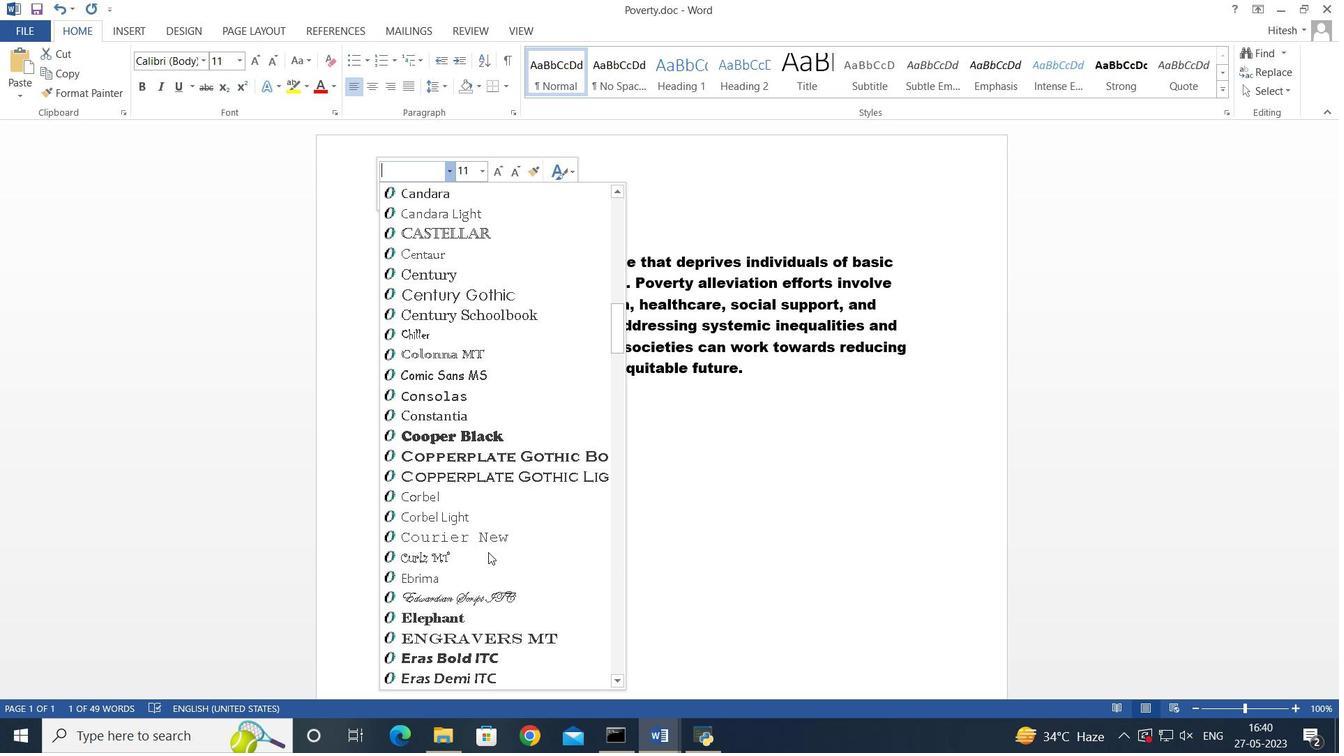 
Action: Mouse scrolled (488, 553) with delta (0, 0)
Screenshot: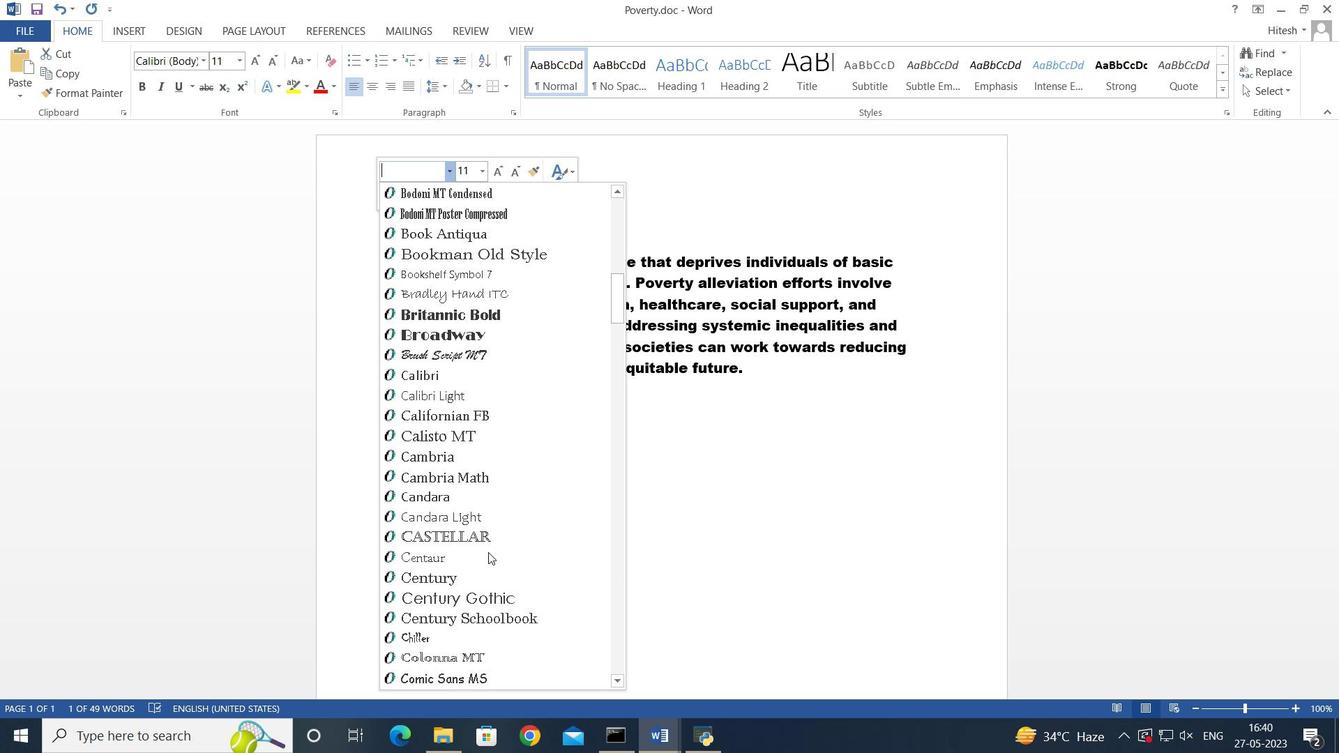 
Action: Mouse scrolled (488, 553) with delta (0, 0)
Screenshot: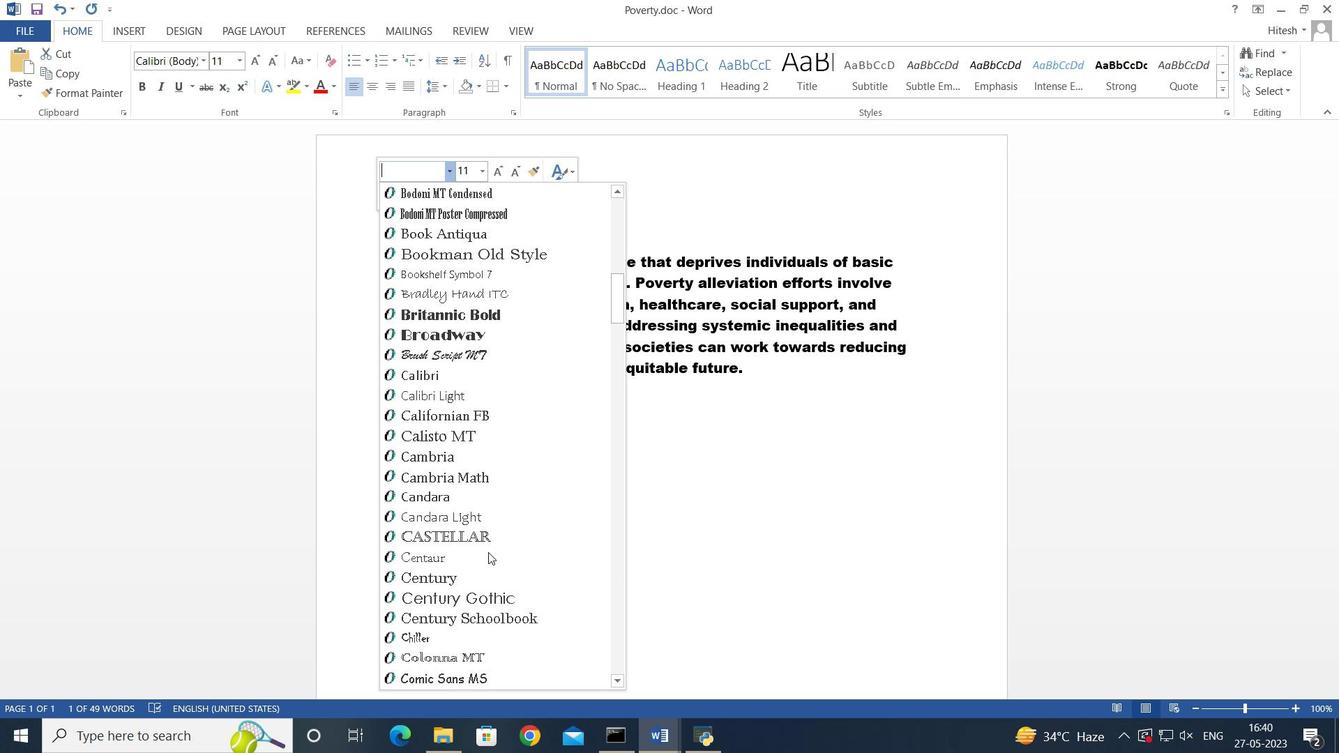 
Action: Mouse scrolled (488, 553) with delta (0, 0)
Screenshot: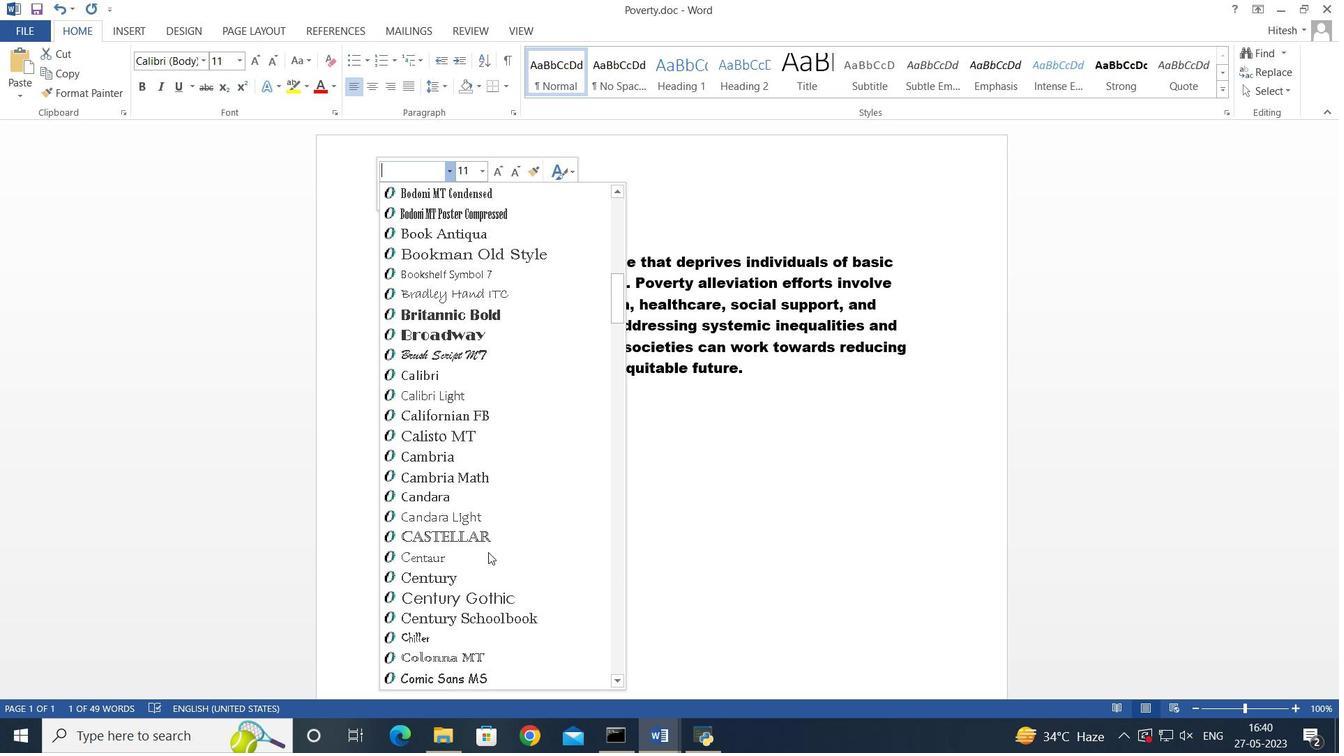 
Action: Mouse scrolled (488, 553) with delta (0, 0)
Screenshot: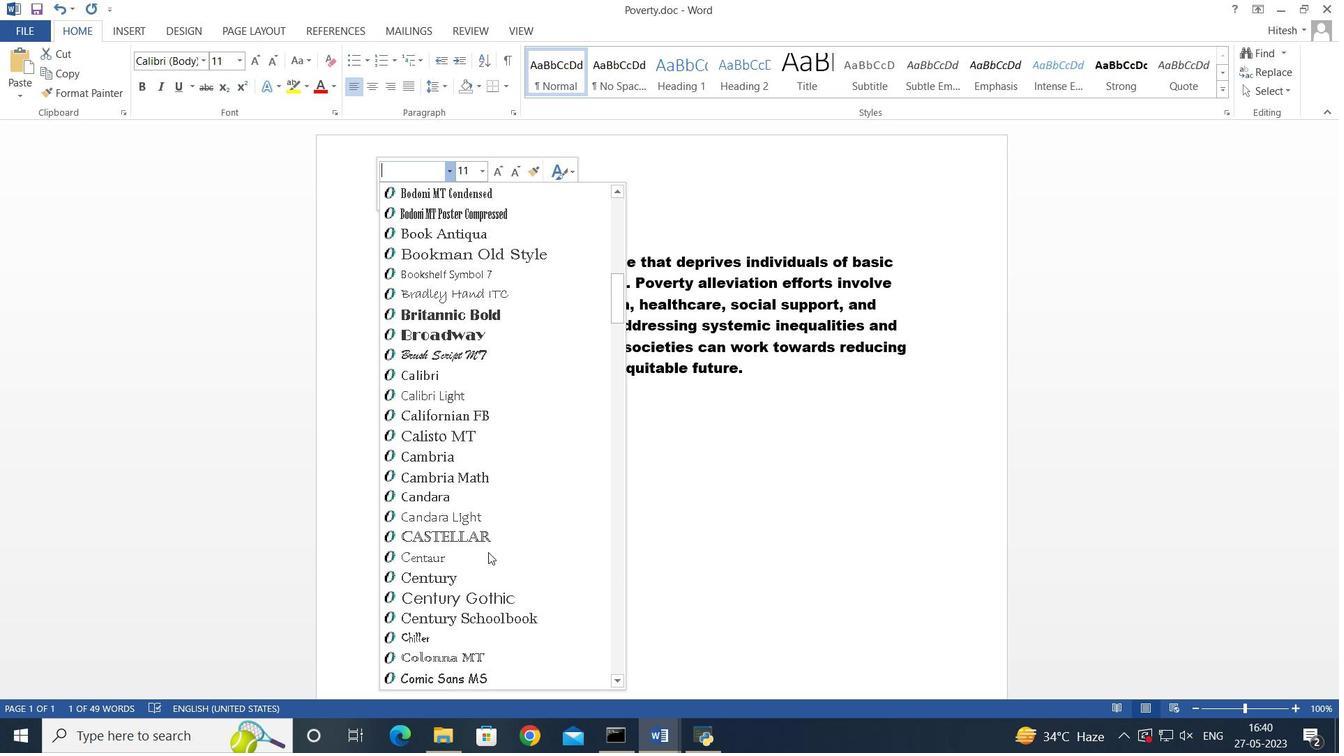 
Action: Mouse scrolled (488, 553) with delta (0, 0)
Screenshot: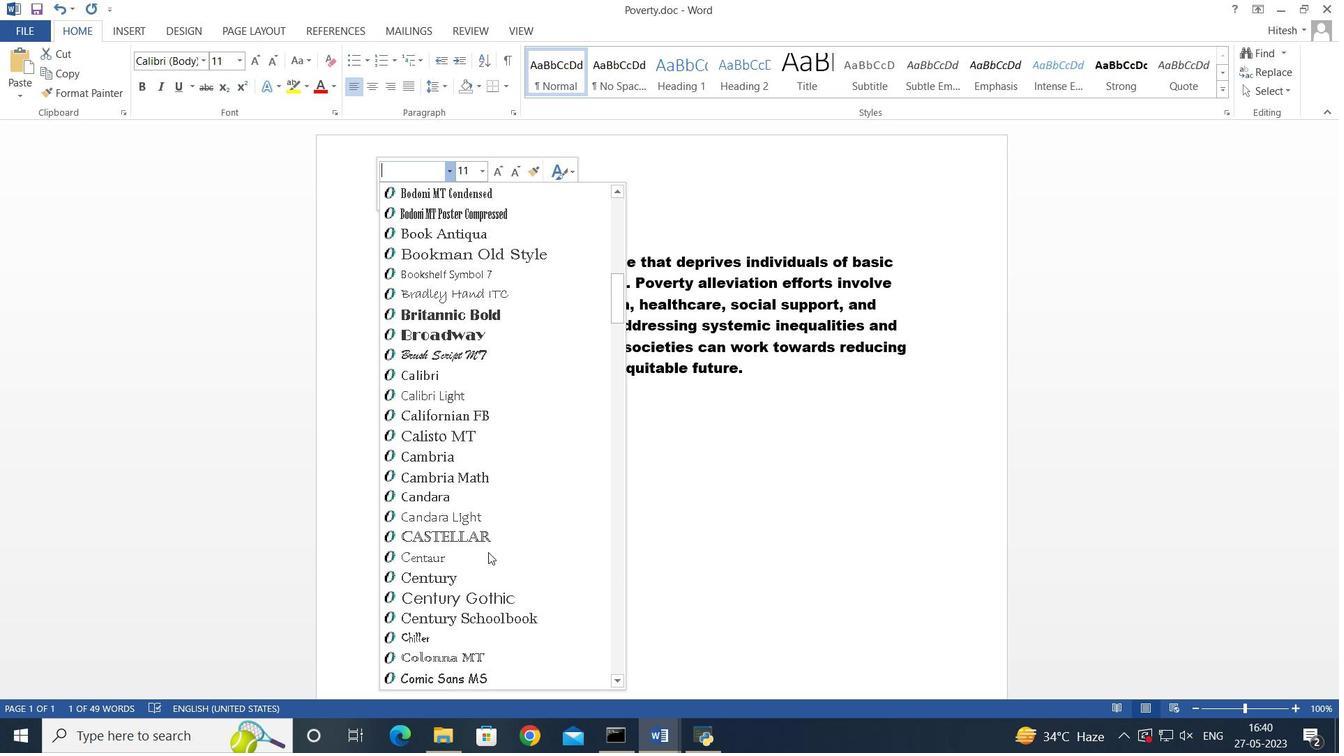 
Action: Mouse scrolled (488, 553) with delta (0, 0)
Screenshot: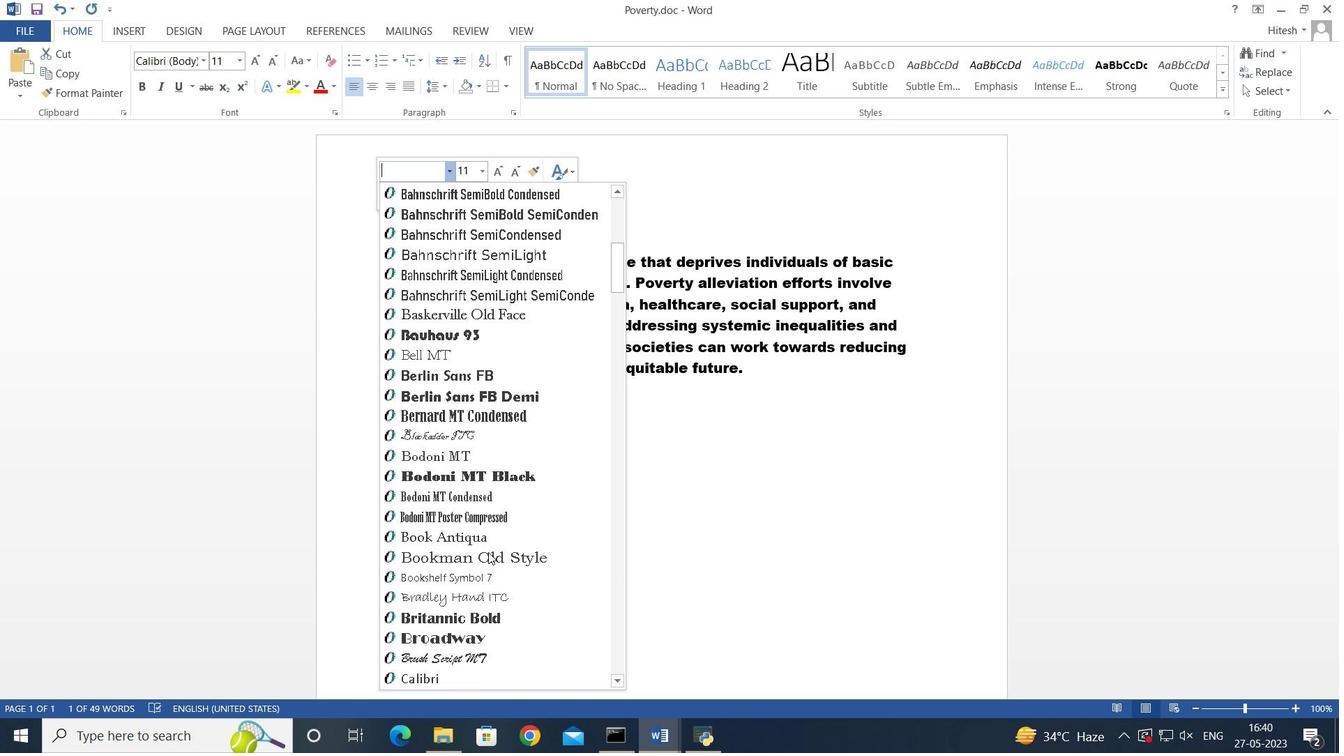 
Action: Mouse scrolled (488, 553) with delta (0, 0)
Screenshot: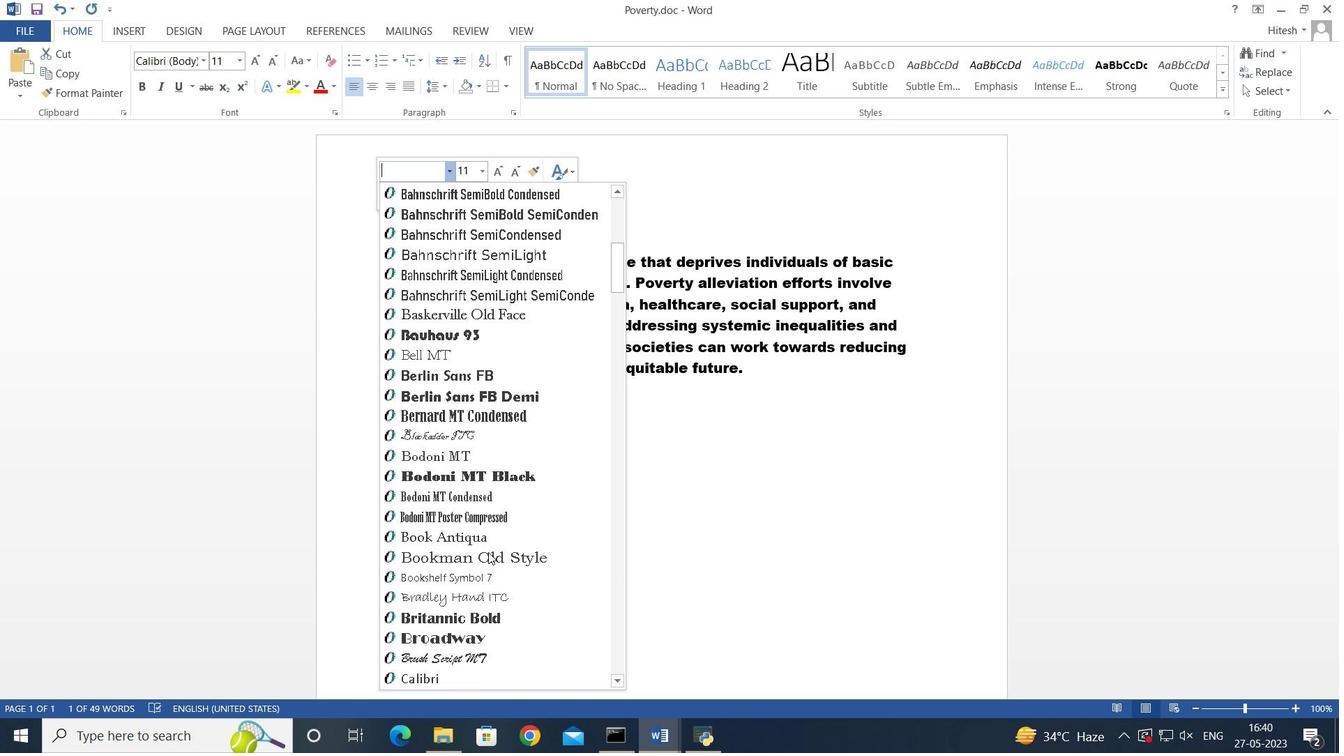 
Action: Mouse scrolled (488, 553) with delta (0, 0)
Screenshot: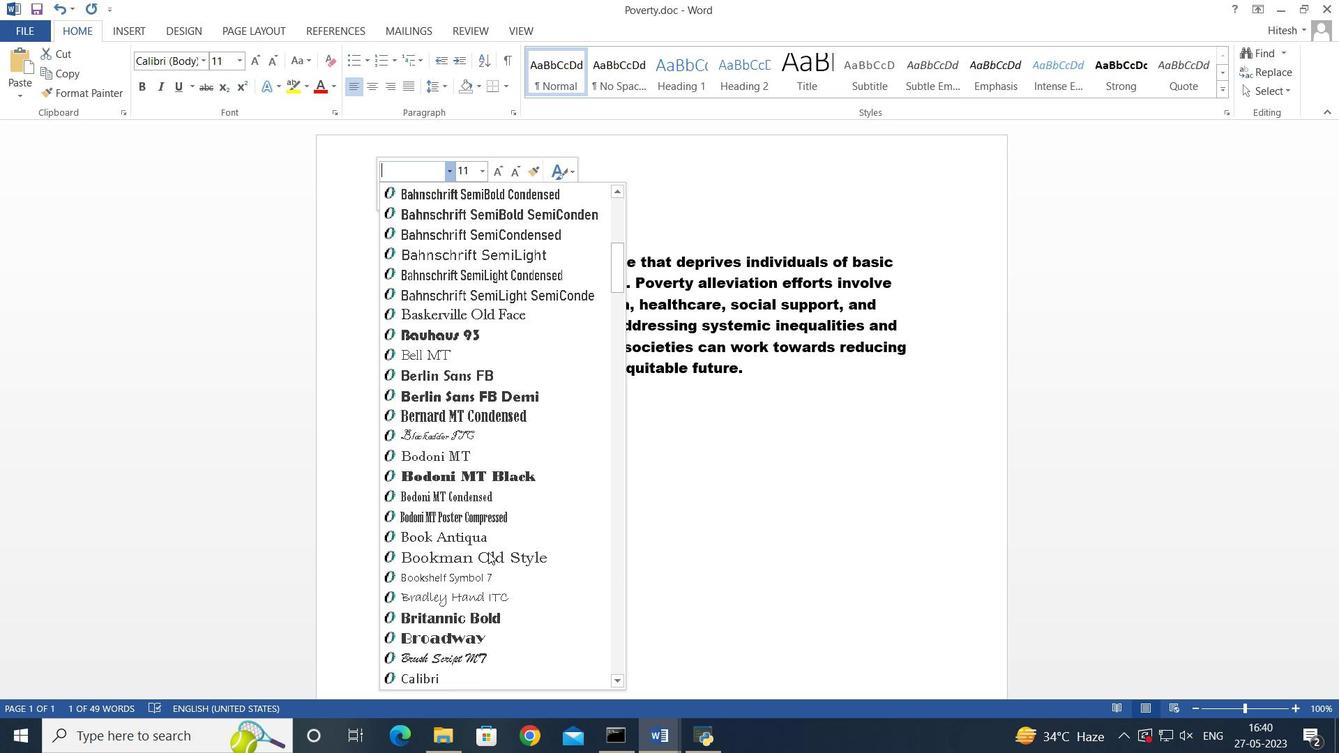 
Action: Mouse scrolled (488, 553) with delta (0, 0)
Screenshot: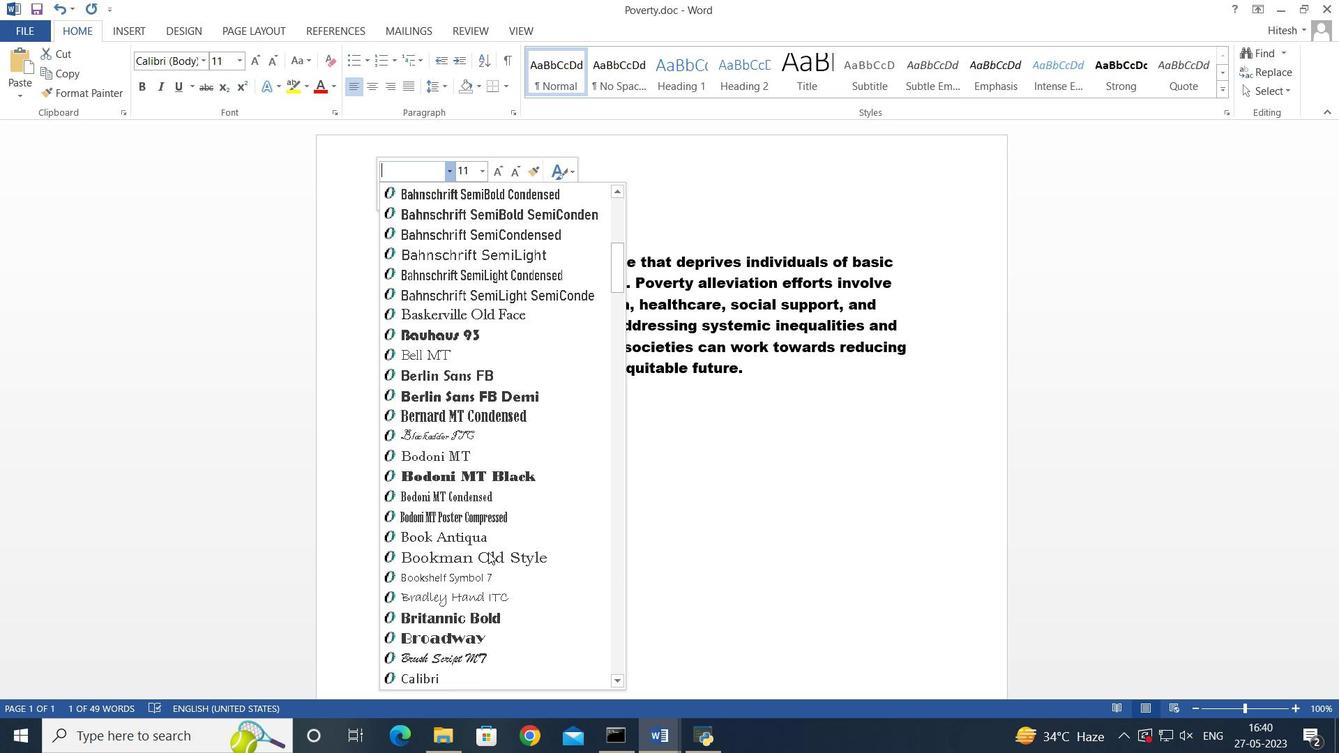 
Action: Mouse scrolled (488, 553) with delta (0, 0)
Screenshot: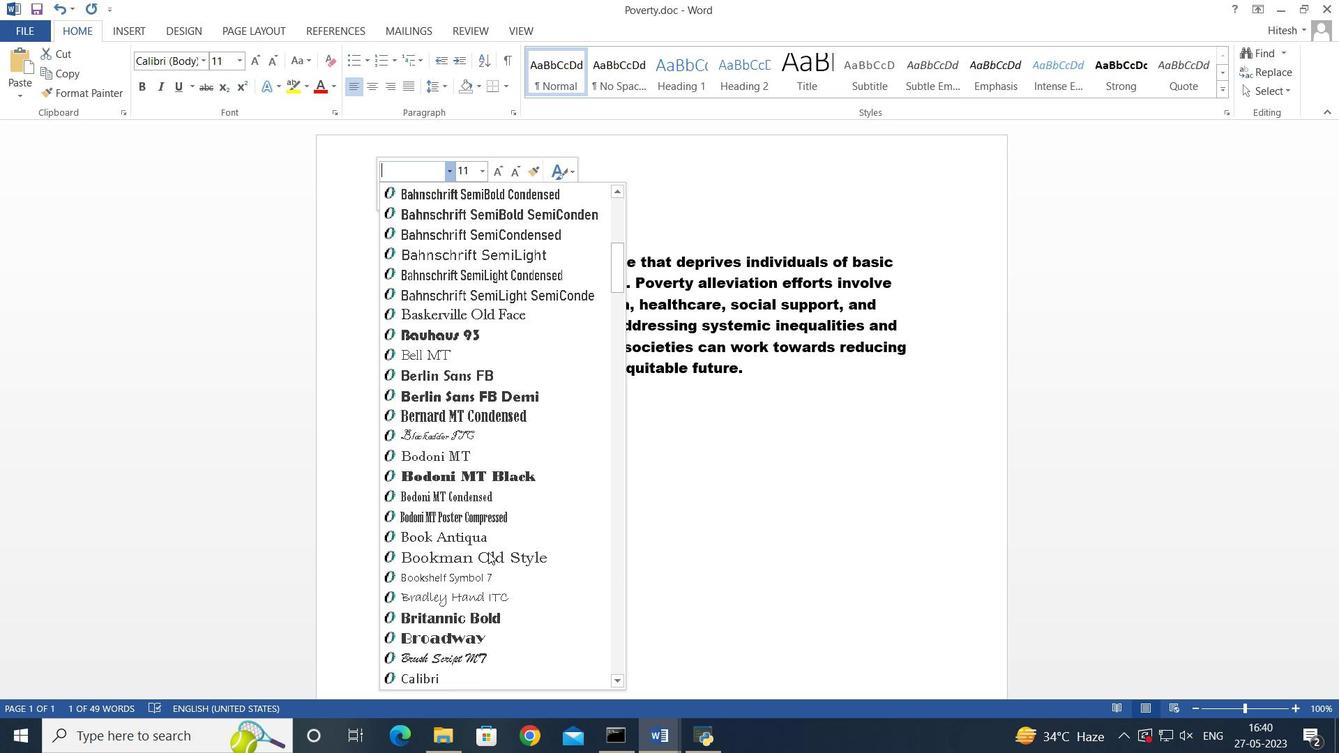 
Action: Mouse scrolled (488, 553) with delta (0, 0)
Screenshot: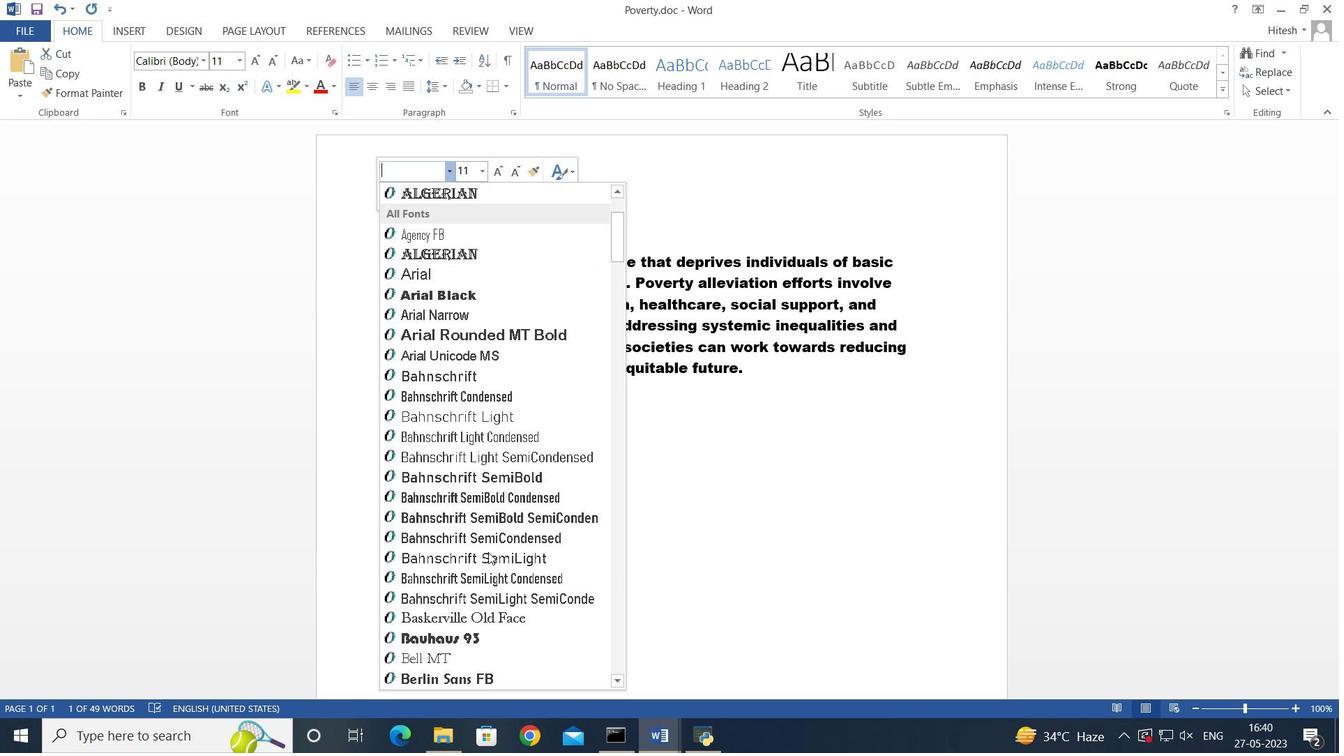 
Action: Mouse scrolled (488, 553) with delta (0, 0)
Screenshot: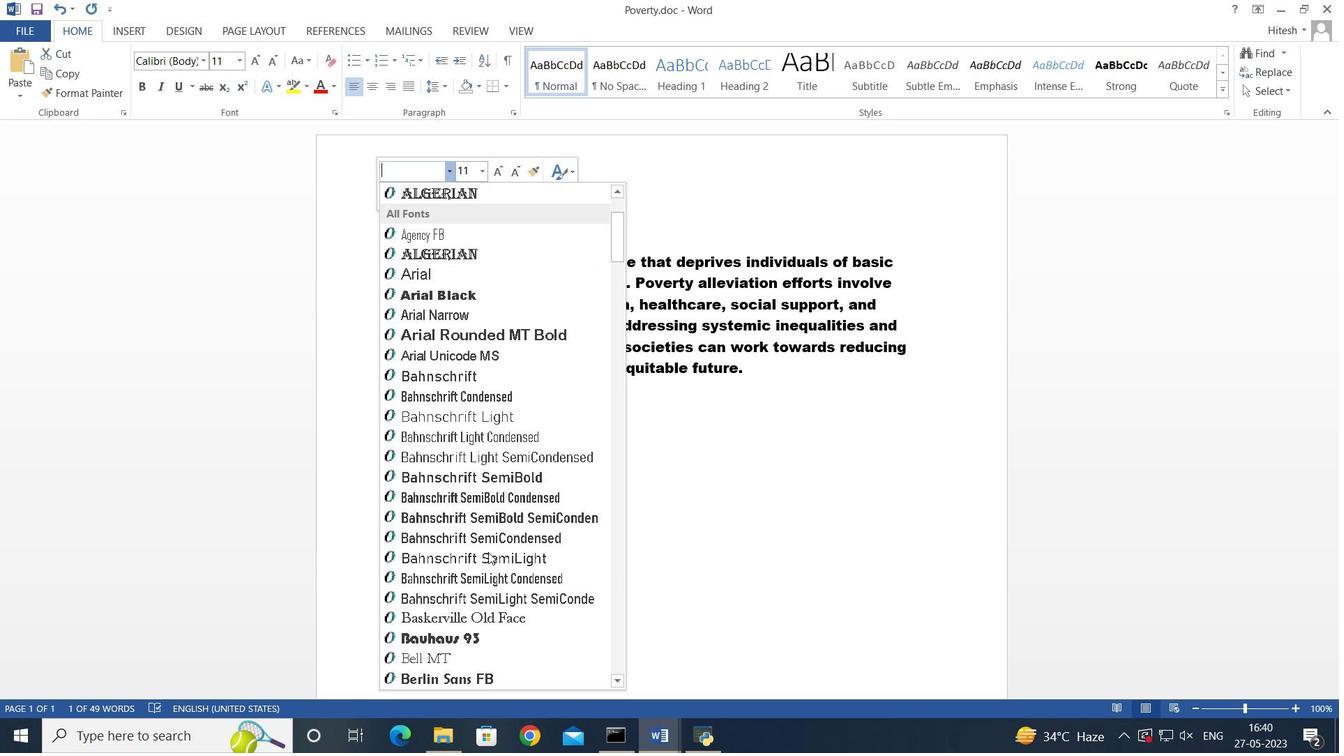 
Action: Mouse scrolled (488, 553) with delta (0, 0)
Screenshot: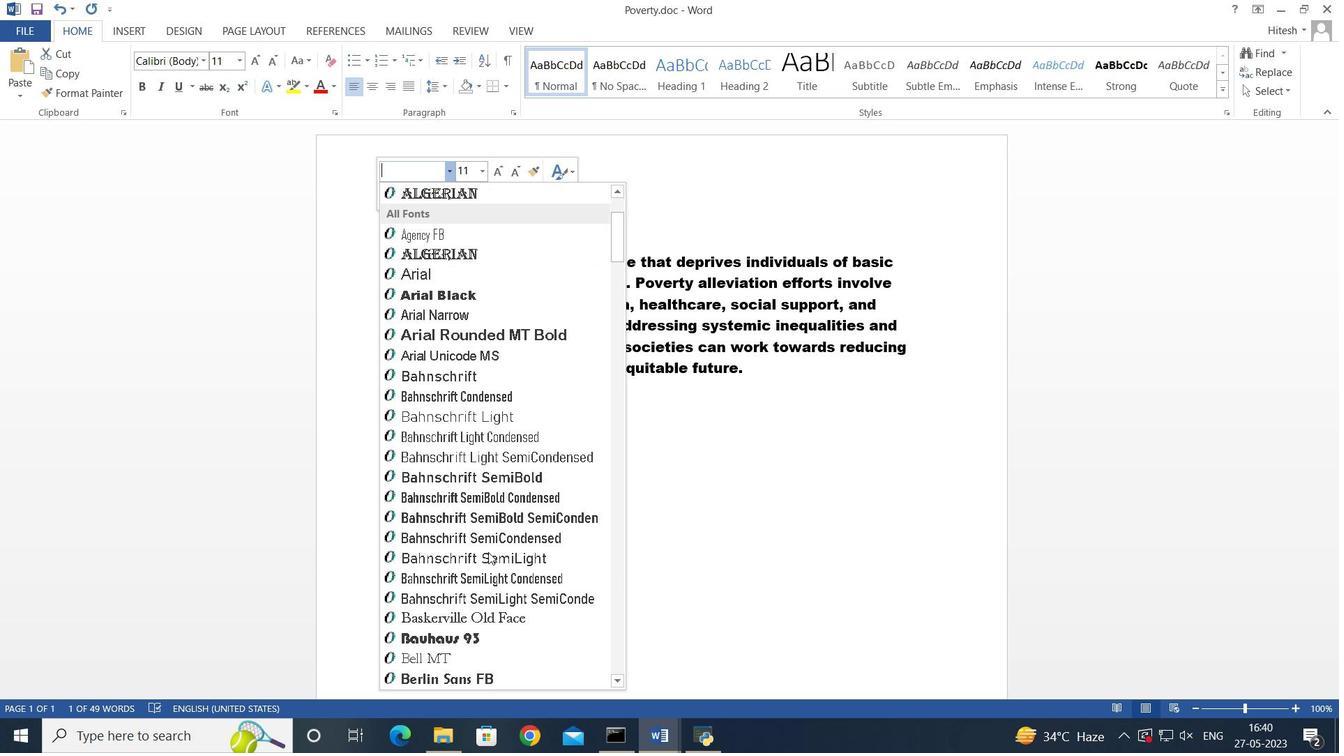 
Action: Mouse scrolled (488, 553) with delta (0, 0)
Screenshot: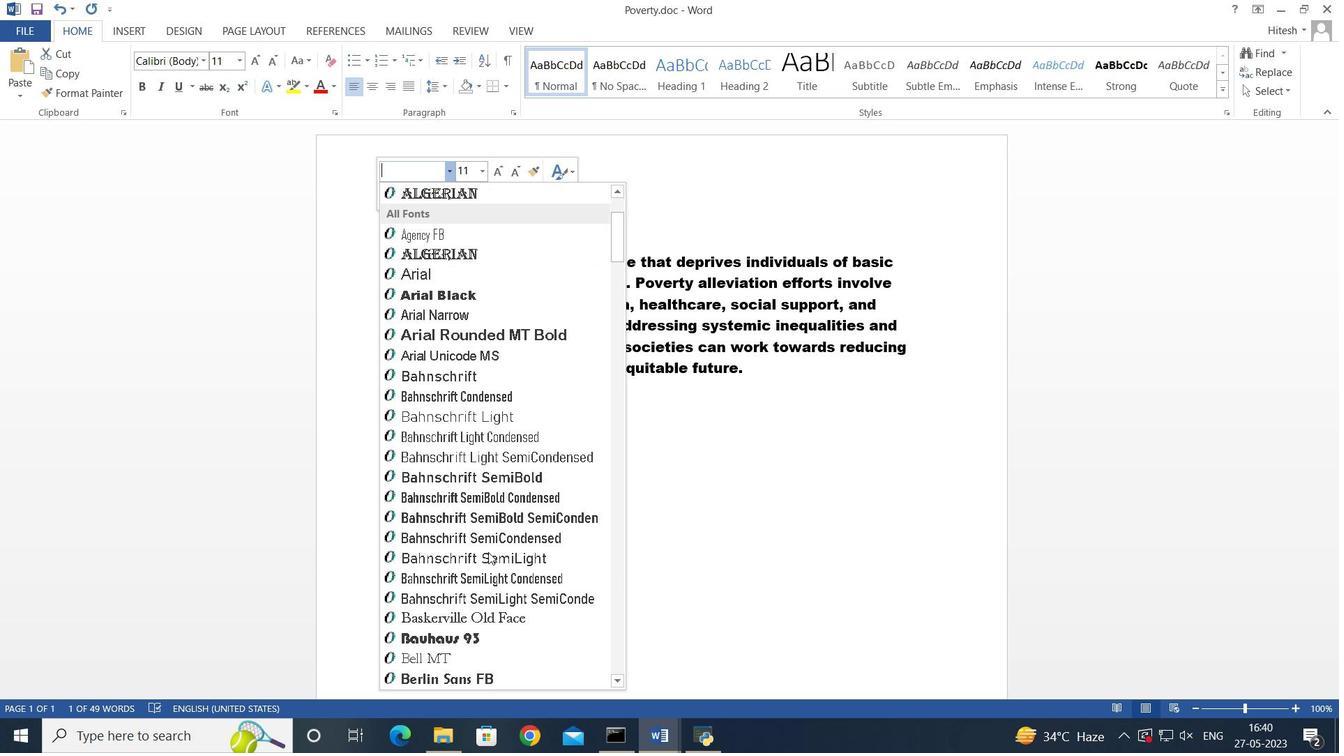 
Action: Mouse scrolled (488, 553) with delta (0, 0)
Screenshot: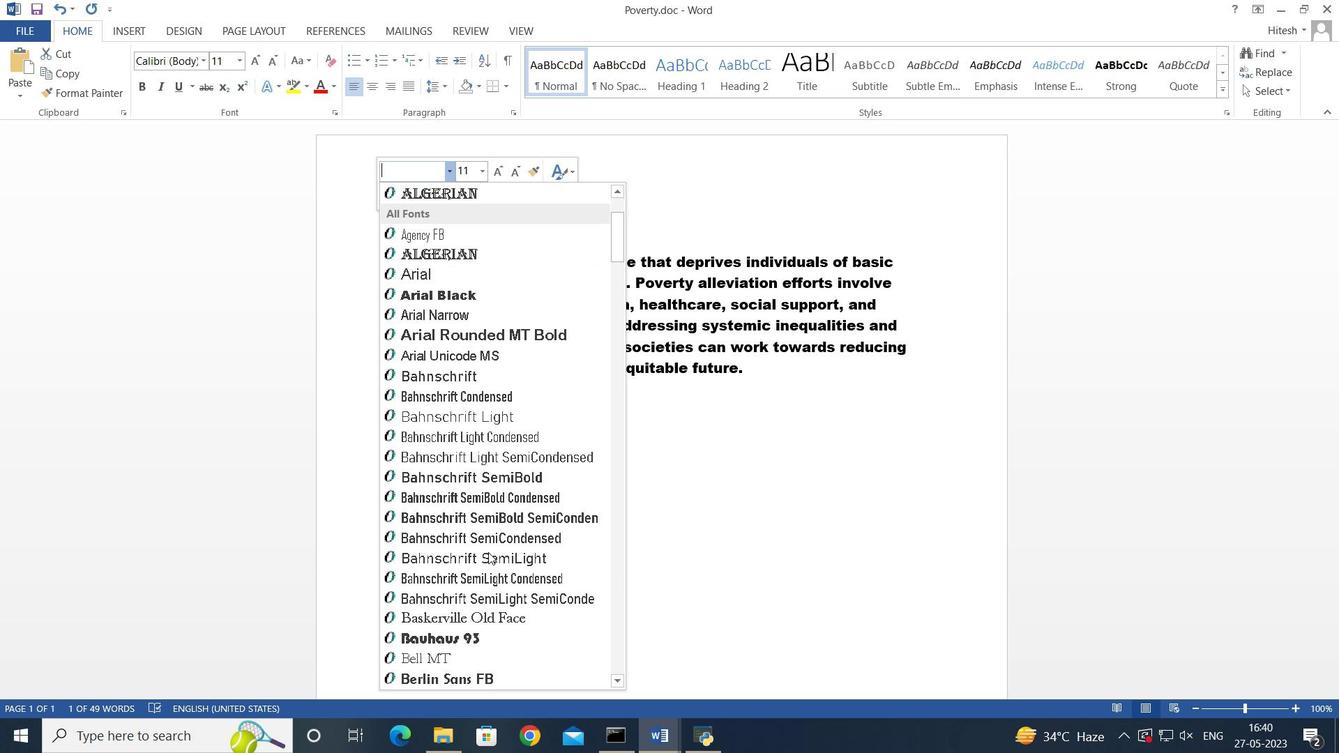 
Action: Mouse scrolled (488, 553) with delta (0, 0)
Screenshot: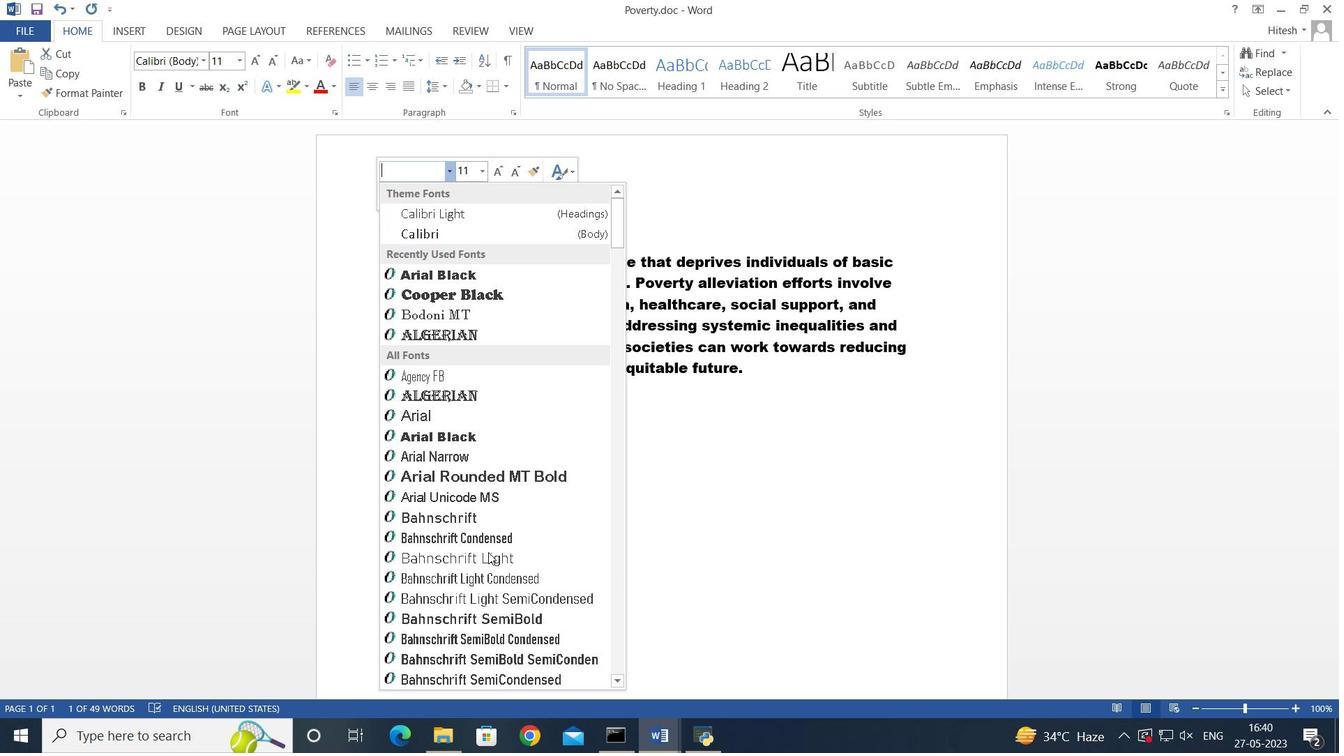 
Action: Mouse scrolled (488, 553) with delta (0, 0)
Screenshot: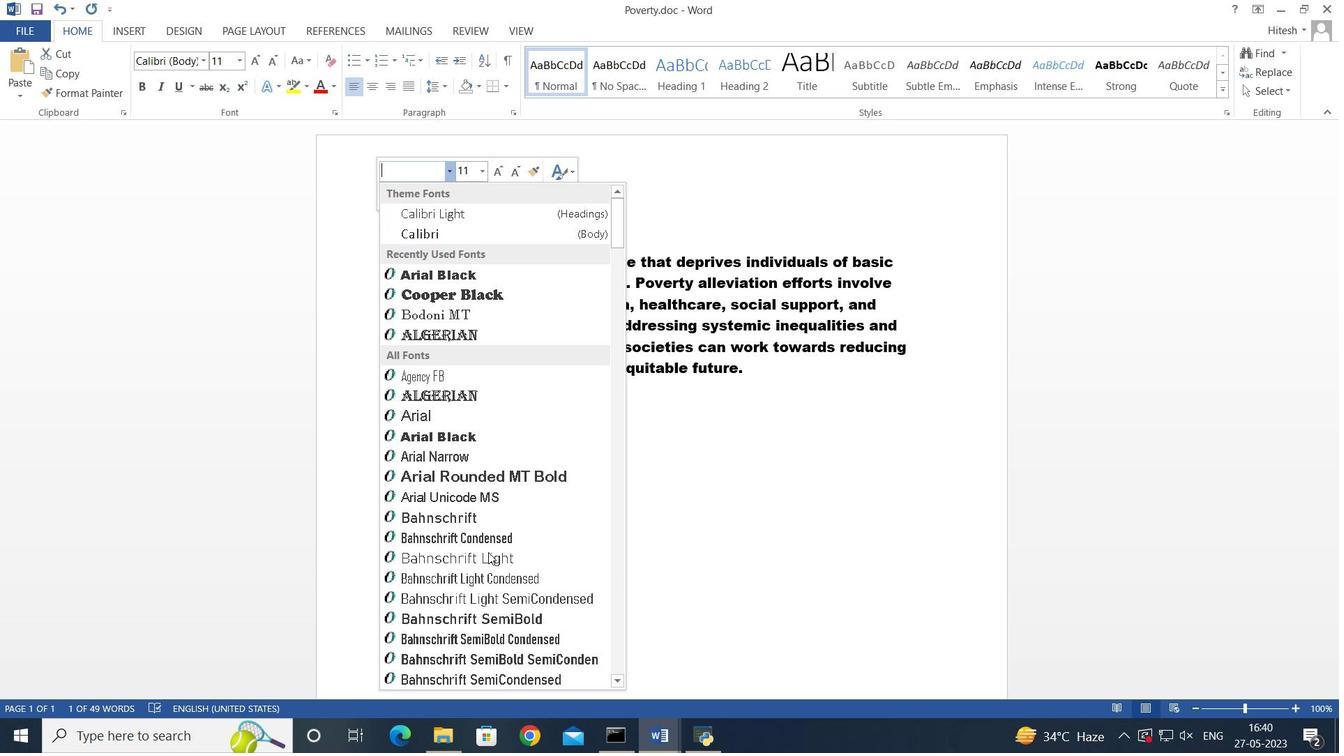 
Action: Mouse scrolled (488, 553) with delta (0, 0)
Screenshot: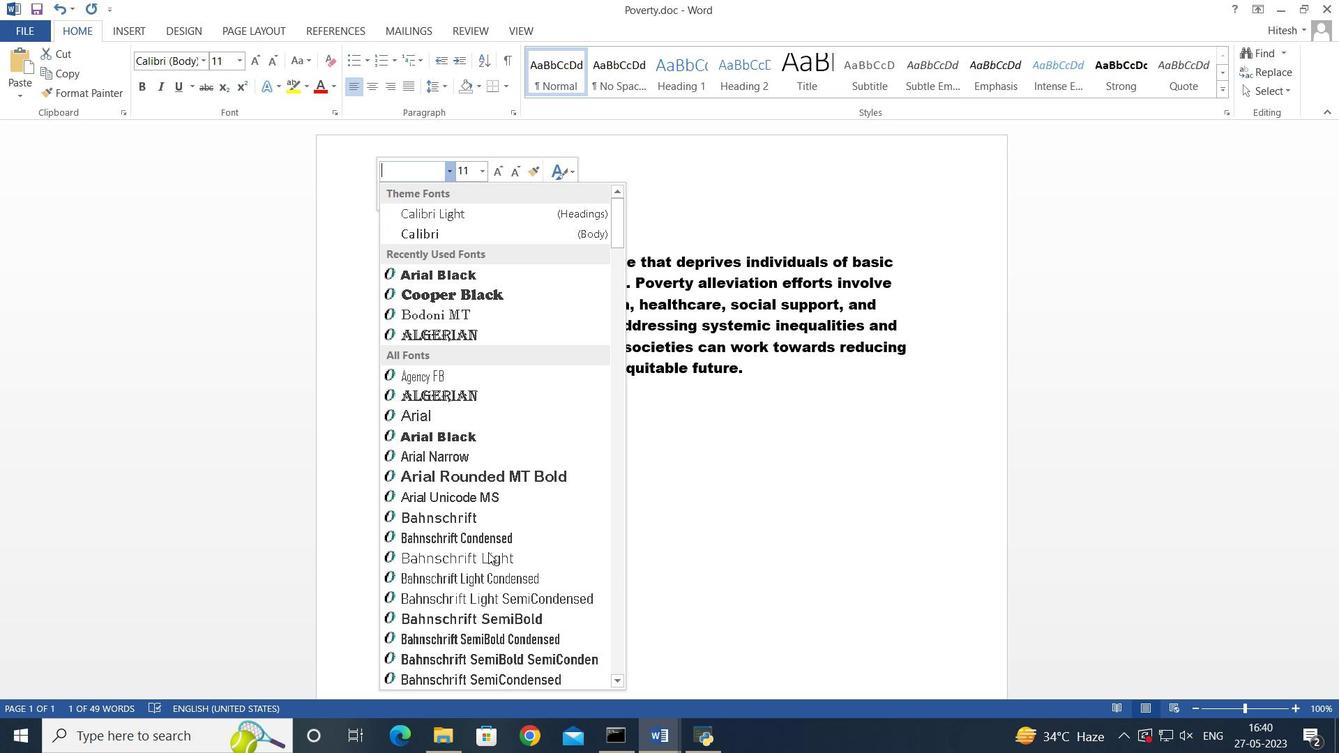 
Action: Mouse scrolled (488, 553) with delta (0, 0)
Screenshot: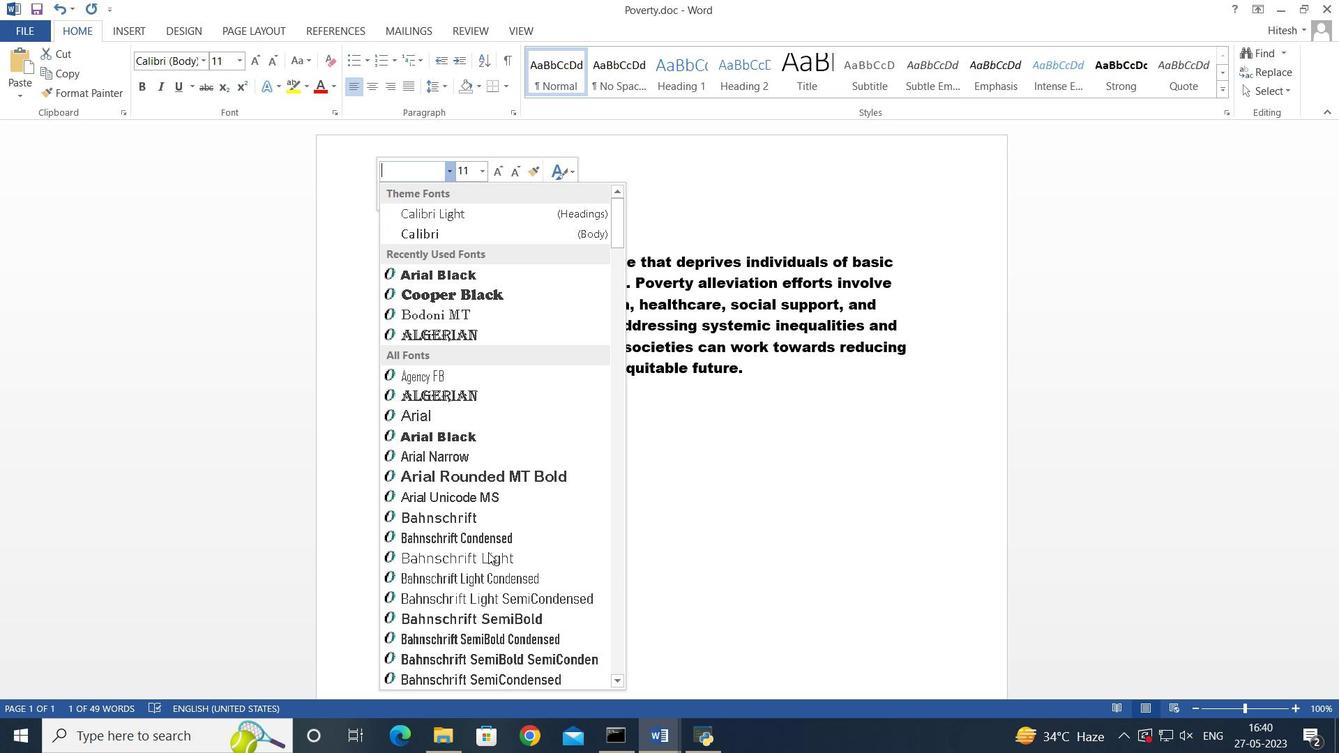 
Action: Mouse scrolled (488, 553) with delta (0, 0)
Screenshot: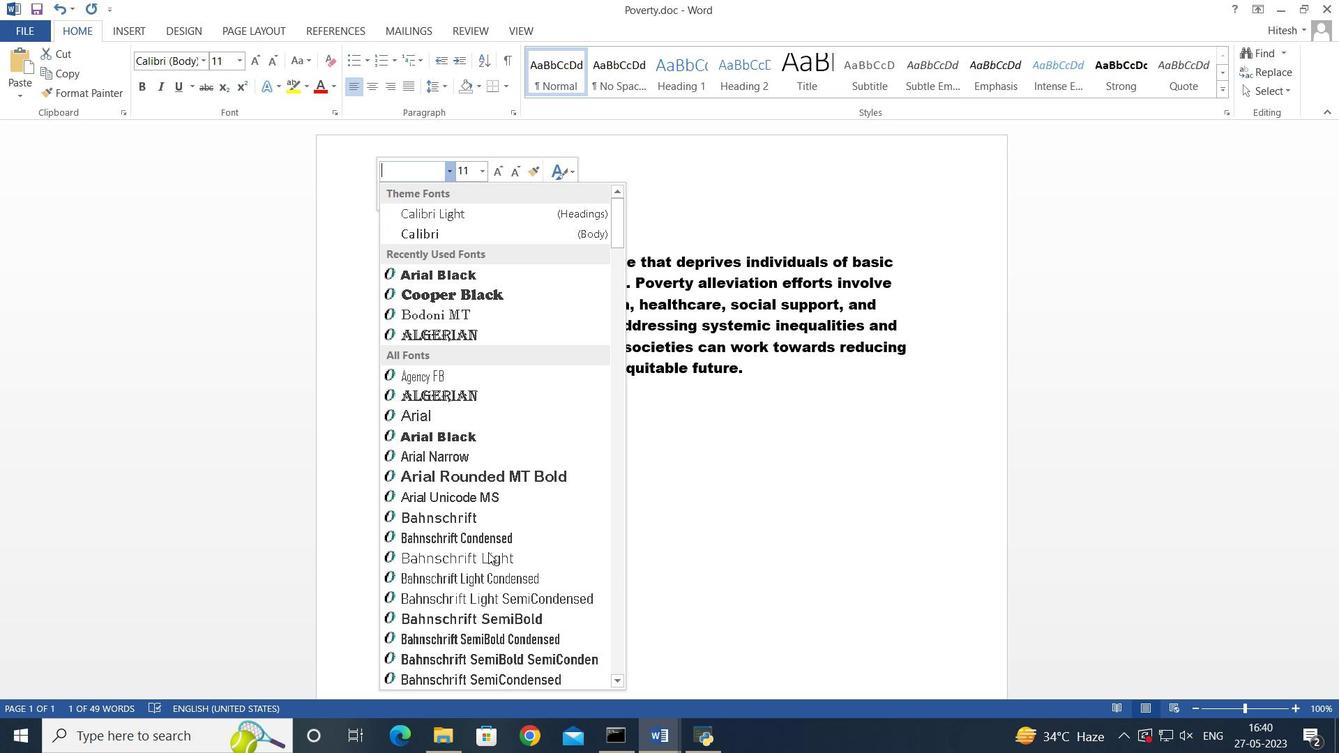 
Action: Mouse scrolled (488, 553) with delta (0, 0)
Screenshot: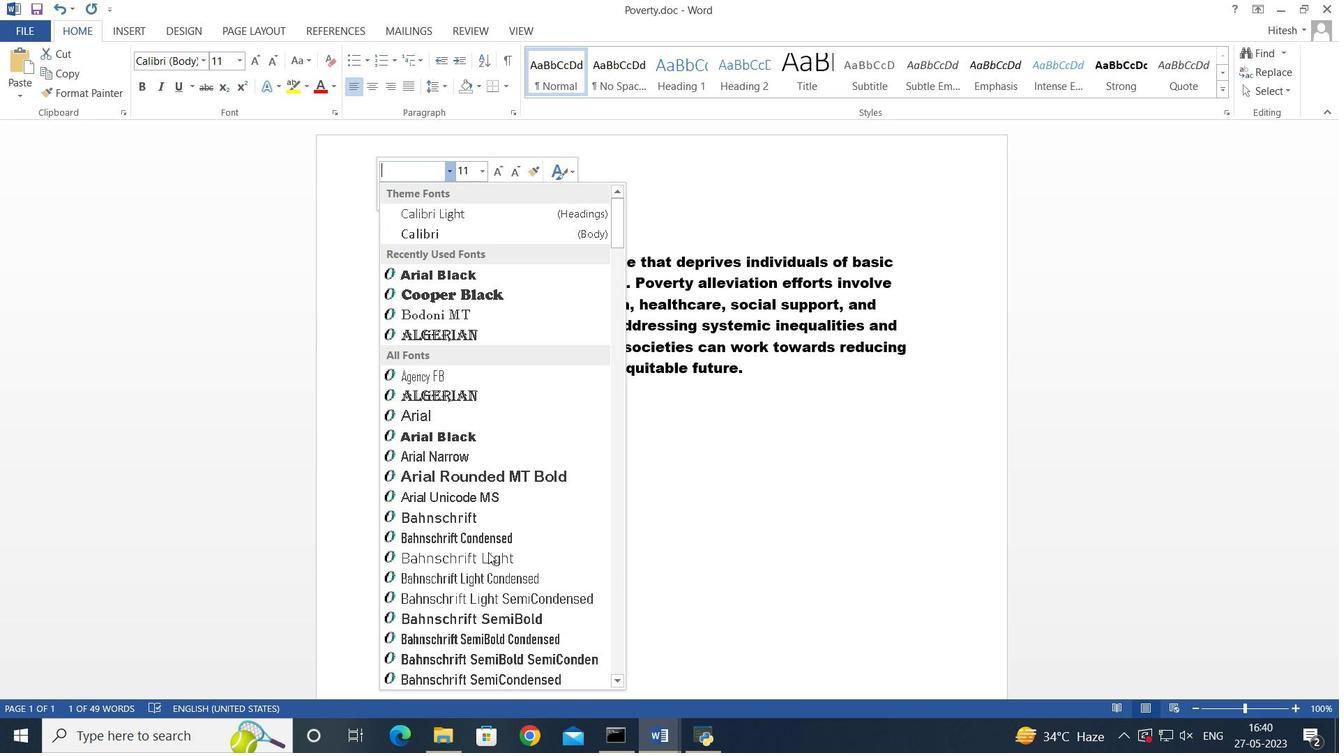 
Action: Mouse scrolled (488, 553) with delta (0, 0)
Screenshot: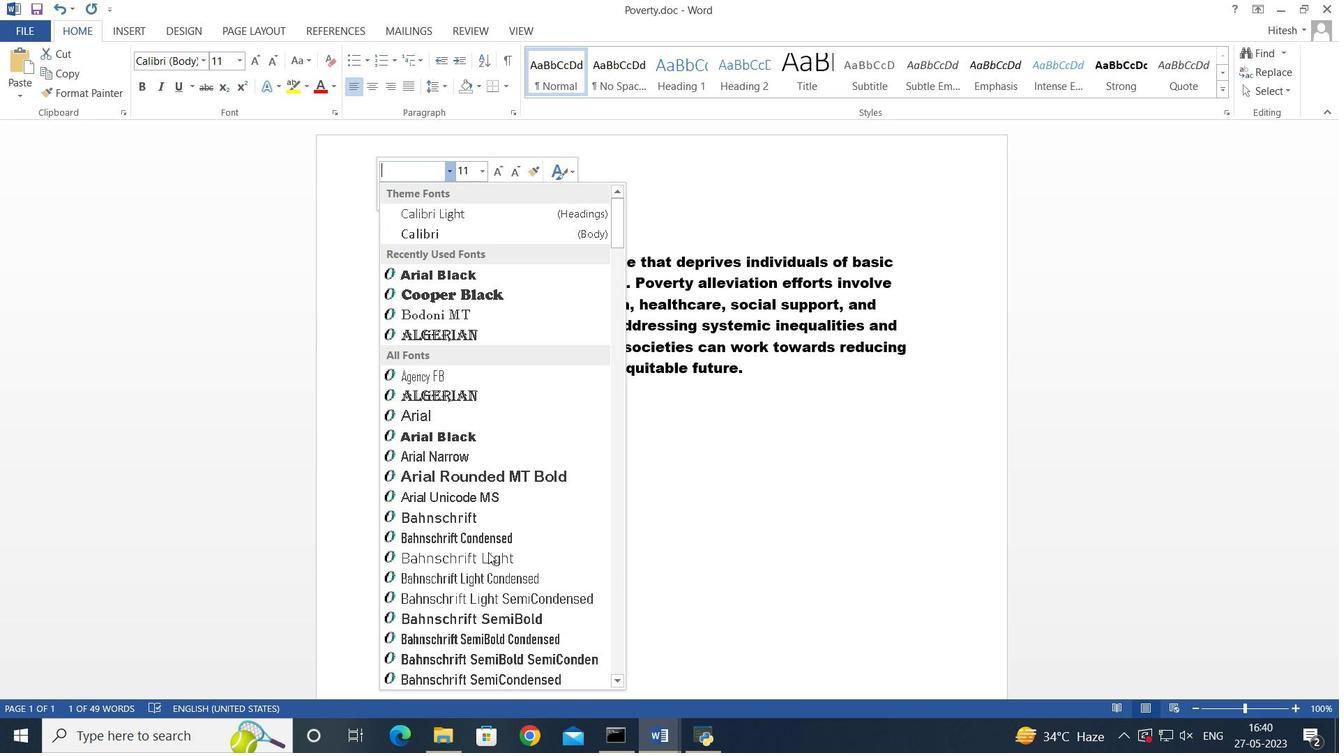 
Action: Mouse scrolled (488, 553) with delta (0, 0)
Screenshot: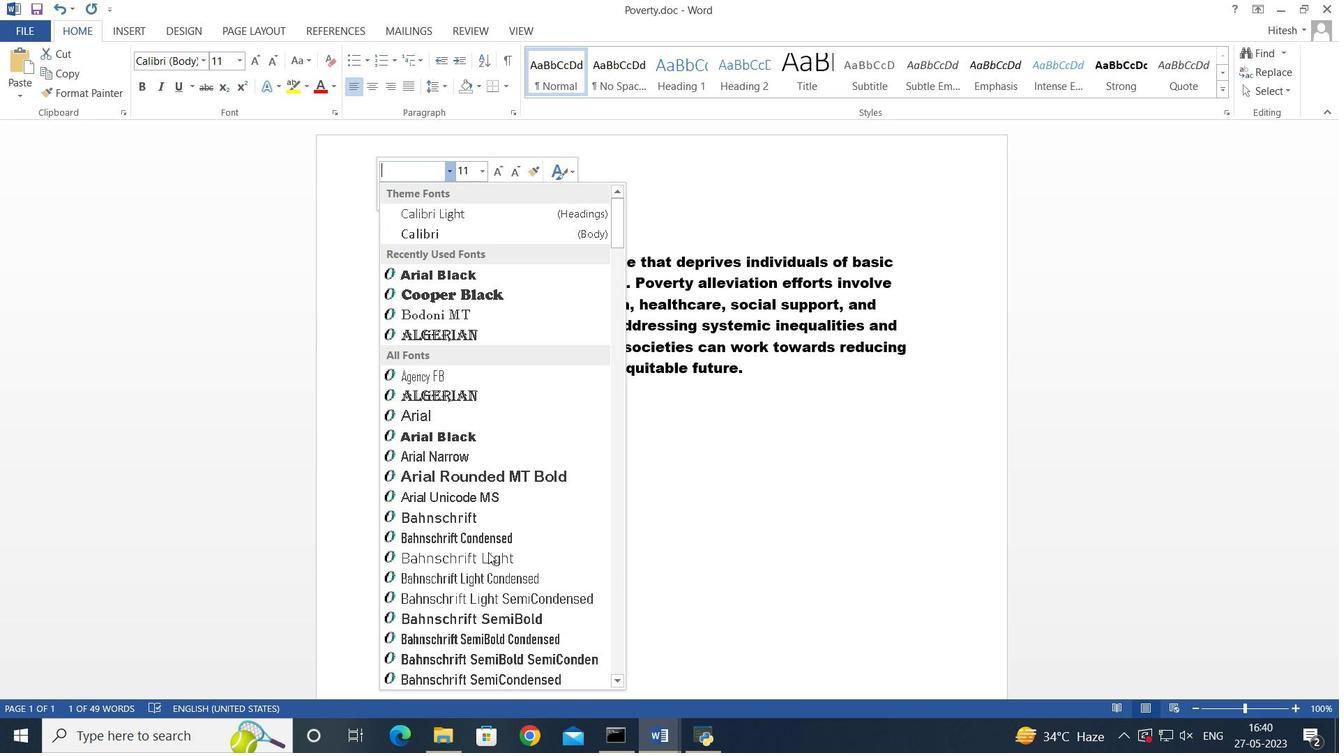 
Action: Mouse scrolled (488, 553) with delta (0, 0)
Screenshot: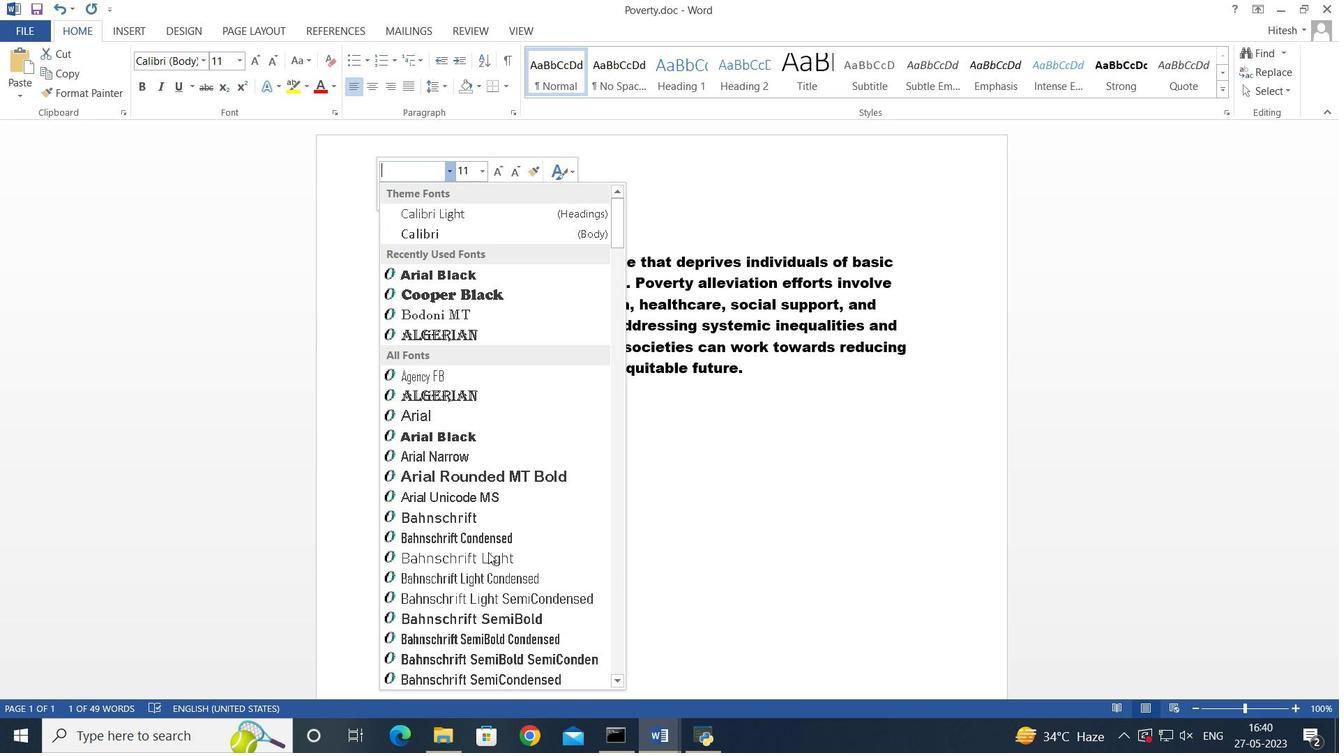 
Action: Mouse scrolled (488, 553) with delta (0, 0)
Screenshot: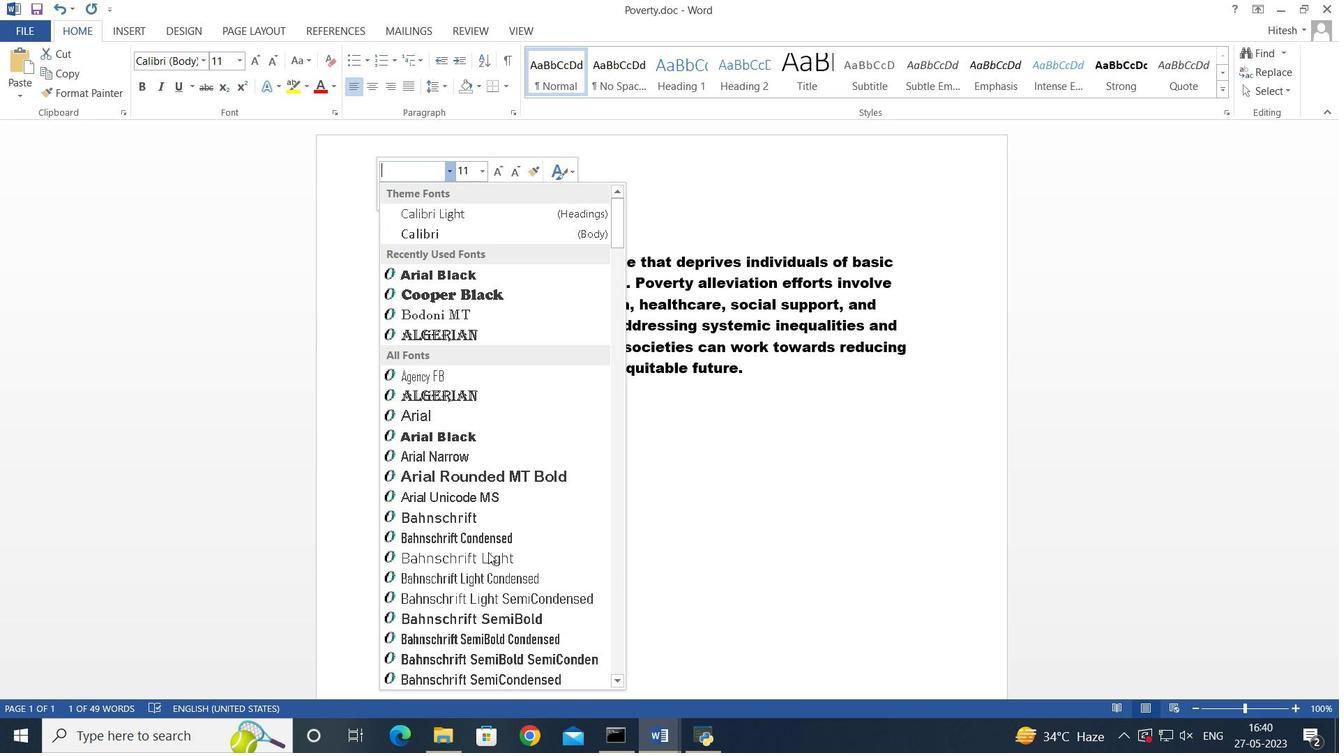 
Action: Mouse scrolled (488, 553) with delta (0, 0)
Screenshot: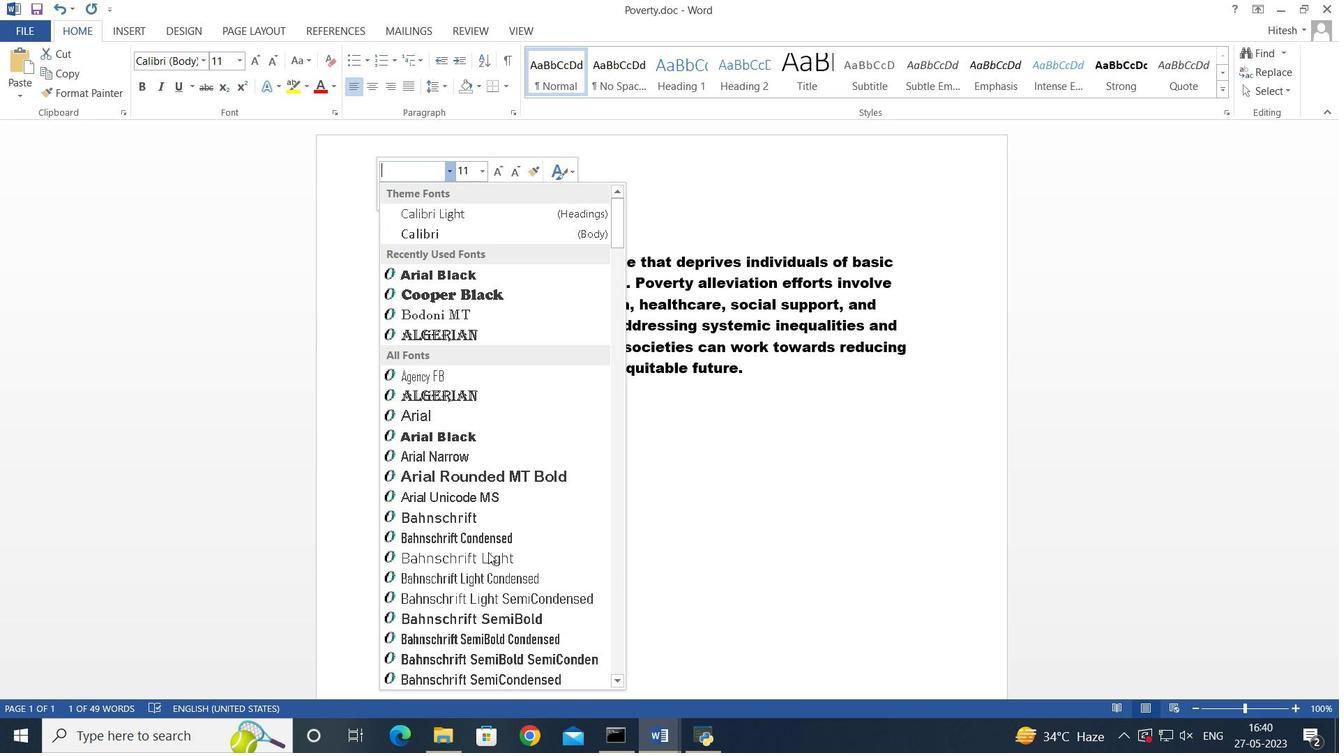 
Action: Mouse scrolled (488, 553) with delta (0, 0)
Screenshot: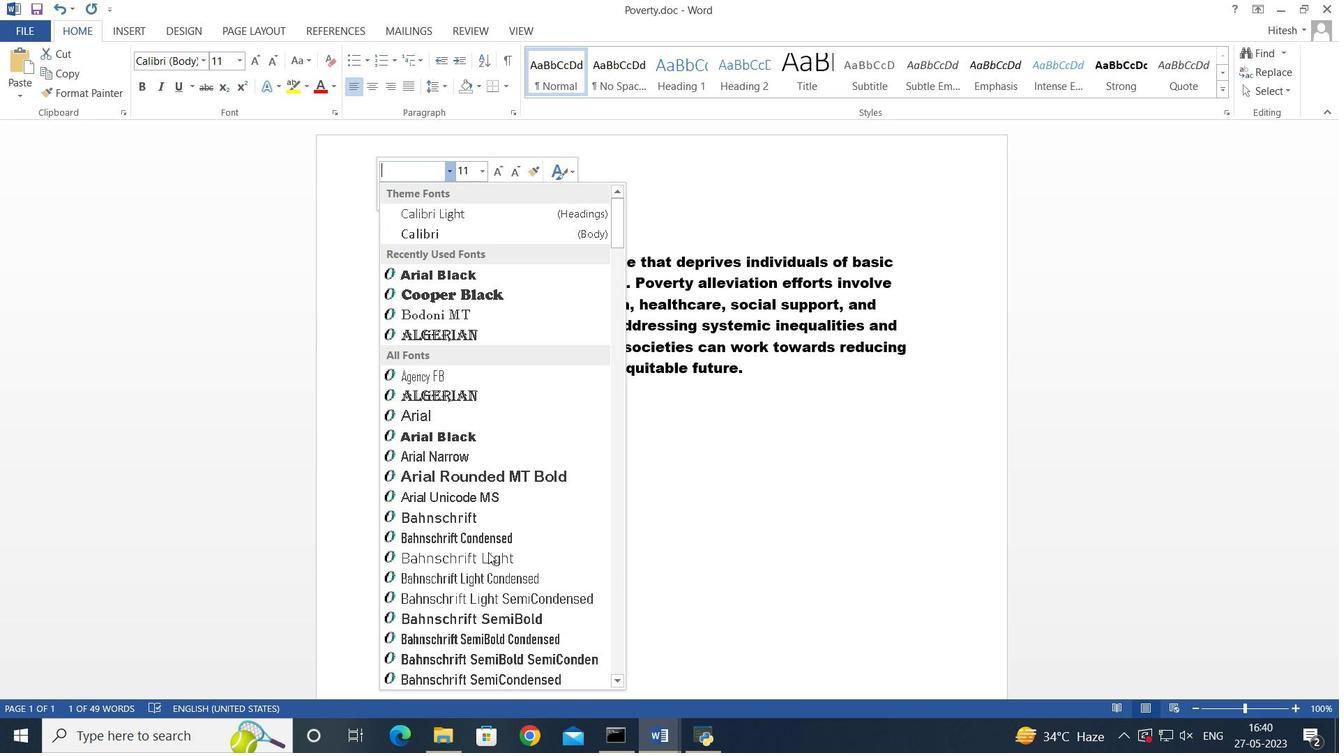 
Action: Mouse scrolled (488, 553) with delta (0, 0)
Screenshot: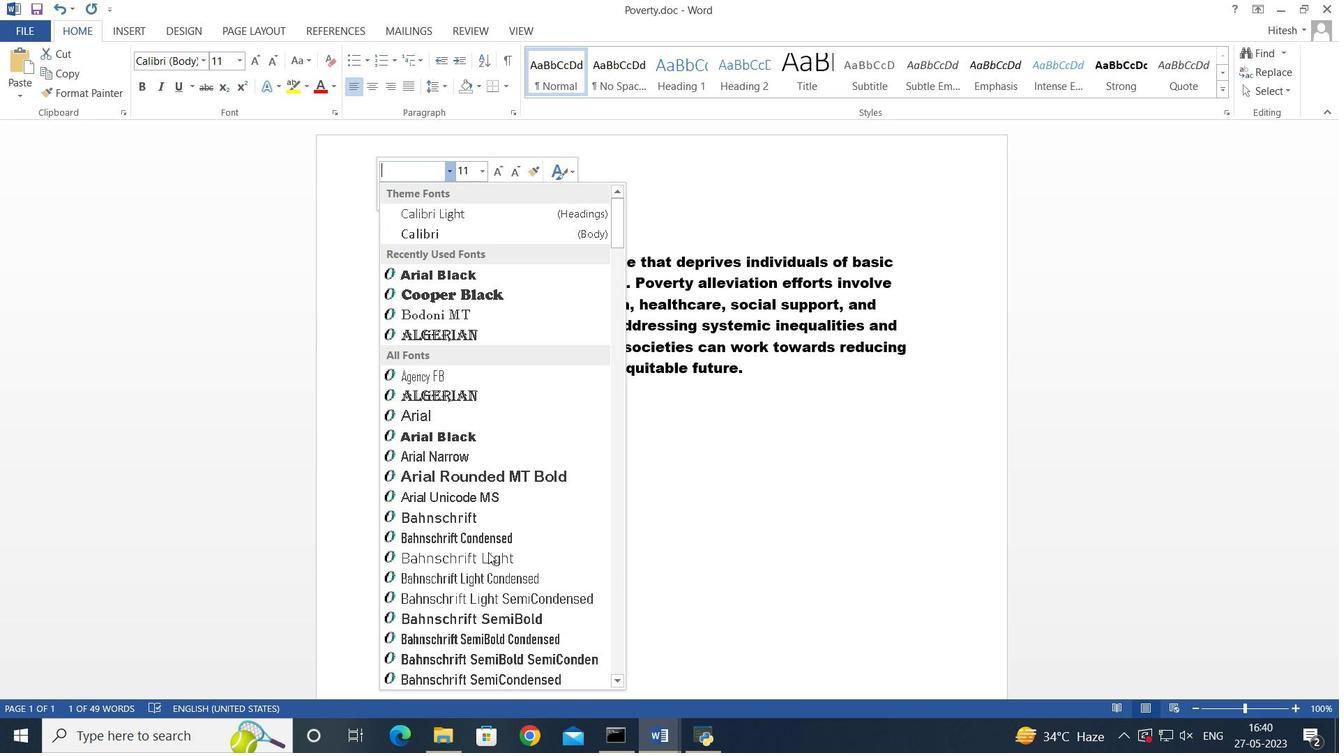 
Action: Mouse moved to (660, 397)
Screenshot: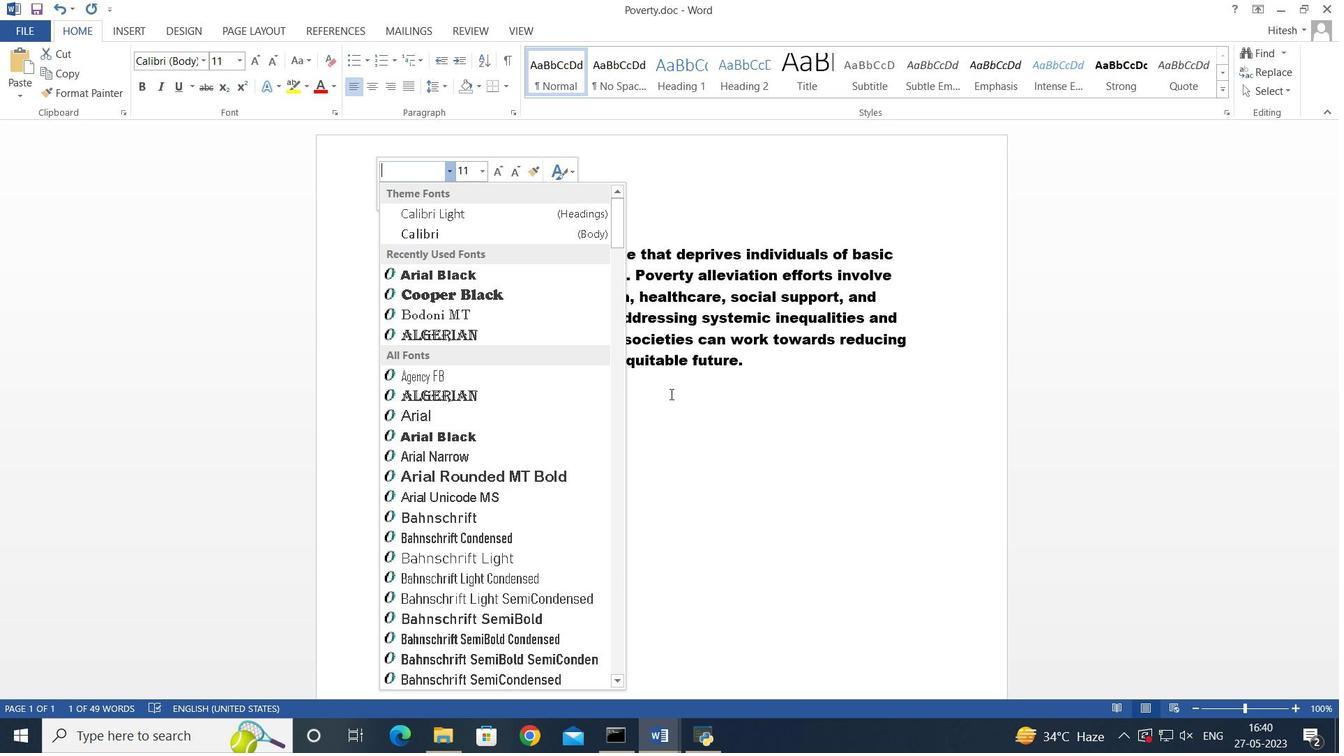 
Action: Mouse pressed left at (660, 397)
Screenshot: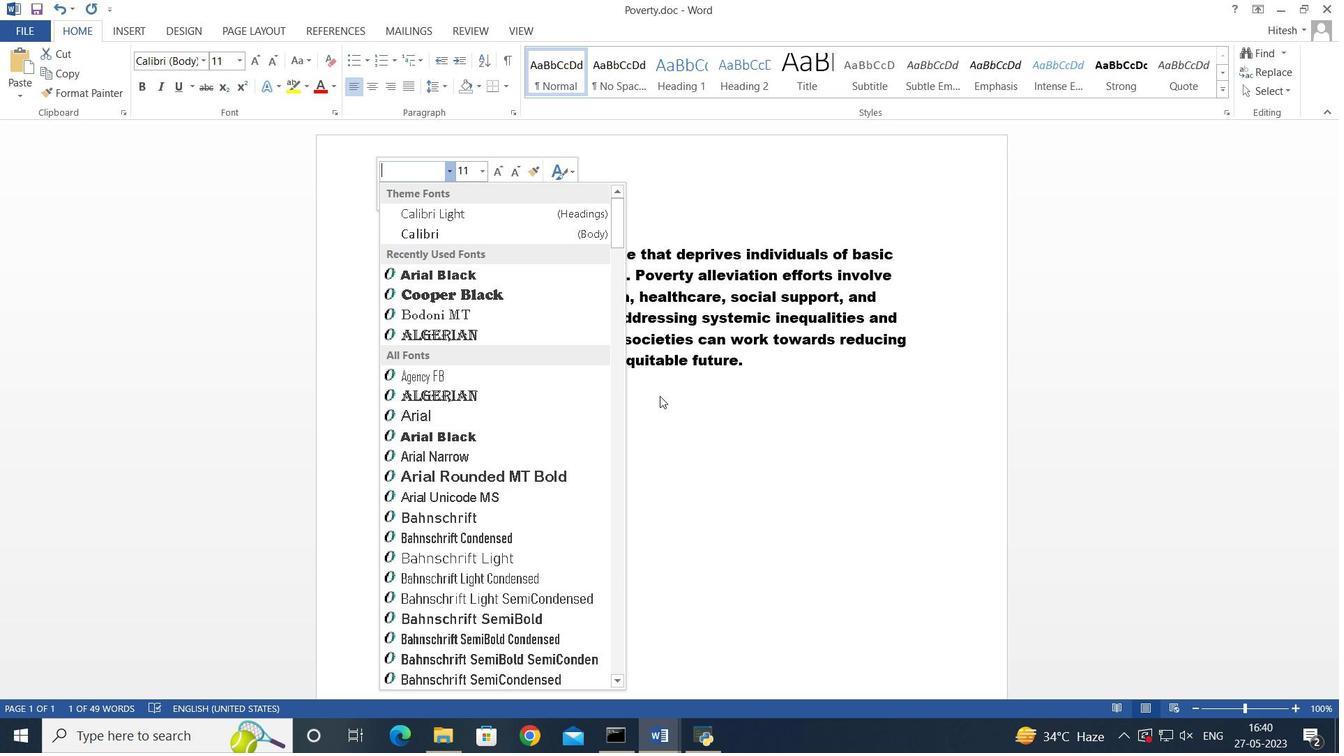 
Action: Mouse moved to (470, 234)
Screenshot: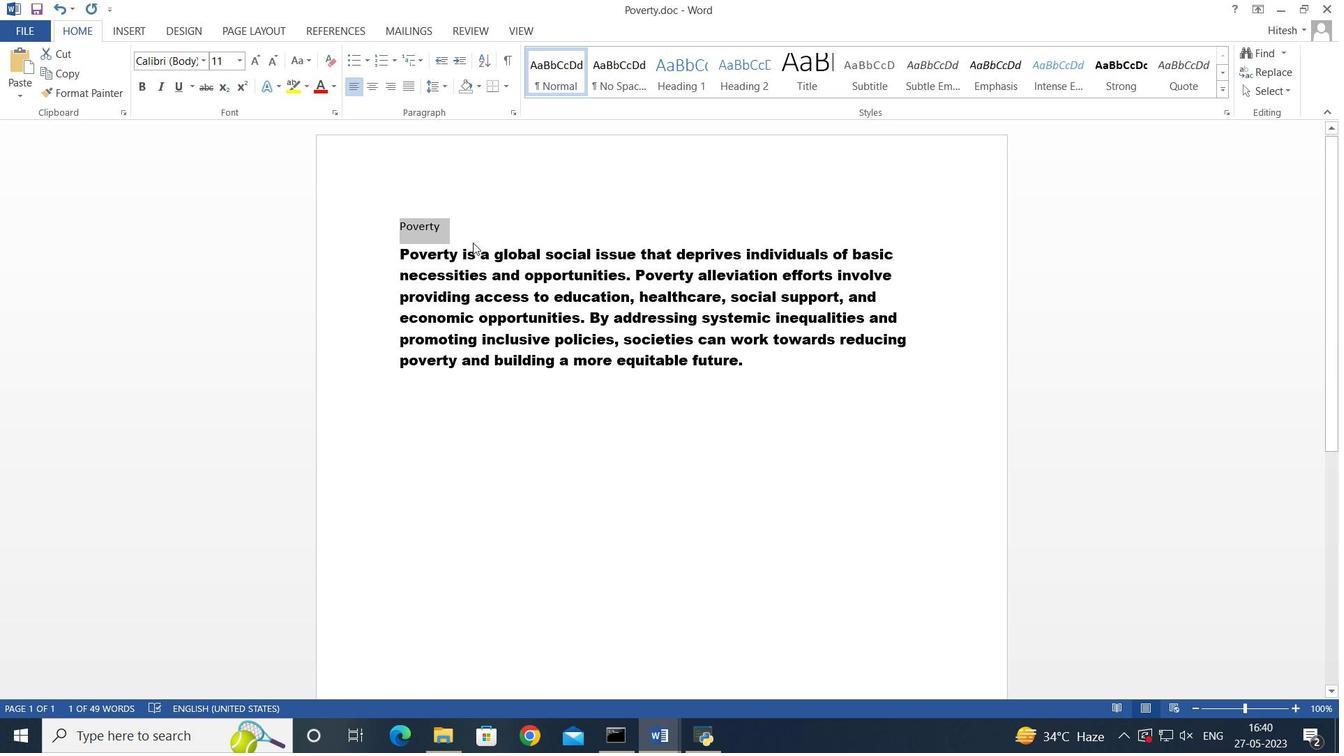 
Action: Mouse pressed left at (470, 234)
Screenshot: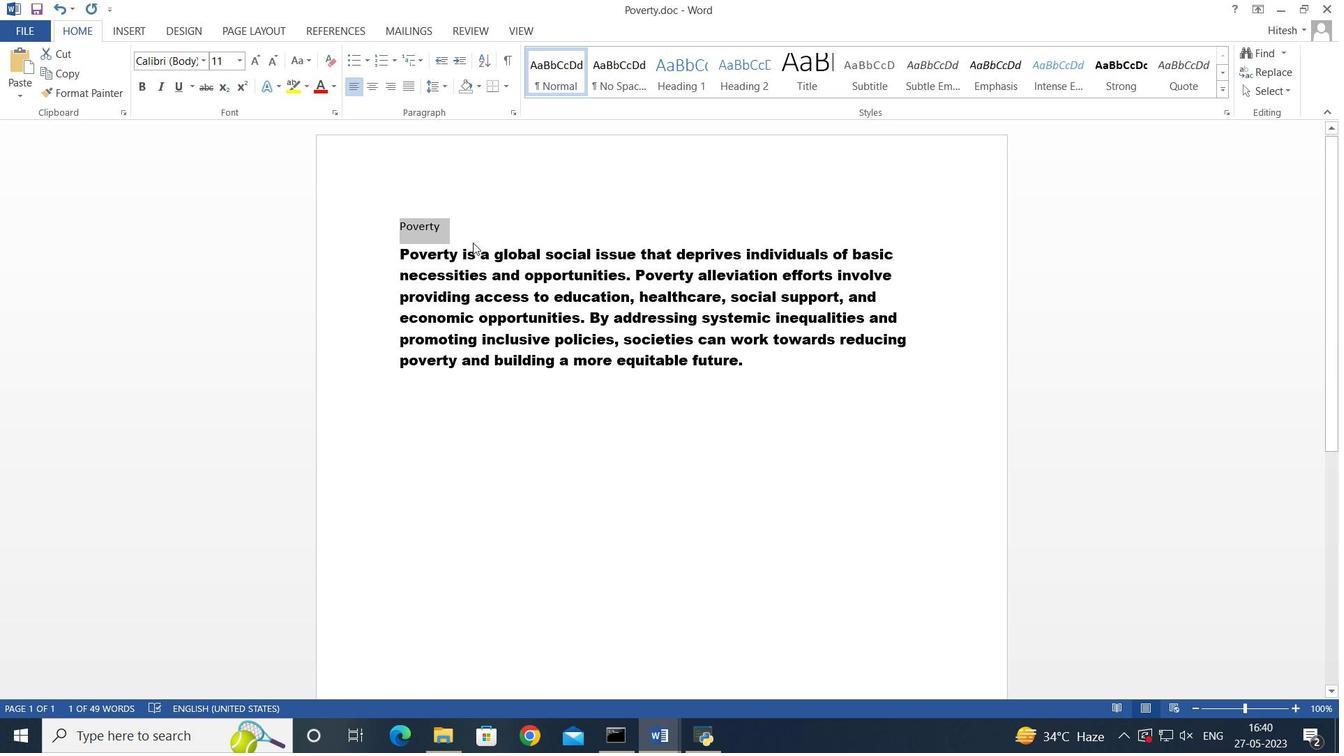 
Action: Mouse moved to (464, 223)
Screenshot: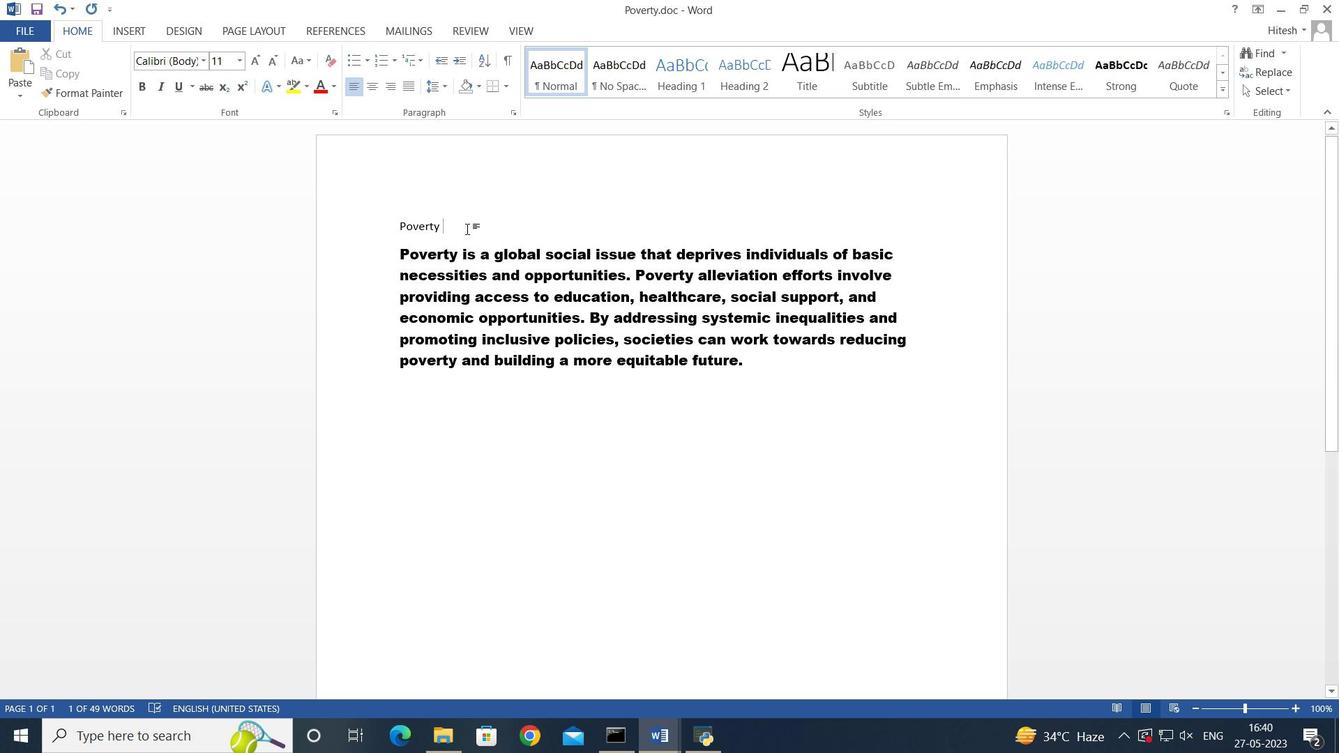 
Action: Mouse pressed left at (464, 223)
Screenshot: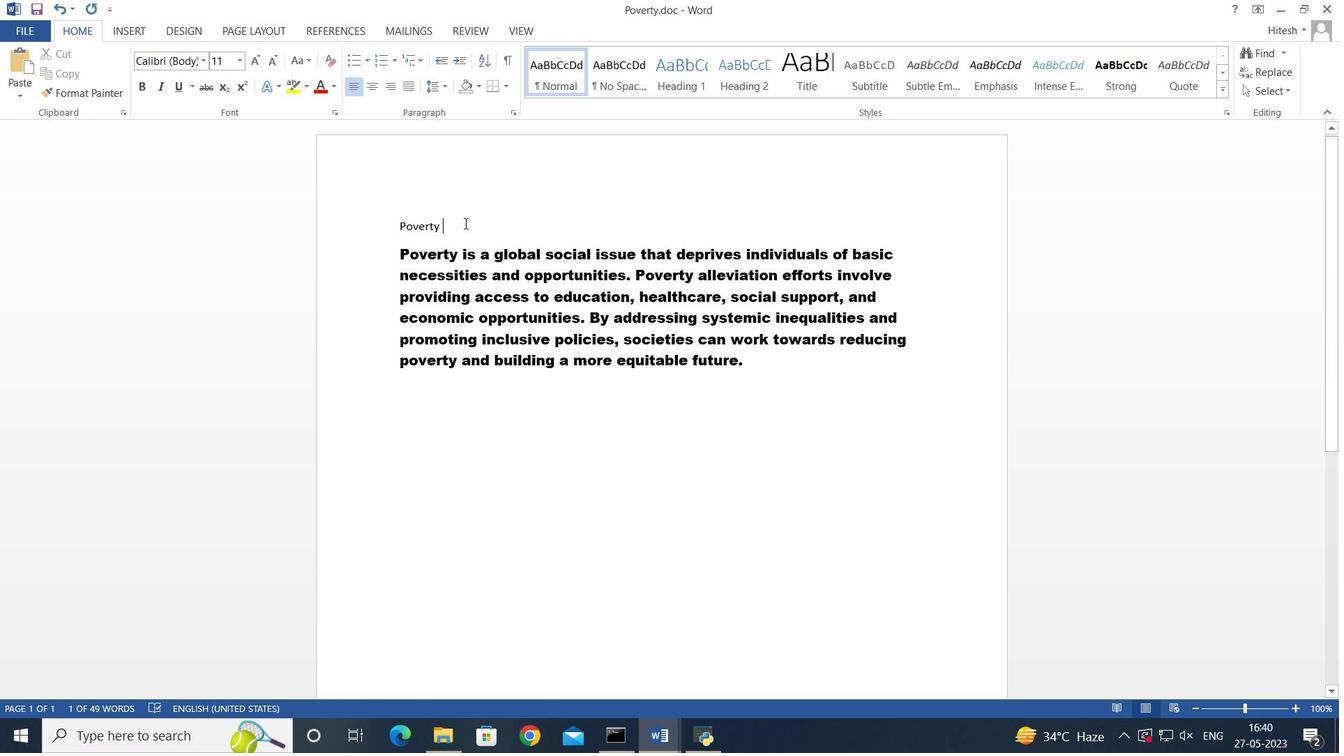 
Action: Mouse moved to (201, 60)
Screenshot: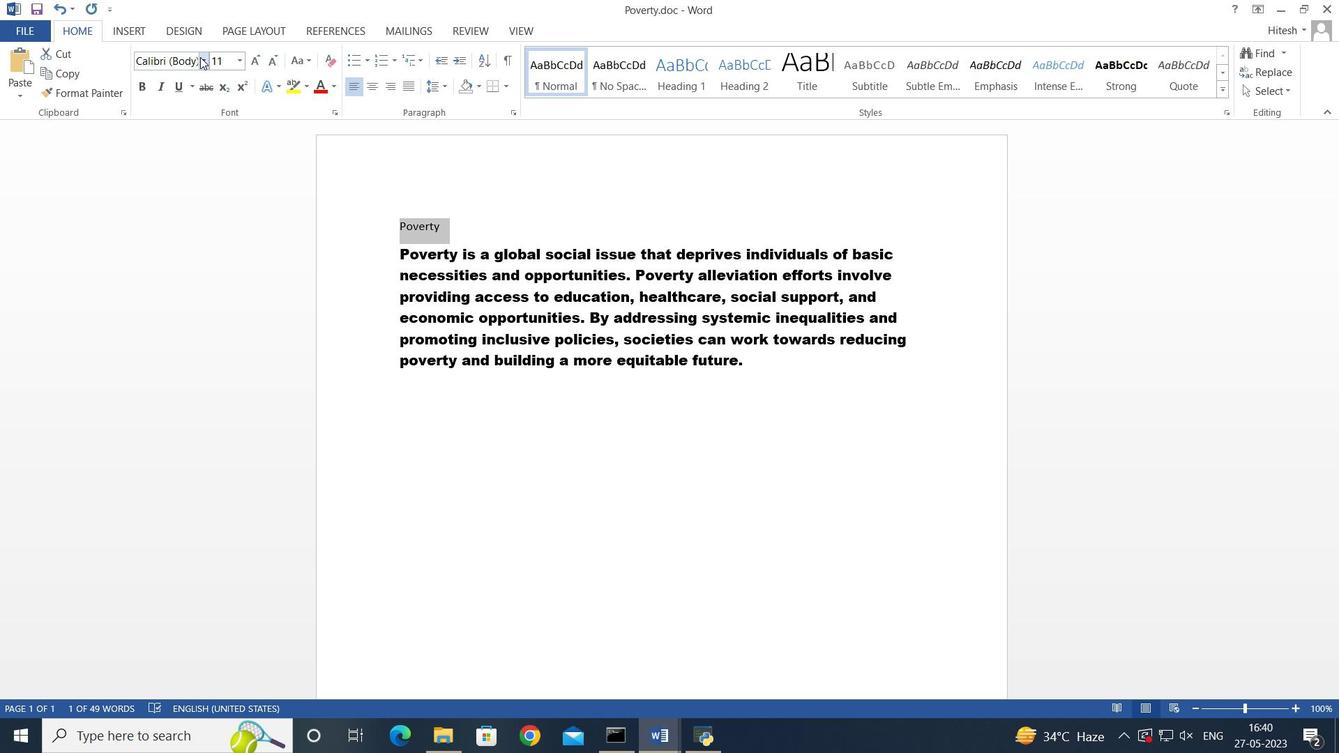 
Action: Mouse pressed left at (201, 60)
Screenshot: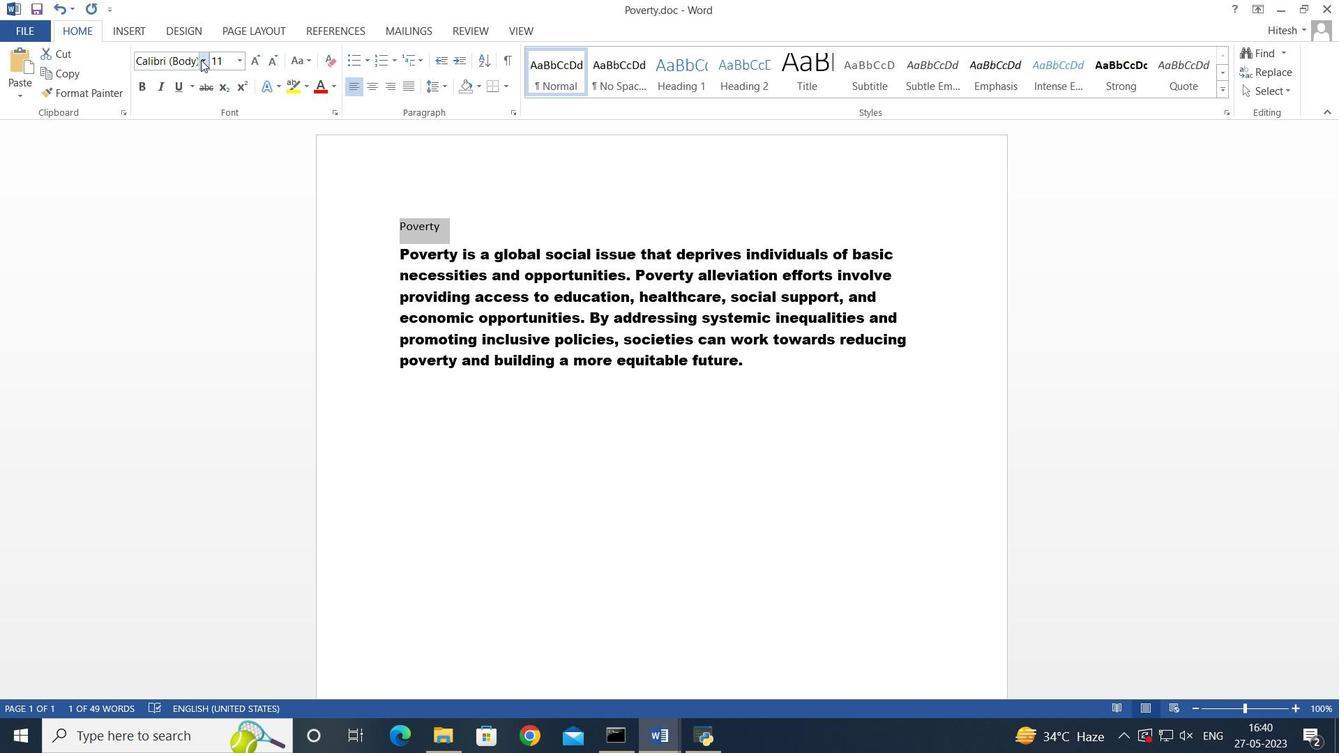 
Action: Mouse moved to (461, 191)
Screenshot: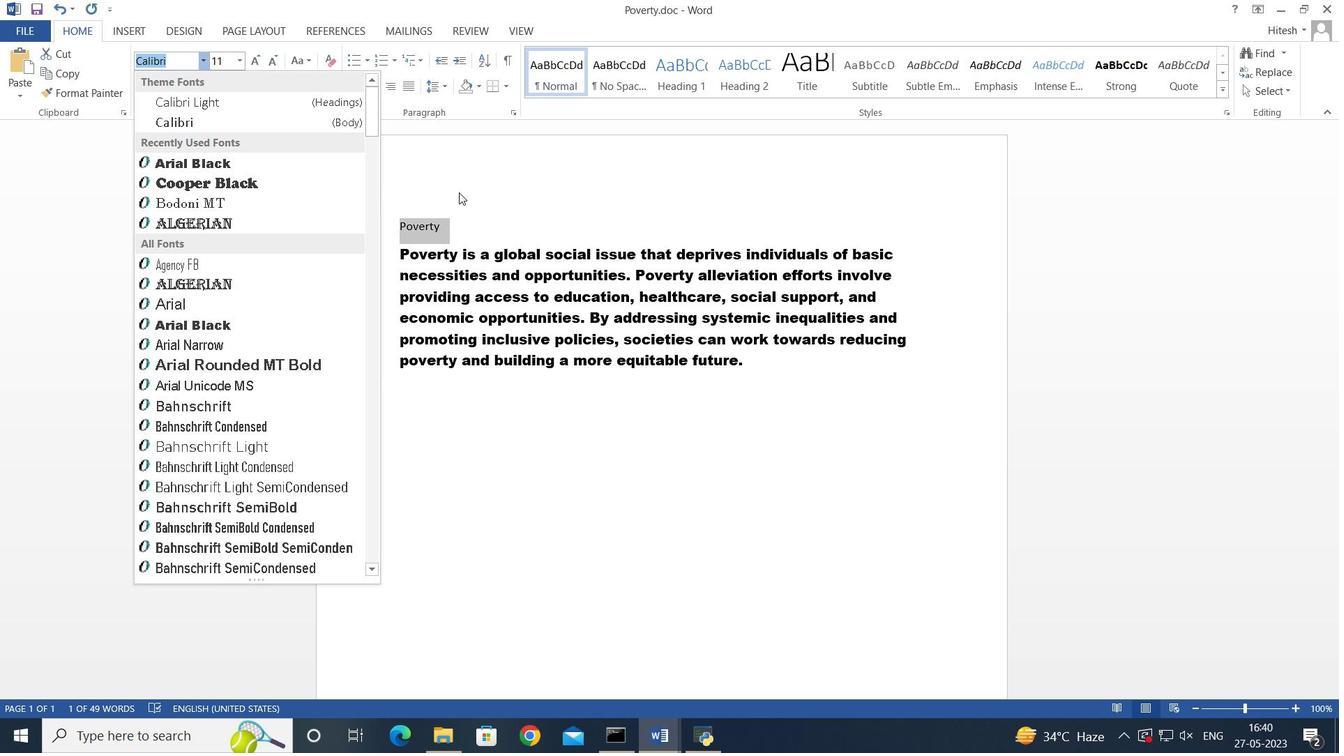 
Action: Mouse pressed left at (460, 191)
Screenshot: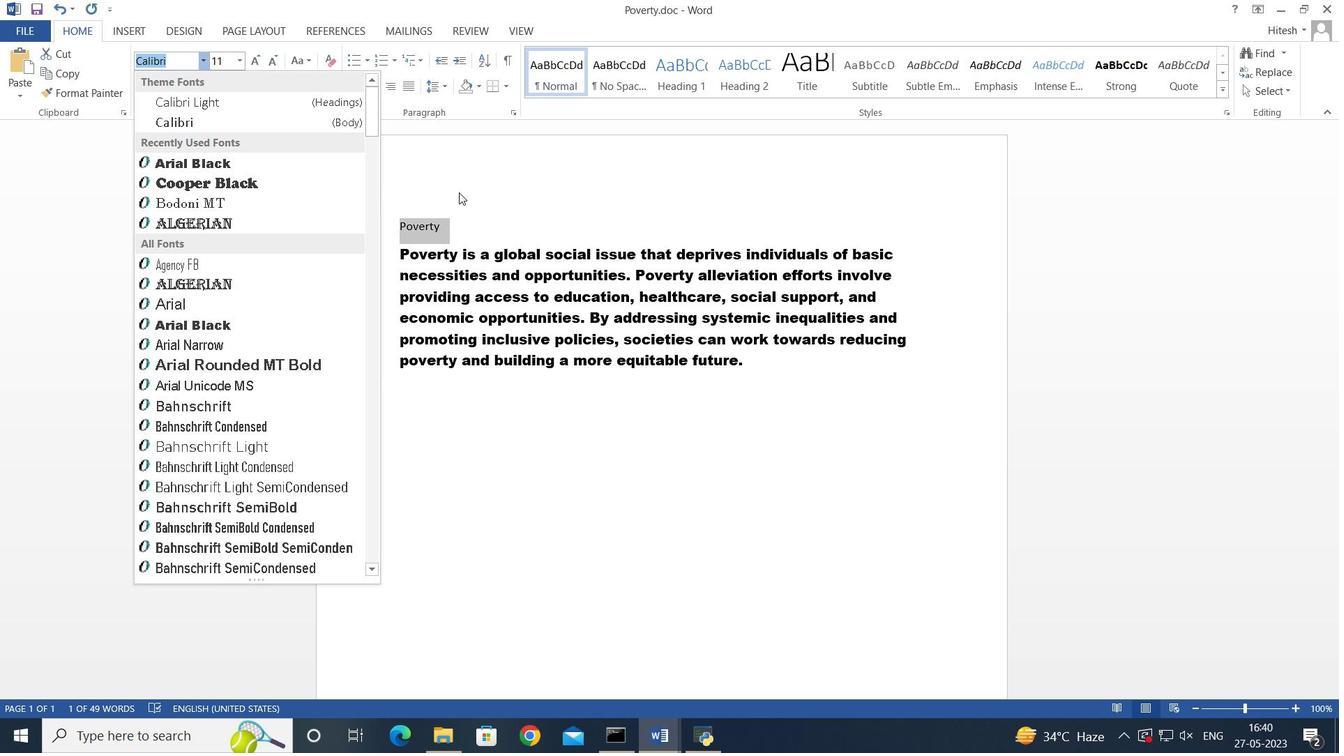
Action: Mouse moved to (461, 224)
Screenshot: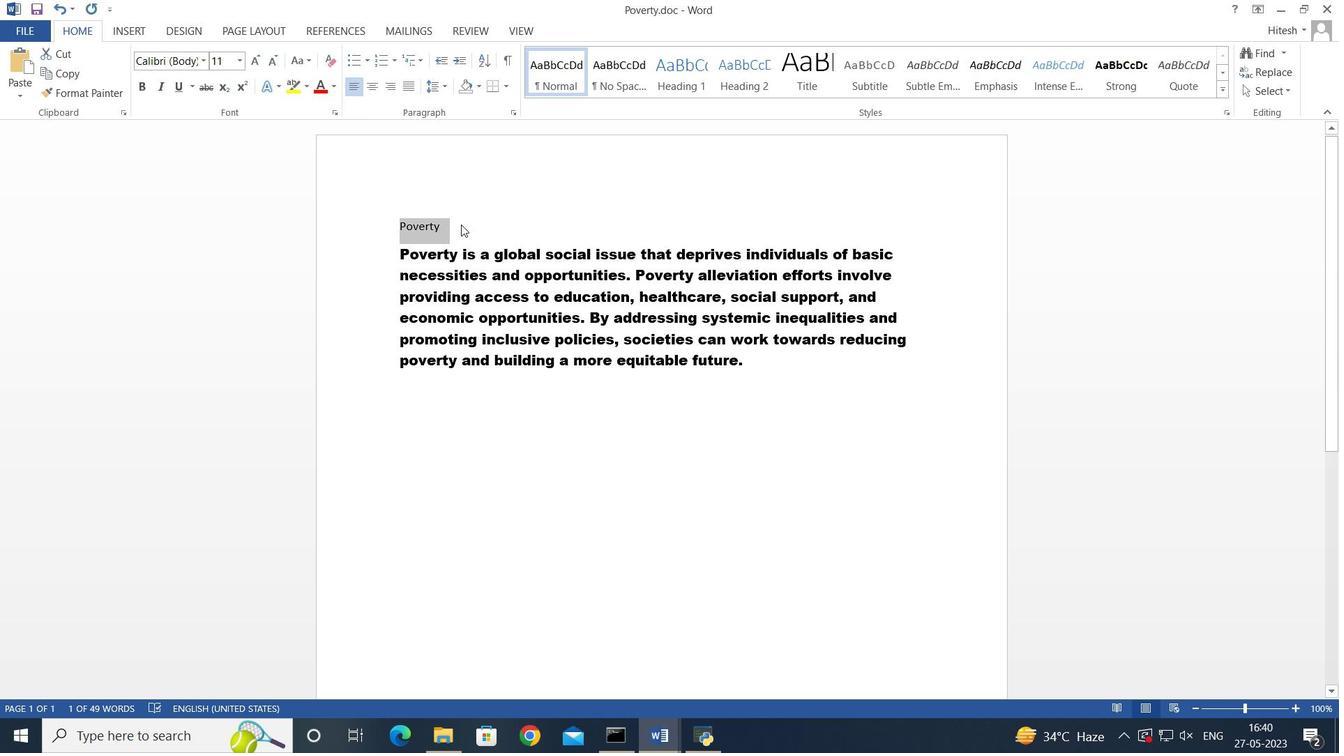 
Action: Mouse pressed left at (461, 224)
Screenshot: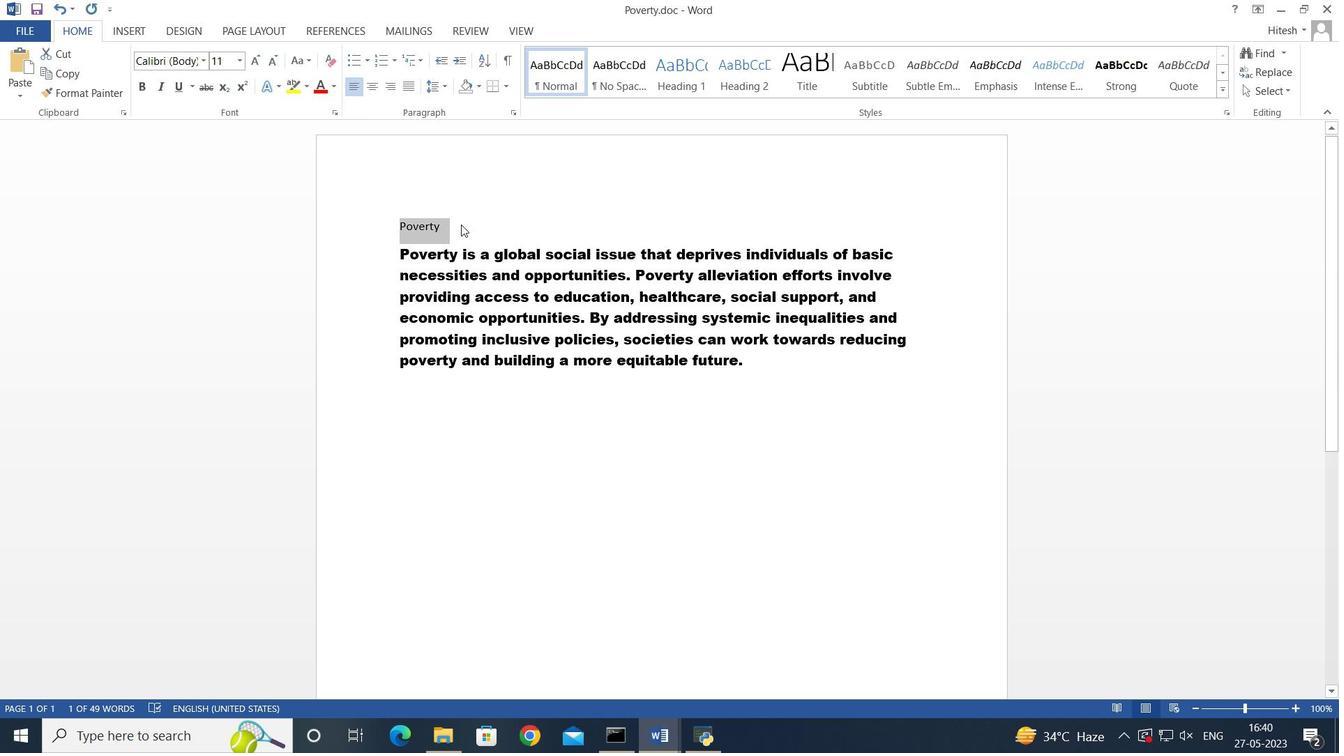 
Action: Mouse pressed left at (461, 224)
Screenshot: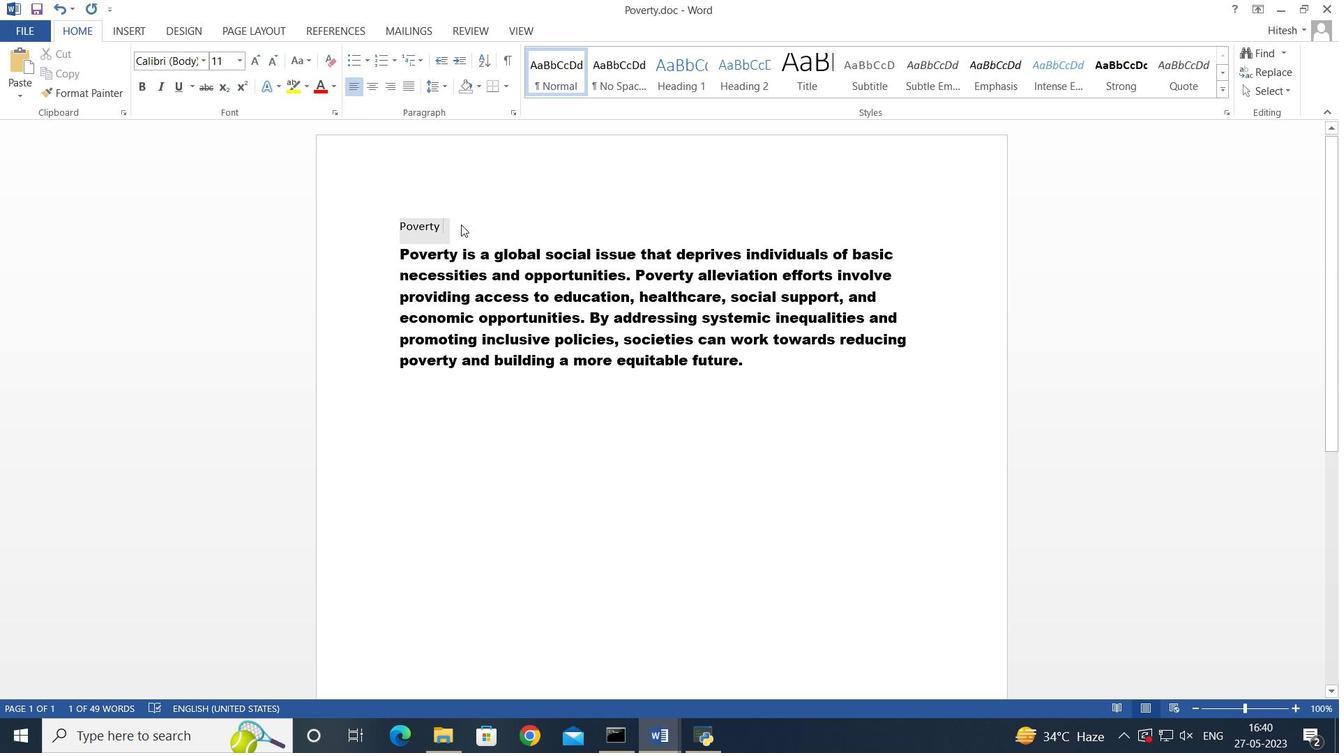 
Action: Mouse moved to (470, 165)
Screenshot: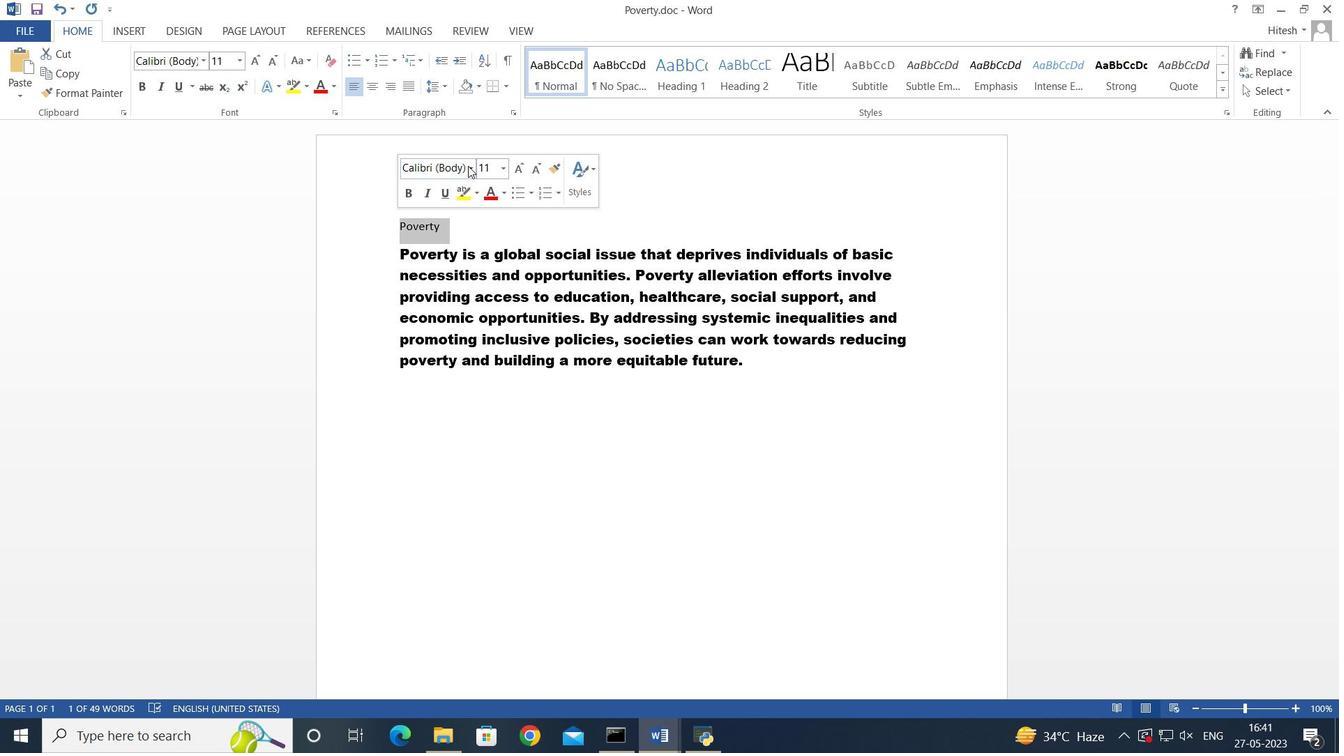 
Action: Mouse pressed left at (470, 165)
Screenshot: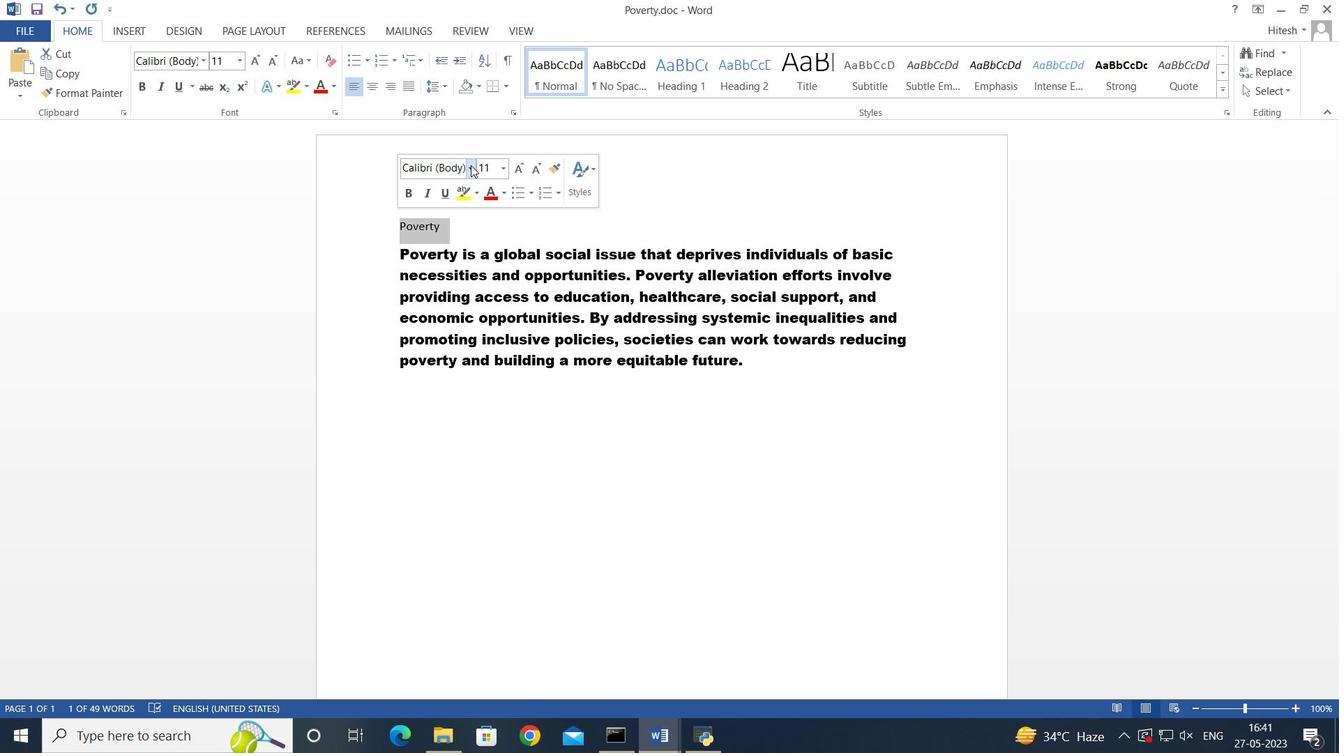 
Action: Mouse moved to (440, 185)
Screenshot: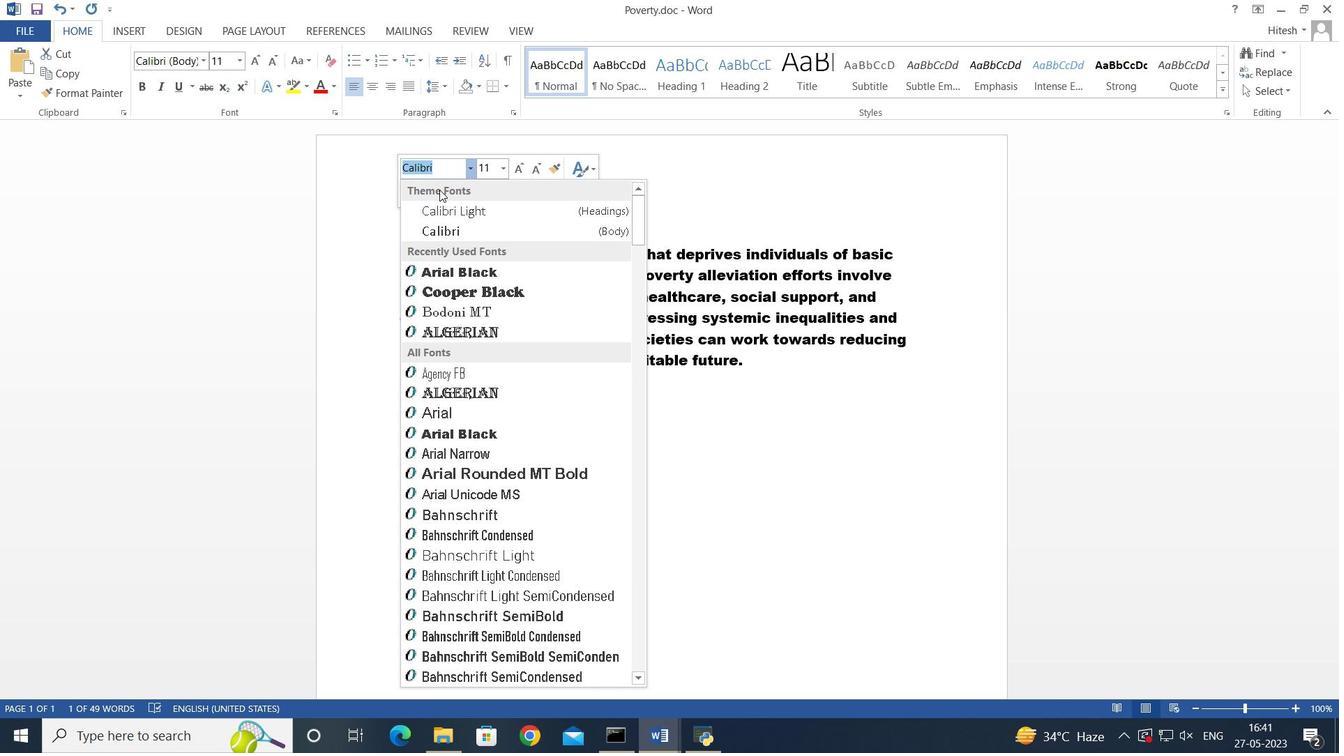 
Action: Key pressed <Key.shift>Alef<Key.enter>
Screenshot: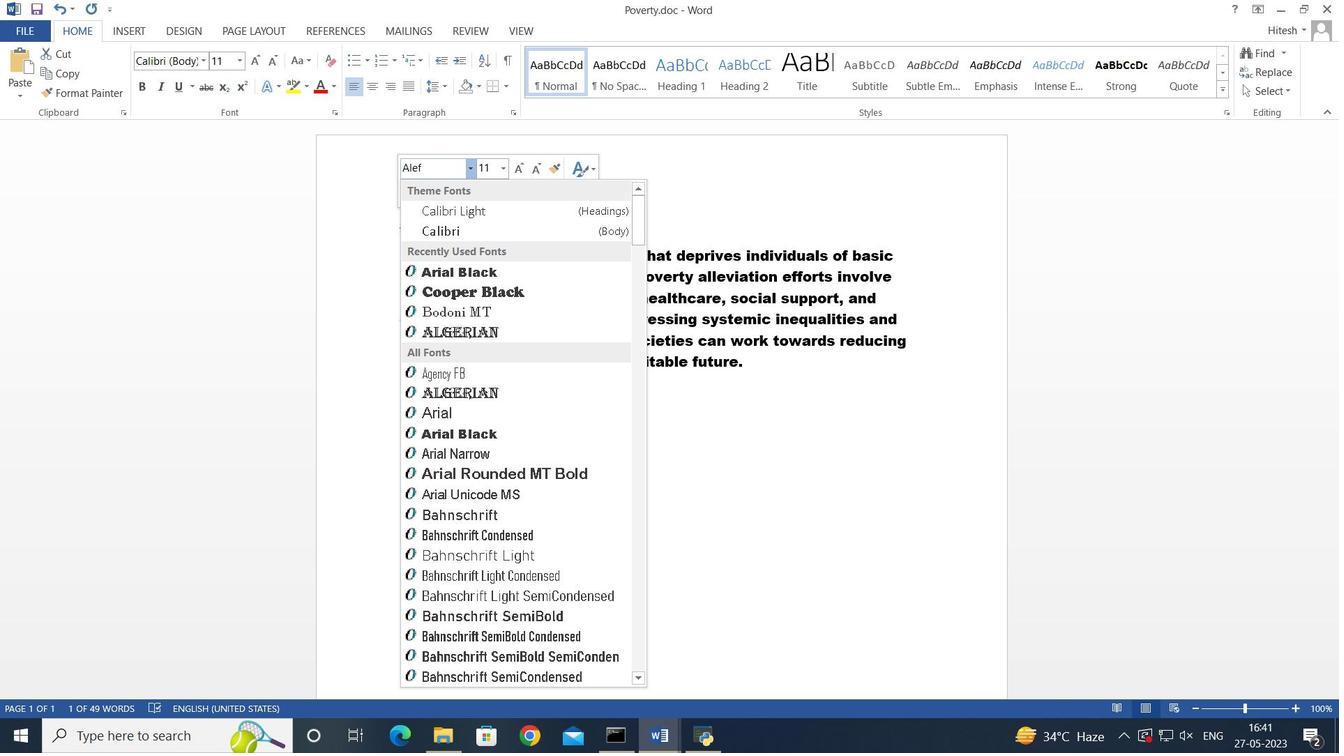 
Action: Mouse moved to (639, 412)
Screenshot: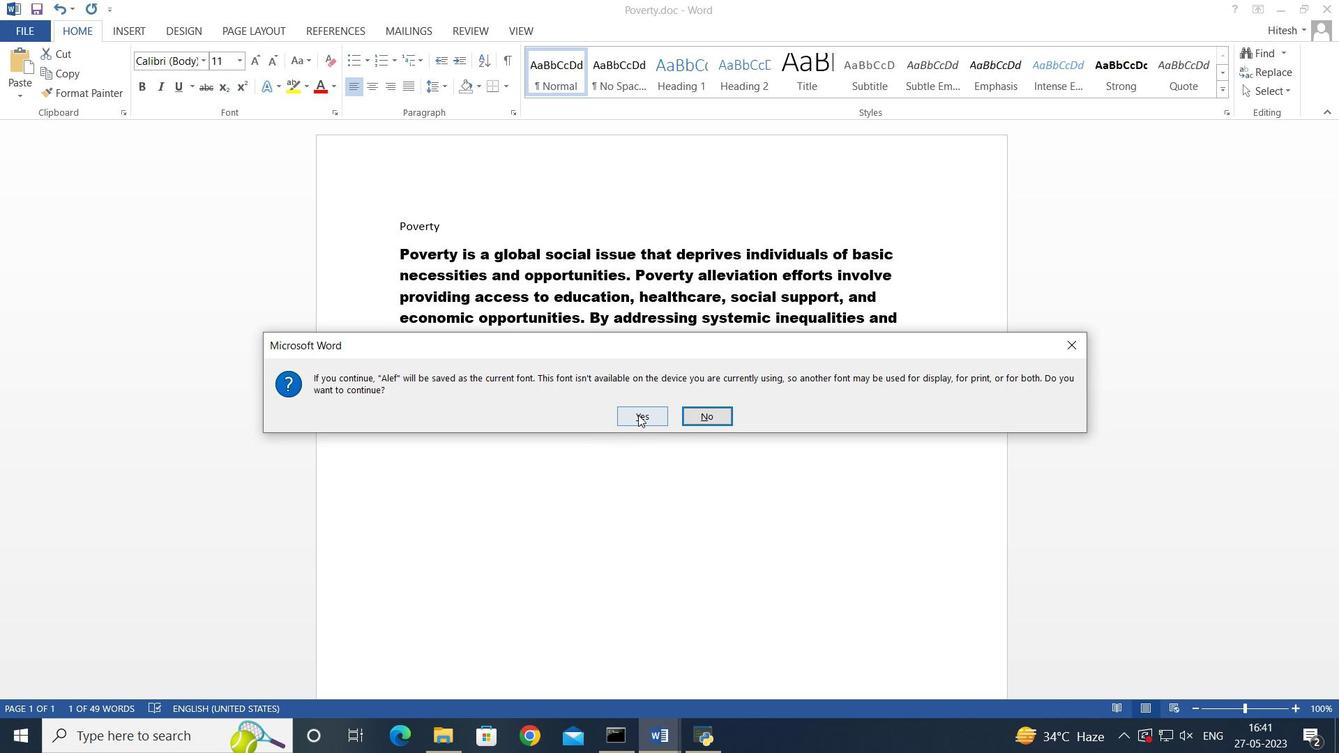 
Action: Mouse pressed left at (639, 412)
Screenshot: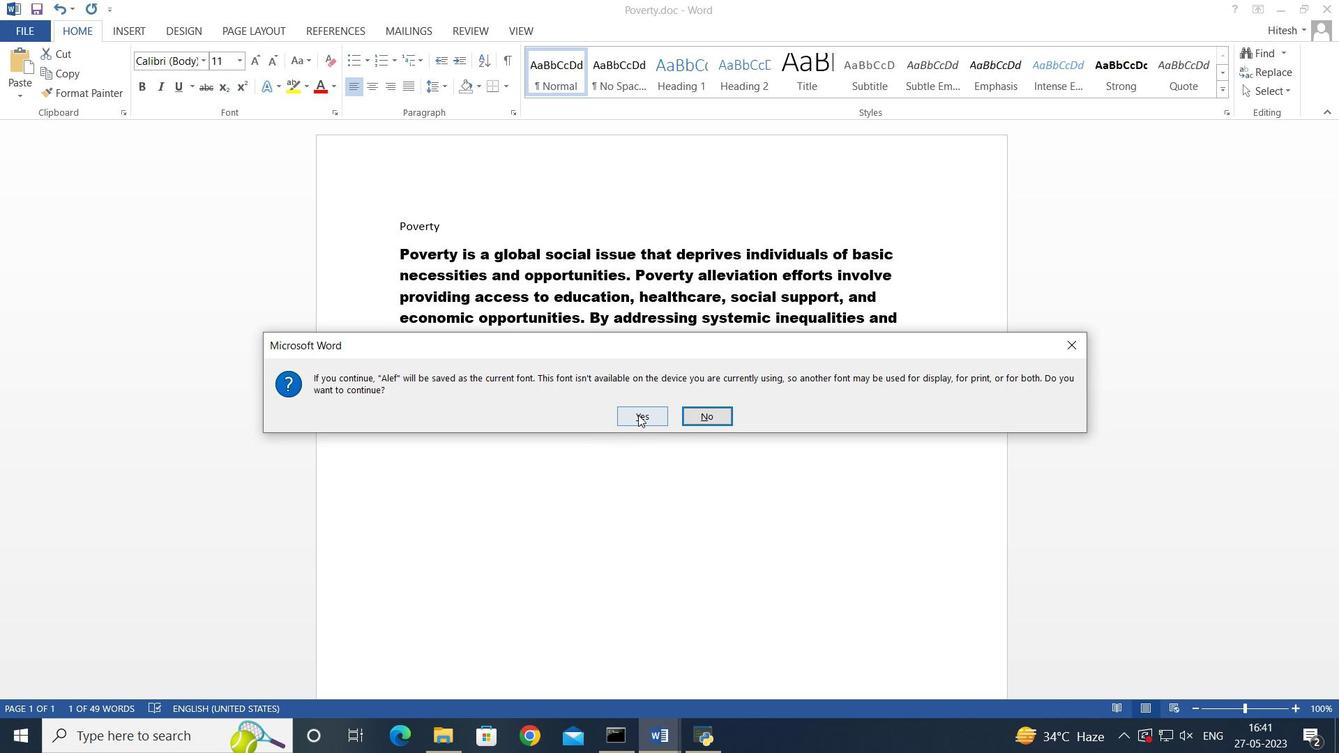
Action: Mouse moved to (515, 428)
Screenshot: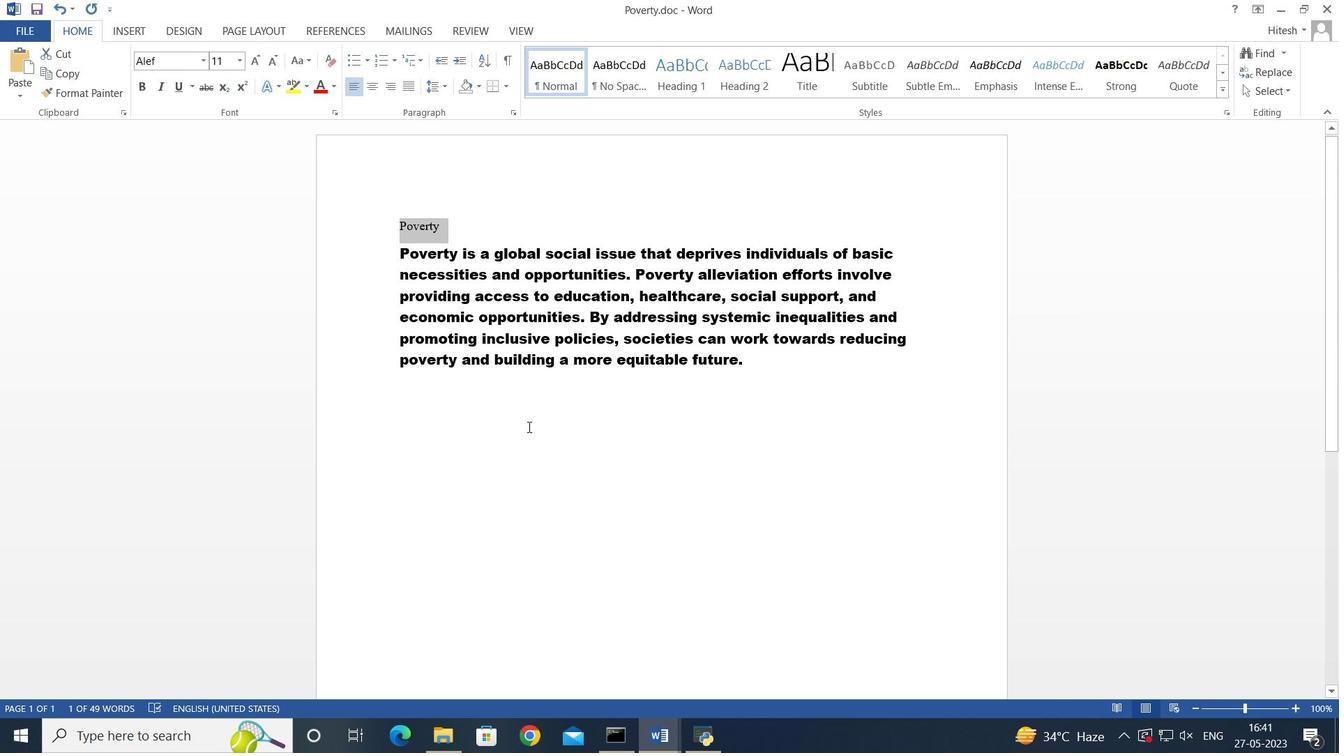 
Action: Mouse pressed left at (515, 428)
Screenshot: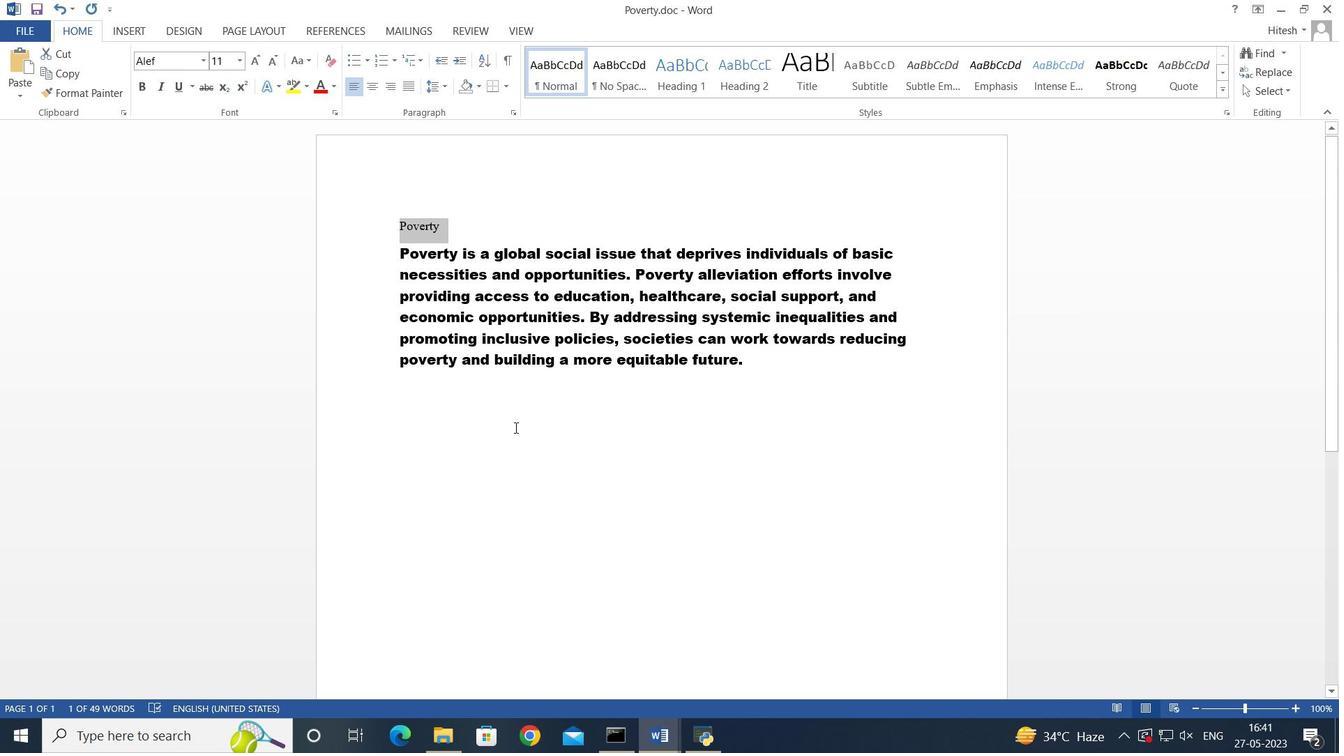 
Action: Mouse moved to (447, 214)
Screenshot: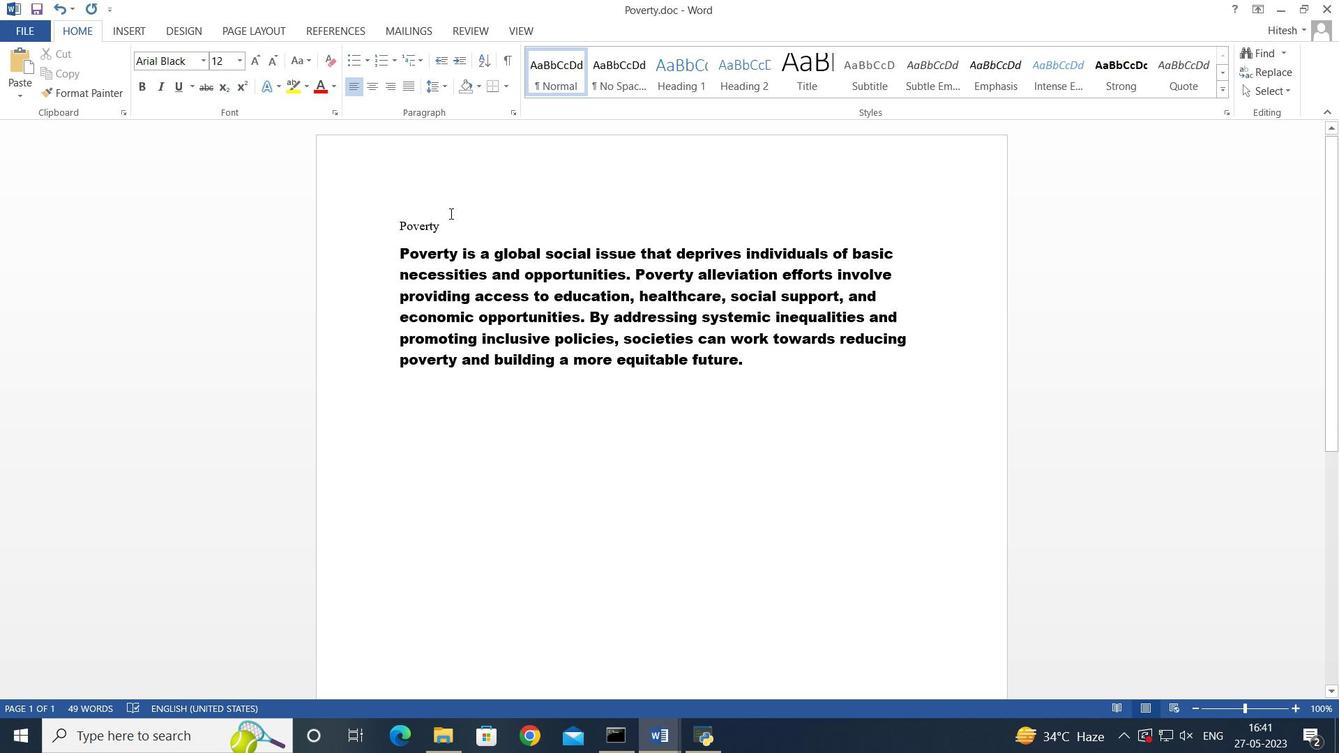 
Action: Mouse pressed left at (447, 214)
Screenshot: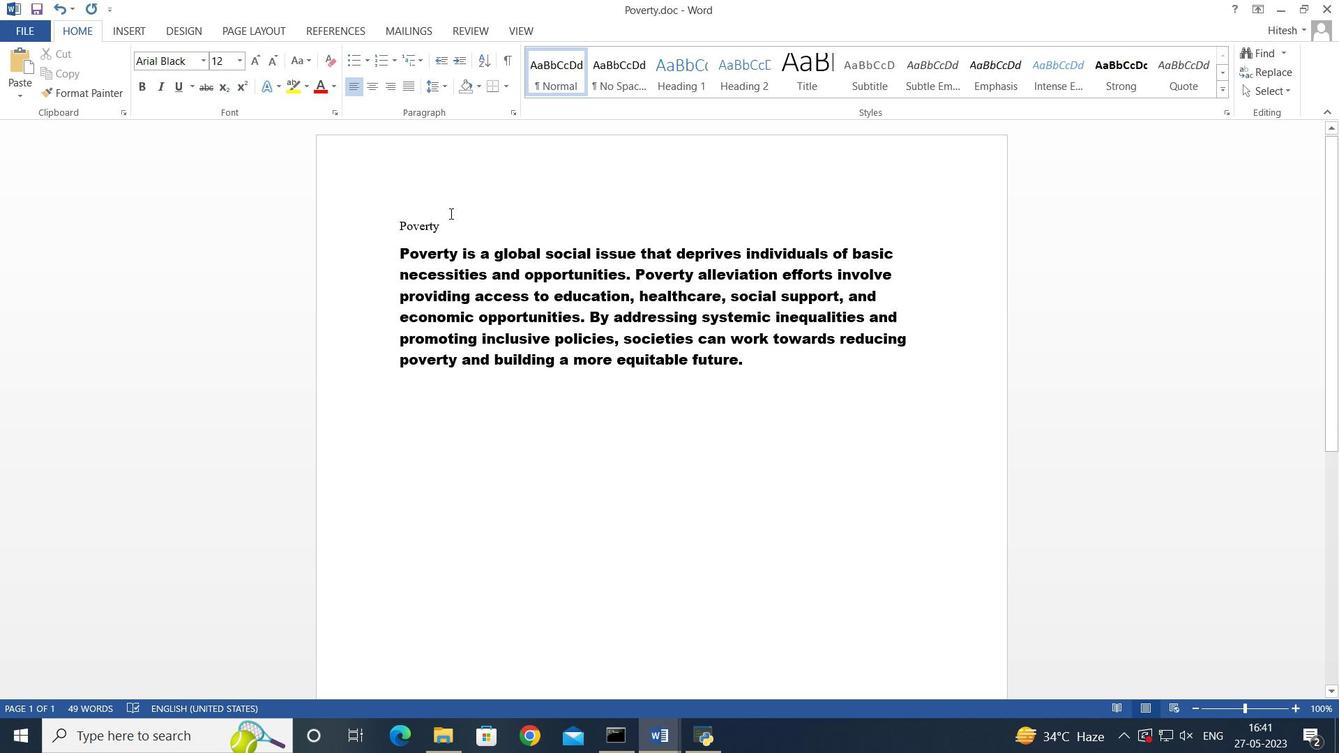 
Action: Mouse moved to (487, 174)
Screenshot: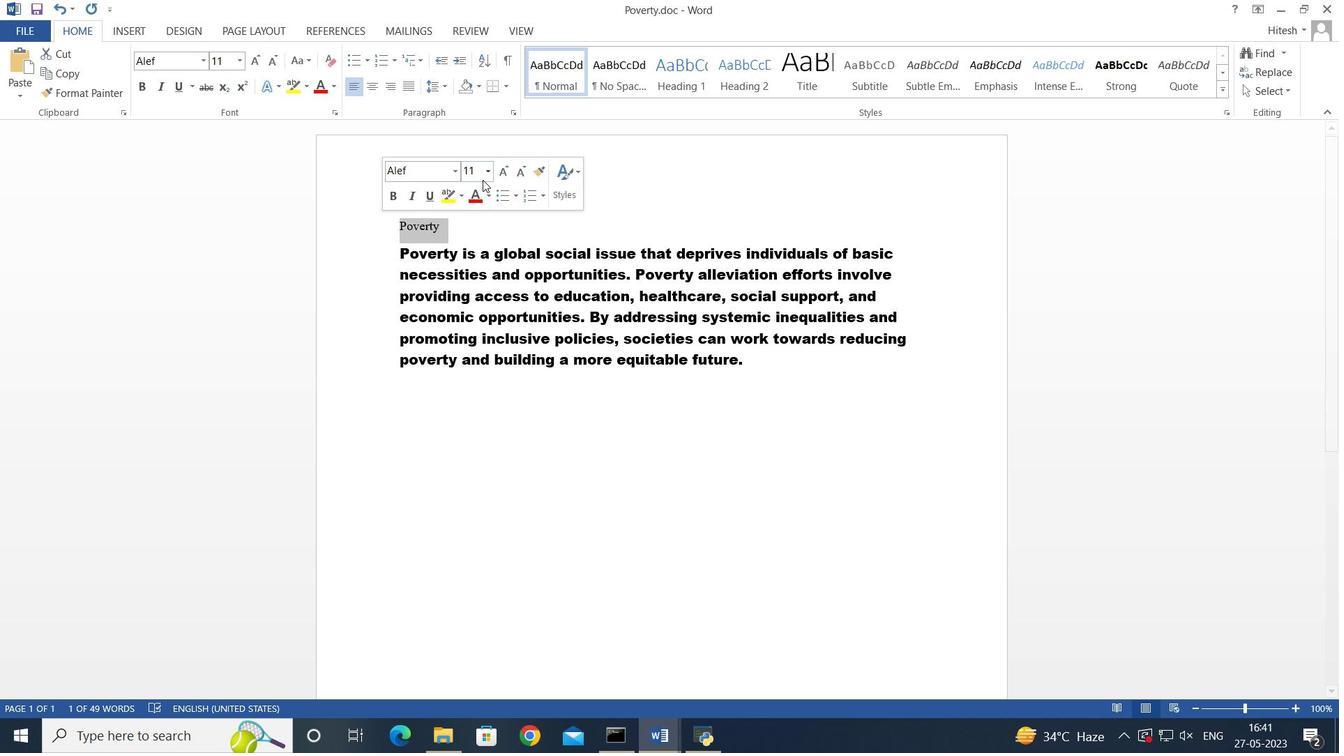 
Action: Mouse pressed left at (487, 174)
Screenshot: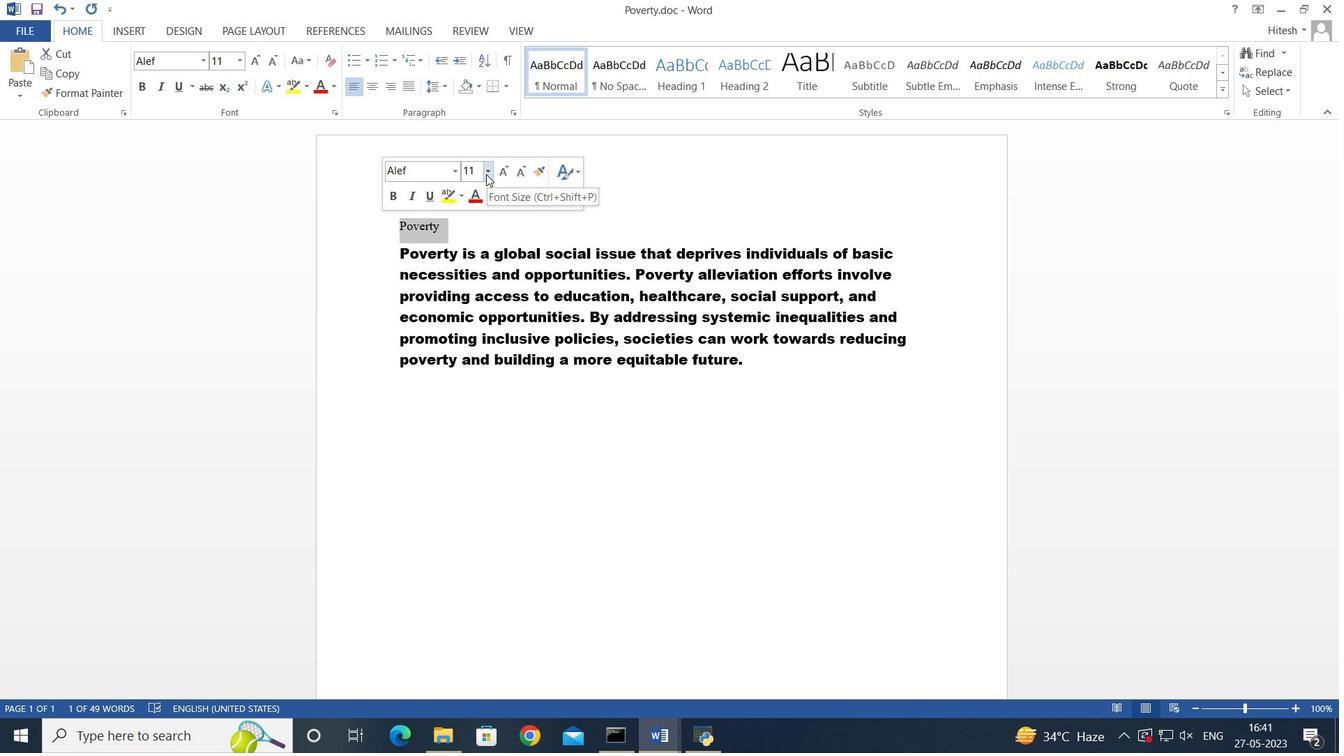 
Action: Mouse moved to (476, 275)
Screenshot: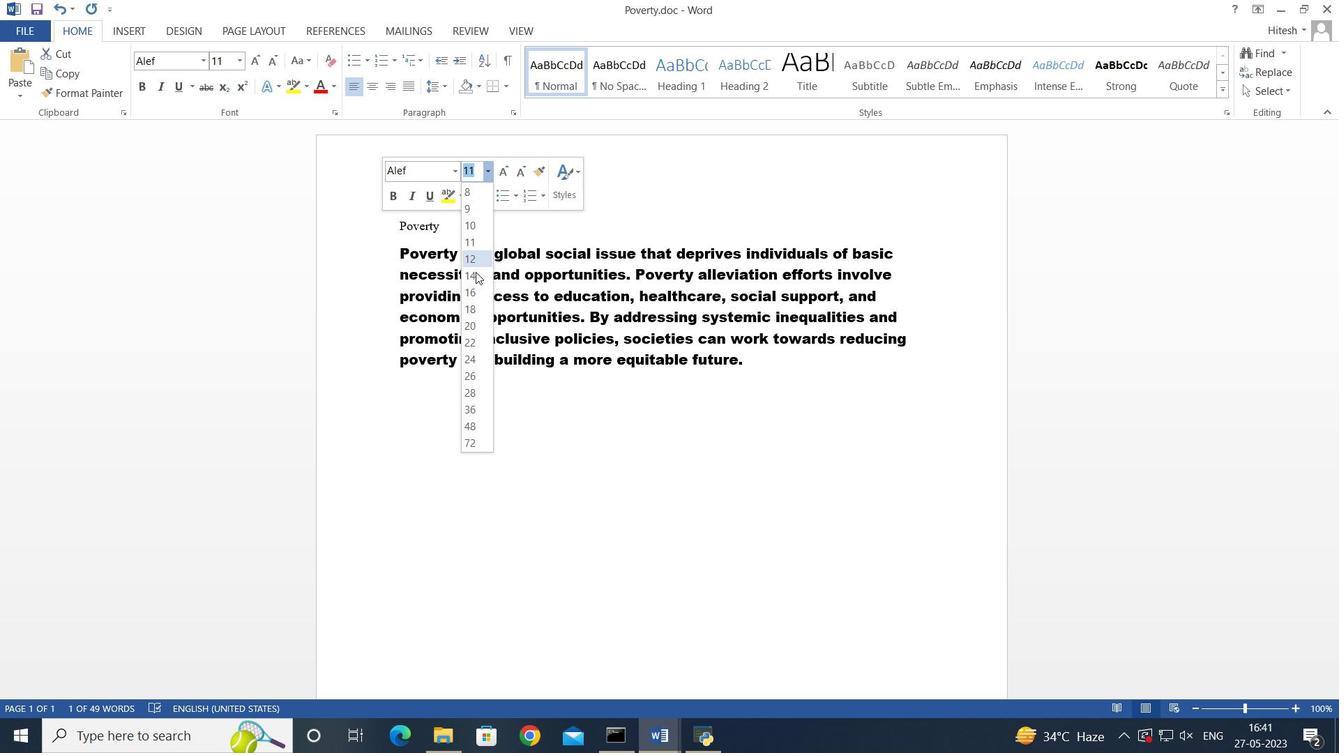 
Action: Mouse pressed left at (476, 275)
Screenshot: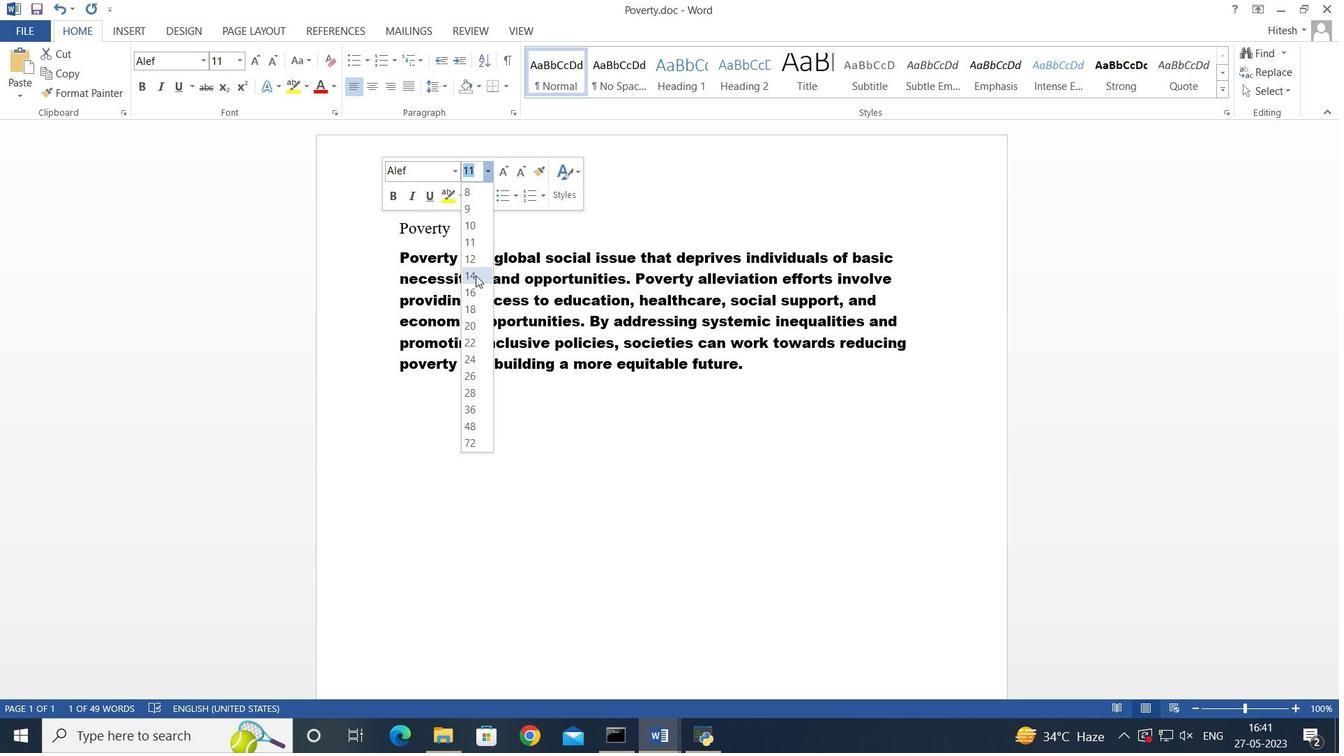 
Action: Mouse moved to (494, 407)
Screenshot: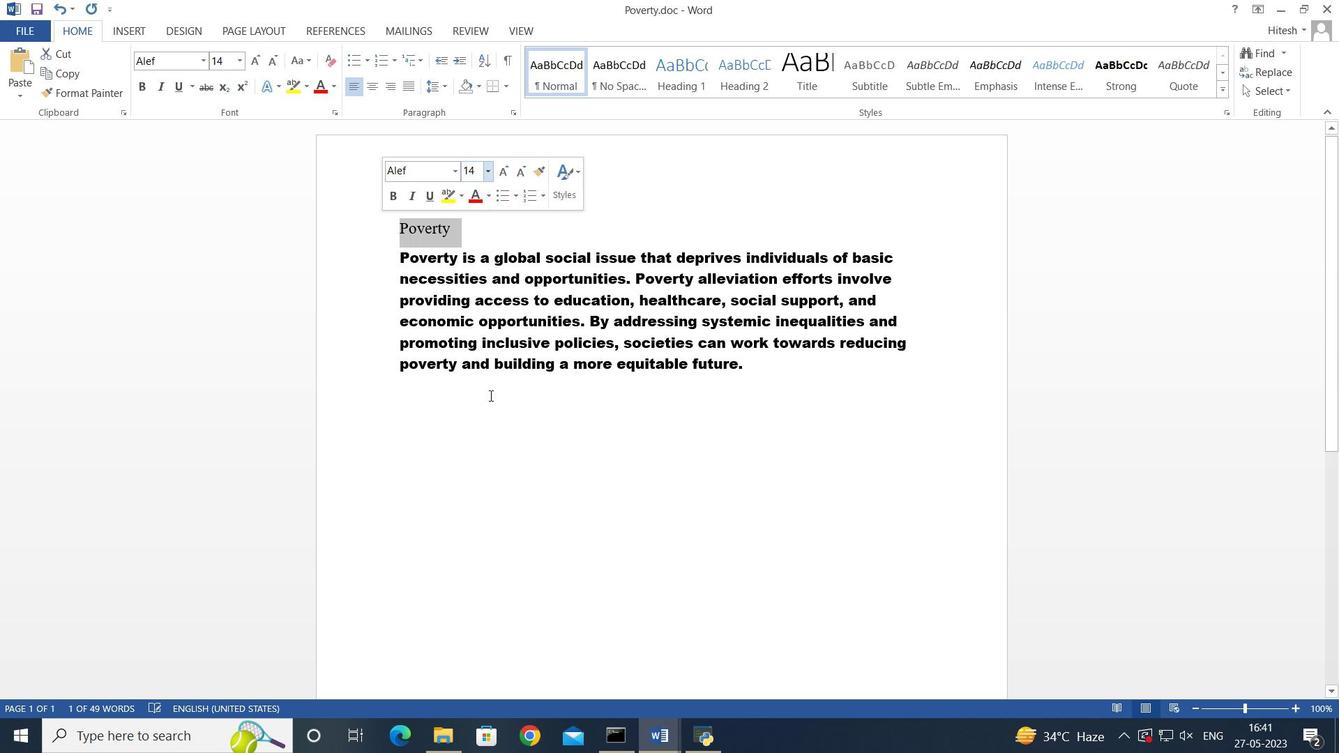 
Action: Mouse pressed left at (494, 407)
Screenshot: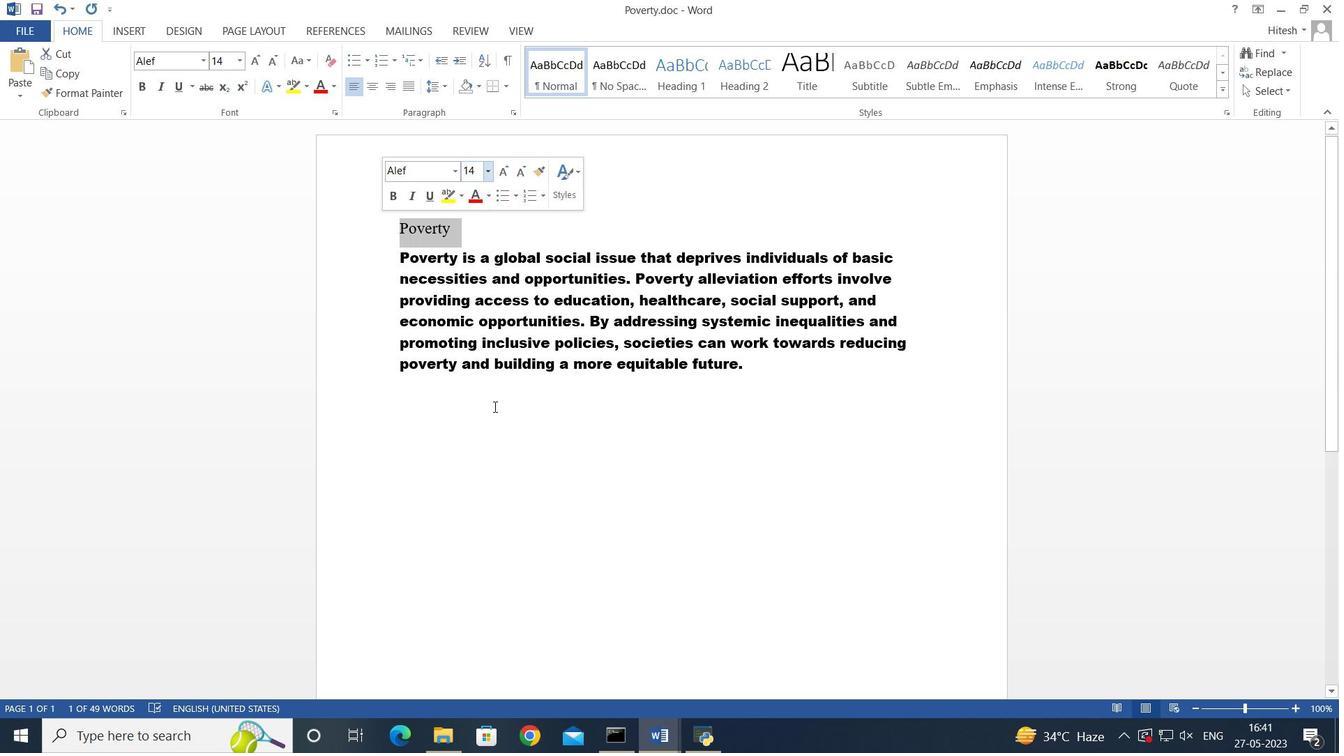 
Action: Mouse moved to (463, 225)
Screenshot: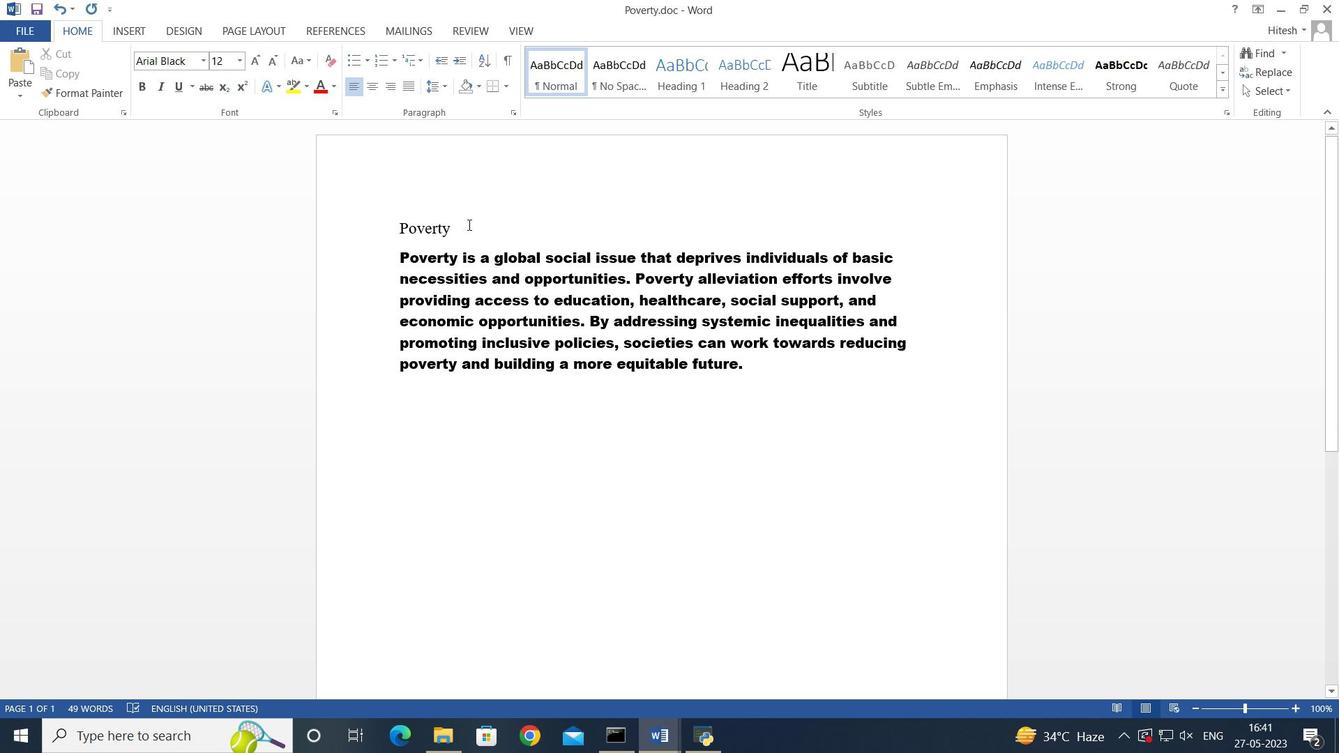 
Action: Mouse pressed left at (463, 225)
Screenshot: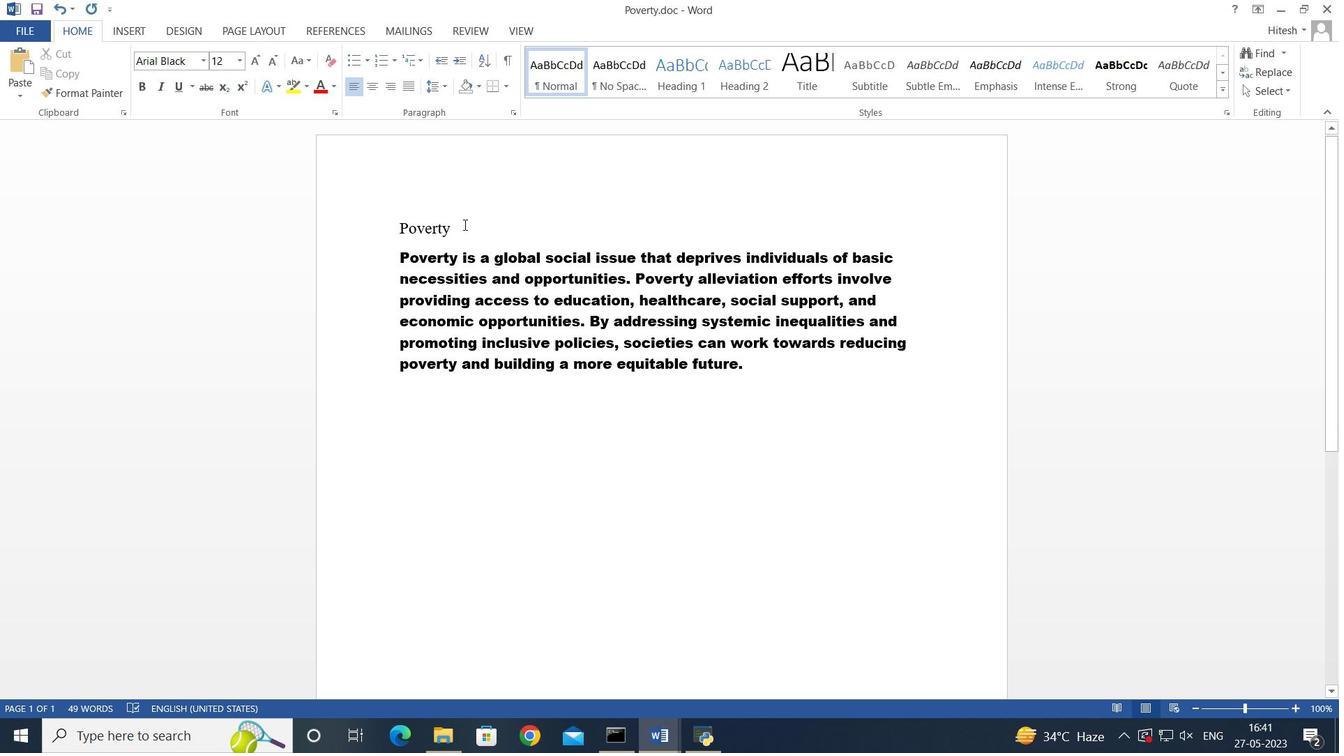 
Action: Mouse moved to (375, 90)
Screenshot: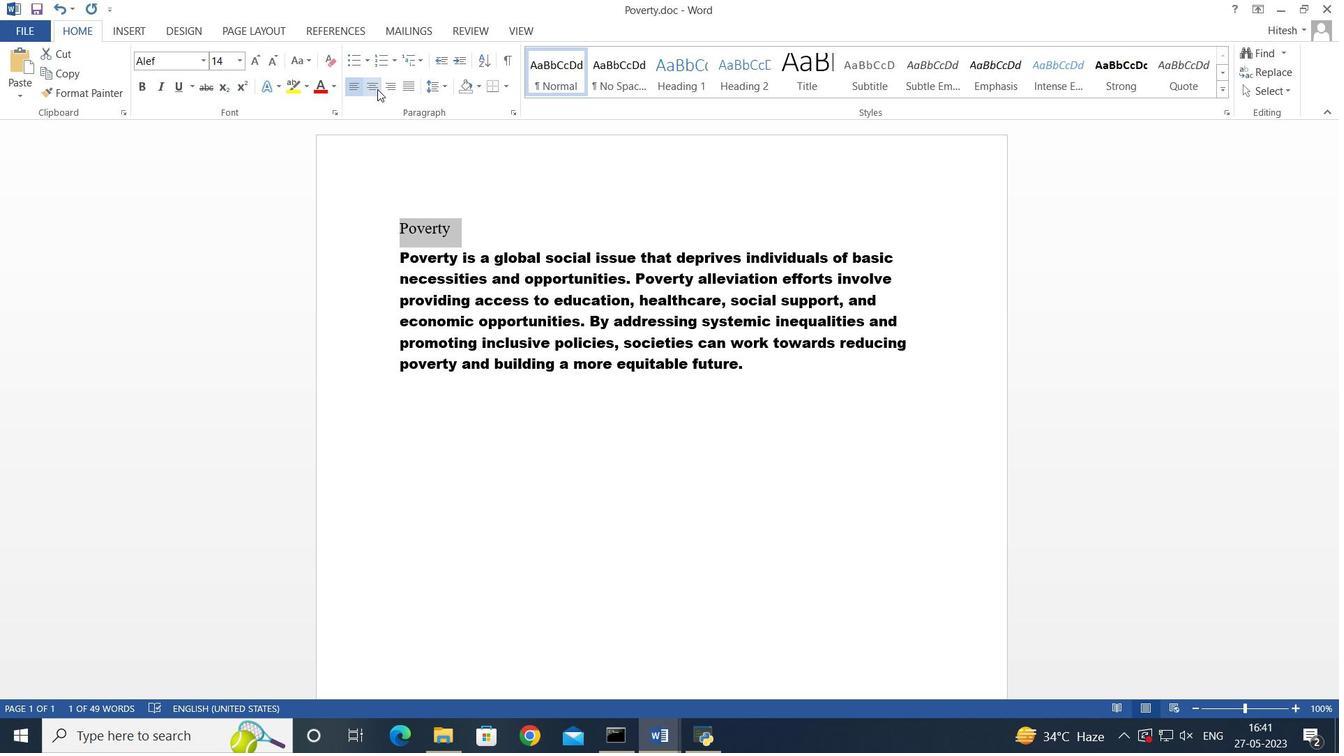 
Action: Mouse pressed left at (375, 90)
Screenshot: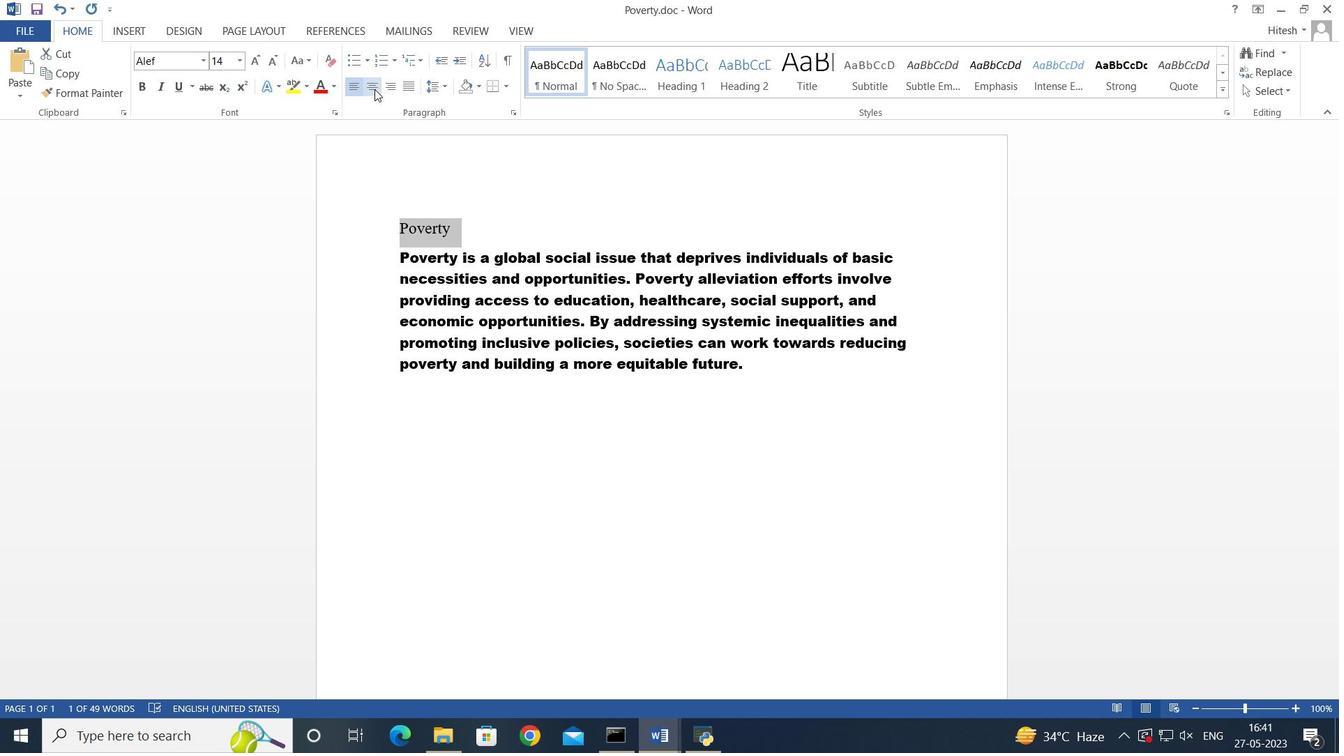 
Action: Mouse moved to (383, 87)
Screenshot: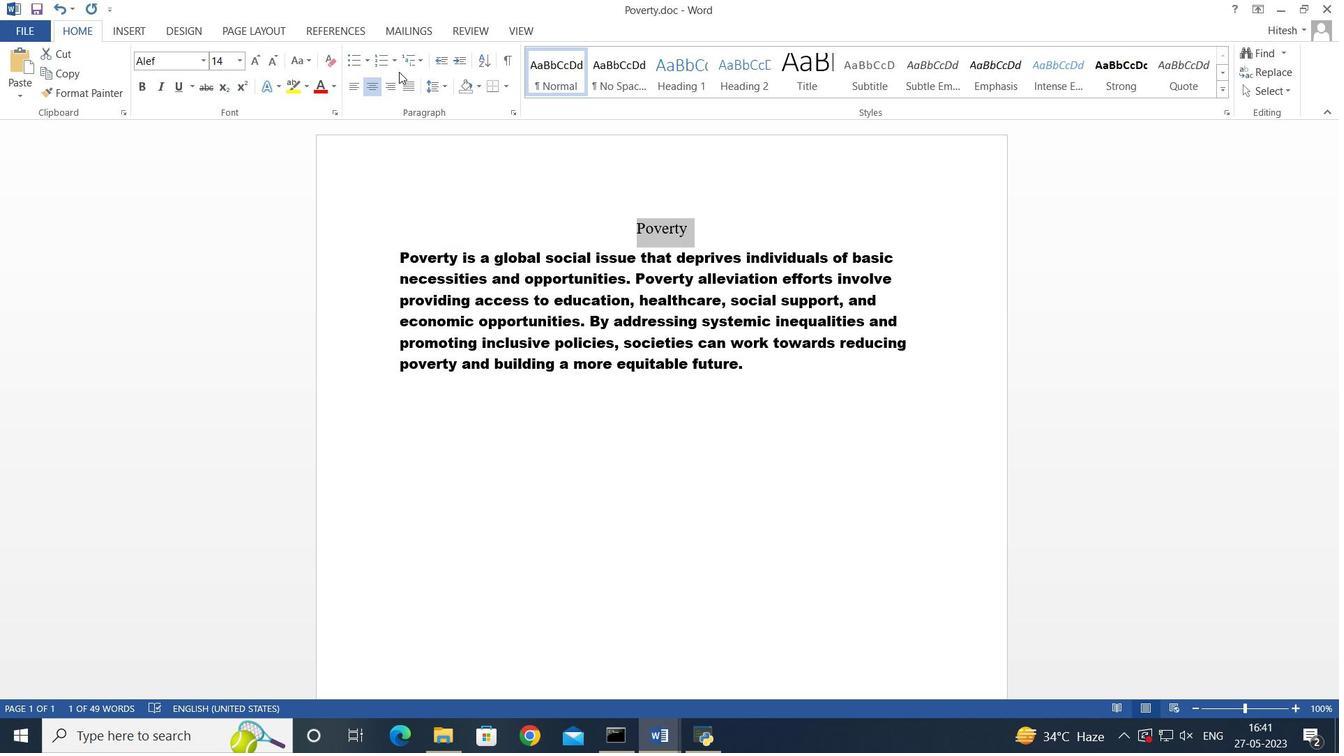 
Action: Mouse pressed left at (383, 87)
Screenshot: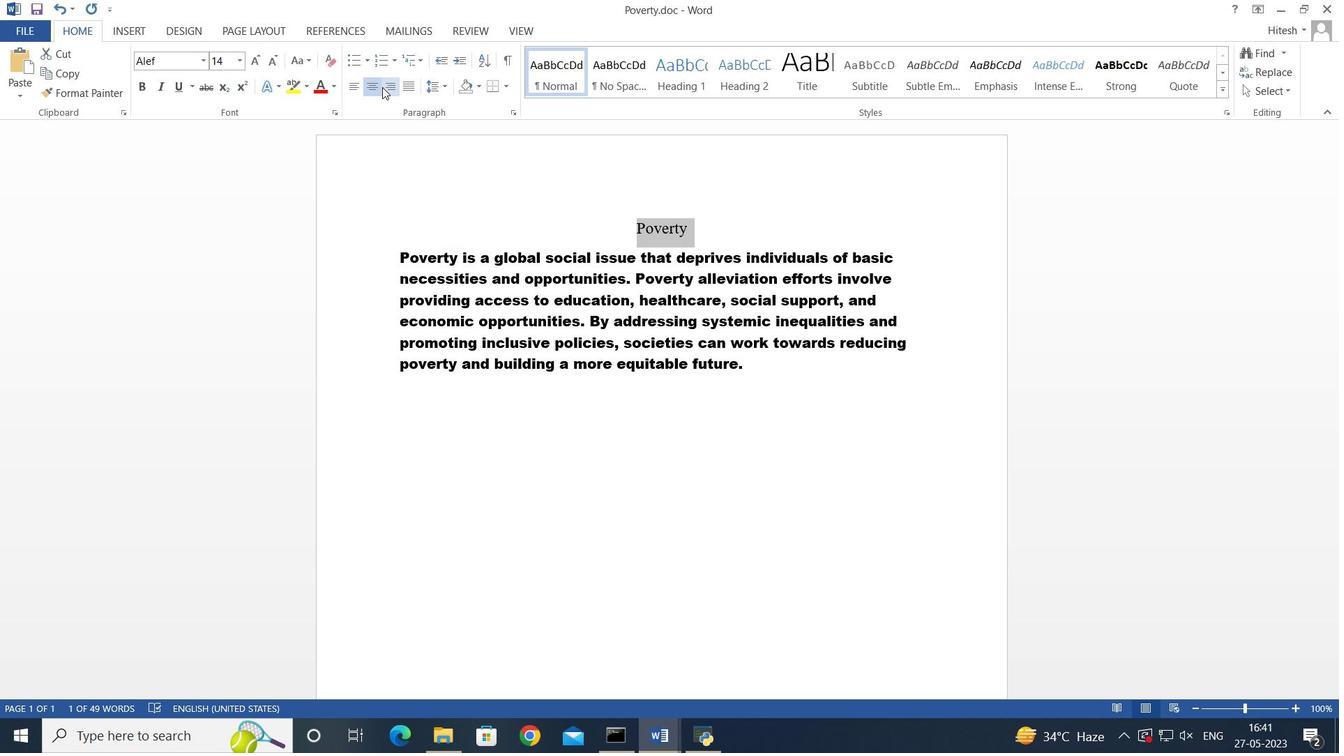 
Action: Mouse moved to (402, 85)
Screenshot: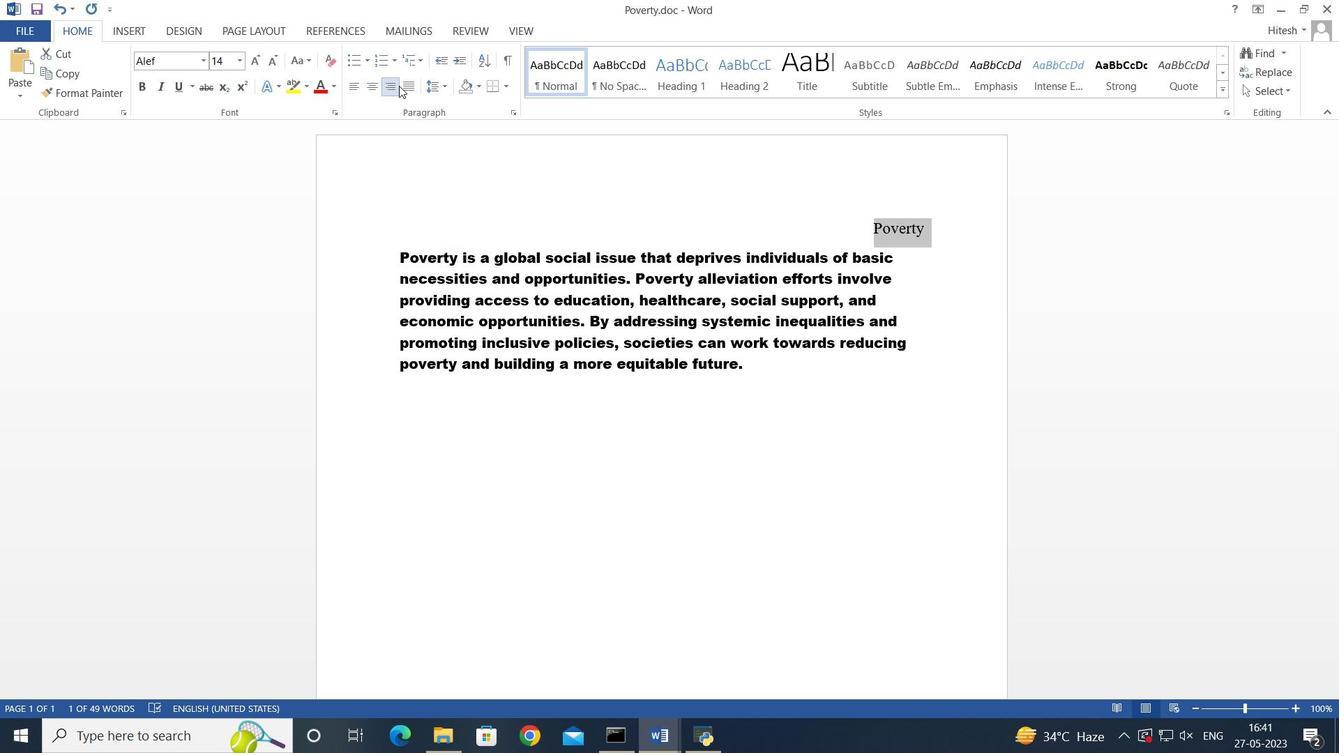 
Action: Mouse pressed left at (402, 85)
Screenshot: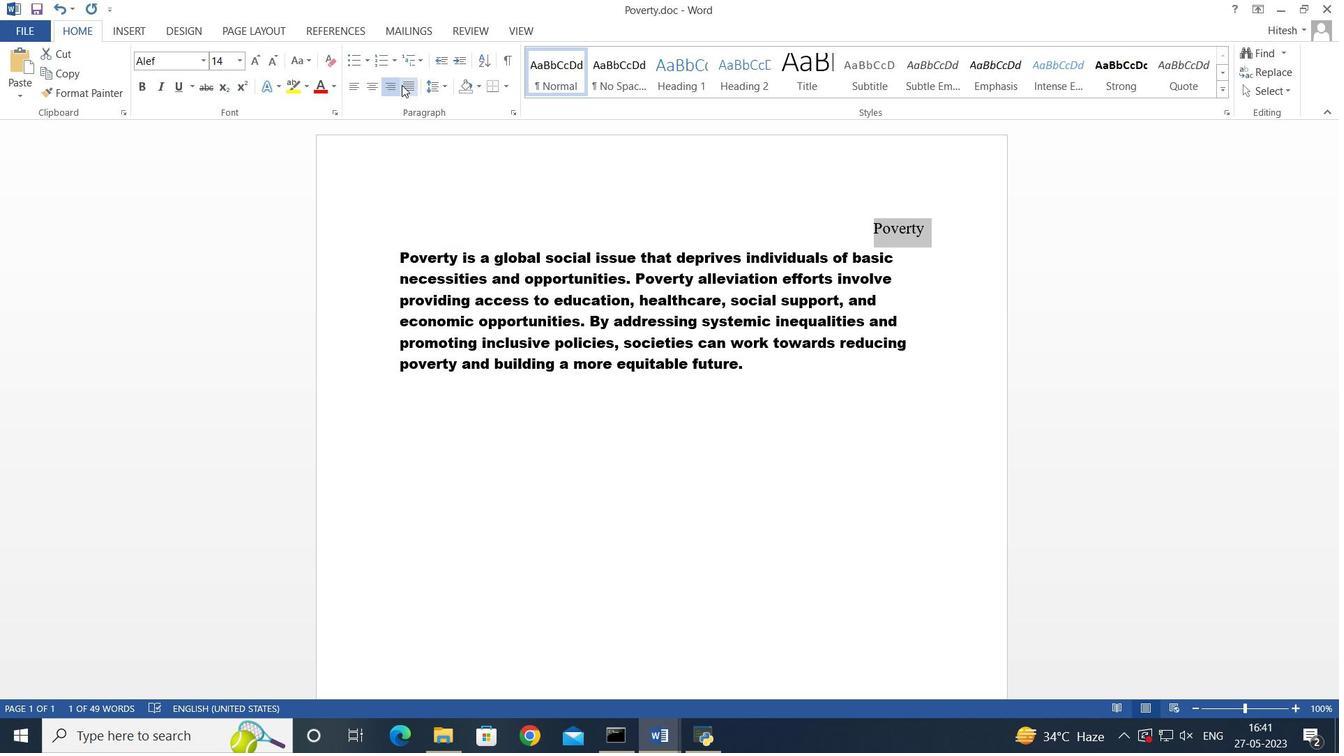 
Action: Mouse moved to (369, 87)
Screenshot: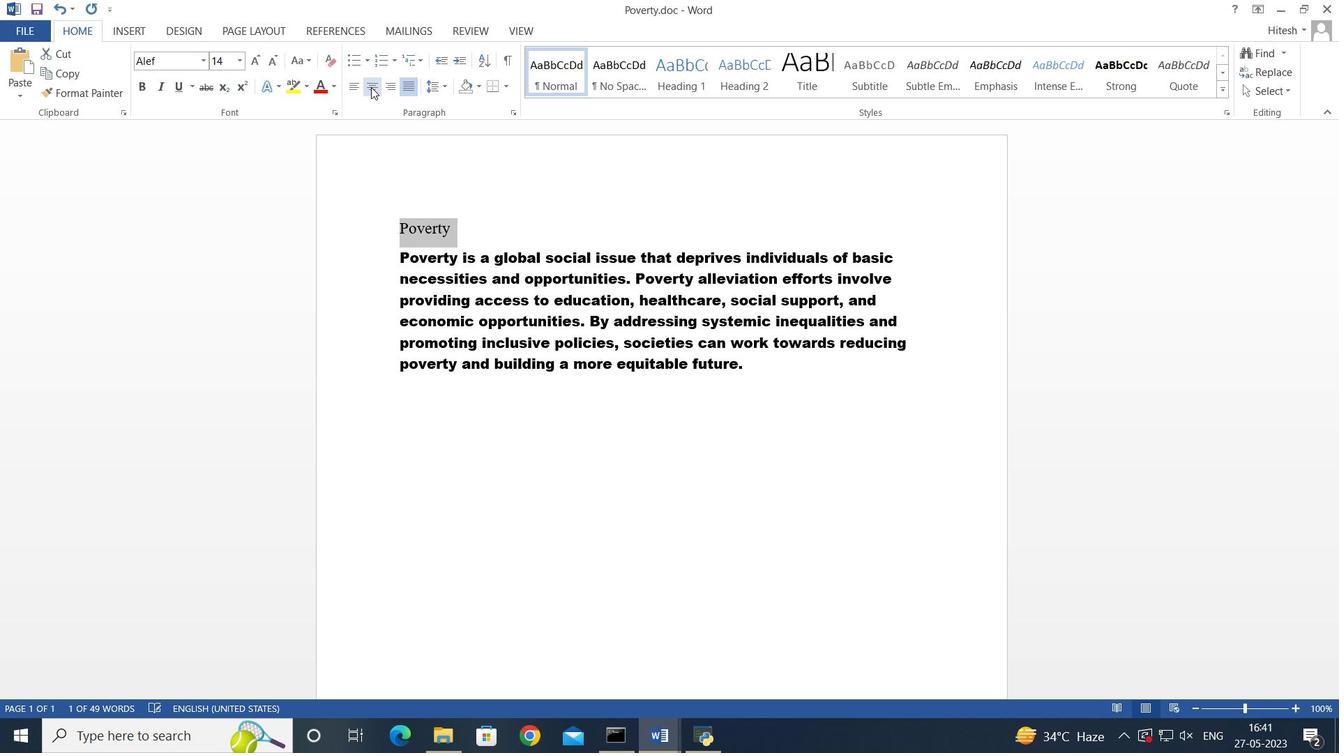 
Action: Mouse pressed left at (369, 87)
Screenshot: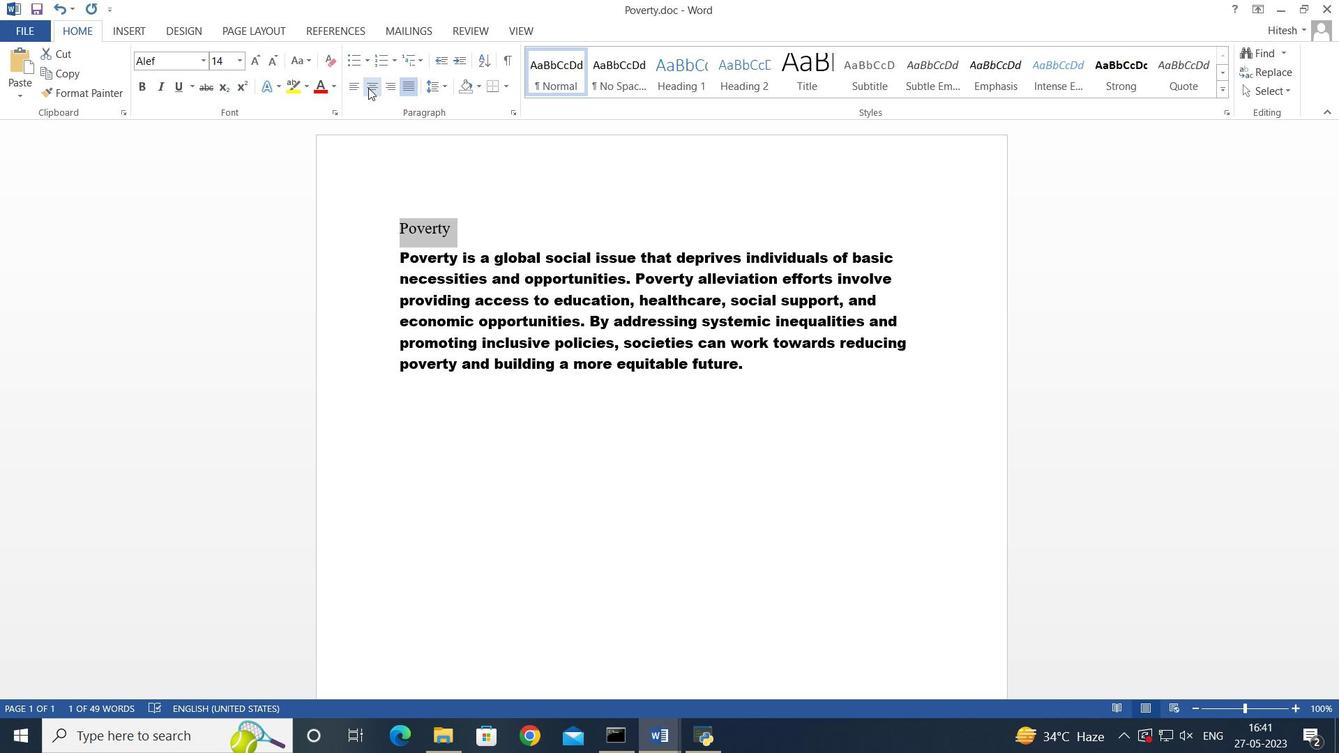 
Action: Mouse moved to (572, 458)
Screenshot: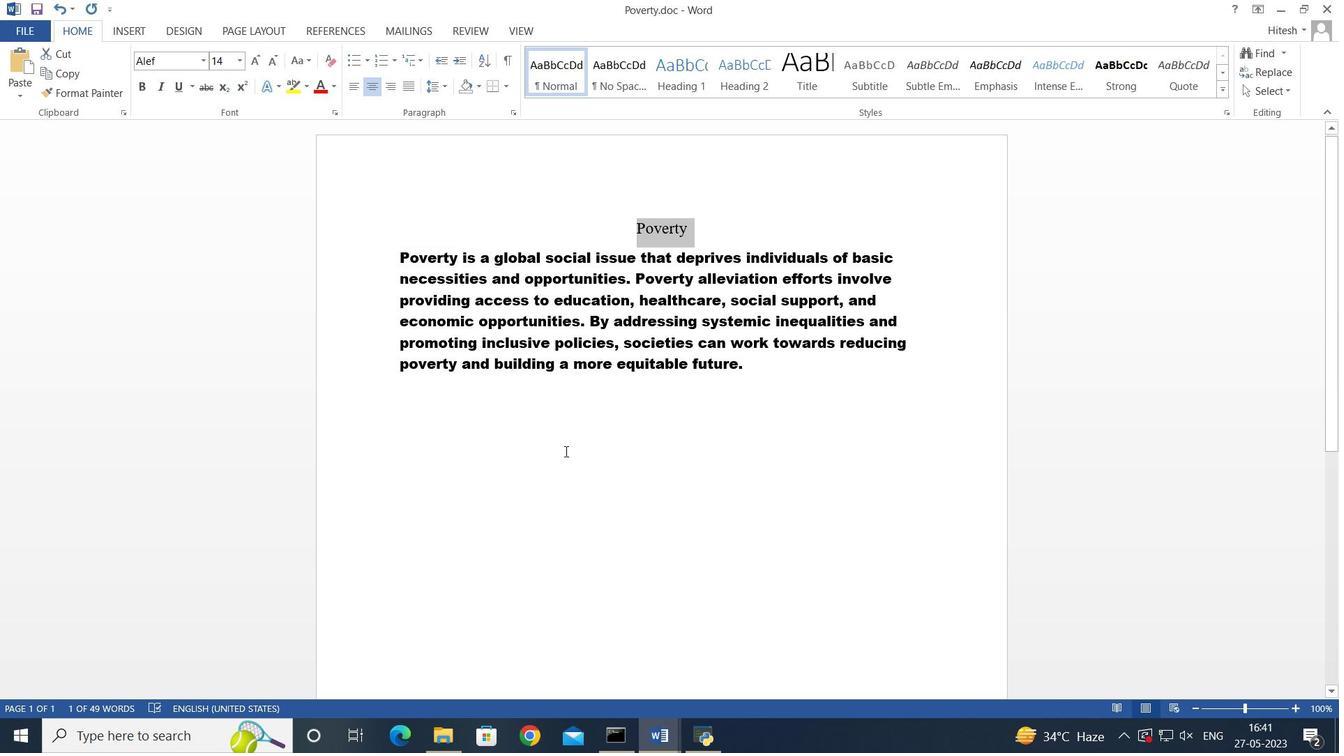 
Action: Mouse pressed left at (572, 458)
Screenshot: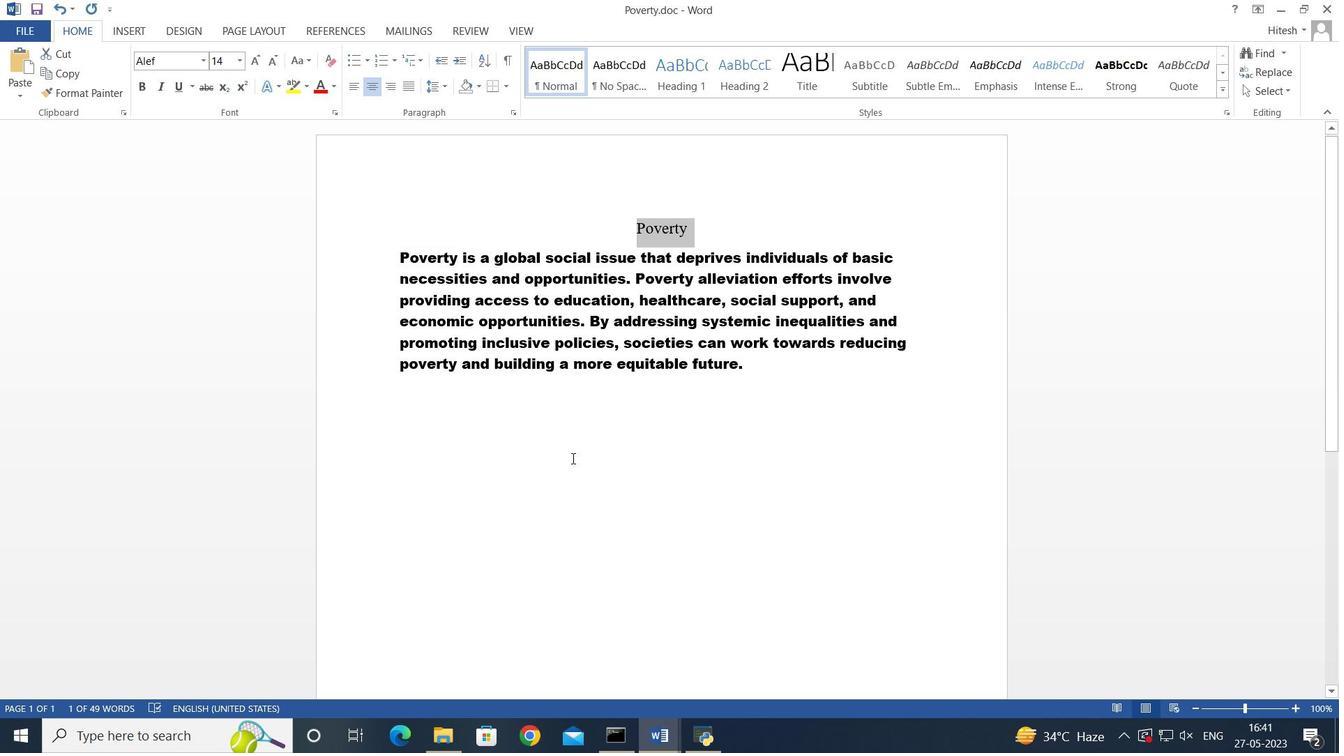 
Action: Mouse moved to (596, 451)
Screenshot: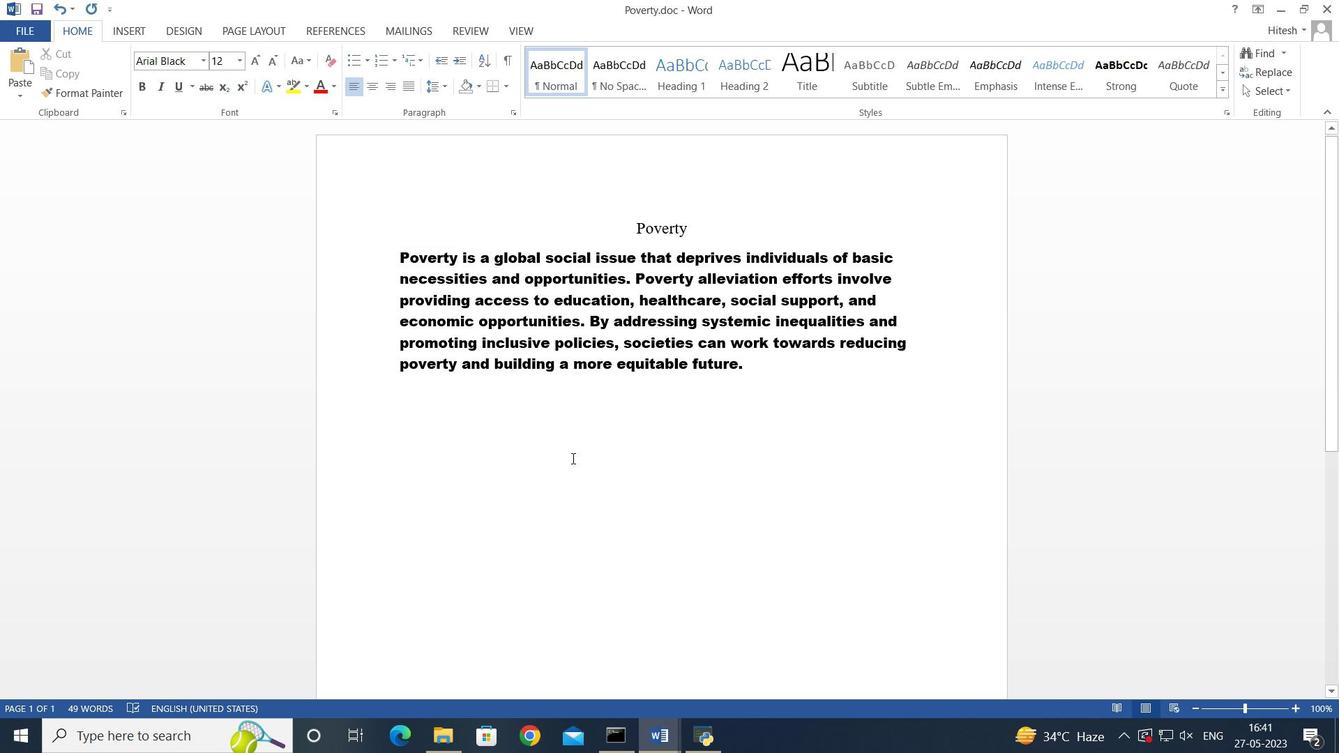 
